 Task: Buy 4 Radiator Fan Motors from Engine Cooling & Climate Control section under best seller category for shipping address: Danny Hernandez, 4287 Crim Lane, Underhill, Vermont 05489, Cell Number 9377427970. Pay from credit card ending with 6010, CVV 682
Action: Mouse moved to (19, 94)
Screenshot: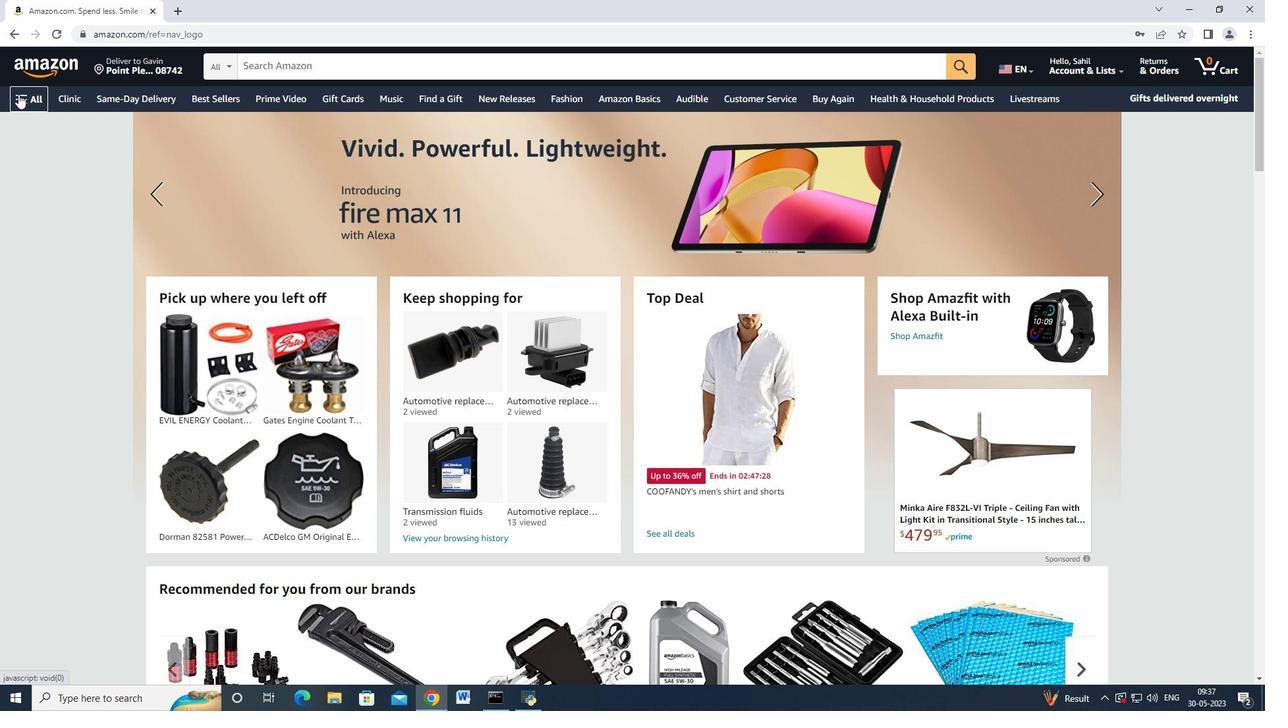 
Action: Mouse pressed left at (19, 94)
Screenshot: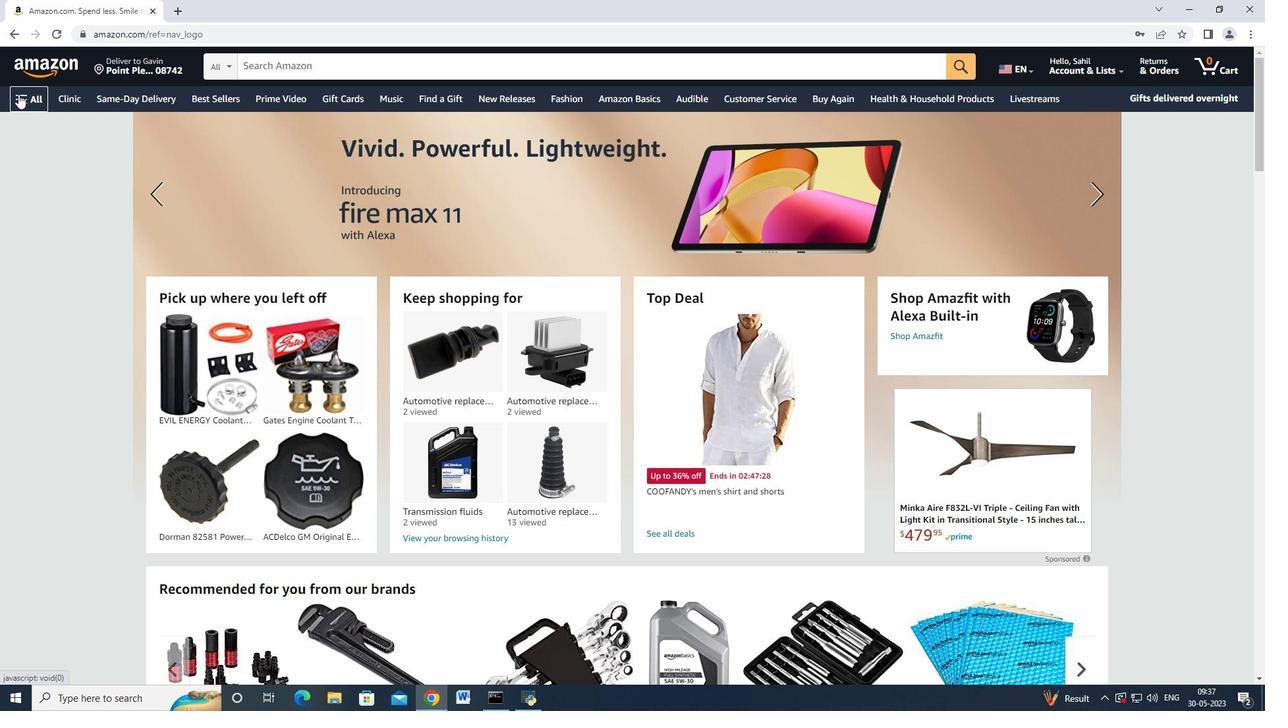 
Action: Mouse moved to (127, 286)
Screenshot: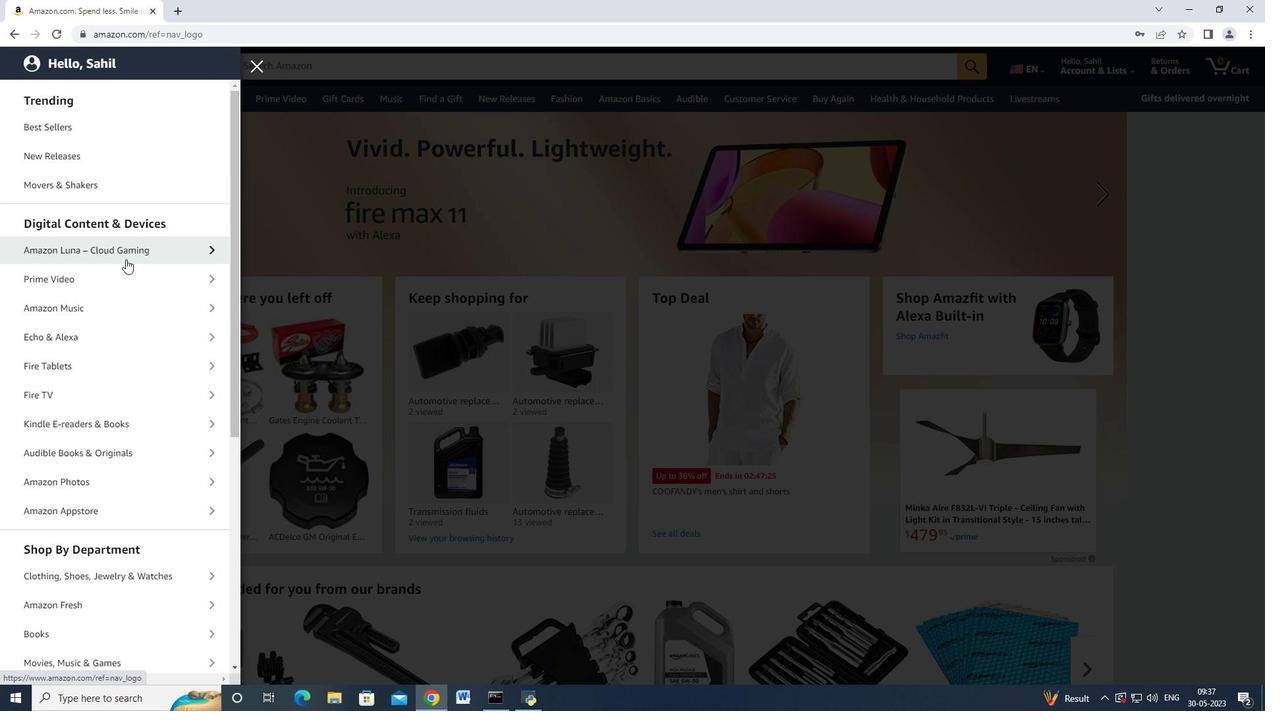 
Action: Mouse scrolled (127, 286) with delta (0, 0)
Screenshot: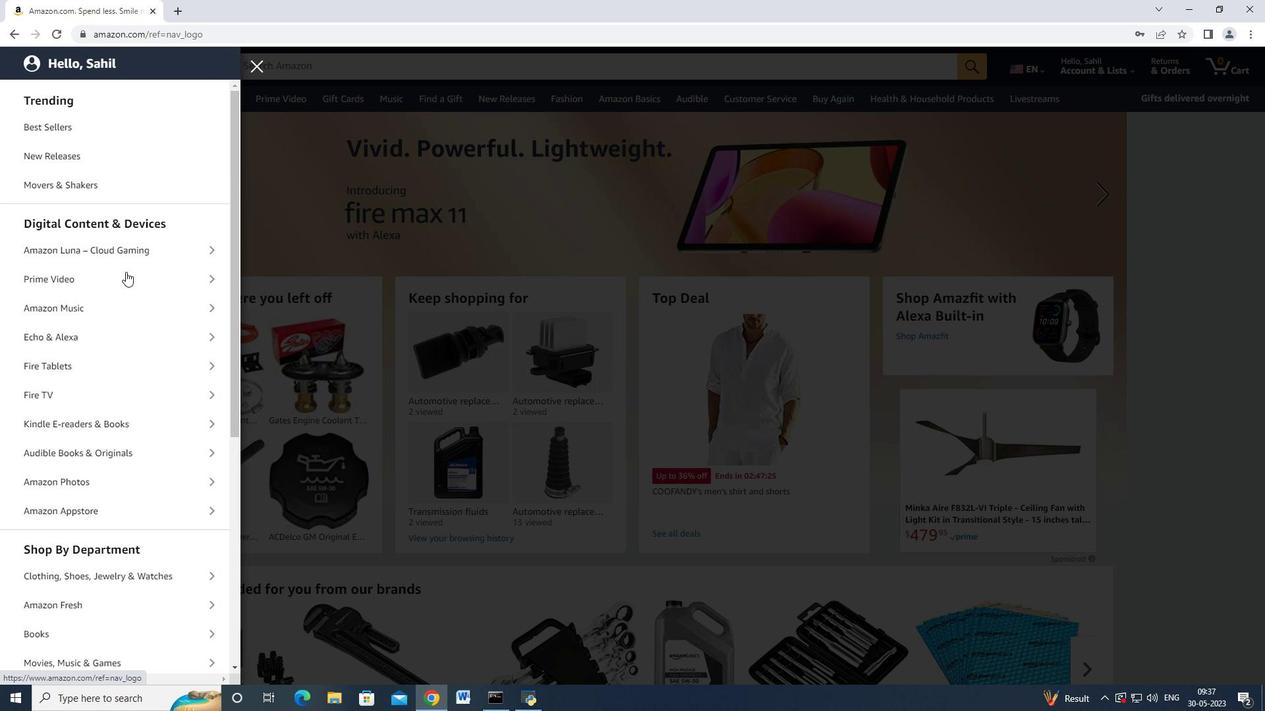
Action: Mouse moved to (127, 287)
Screenshot: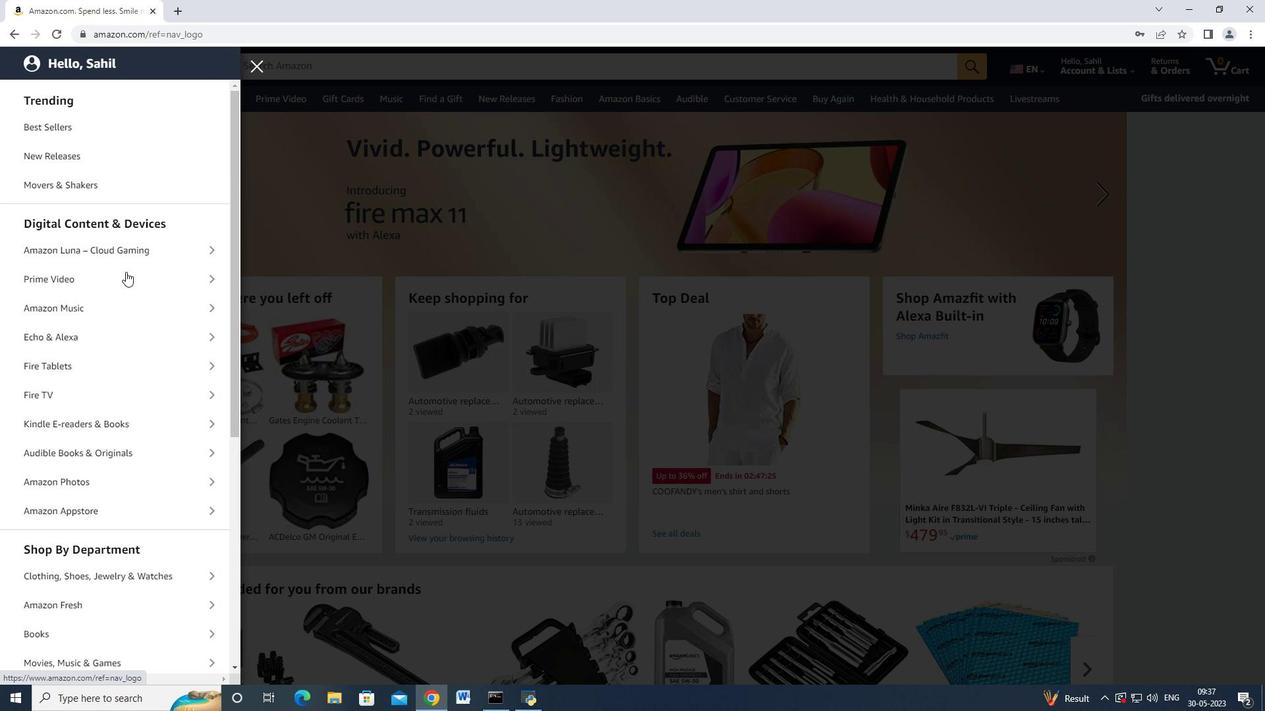 
Action: Mouse scrolled (127, 286) with delta (0, 0)
Screenshot: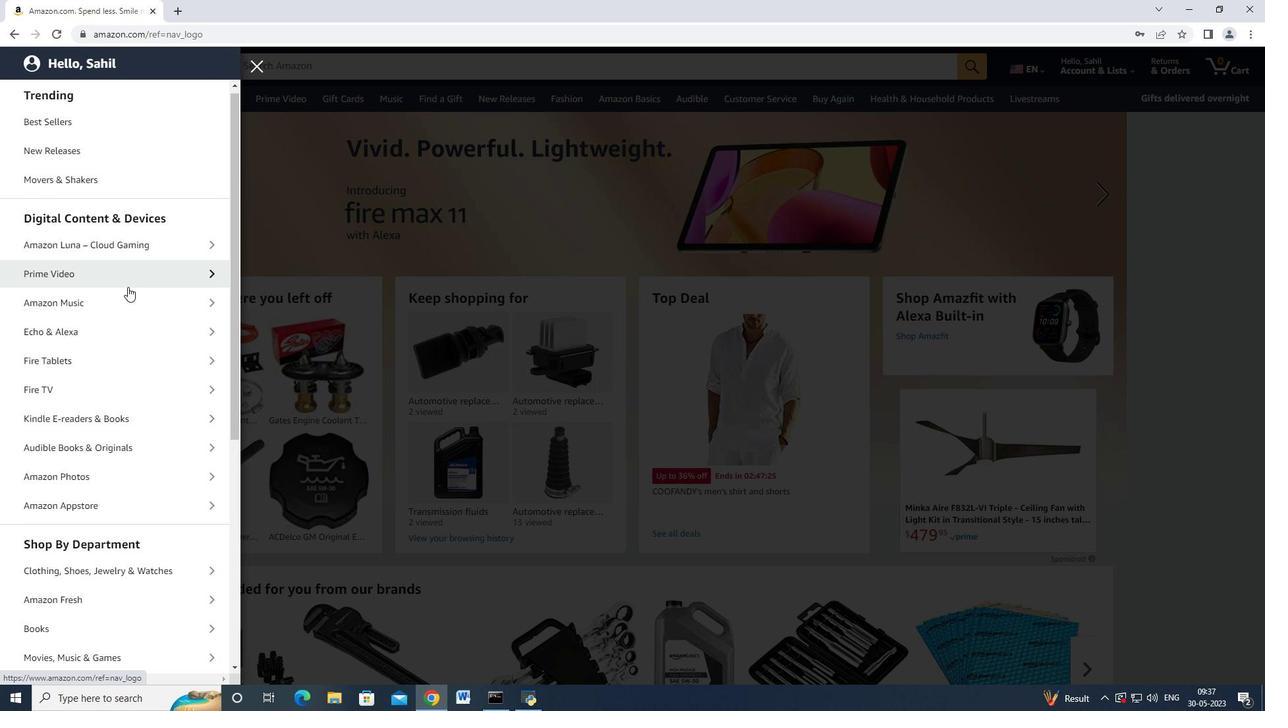 
Action: Mouse scrolled (127, 286) with delta (0, 0)
Screenshot: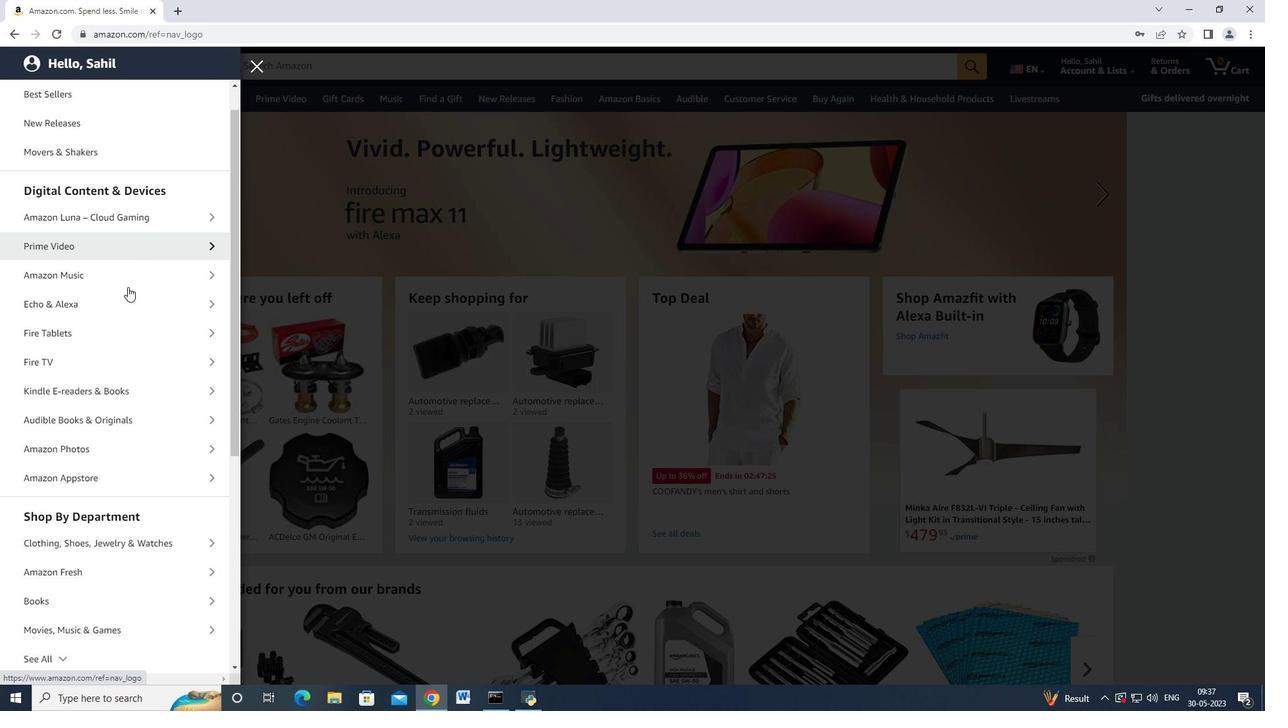 
Action: Mouse scrolled (127, 286) with delta (0, 0)
Screenshot: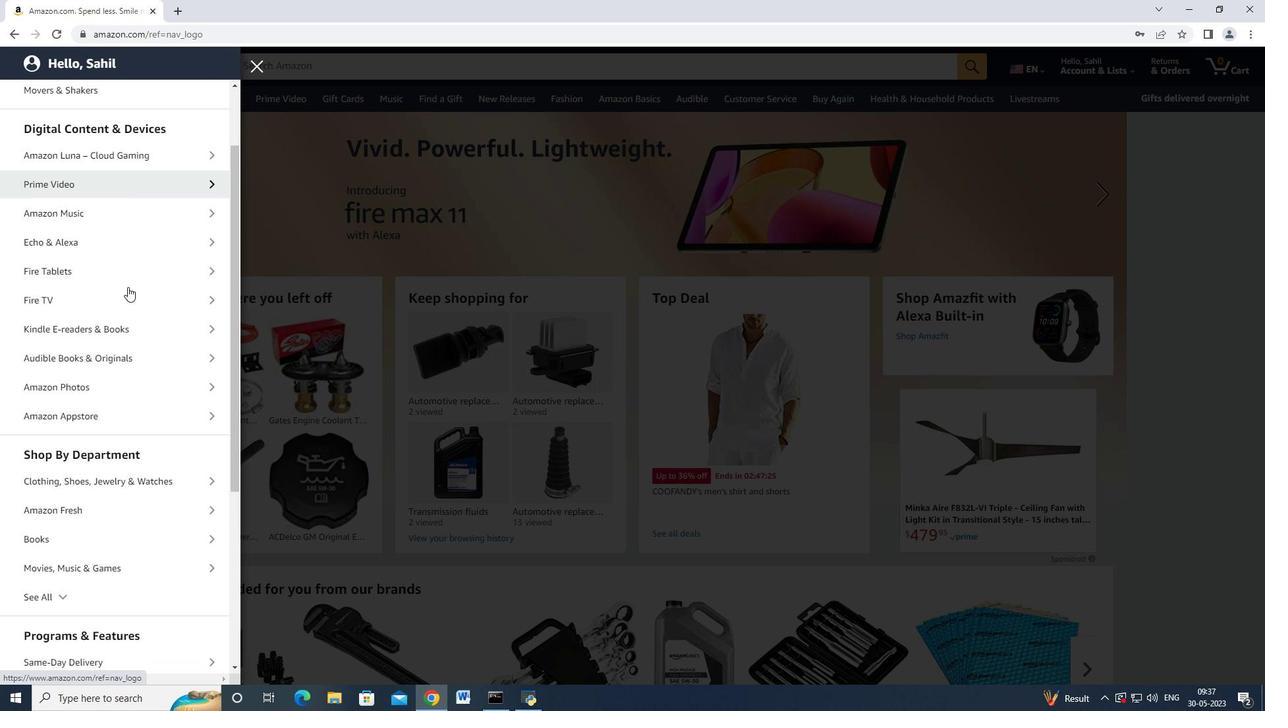 
Action: Mouse scrolled (127, 286) with delta (0, 0)
Screenshot: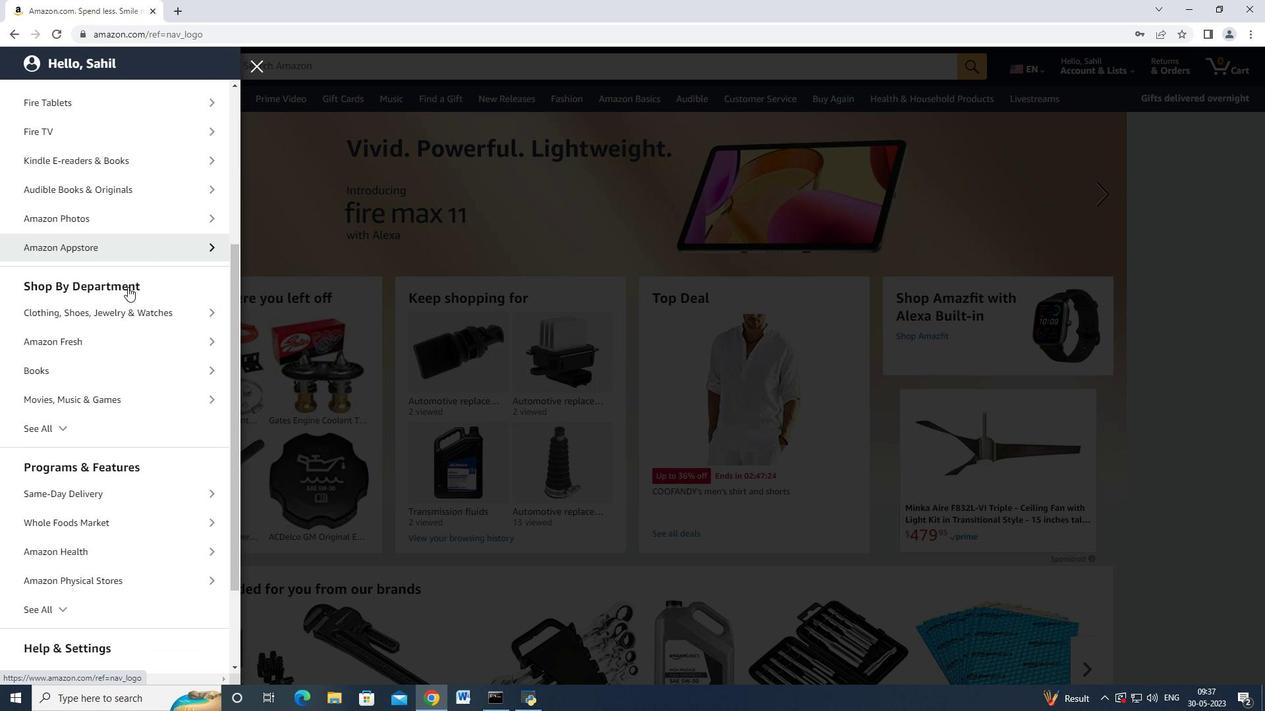 
Action: Mouse moved to (65, 355)
Screenshot: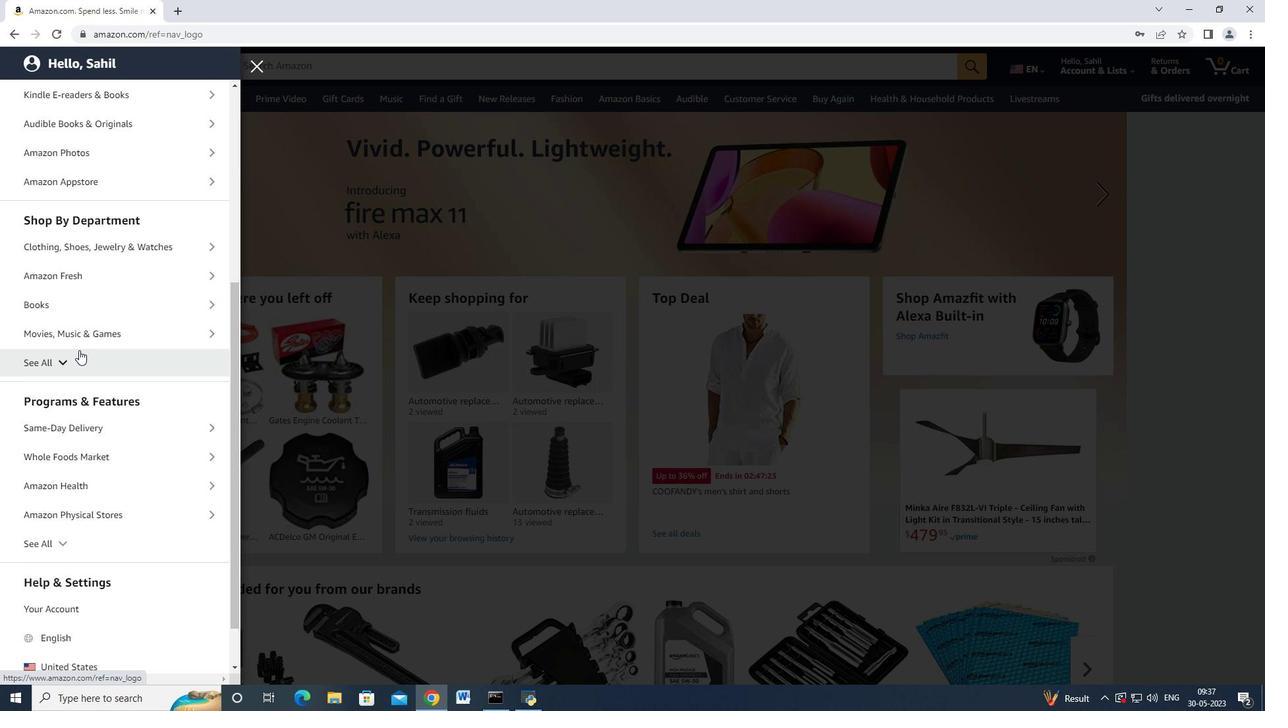 
Action: Mouse pressed left at (65, 355)
Screenshot: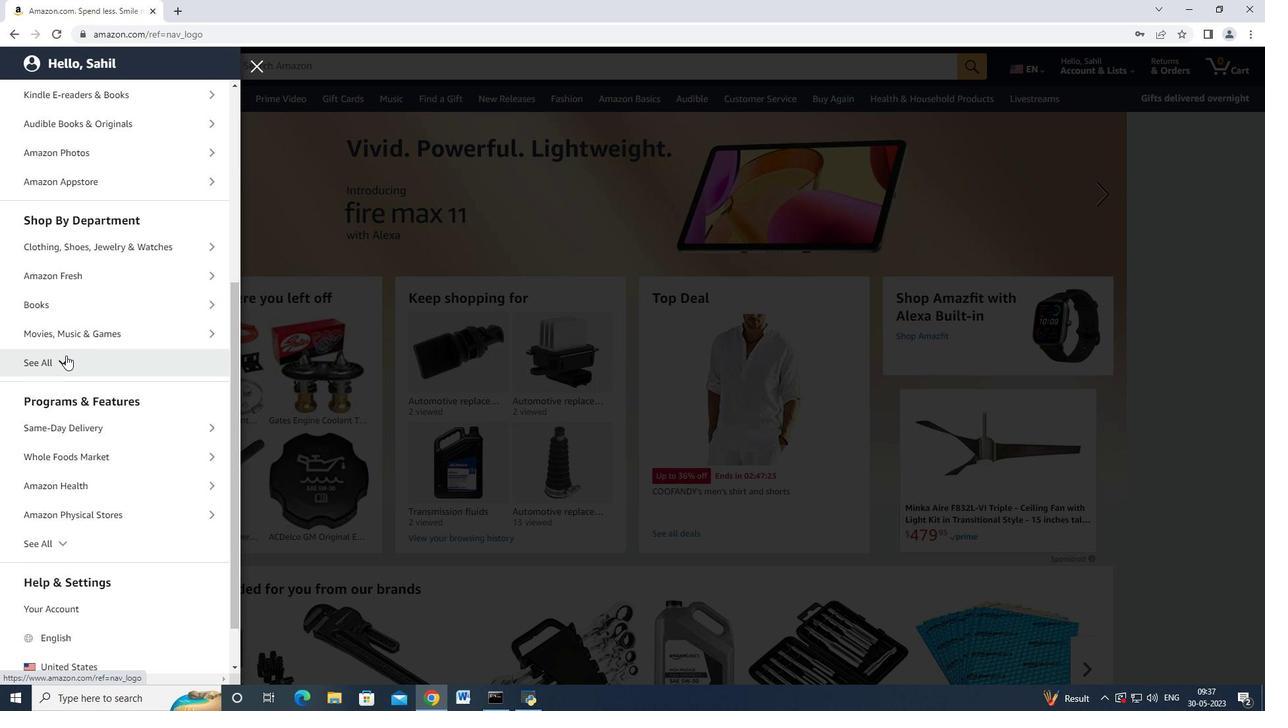 
Action: Mouse moved to (94, 331)
Screenshot: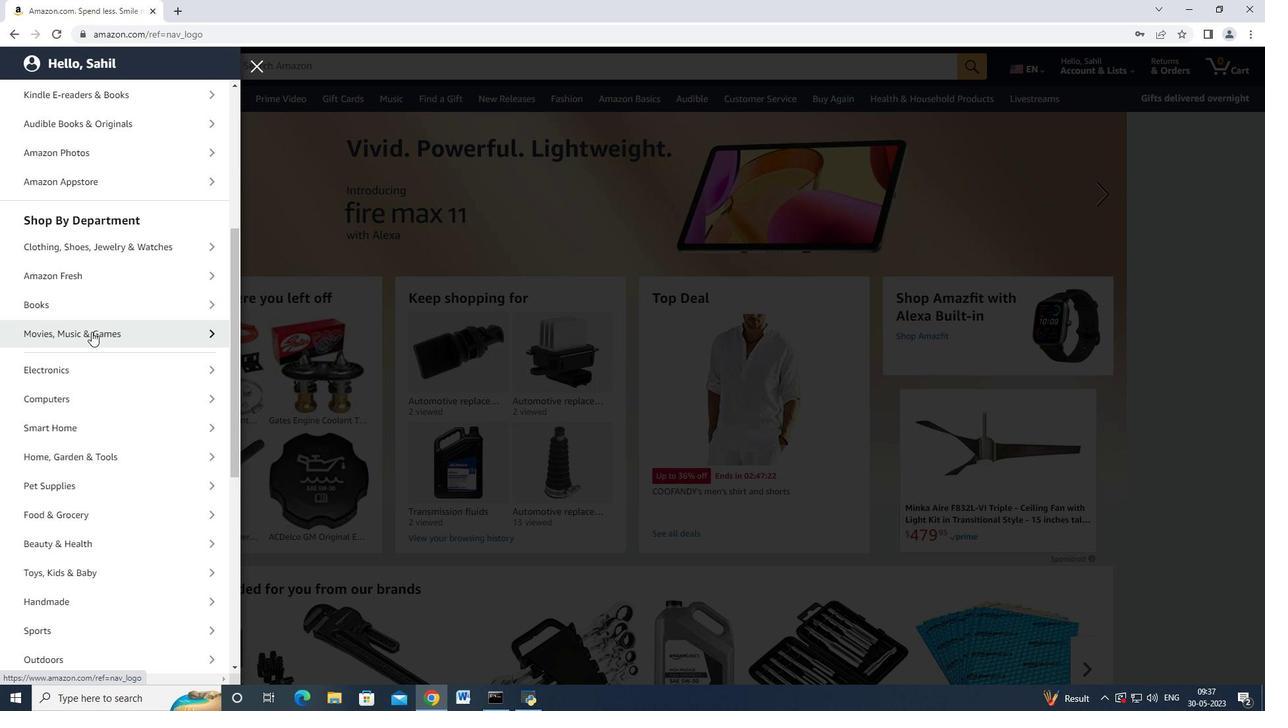 
Action: Mouse scrolled (94, 330) with delta (0, 0)
Screenshot: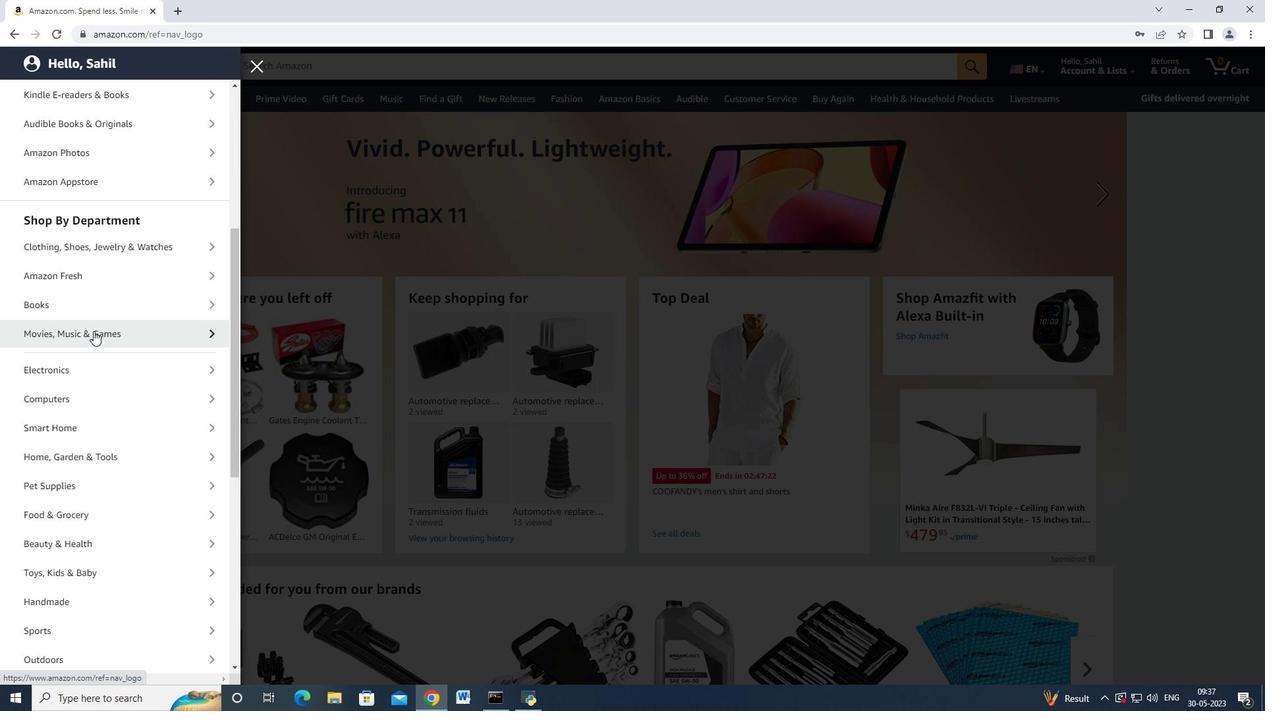 
Action: Mouse scrolled (94, 330) with delta (0, 0)
Screenshot: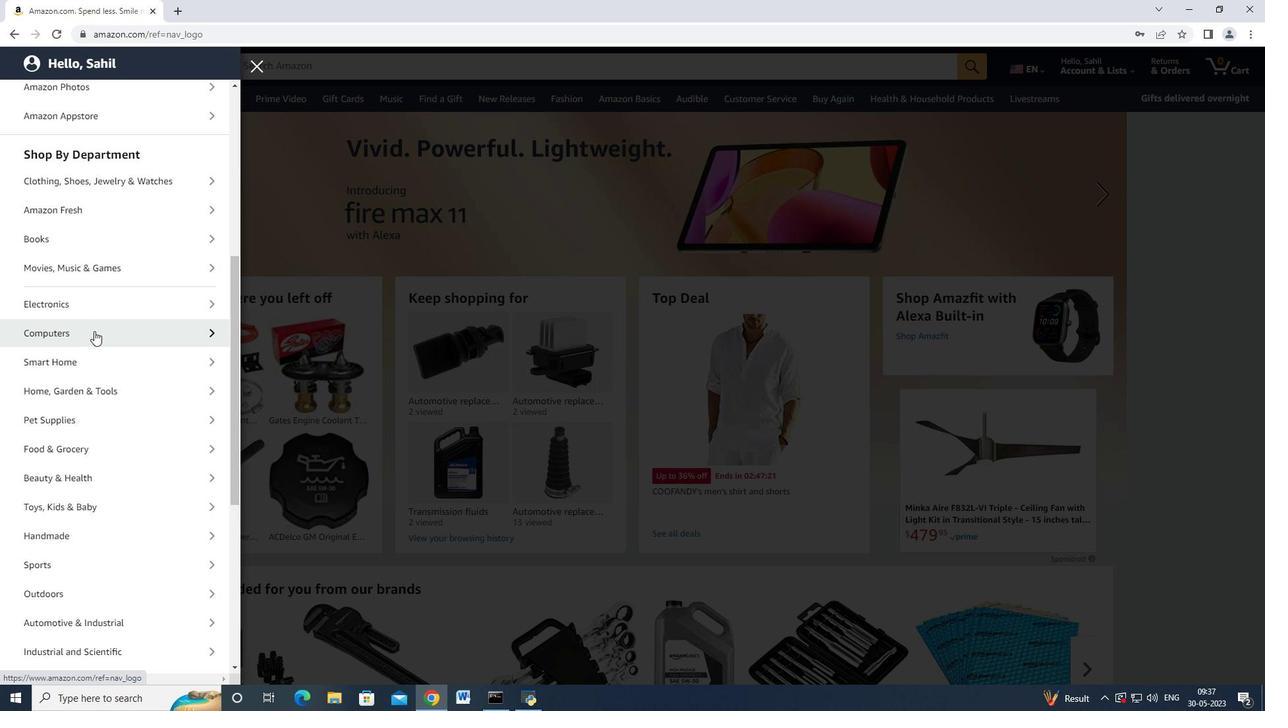 
Action: Mouse scrolled (94, 330) with delta (0, 0)
Screenshot: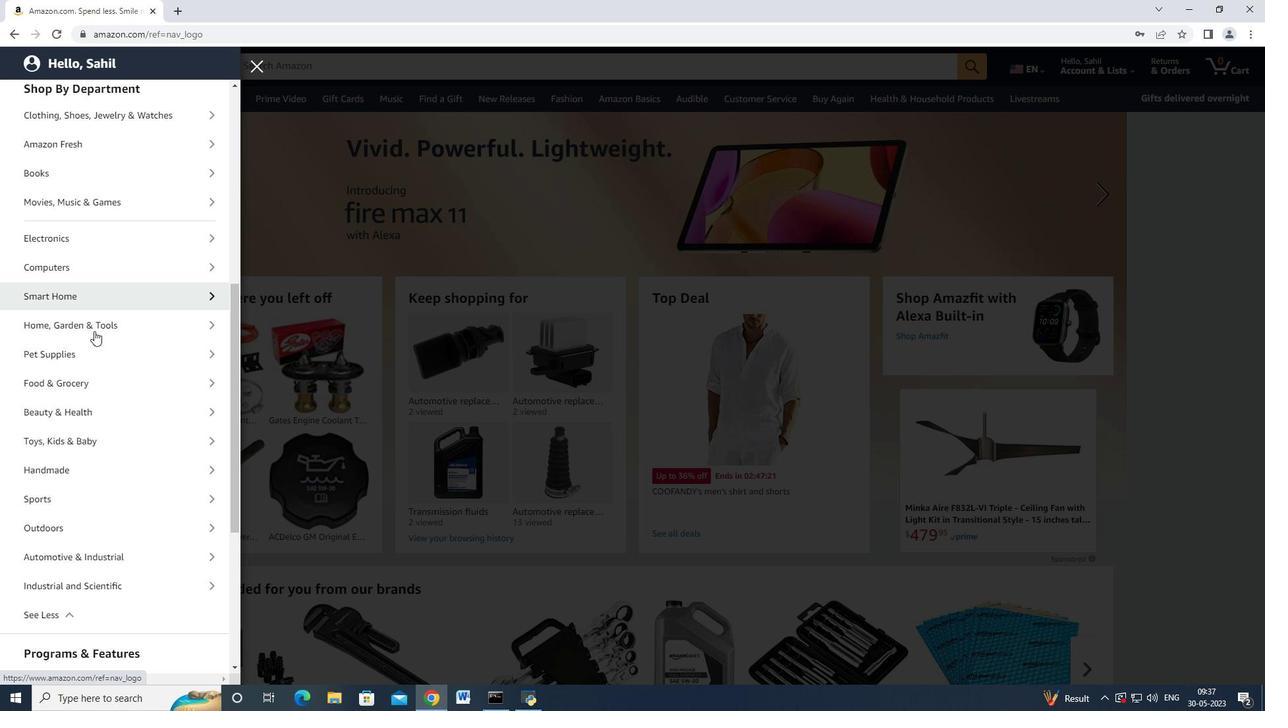 
Action: Mouse scrolled (94, 330) with delta (0, 0)
Screenshot: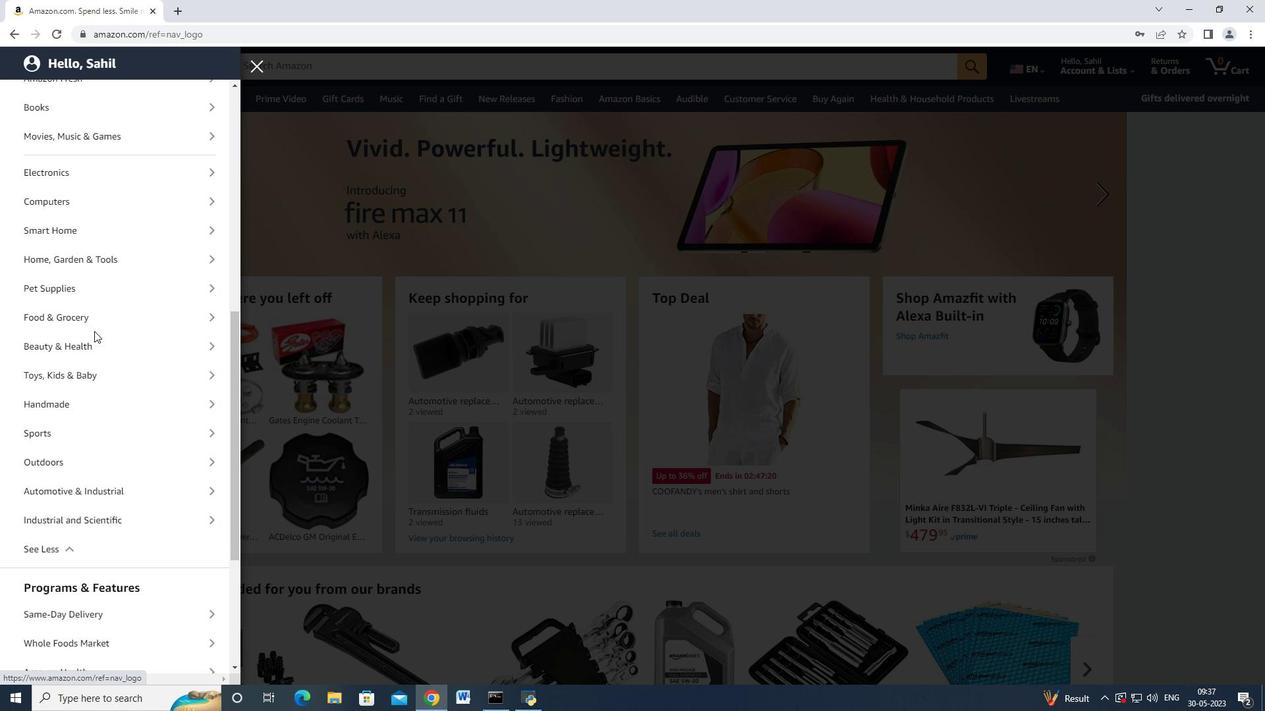 
Action: Mouse moved to (101, 334)
Screenshot: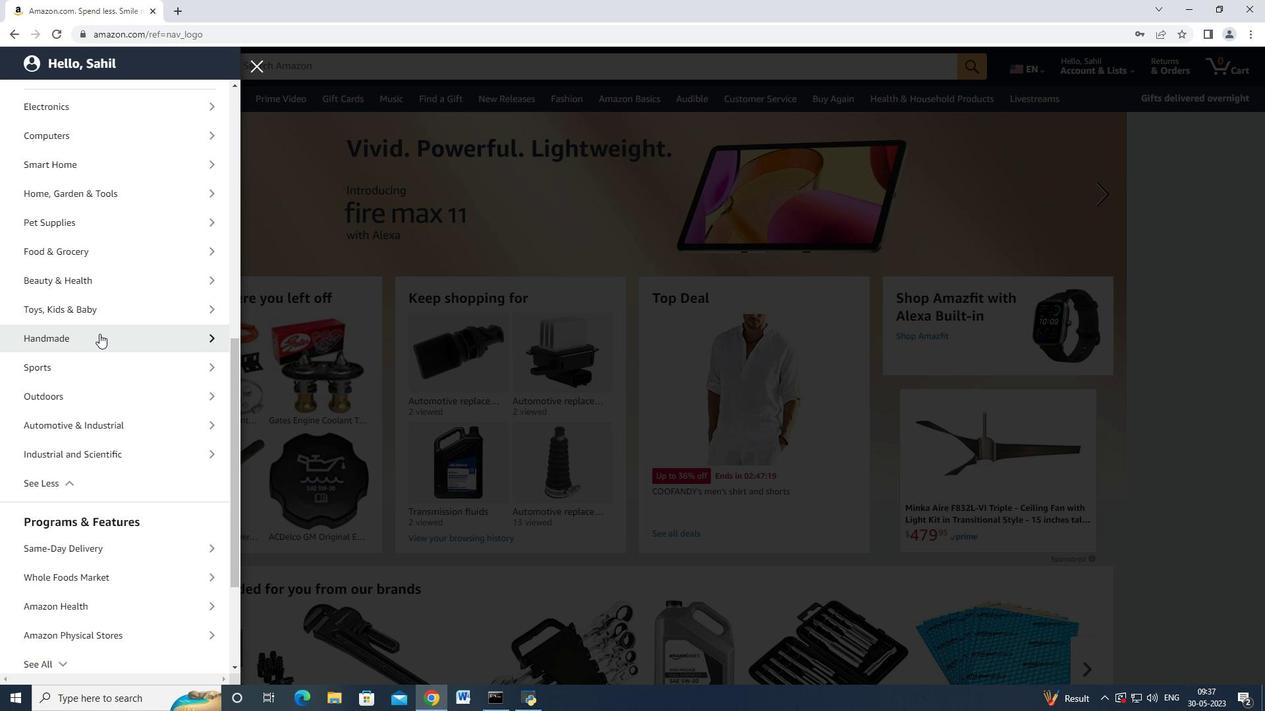 
Action: Mouse scrolled (101, 334) with delta (0, 0)
Screenshot: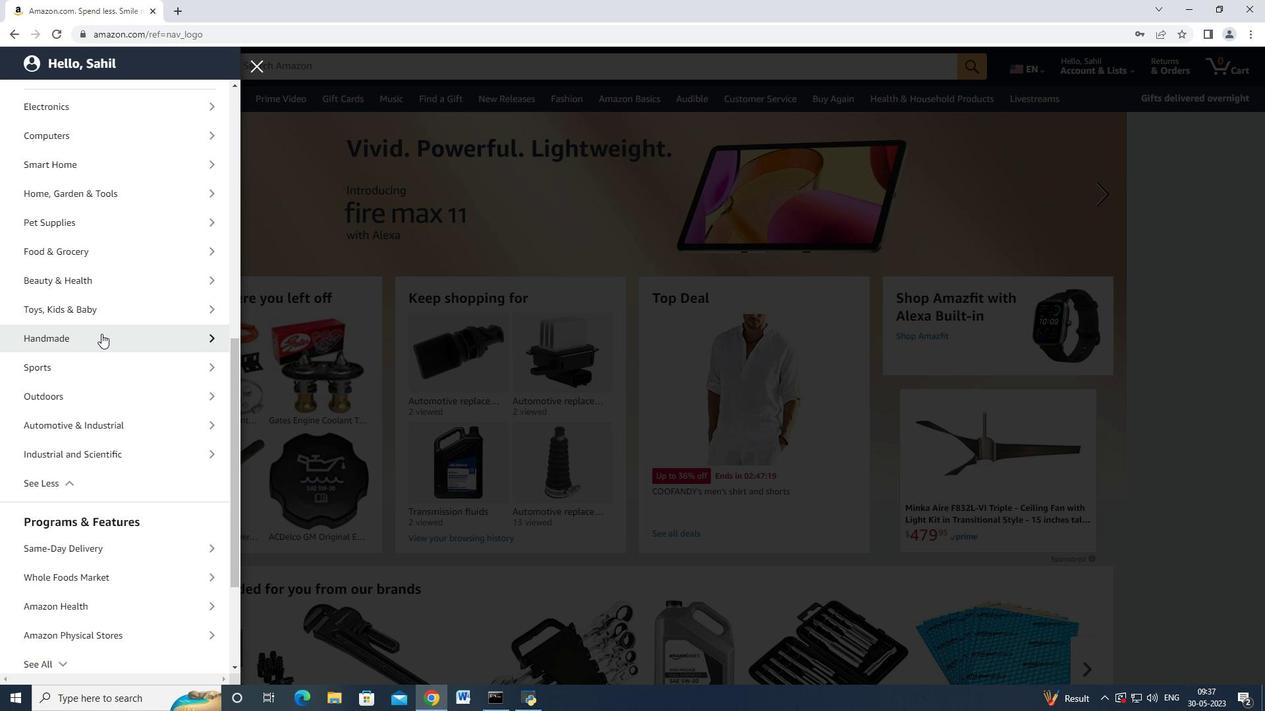 
Action: Mouse scrolled (101, 334) with delta (0, 0)
Screenshot: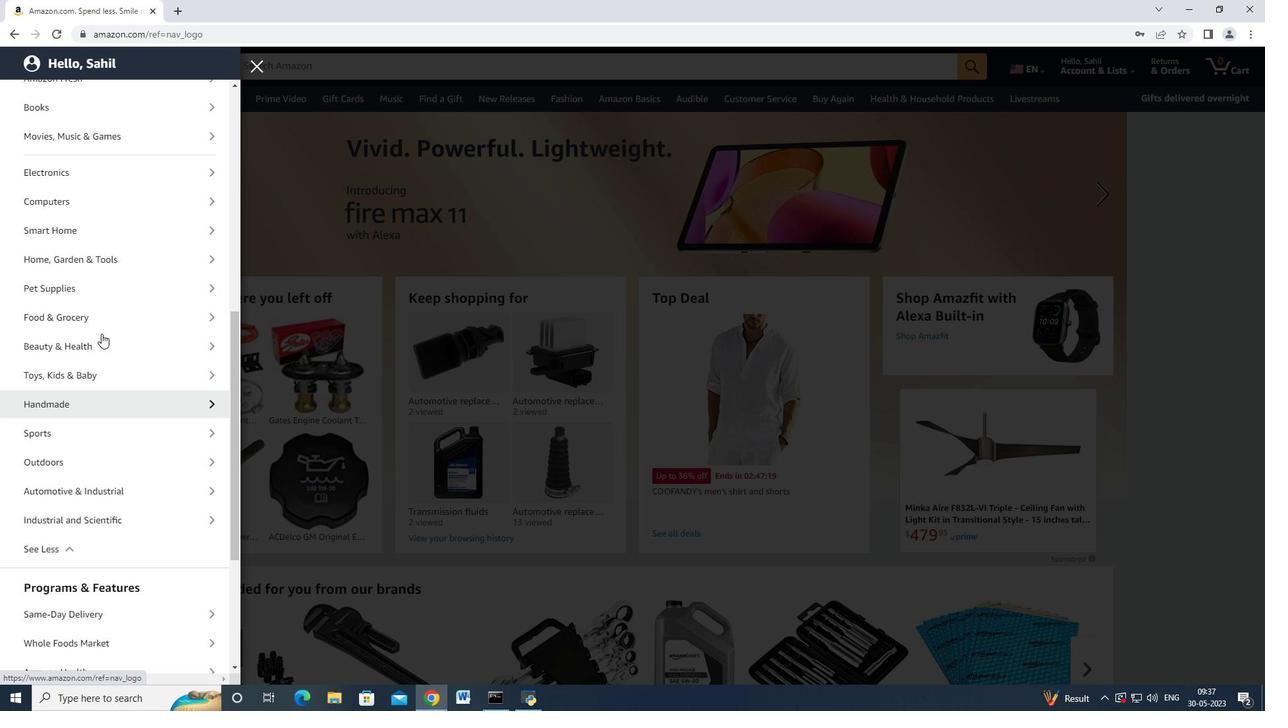 
Action: Mouse moved to (164, 254)
Screenshot: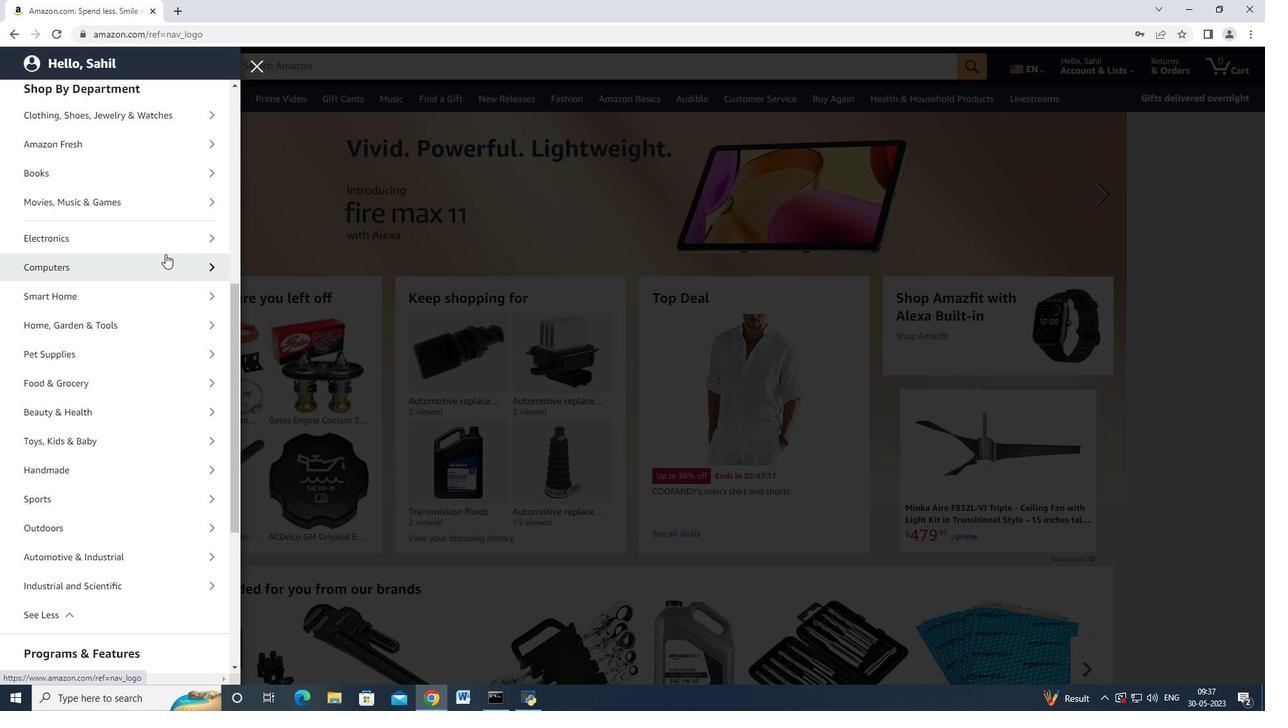 
Action: Mouse scrolled (164, 253) with delta (0, 0)
Screenshot: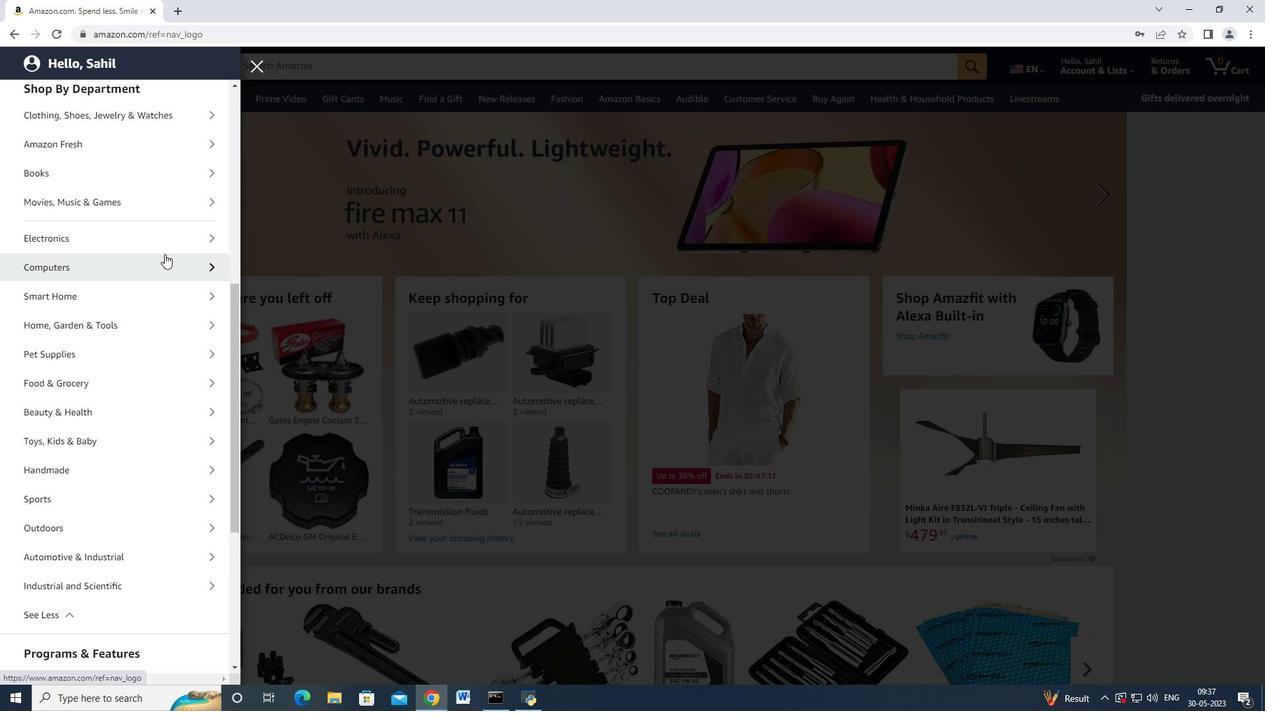 
Action: Mouse moved to (164, 254)
Screenshot: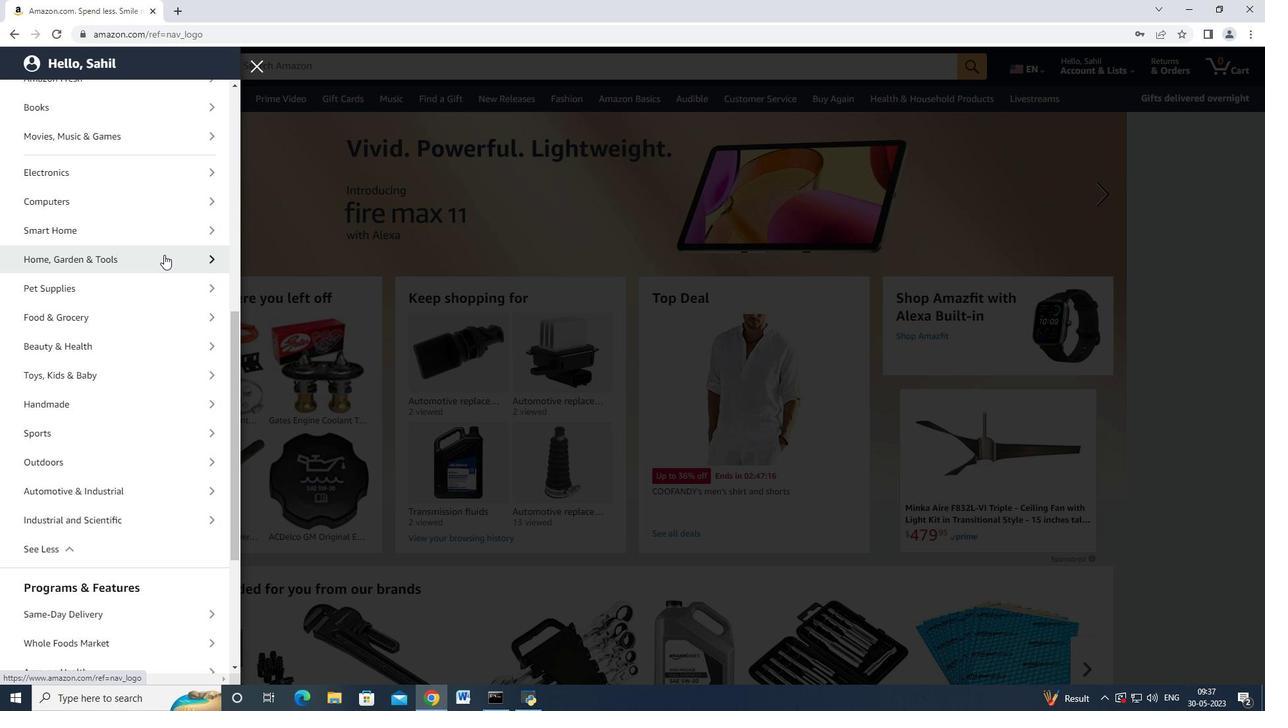 
Action: Mouse scrolled (164, 255) with delta (0, 0)
Screenshot: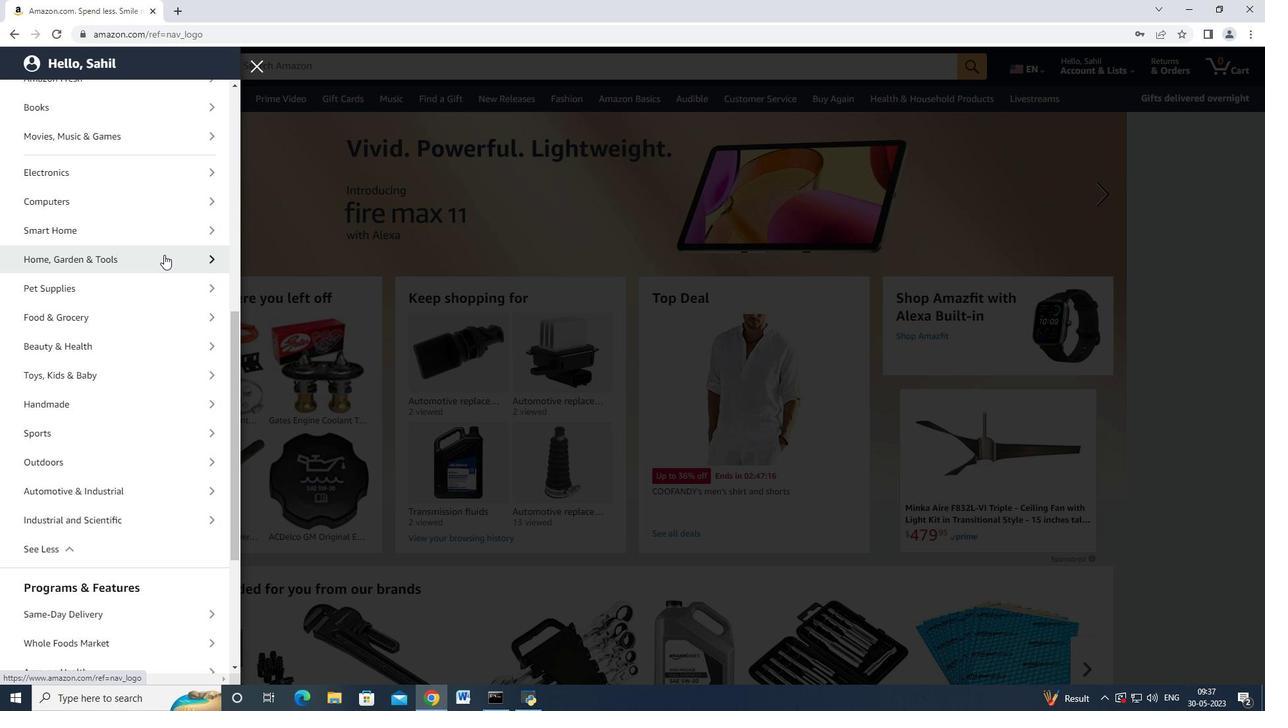
Action: Mouse moved to (186, 264)
Screenshot: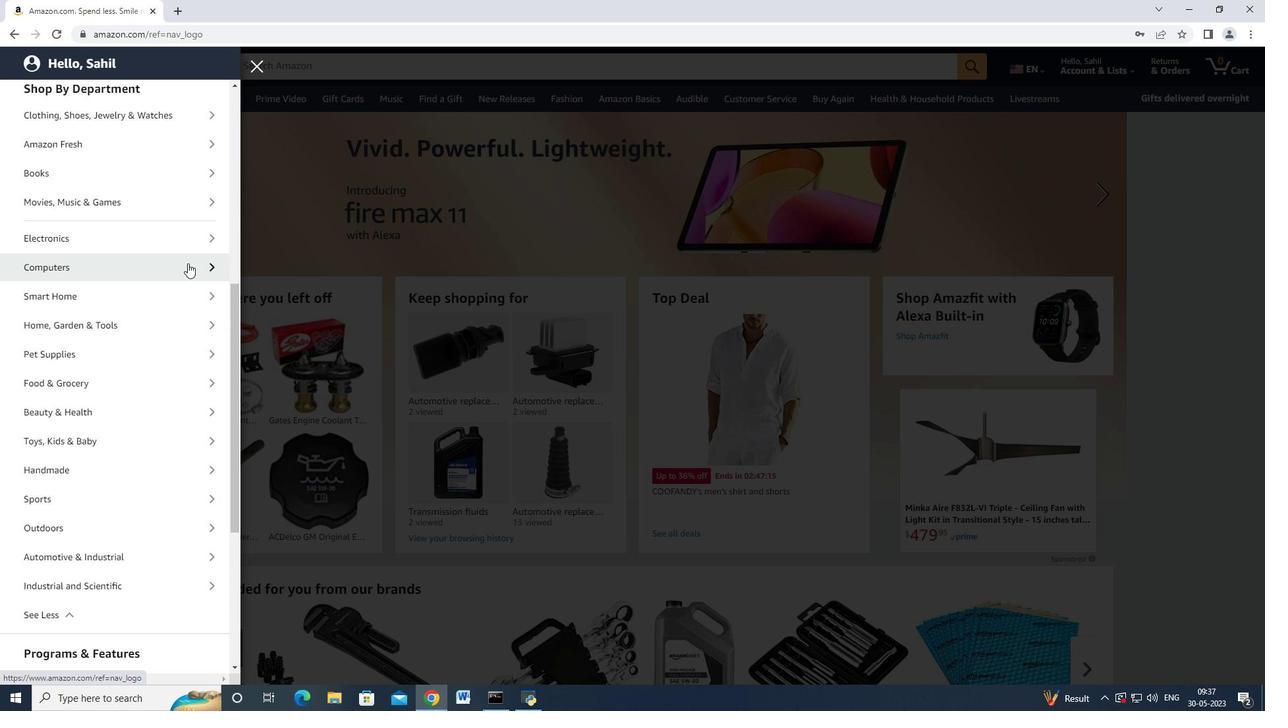 
Action: Mouse scrolled (186, 264) with delta (0, 0)
Screenshot: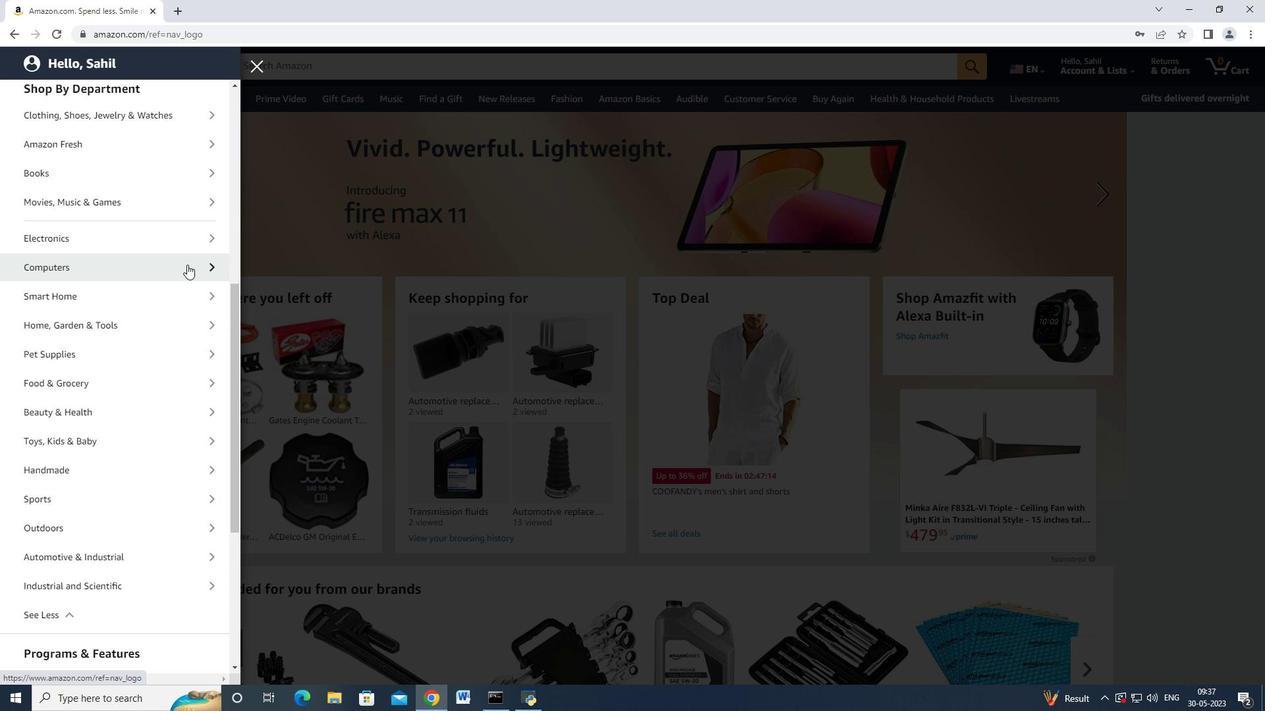 
Action: Mouse moved to (185, 264)
Screenshot: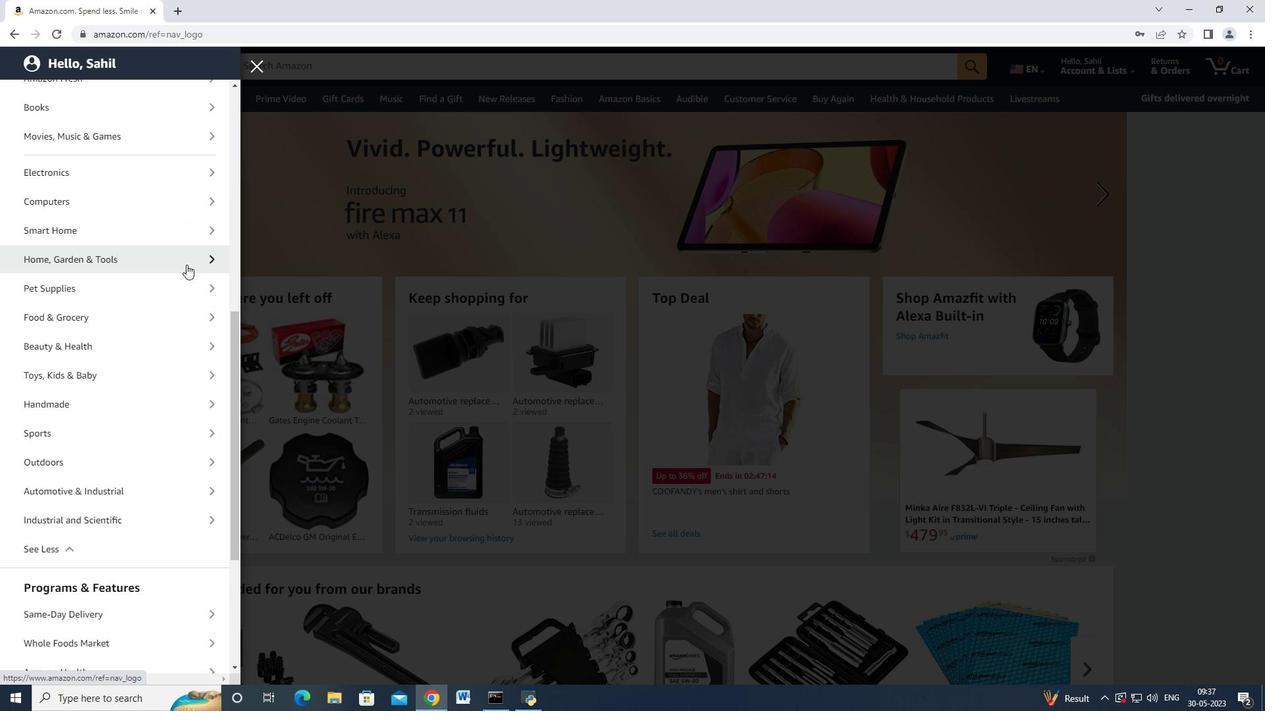 
Action: Mouse scrolled (185, 264) with delta (0, 0)
Screenshot: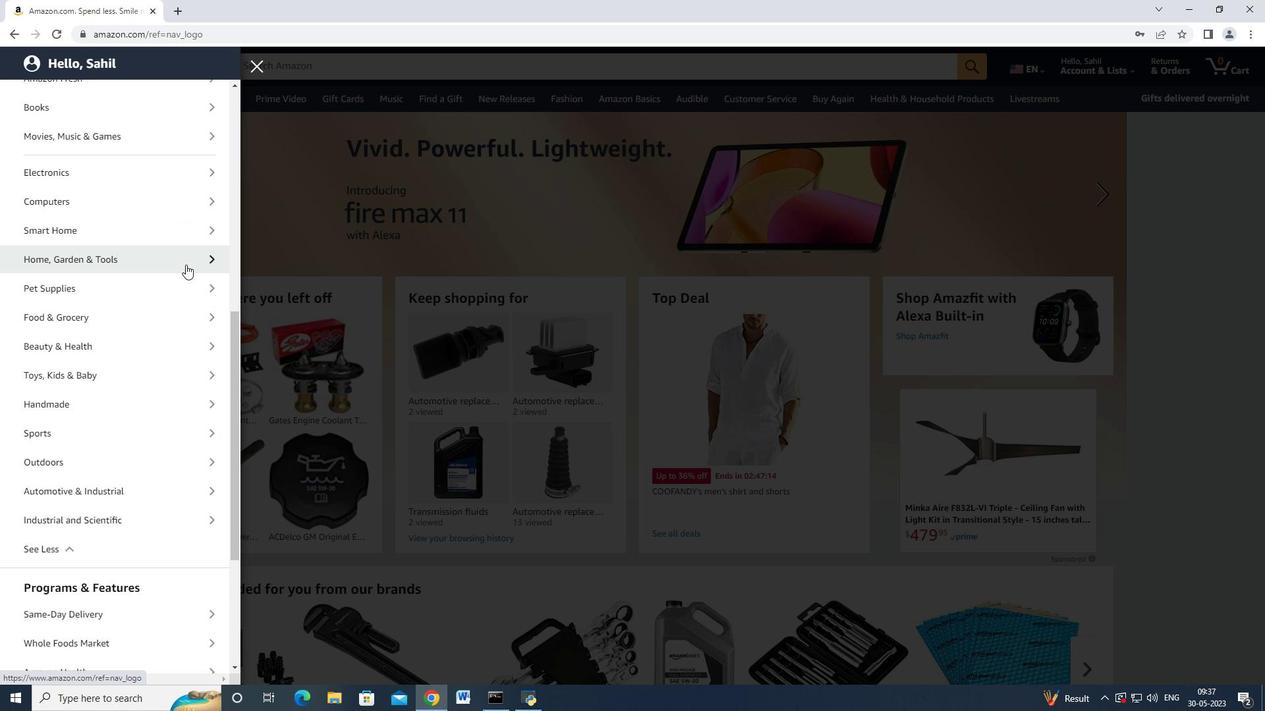 
Action: Mouse moved to (101, 423)
Screenshot: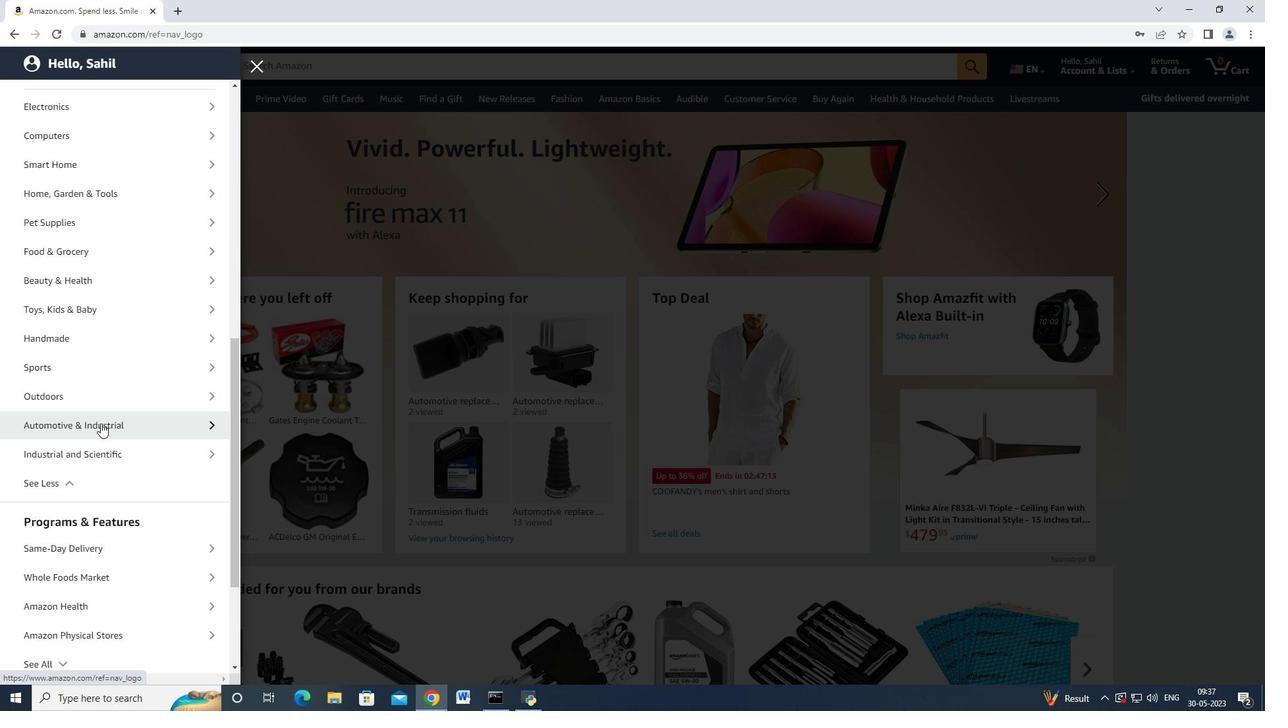 
Action: Mouse pressed left at (101, 423)
Screenshot: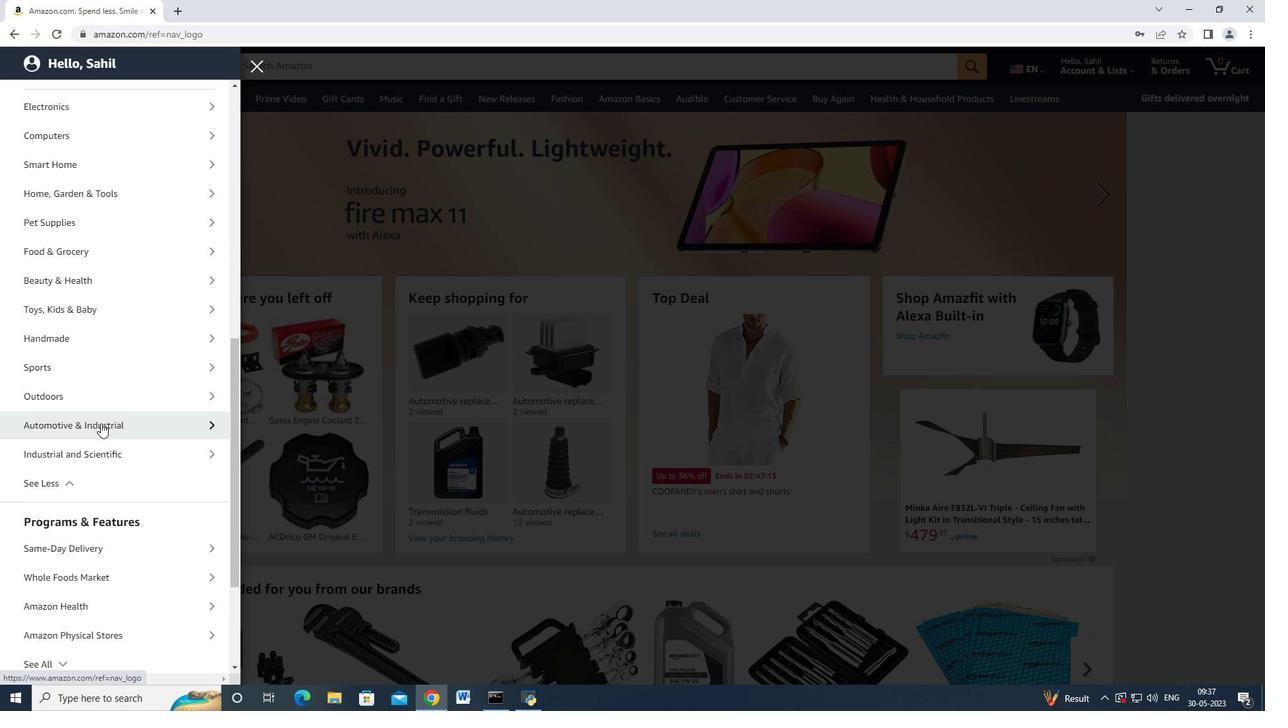 
Action: Mouse moved to (135, 166)
Screenshot: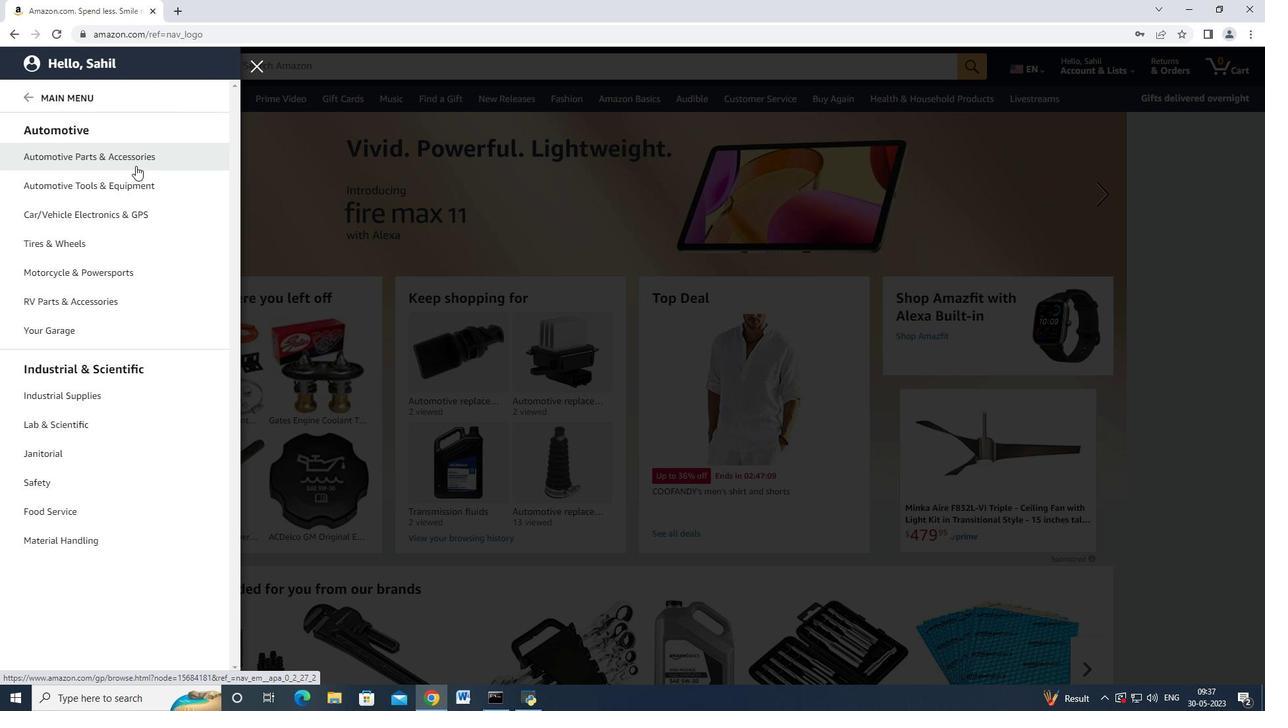 
Action: Mouse pressed left at (135, 166)
Screenshot: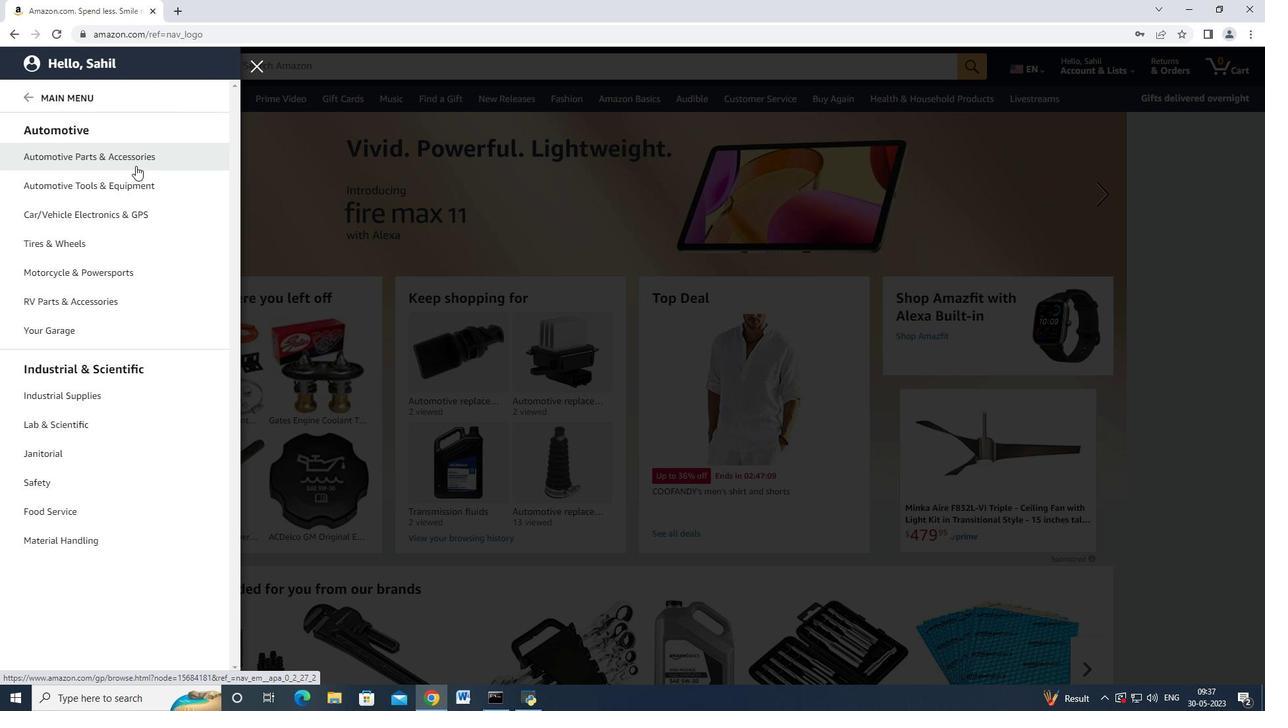 
Action: Mouse moved to (165, 220)
Screenshot: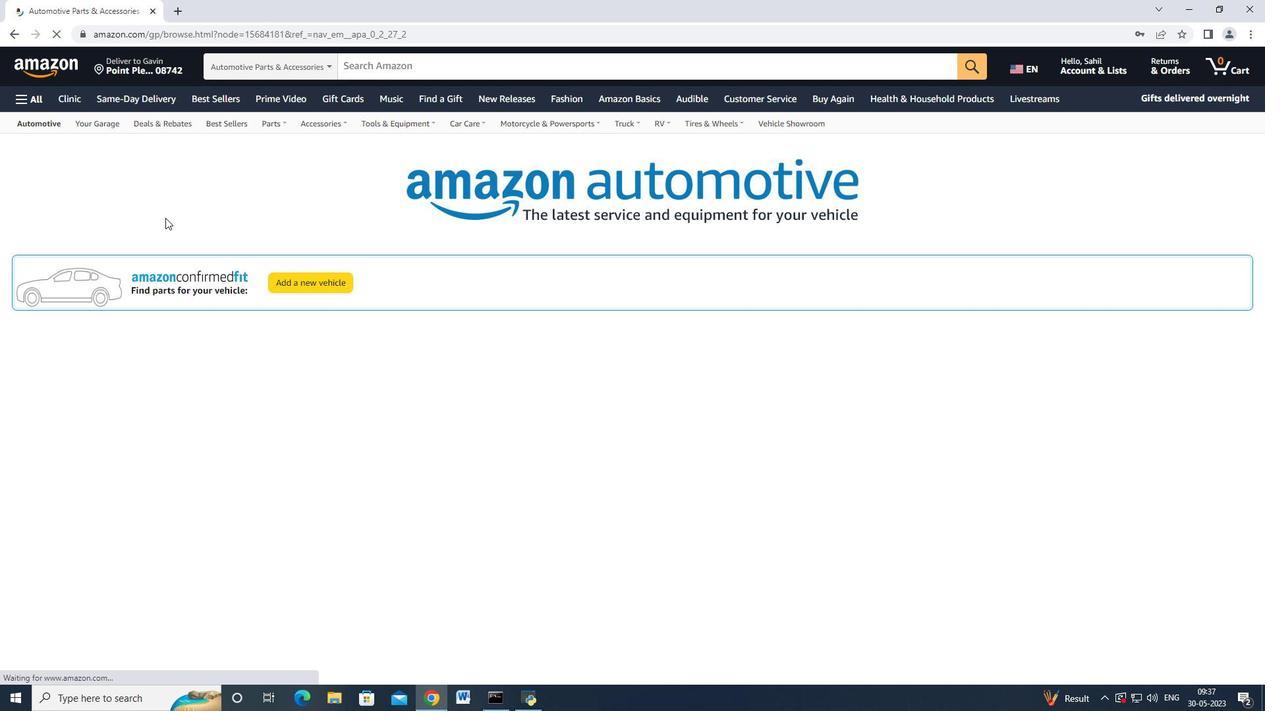 
Action: Mouse scrolled (165, 220) with delta (0, 0)
Screenshot: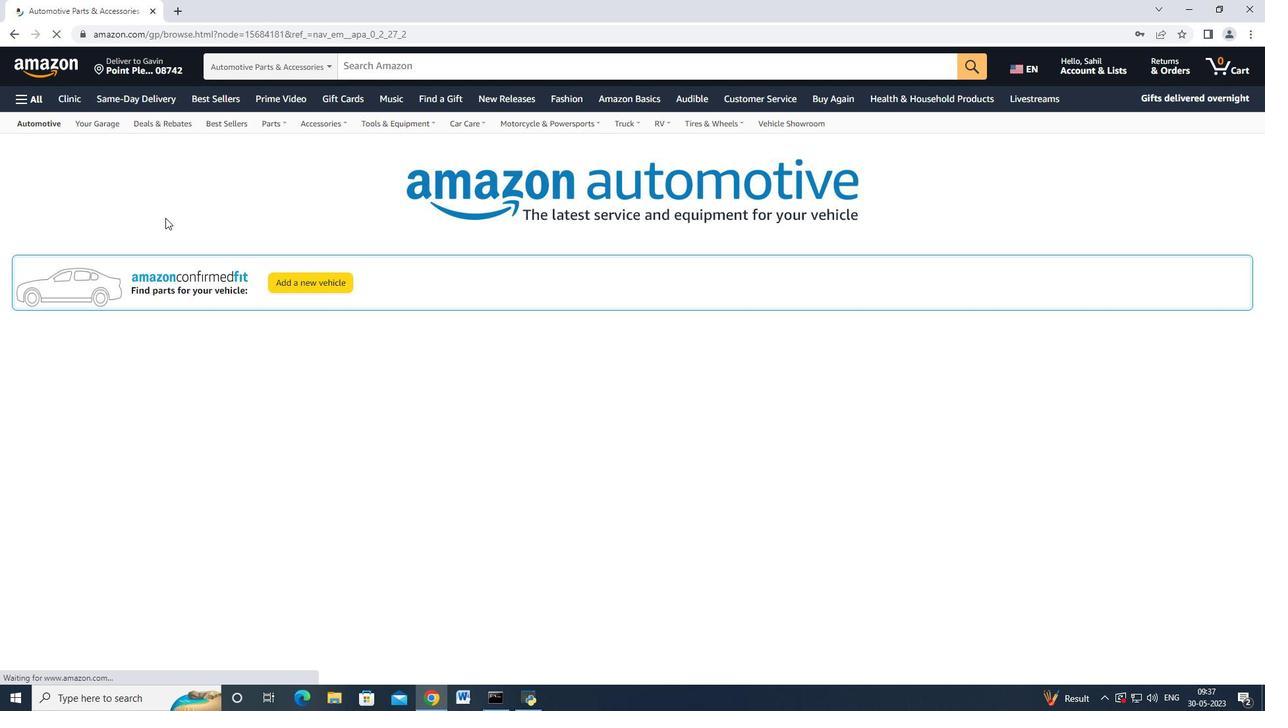 
Action: Mouse moved to (220, 116)
Screenshot: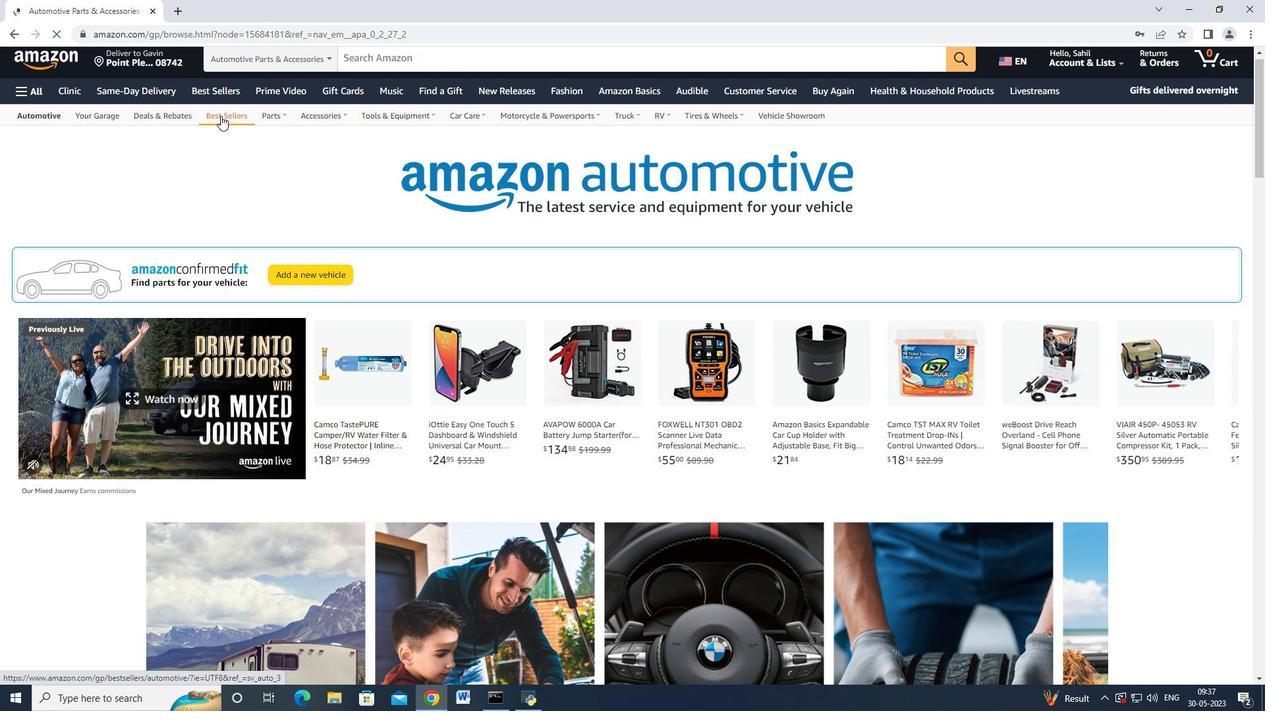 
Action: Mouse pressed left at (220, 116)
Screenshot: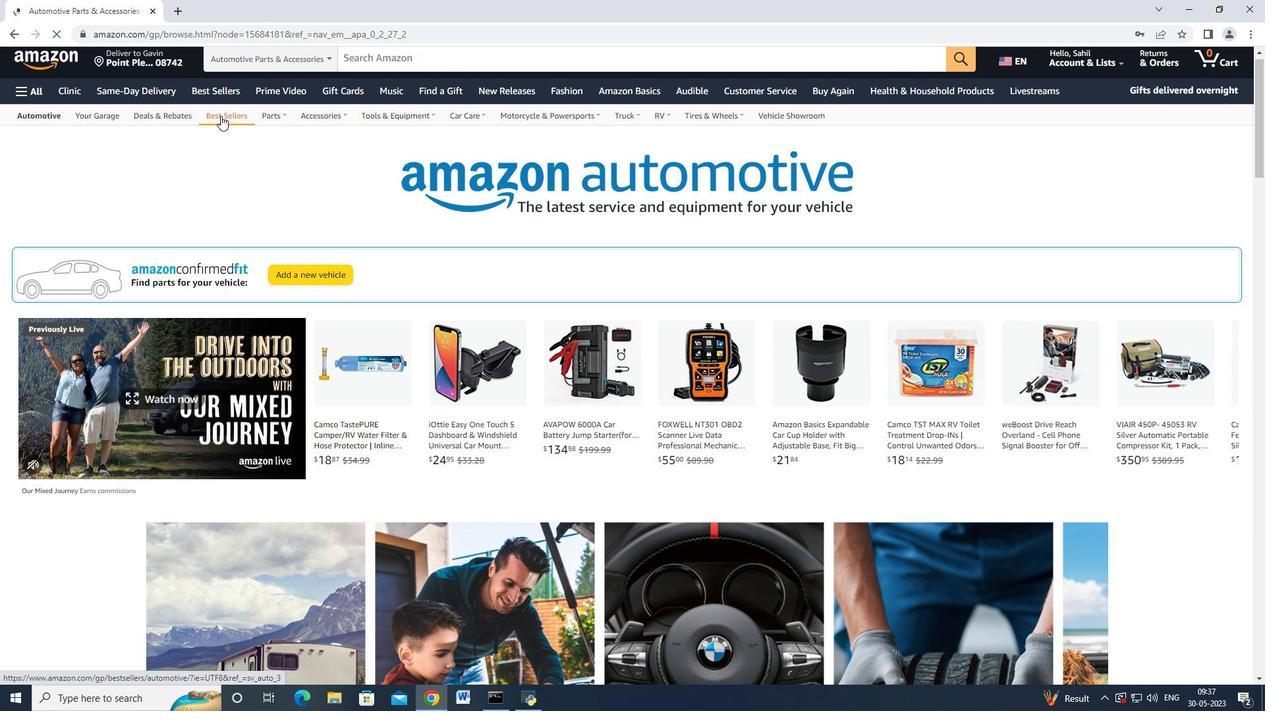 
Action: Mouse moved to (112, 244)
Screenshot: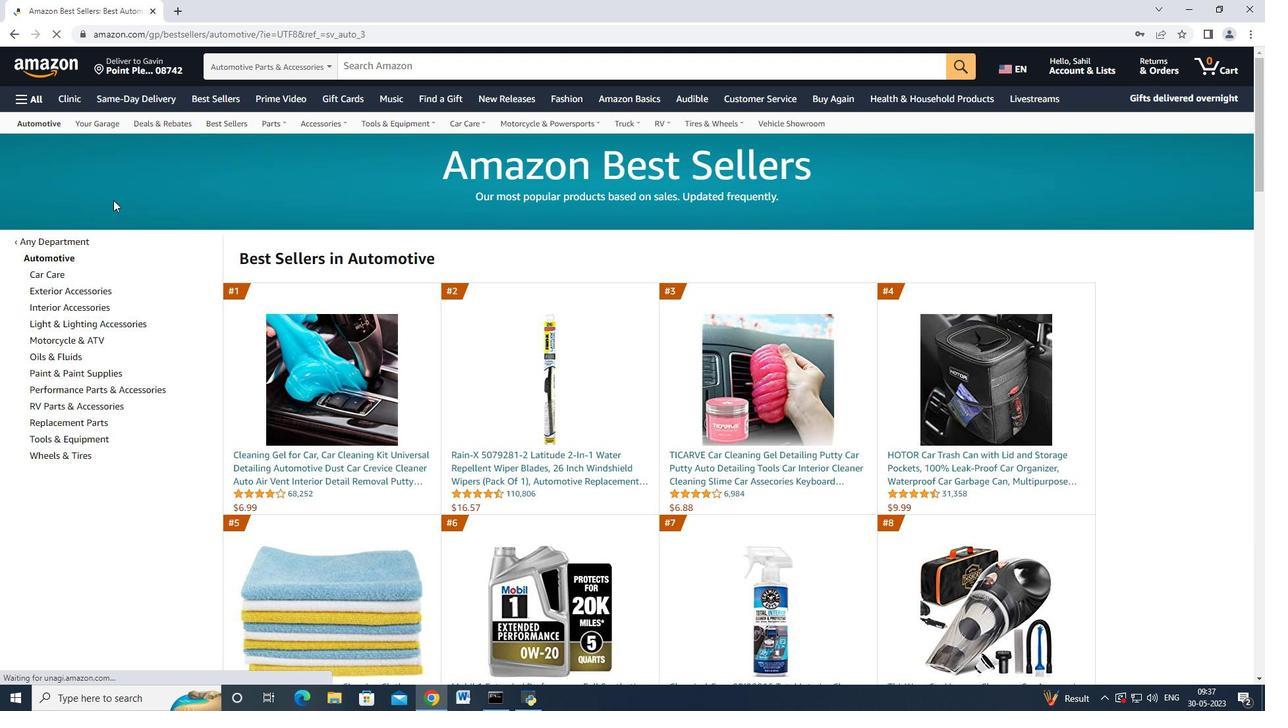 
Action: Mouse scrolled (112, 243) with delta (0, 0)
Screenshot: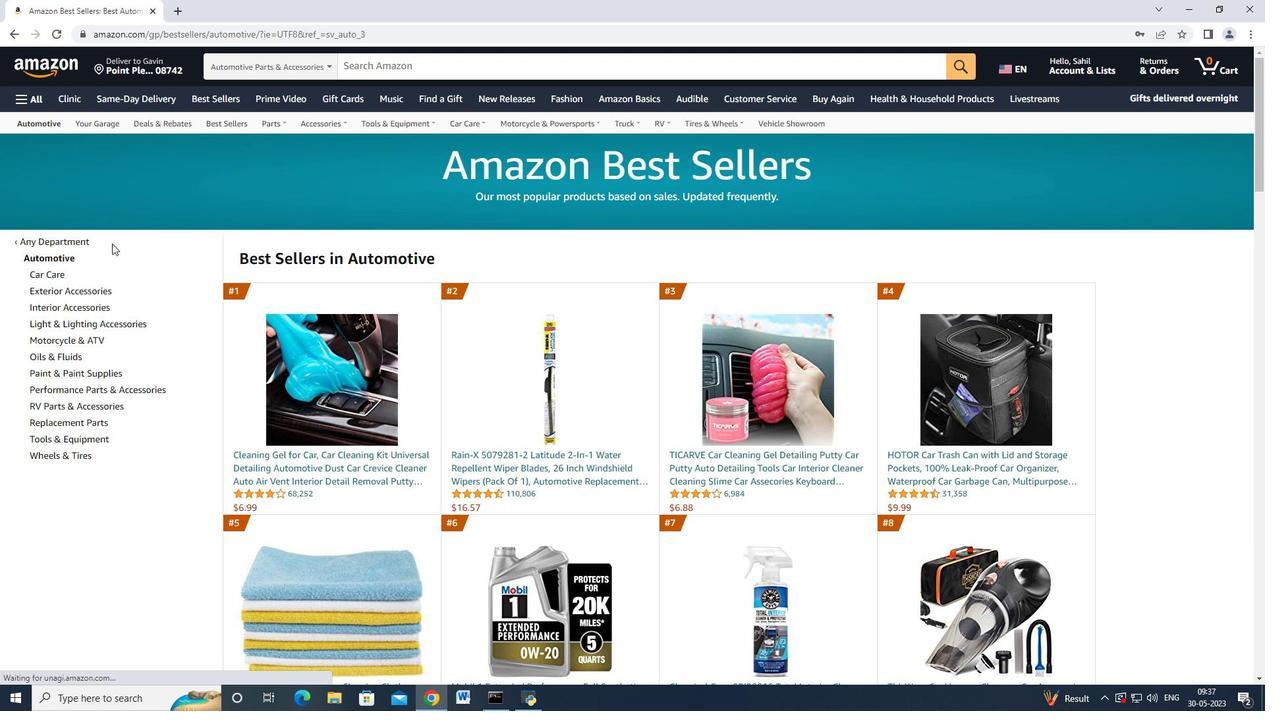 
Action: Mouse moved to (93, 357)
Screenshot: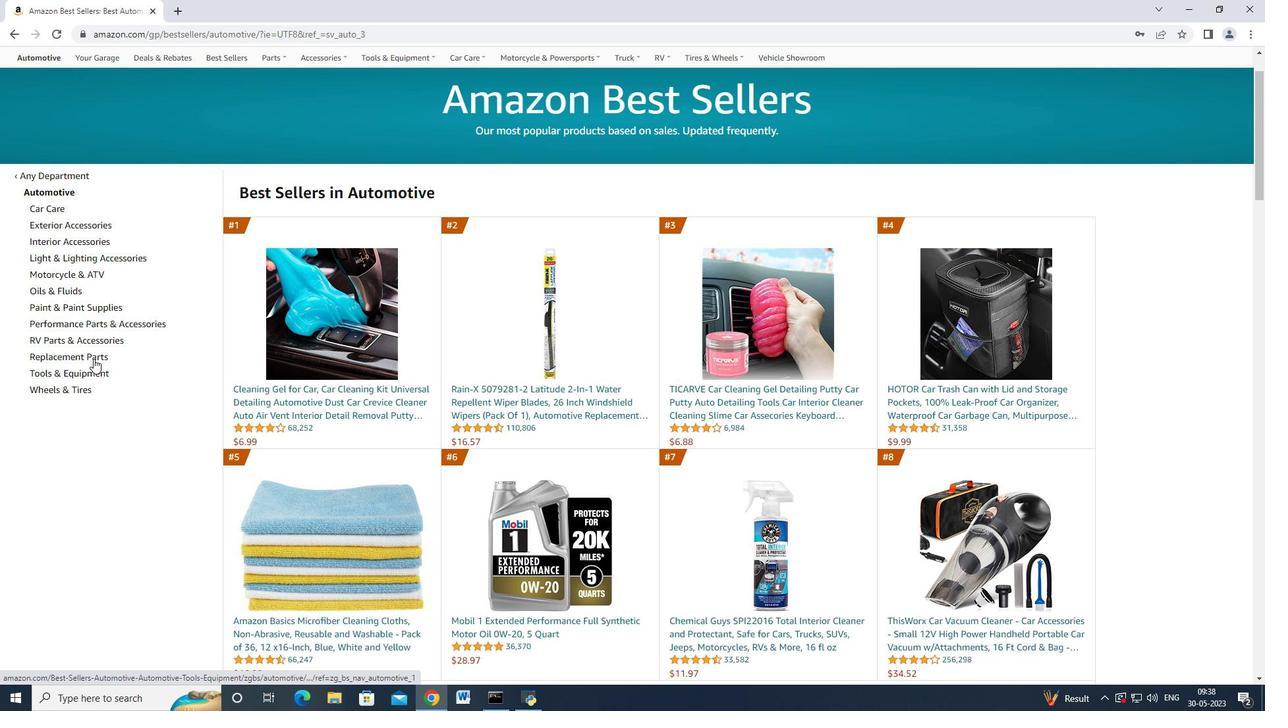 
Action: Mouse pressed left at (93, 357)
Screenshot: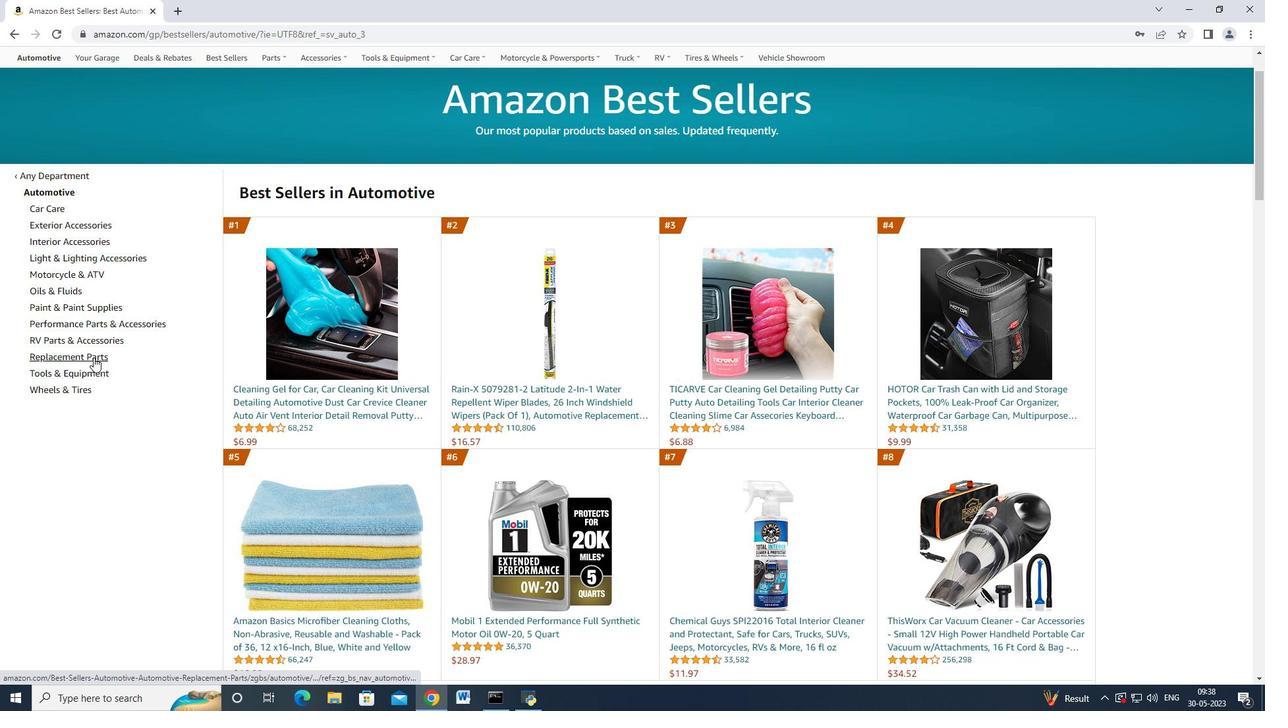 
Action: Mouse moved to (113, 407)
Screenshot: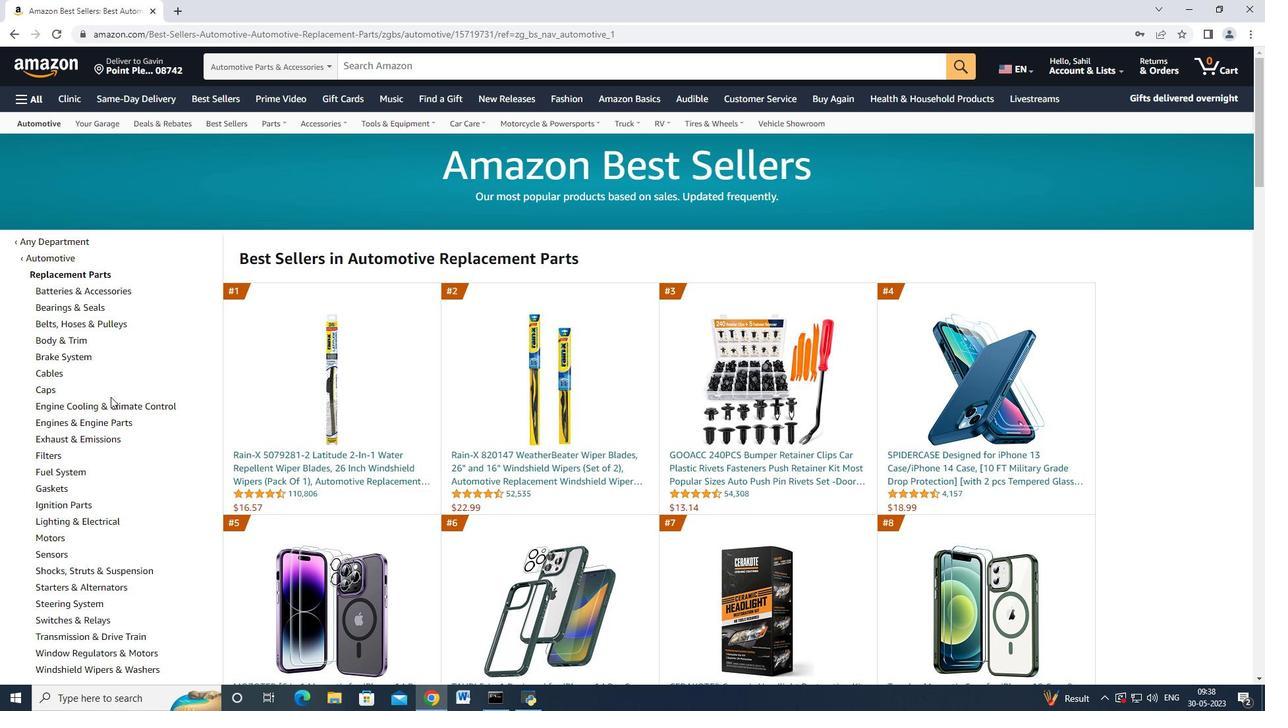 
Action: Mouse pressed left at (113, 407)
Screenshot: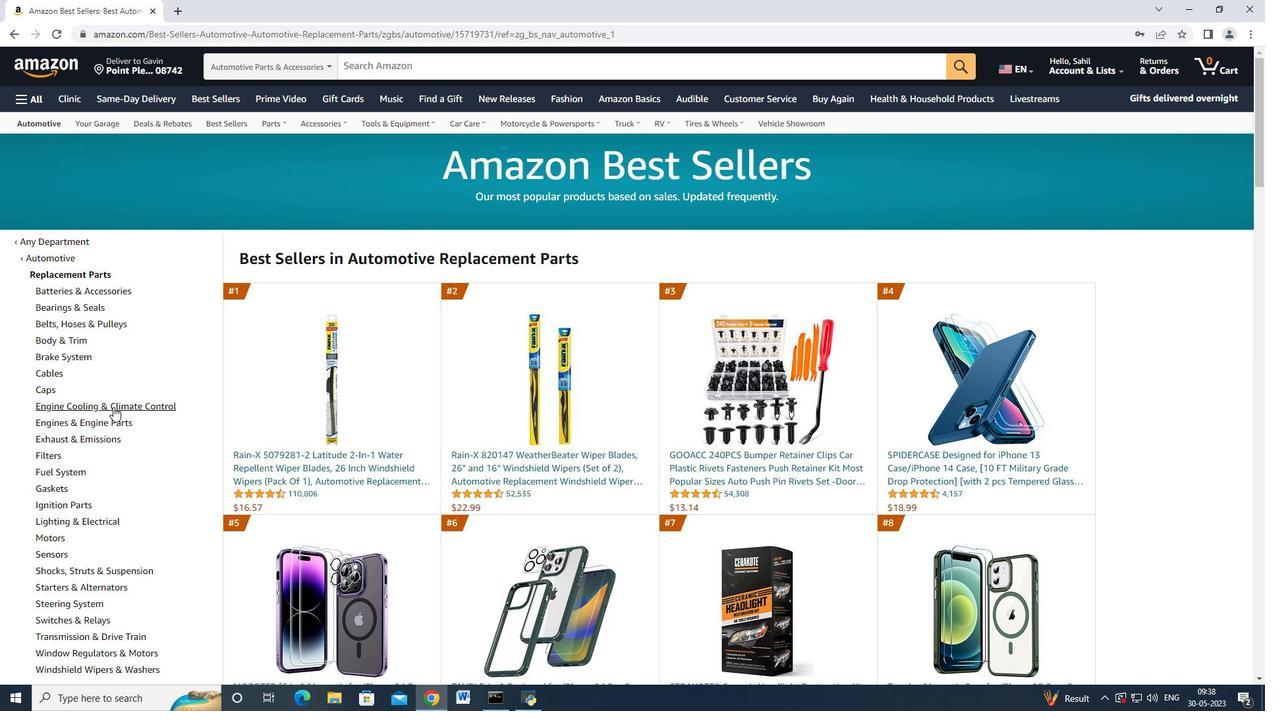 
Action: Mouse moved to (171, 340)
Screenshot: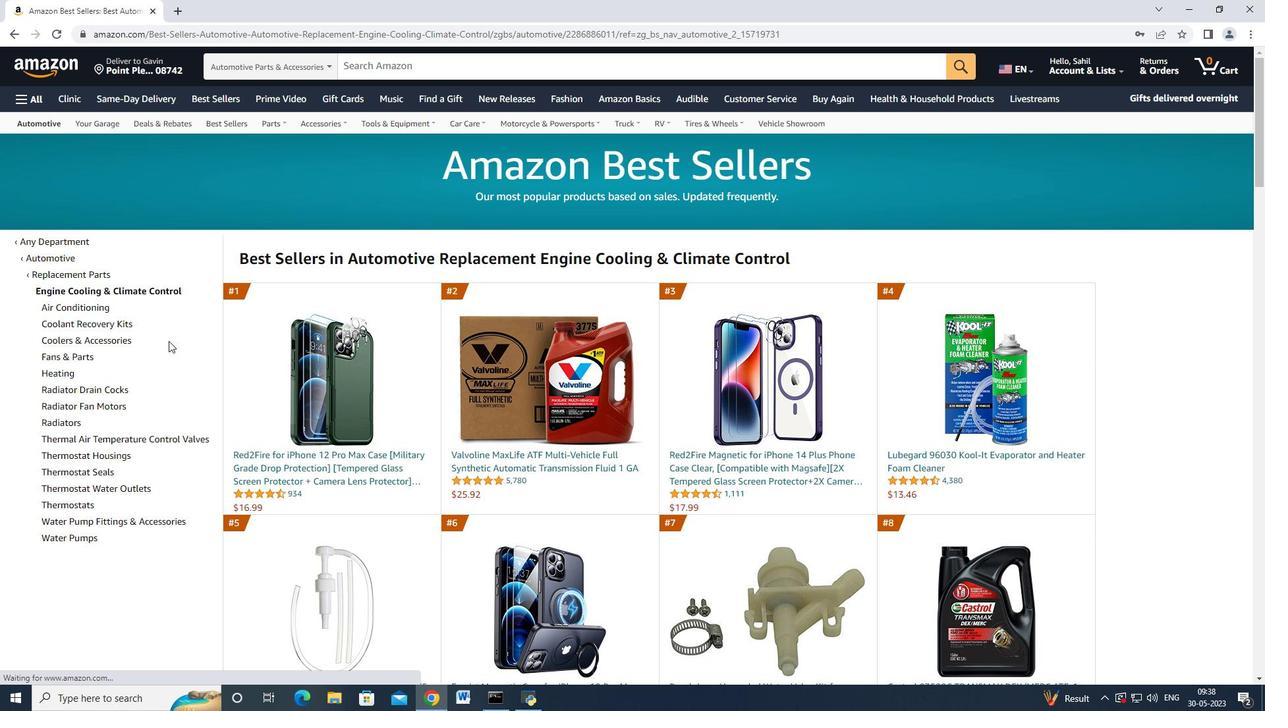 
Action: Mouse scrolled (171, 339) with delta (0, 0)
Screenshot: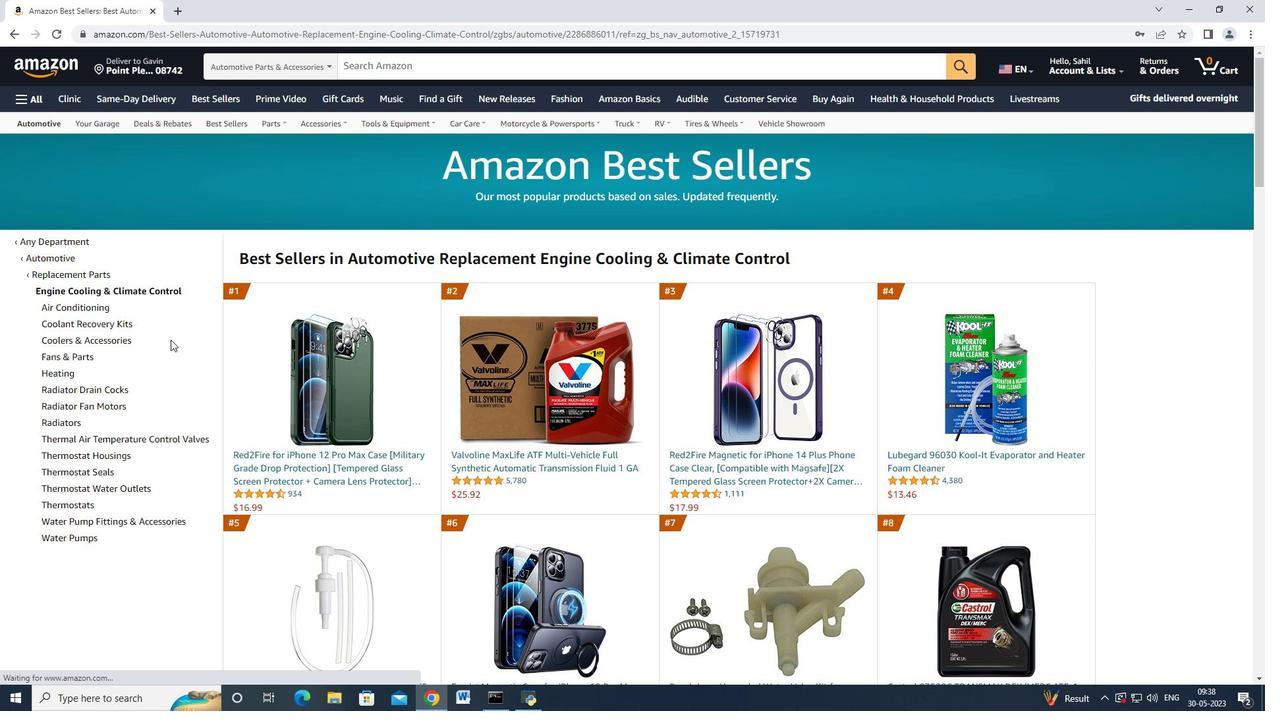 
Action: Mouse moved to (87, 340)
Screenshot: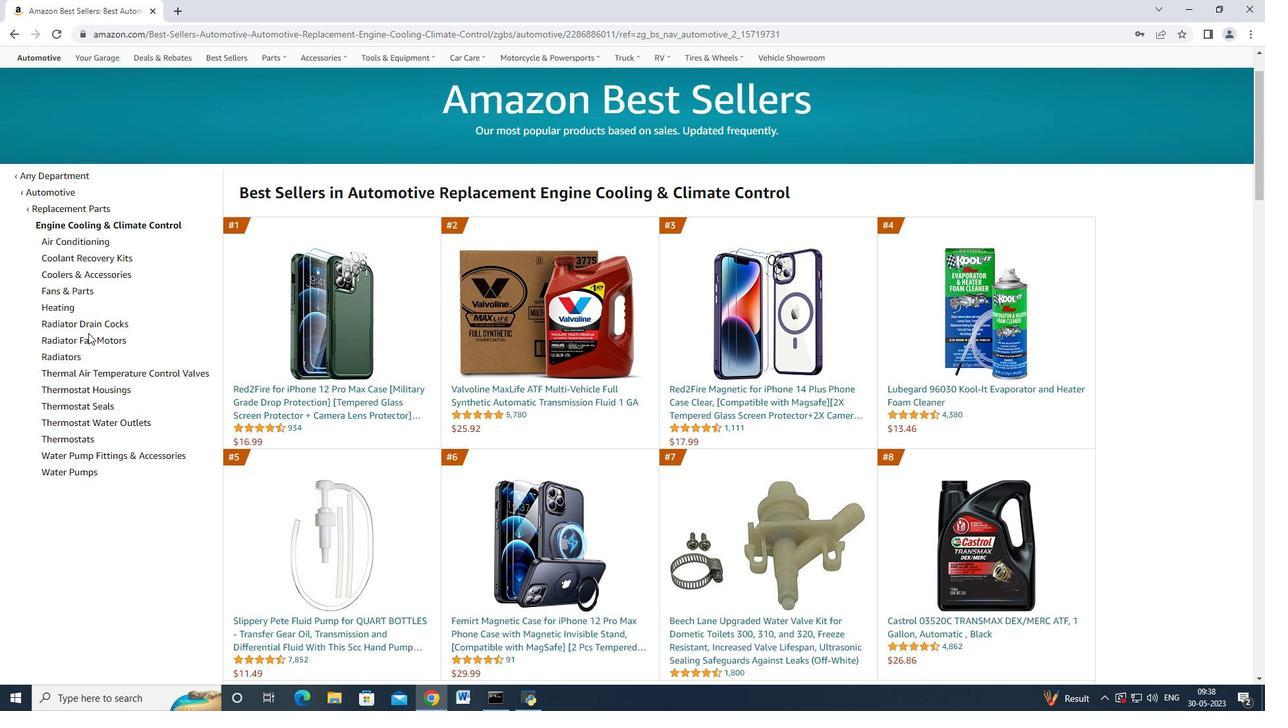
Action: Mouse pressed left at (87, 340)
Screenshot: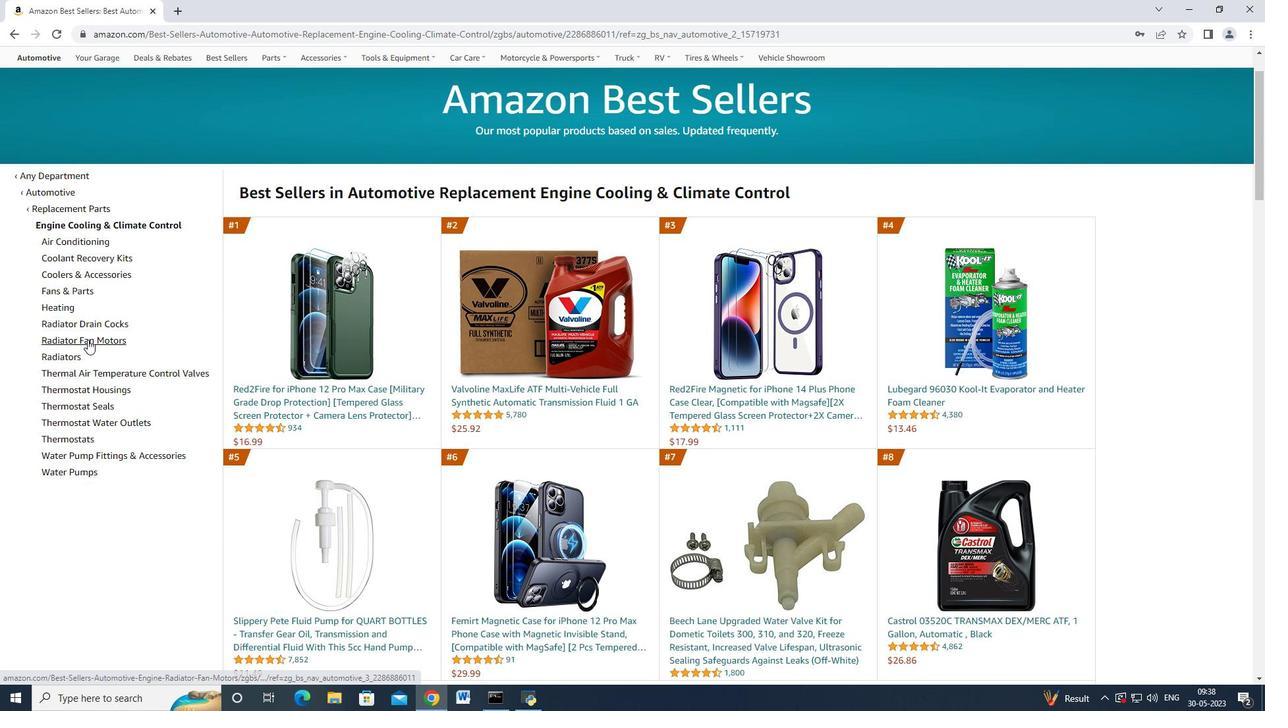 
Action: Mouse moved to (386, 455)
Screenshot: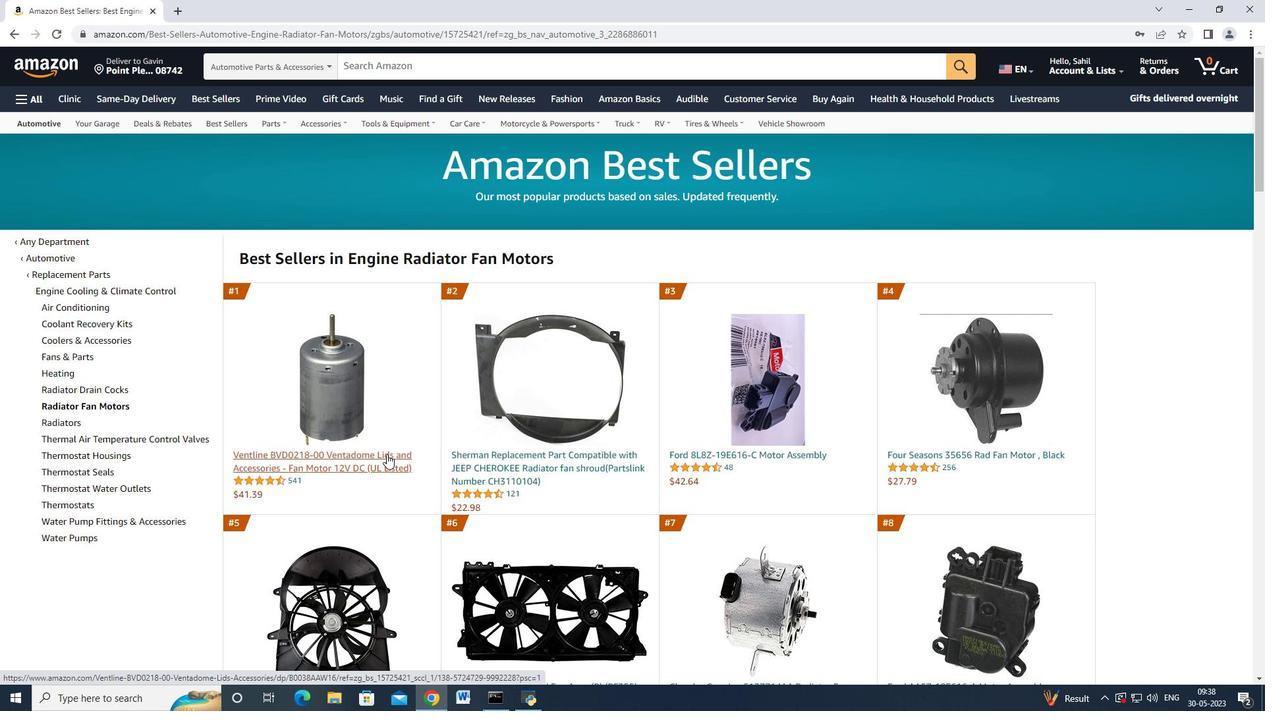 
Action: Mouse pressed left at (386, 455)
Screenshot: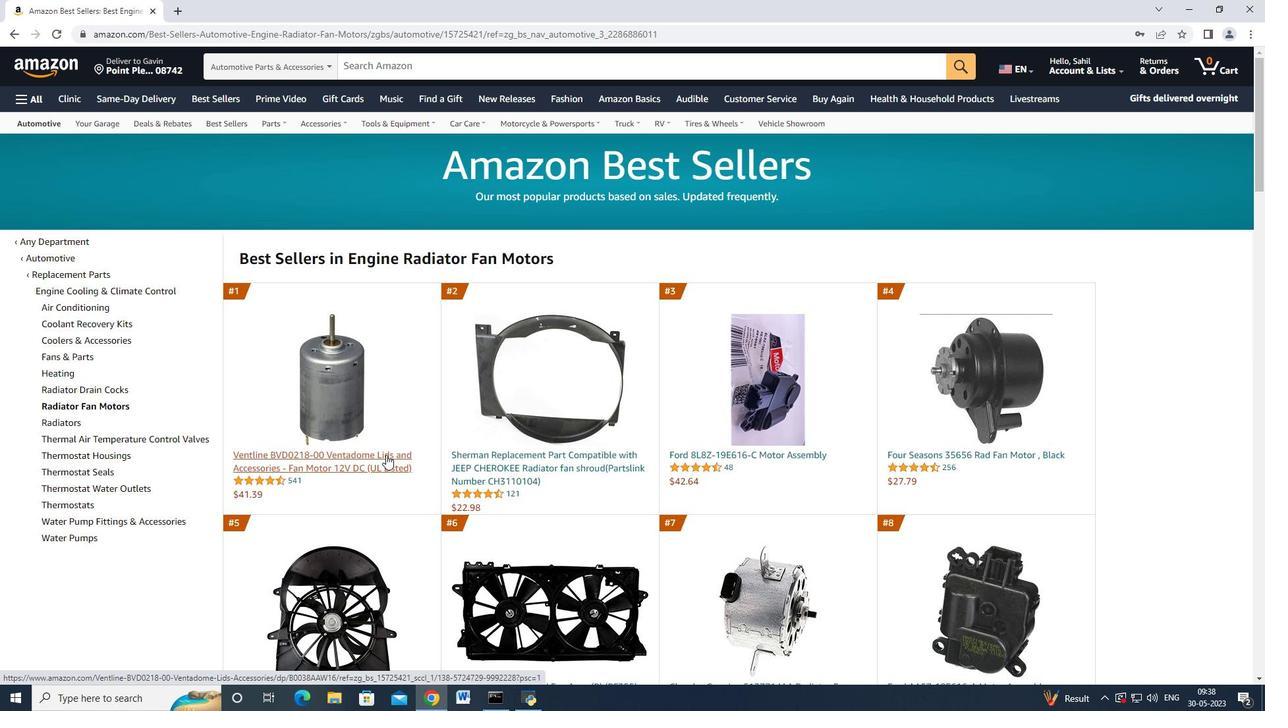 
Action: Mouse moved to (699, 322)
Screenshot: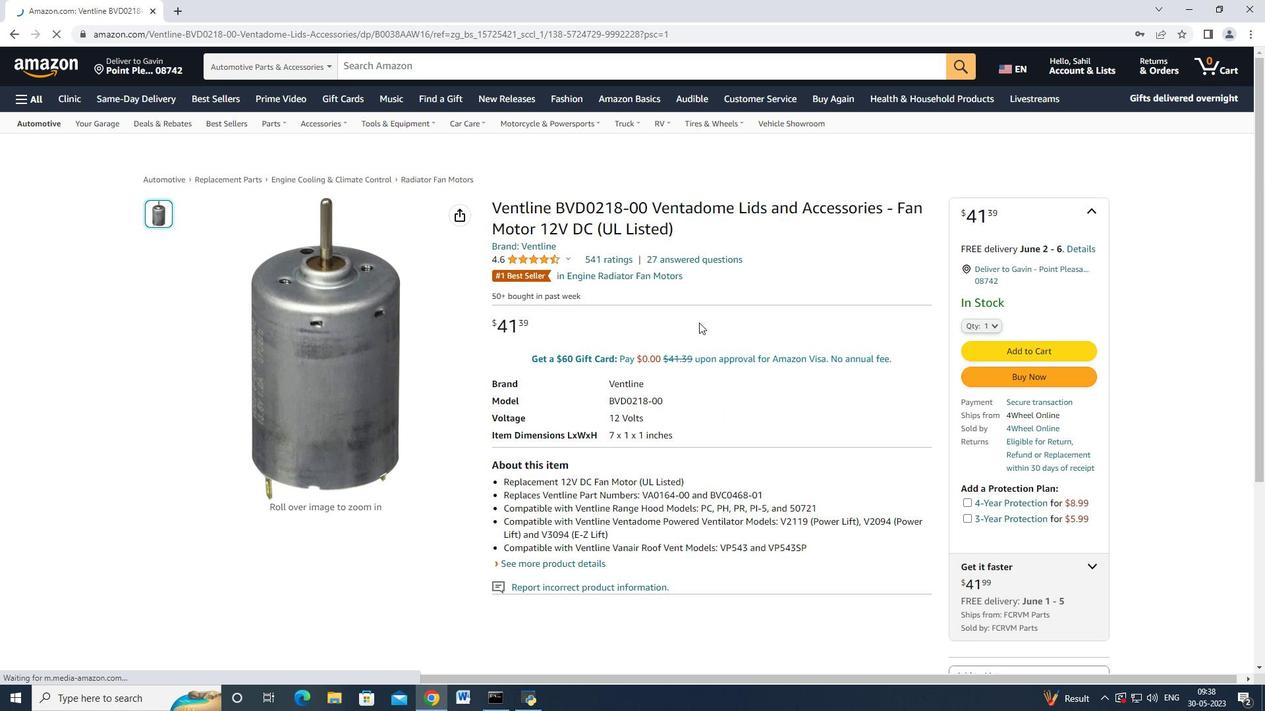 
Action: Mouse scrolled (699, 322) with delta (0, 0)
Screenshot: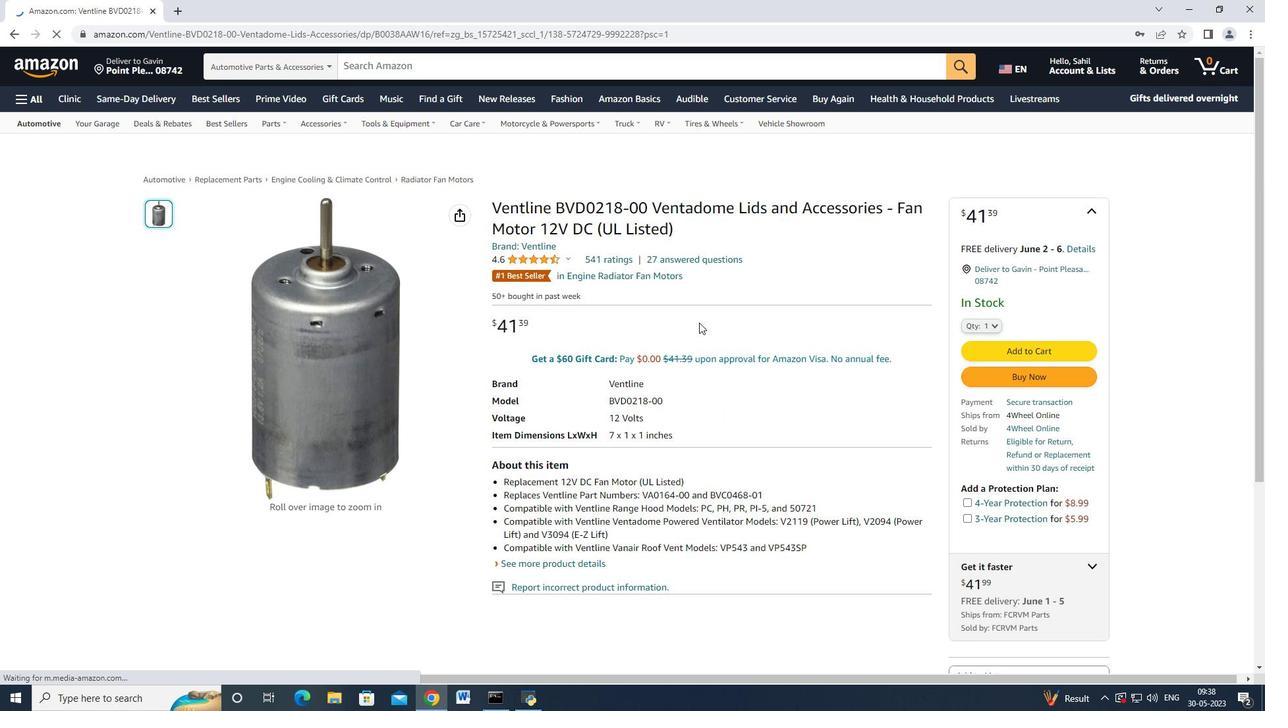 
Action: Mouse scrolled (699, 322) with delta (0, 0)
Screenshot: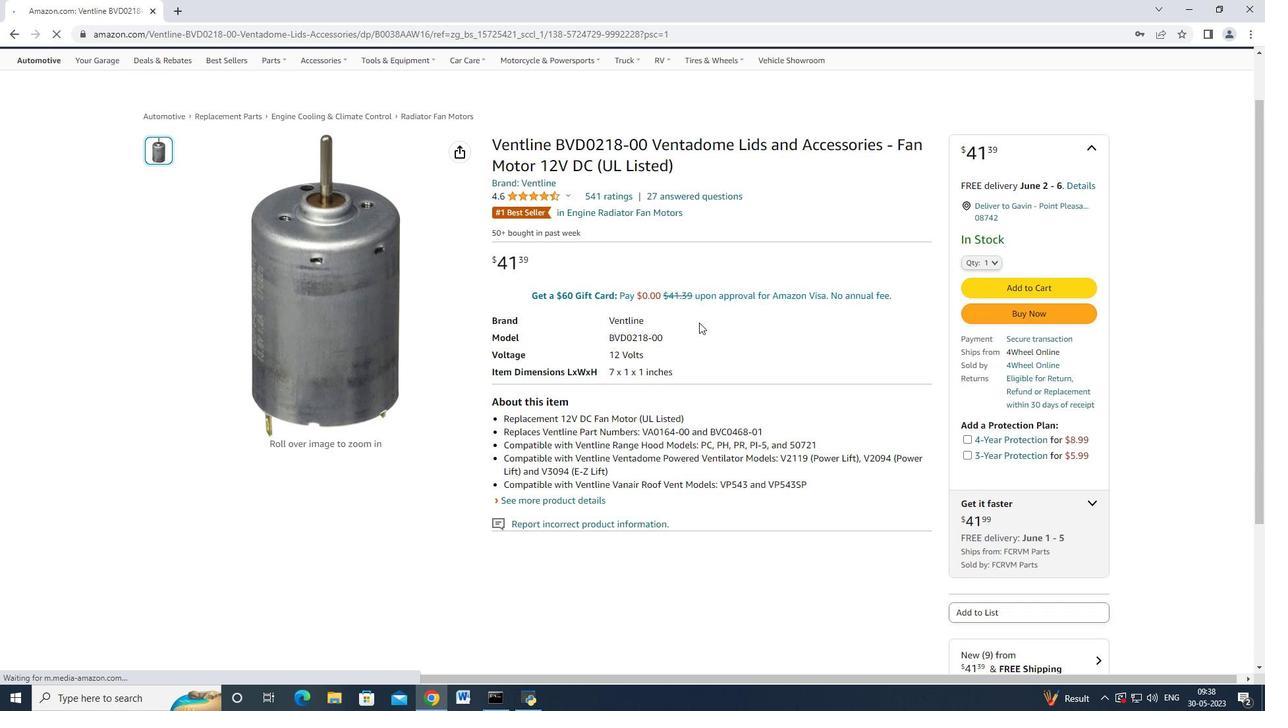 
Action: Mouse moved to (568, 432)
Screenshot: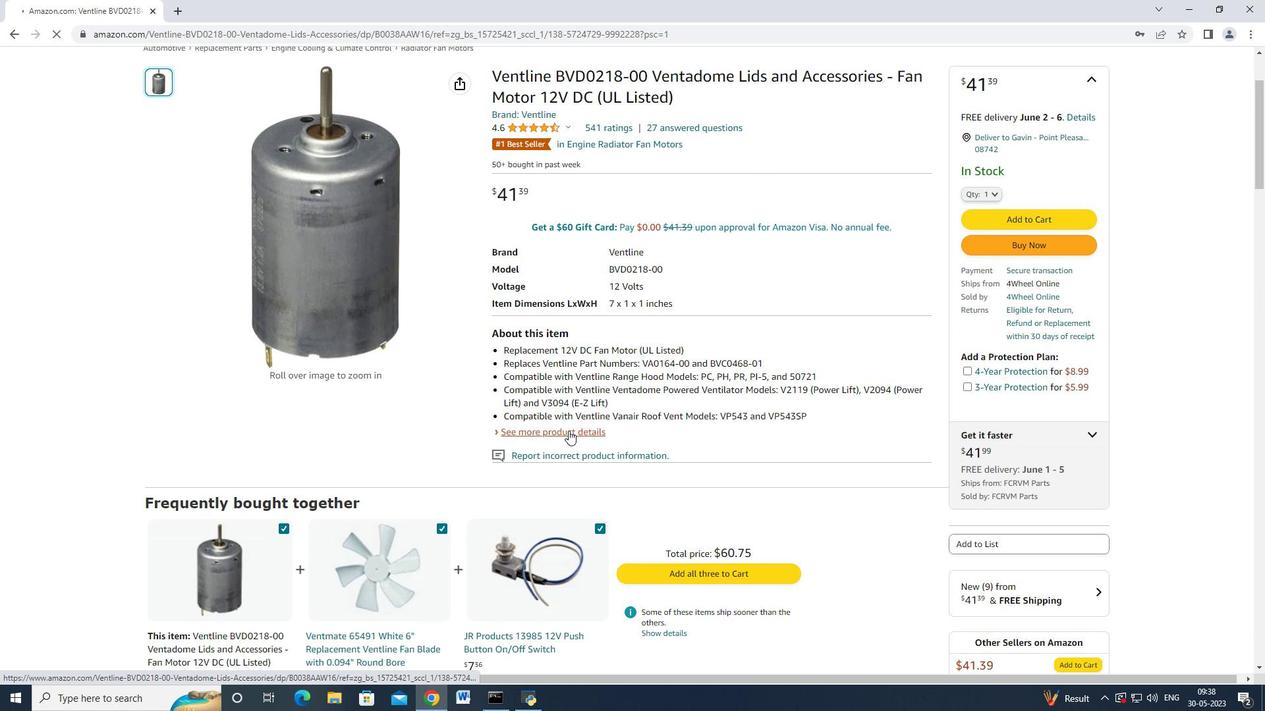 
Action: Mouse pressed left at (568, 432)
Screenshot: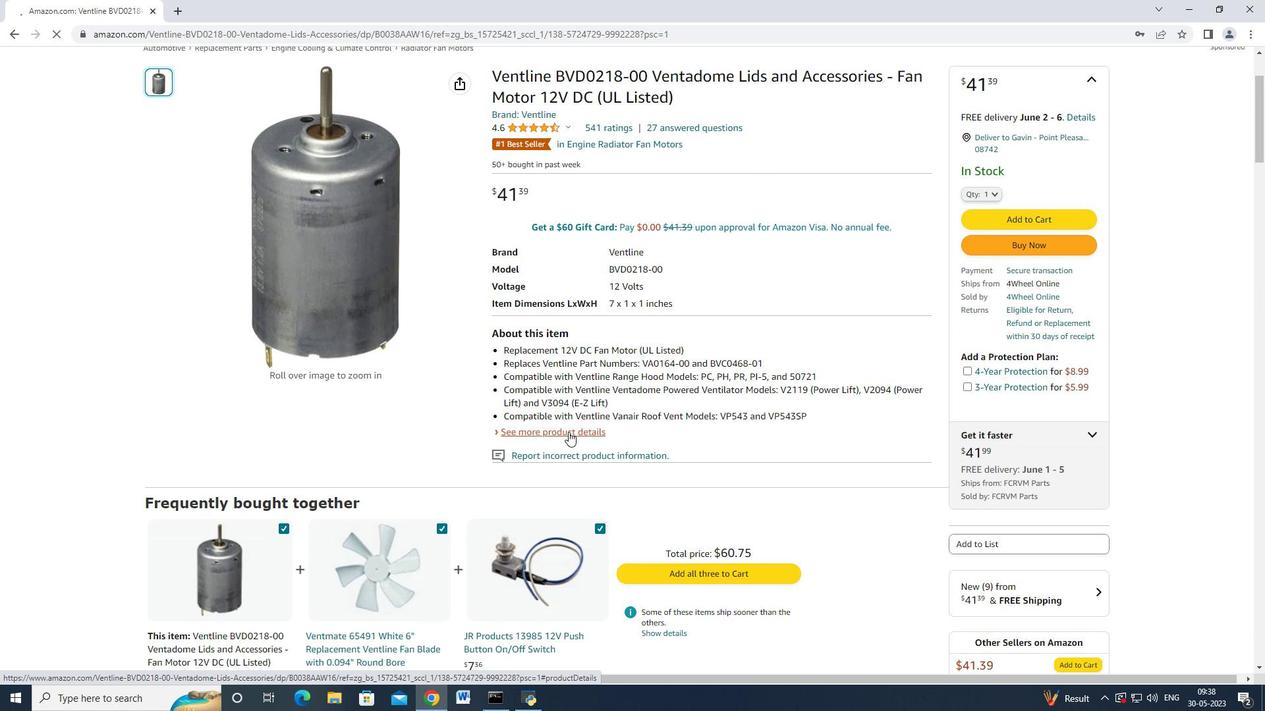 
Action: Mouse moved to (643, 370)
Screenshot: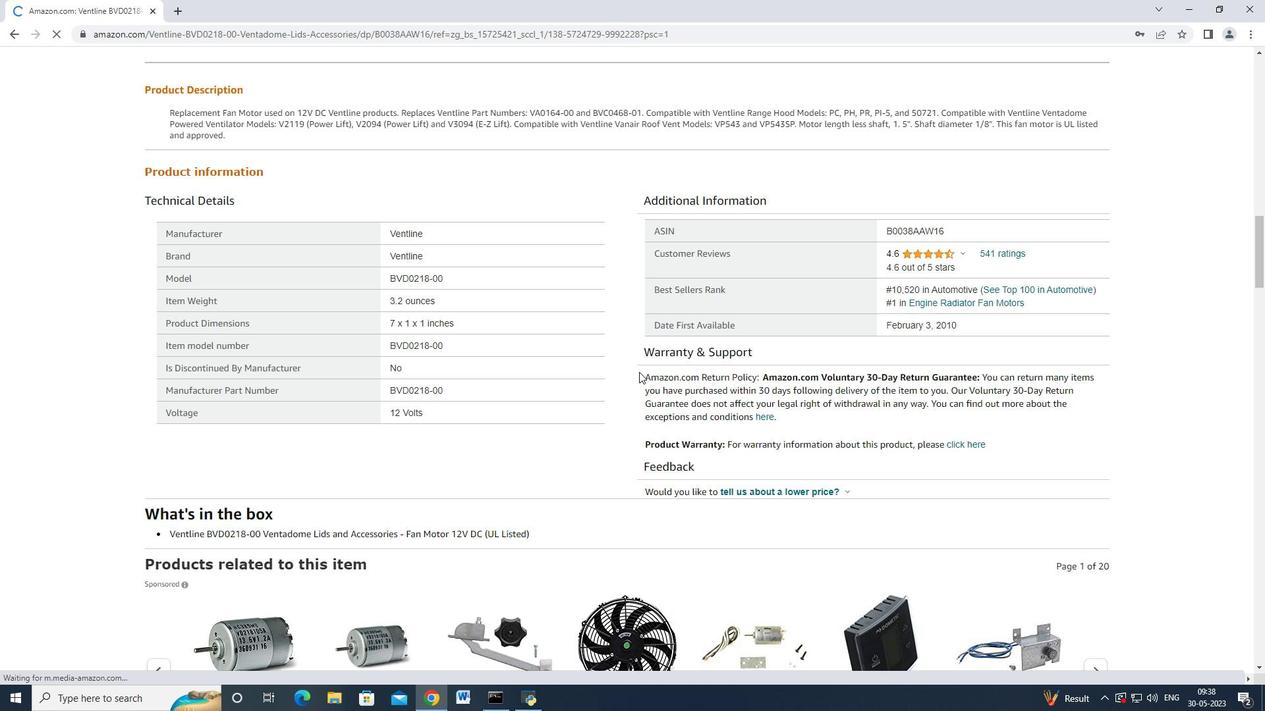 
Action: Mouse scrolled (643, 371) with delta (0, 0)
Screenshot: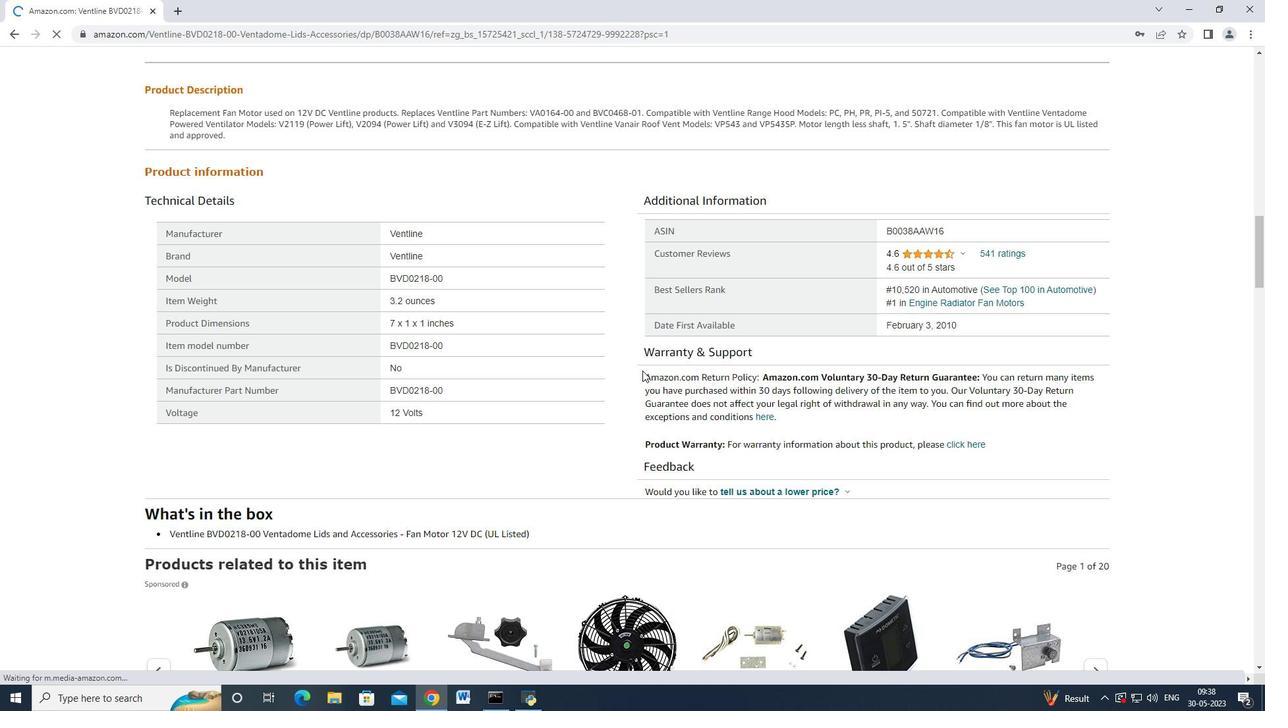 
Action: Mouse scrolled (643, 371) with delta (0, 0)
Screenshot: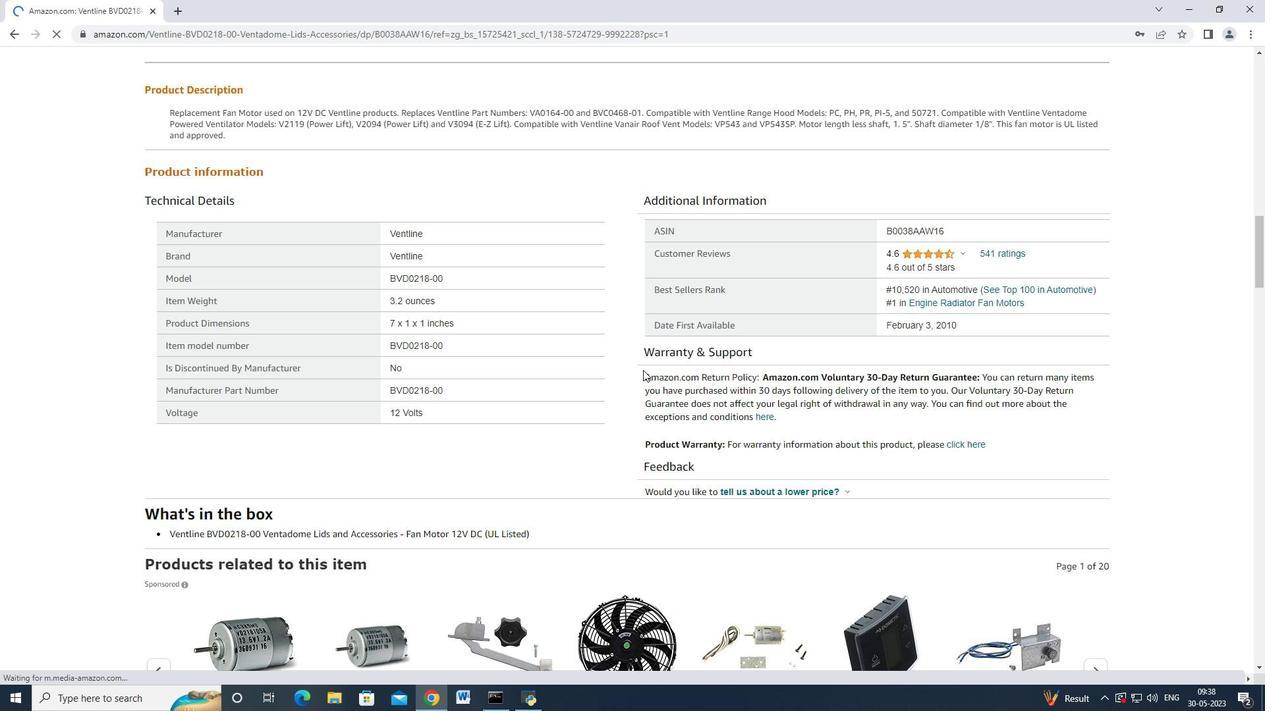 
Action: Mouse scrolled (643, 371) with delta (0, 0)
Screenshot: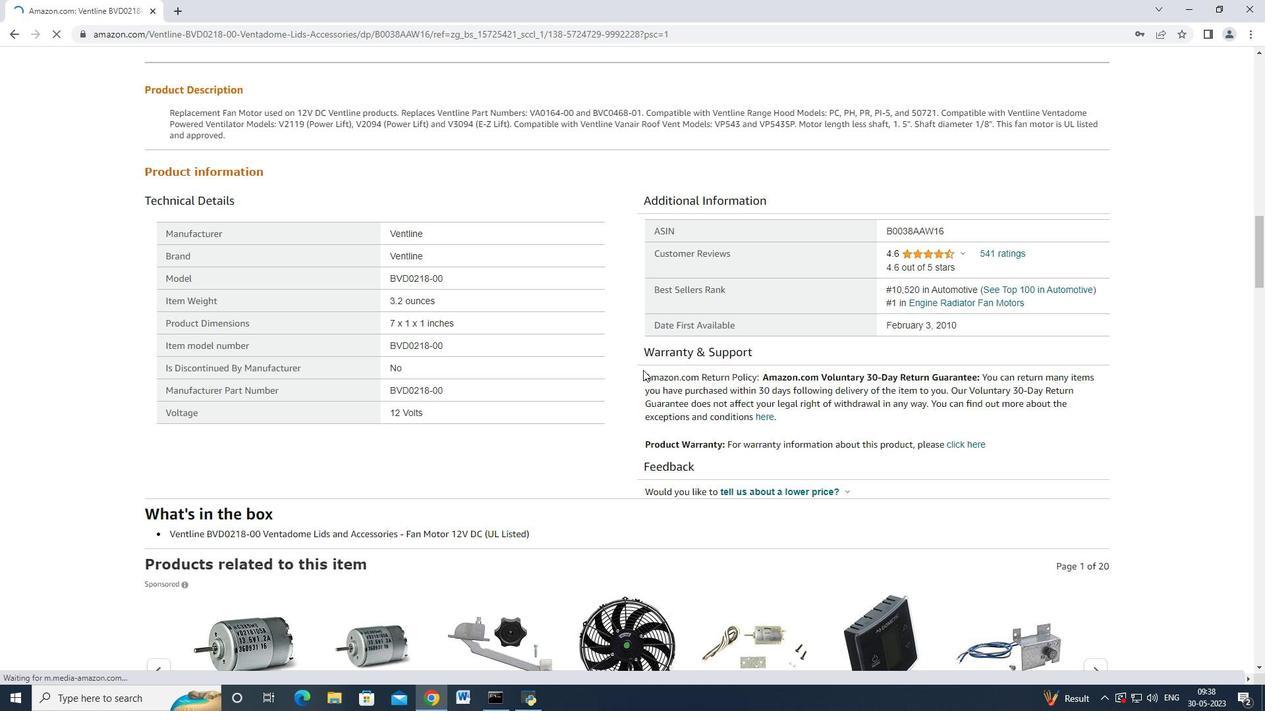
Action: Mouse scrolled (643, 371) with delta (0, 0)
Screenshot: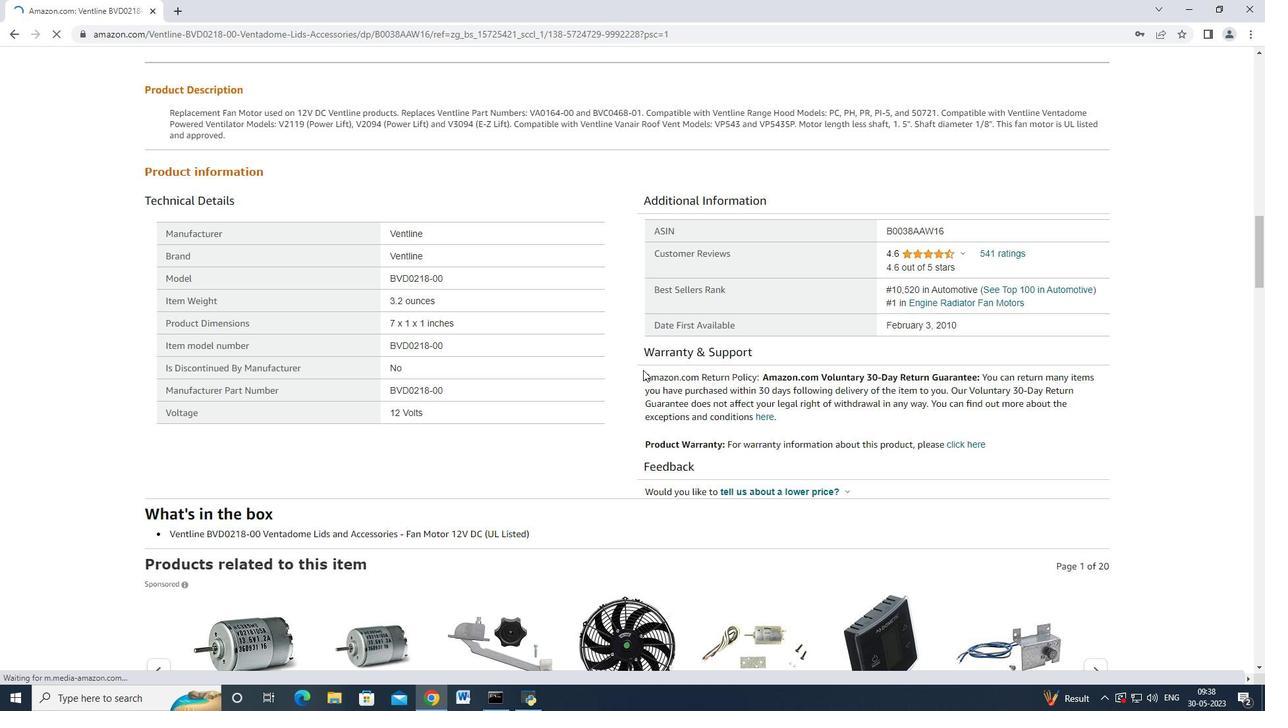 
Action: Mouse scrolled (643, 371) with delta (0, 0)
Screenshot: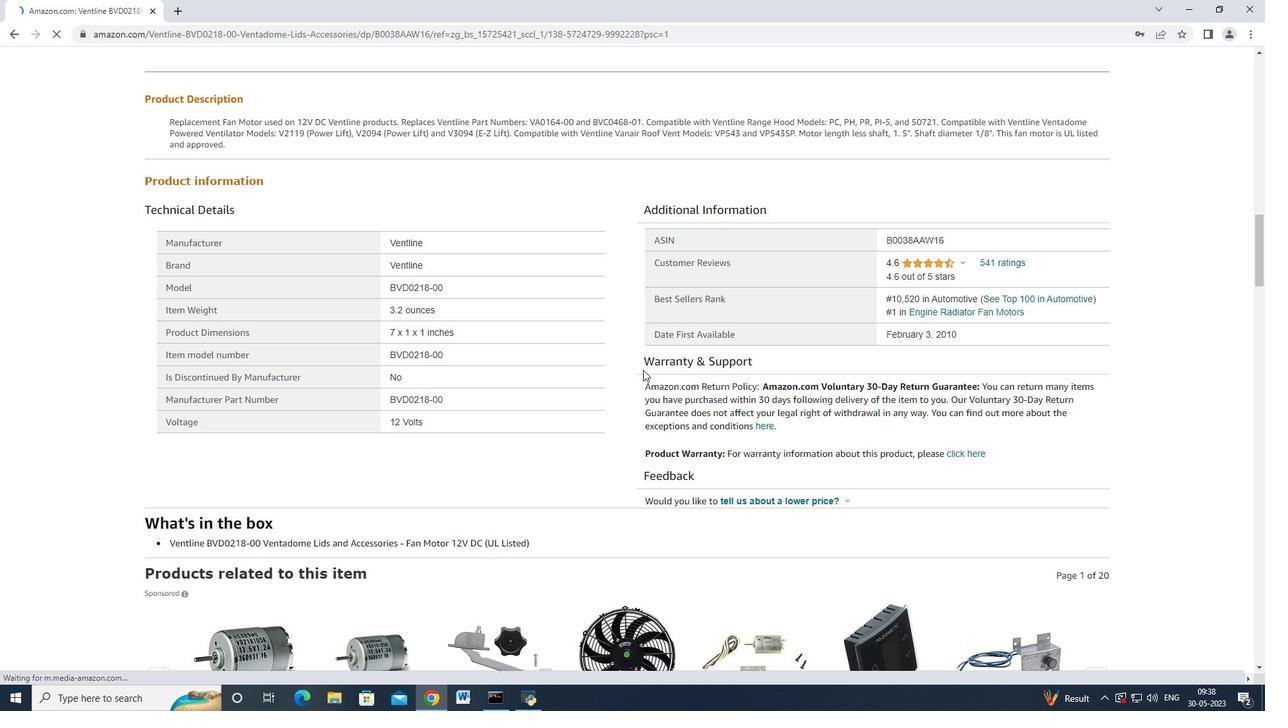 
Action: Mouse scrolled (643, 371) with delta (0, 0)
Screenshot: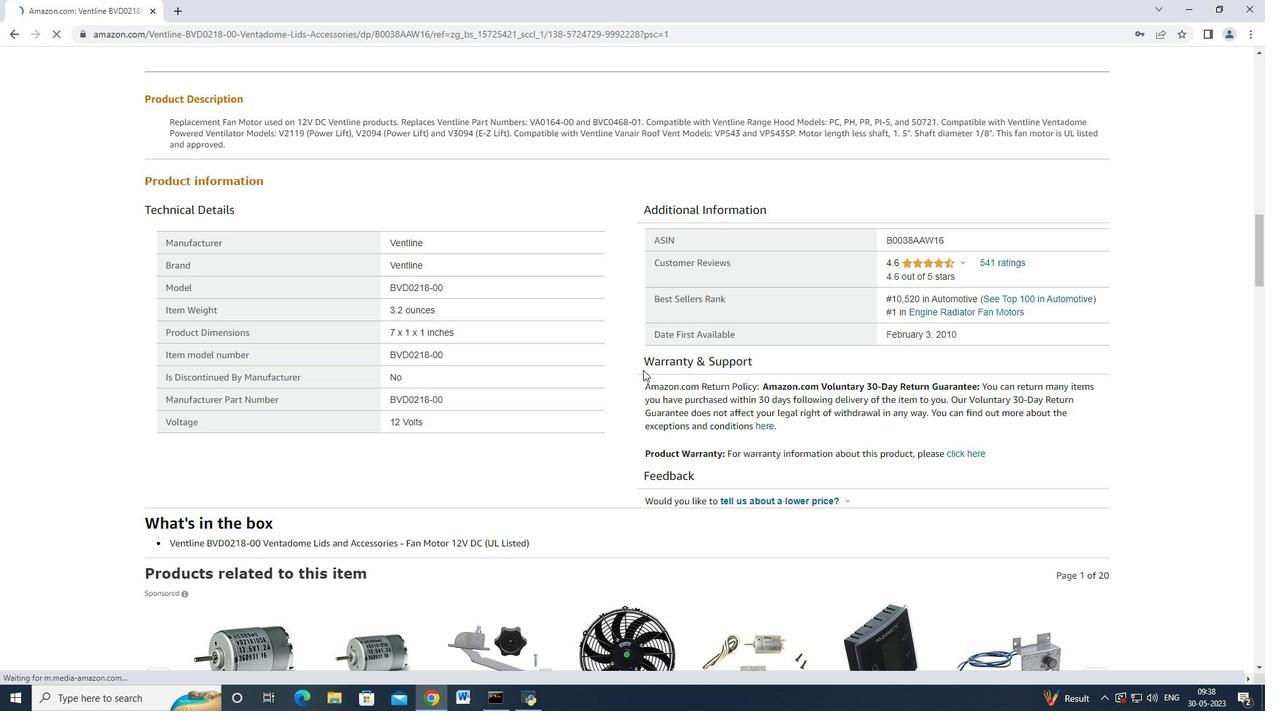 
Action: Mouse scrolled (643, 371) with delta (0, 0)
Screenshot: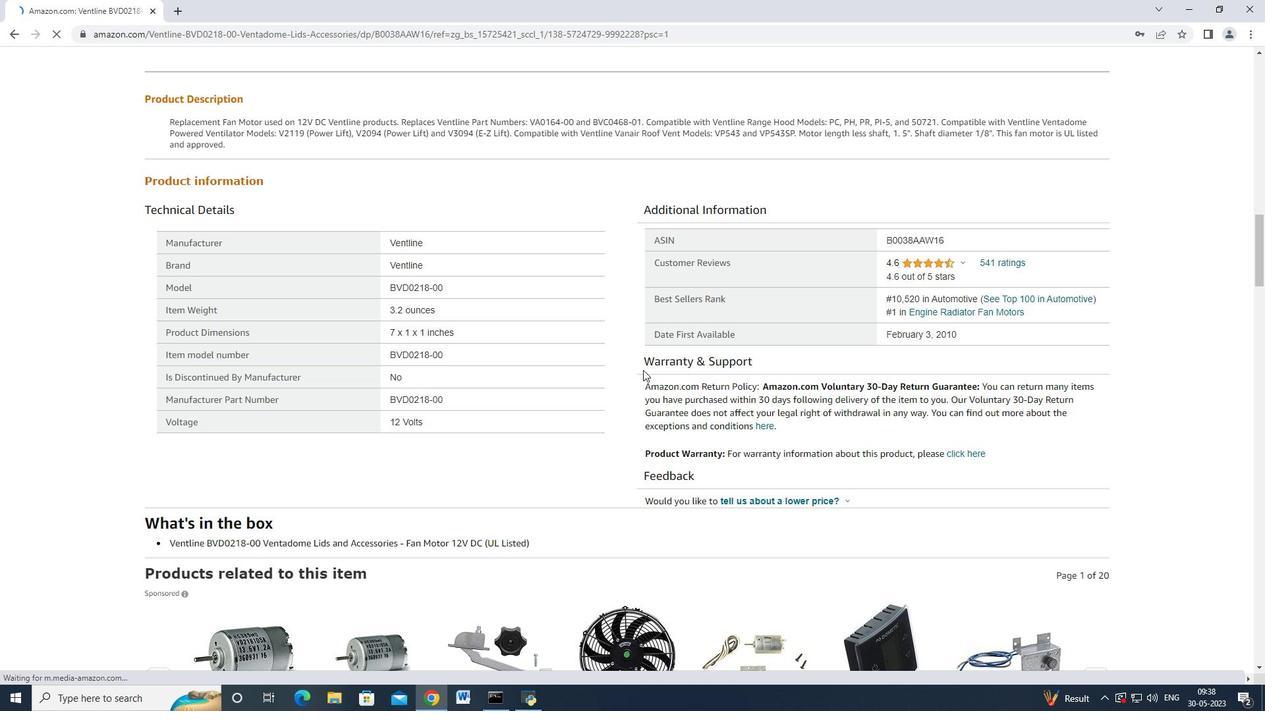 
Action: Mouse scrolled (643, 371) with delta (0, 0)
Screenshot: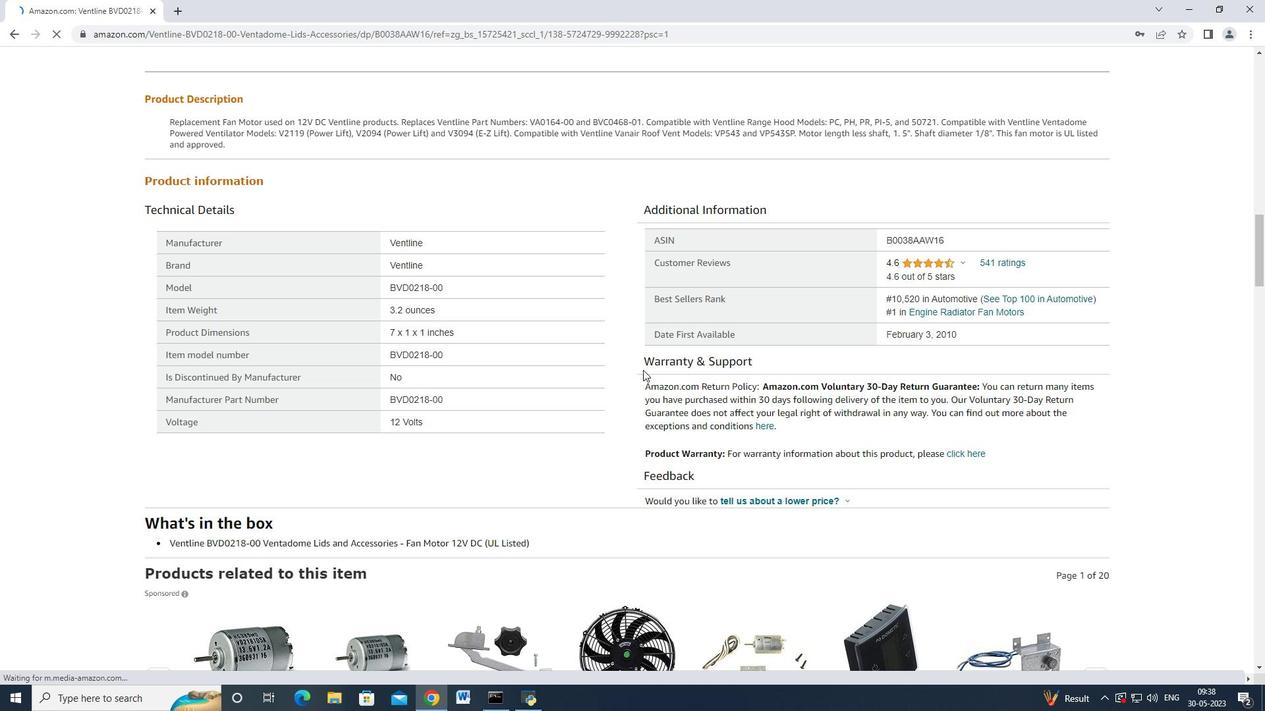 
Action: Mouse scrolled (643, 371) with delta (0, 0)
Screenshot: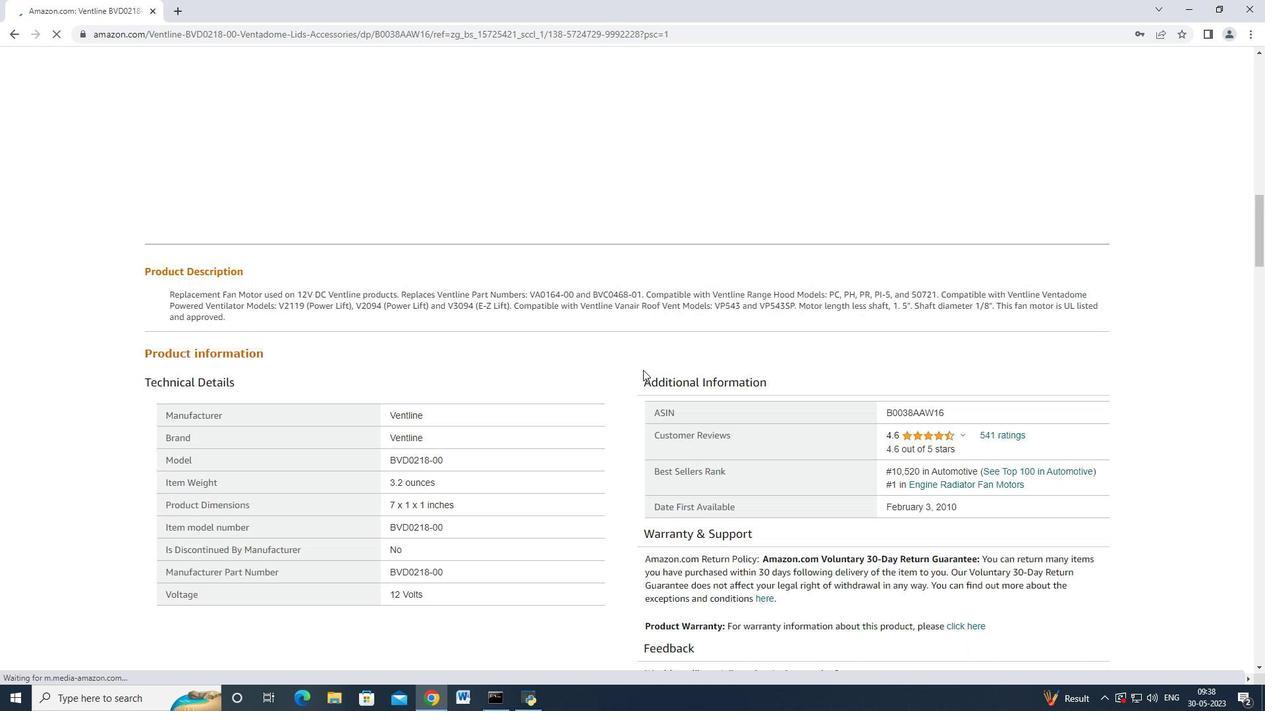 
Action: Mouse moved to (643, 366)
Screenshot: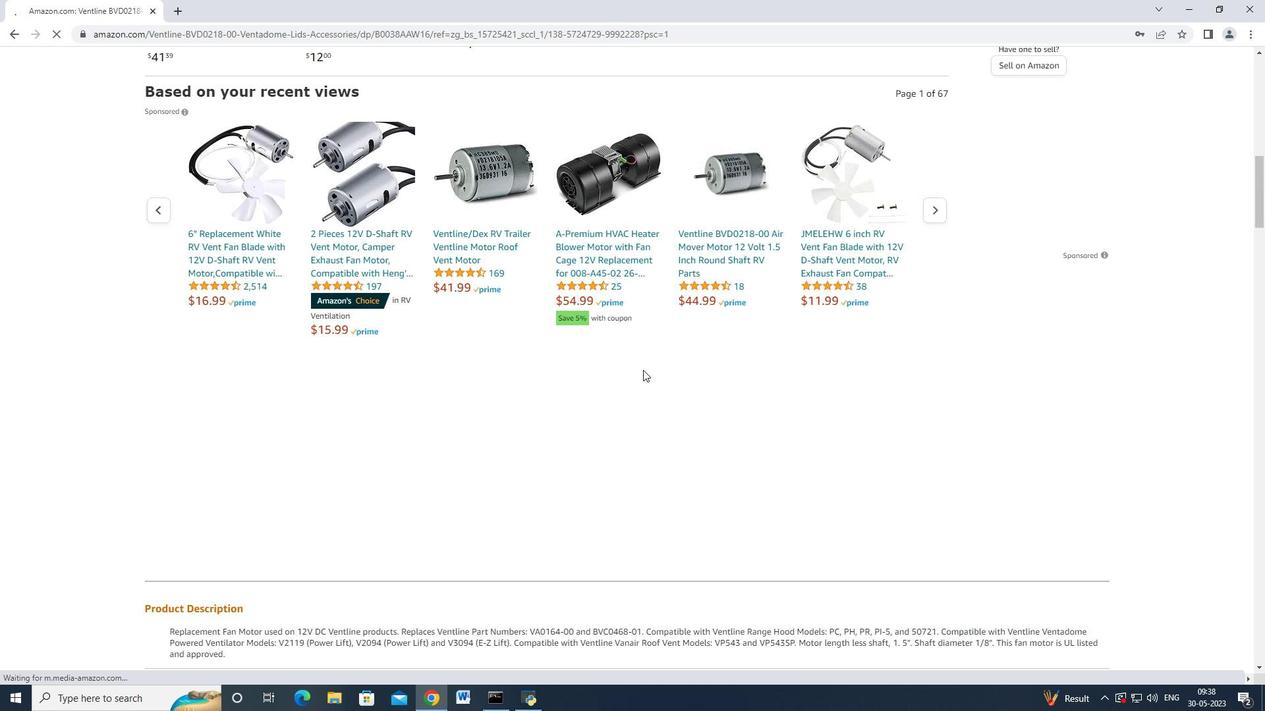 
Action: Mouse scrolled (643, 367) with delta (0, 0)
Screenshot: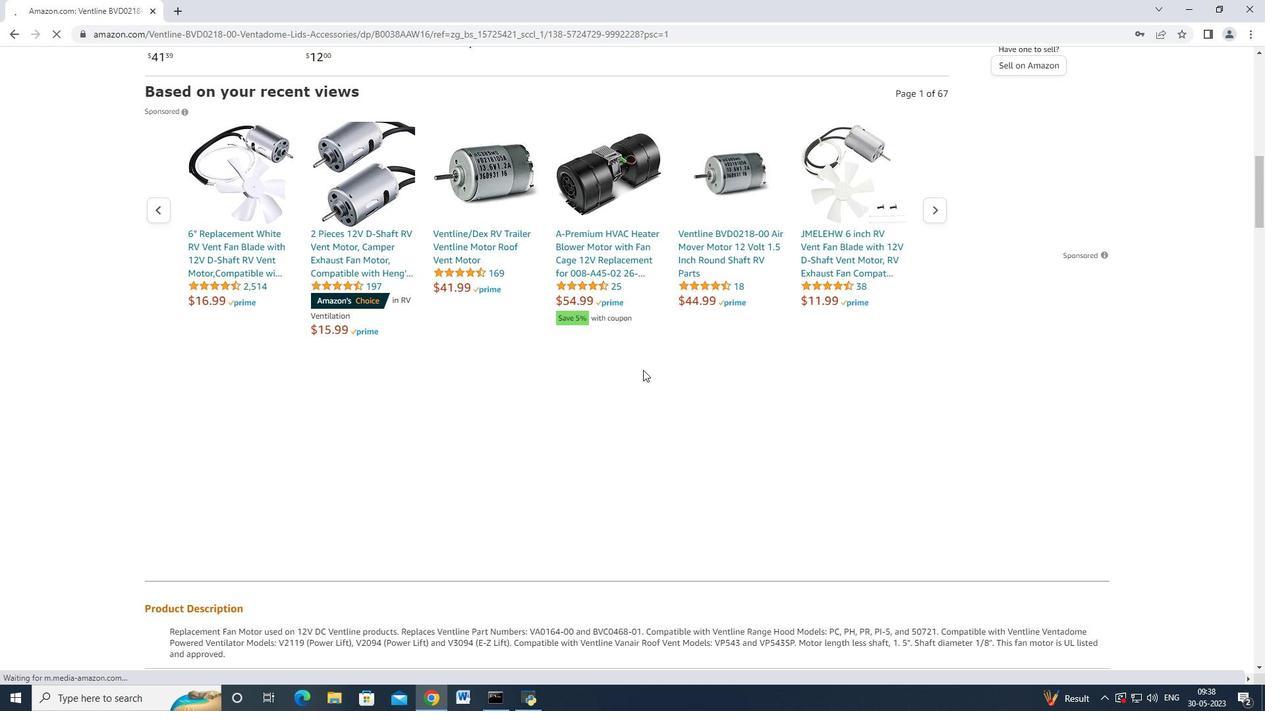
Action: Mouse moved to (643, 366)
Screenshot: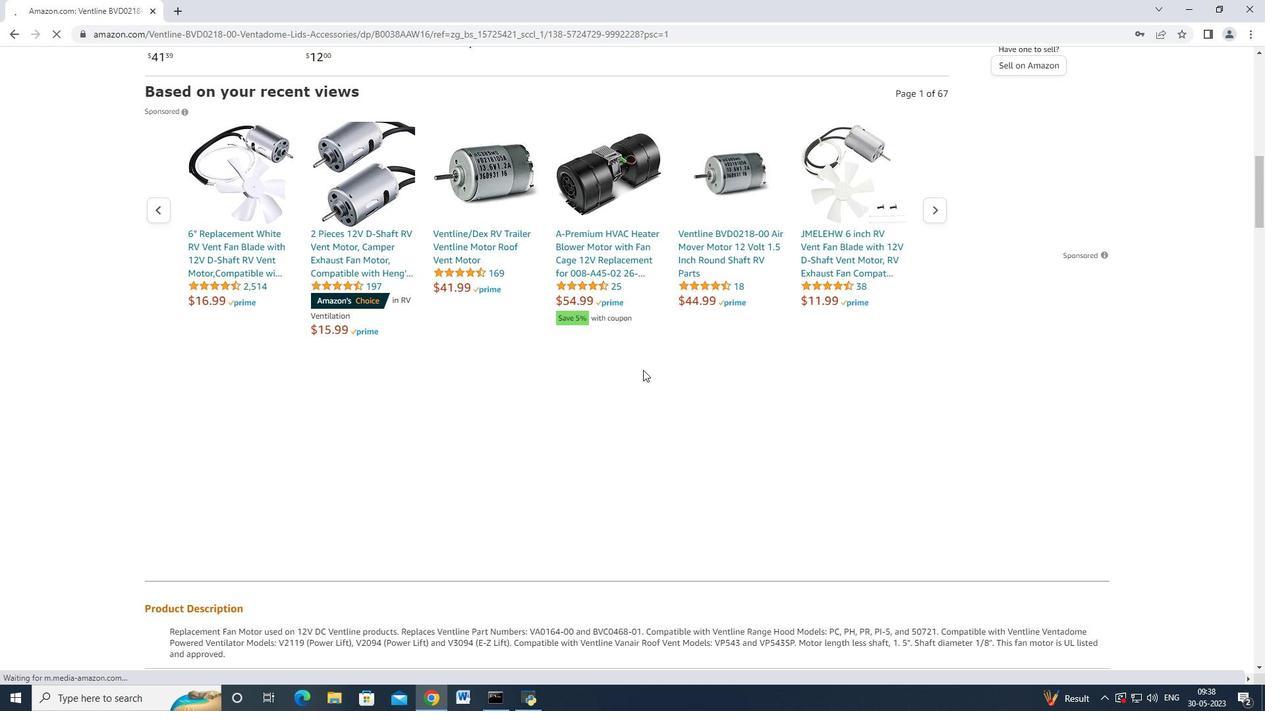 
Action: Mouse scrolled (643, 367) with delta (0, 0)
Screenshot: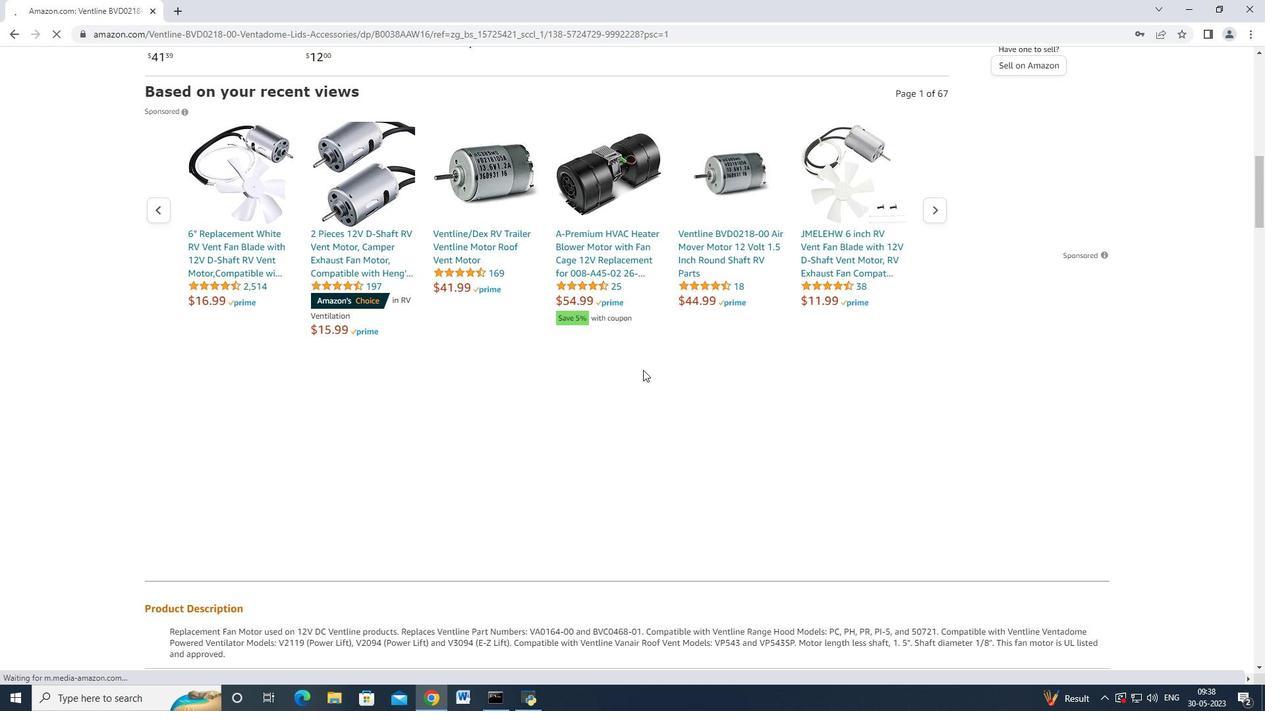 
Action: Mouse moved to (644, 366)
Screenshot: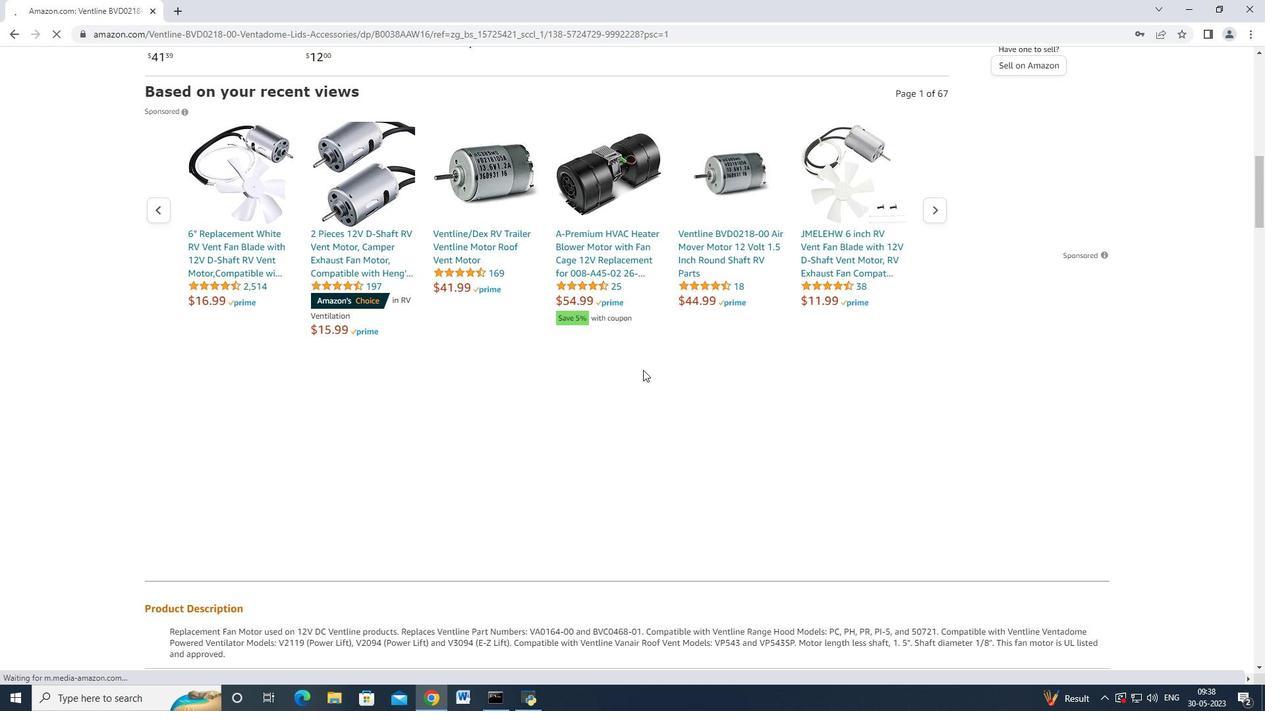 
Action: Mouse scrolled (644, 367) with delta (0, 0)
Screenshot: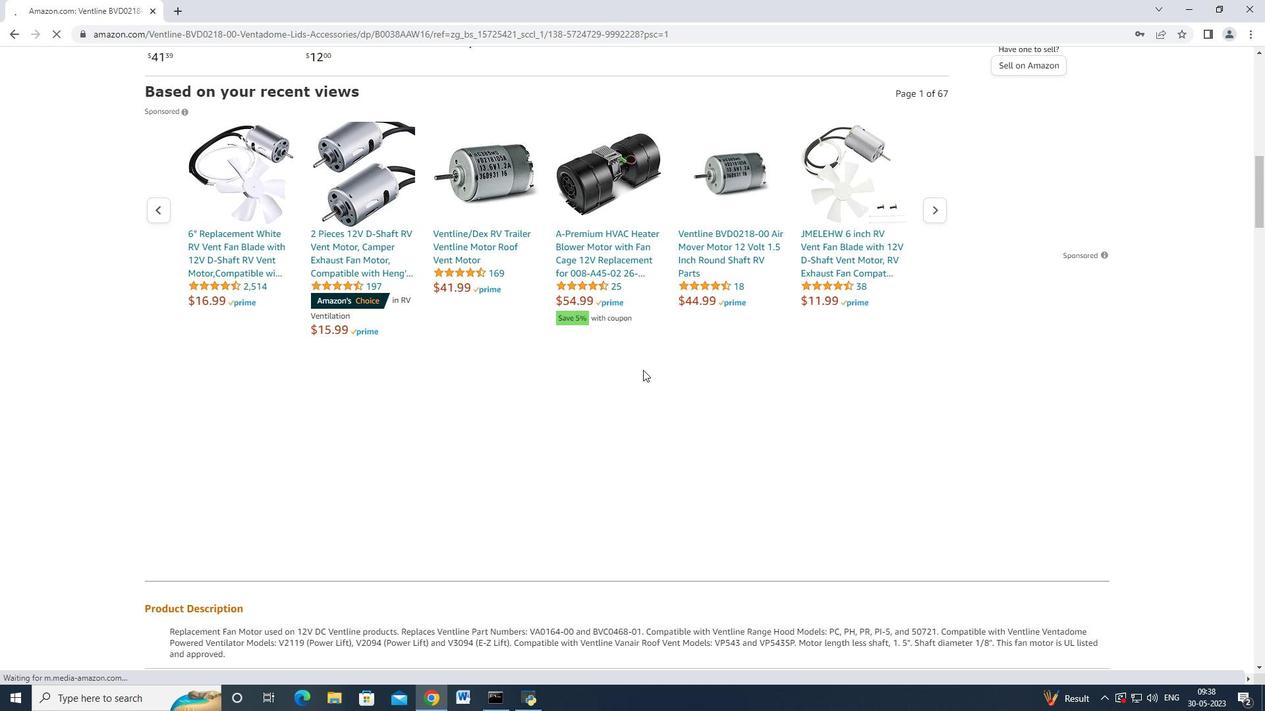 
Action: Mouse scrolled (644, 367) with delta (0, 0)
Screenshot: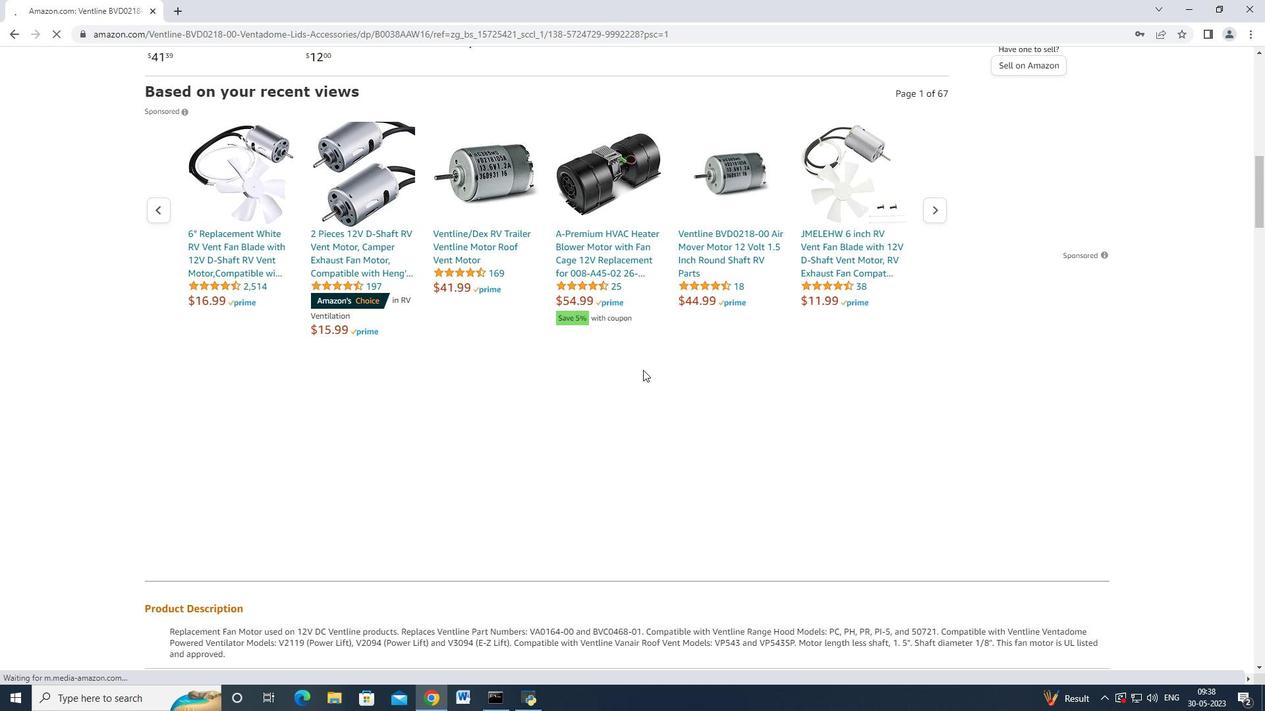 
Action: Mouse moved to (644, 366)
Screenshot: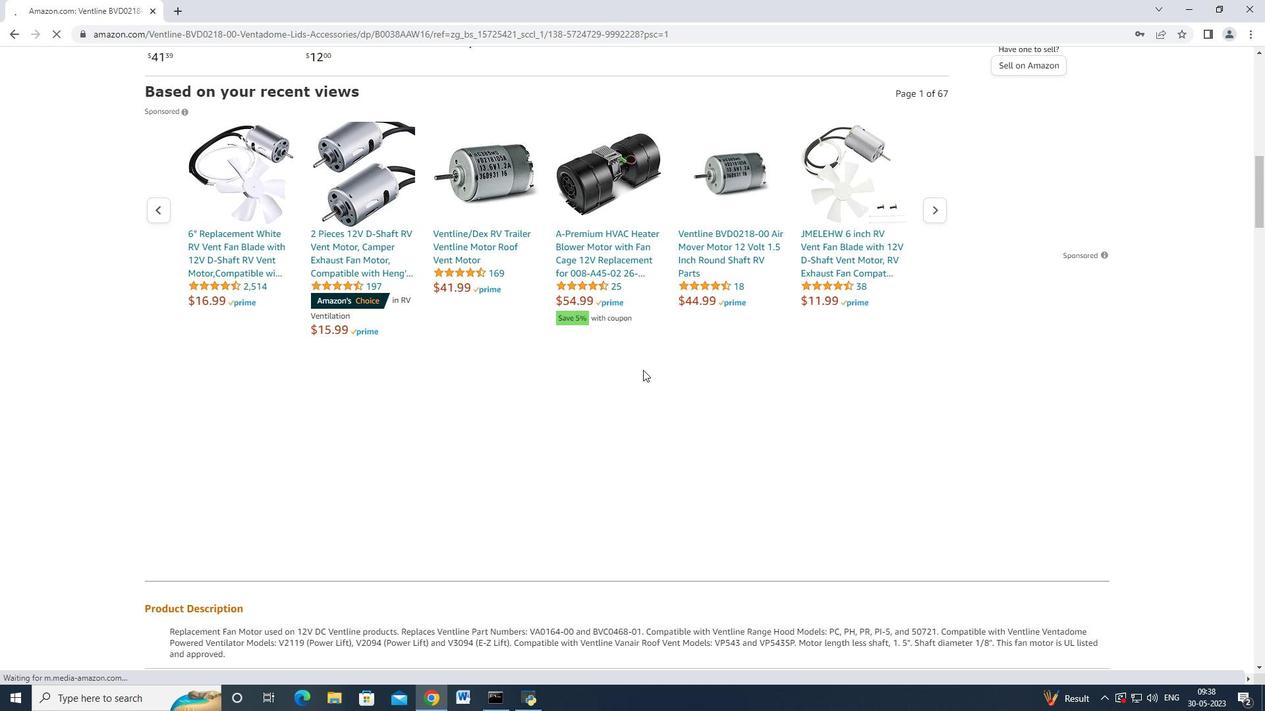 
Action: Mouse scrolled (644, 367) with delta (0, 0)
Screenshot: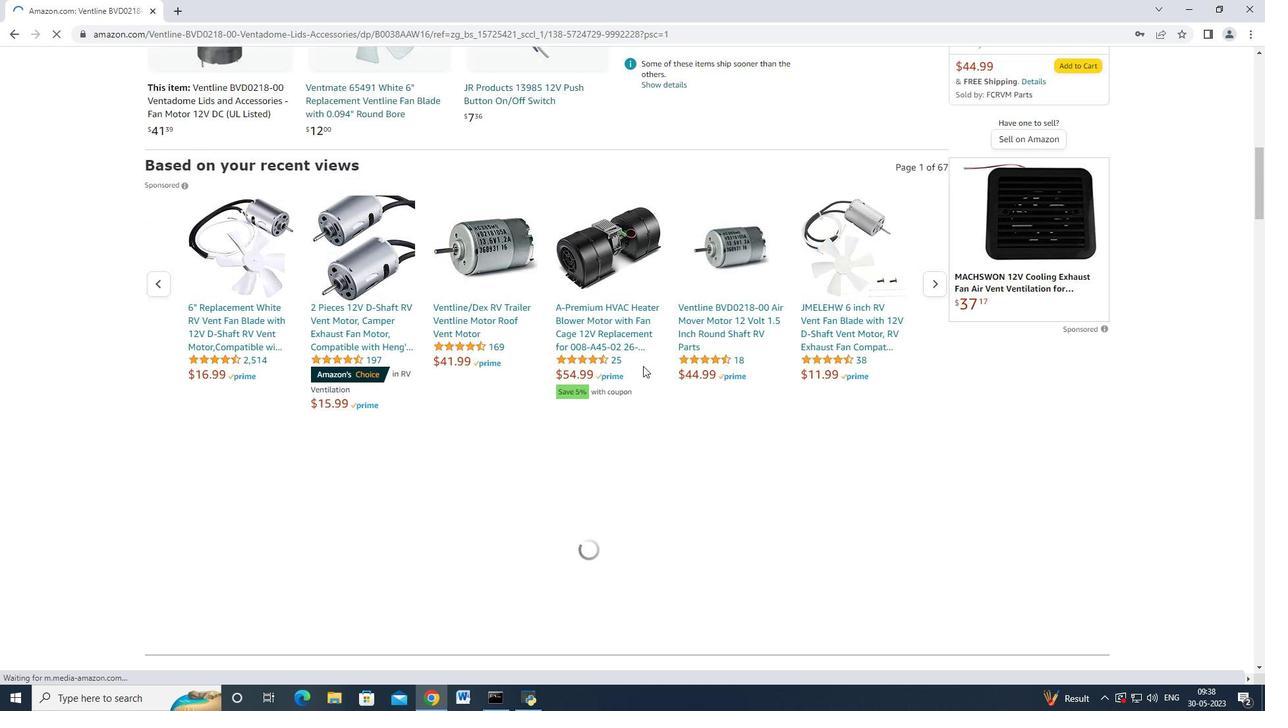 
Action: Mouse scrolled (644, 367) with delta (0, 0)
Screenshot: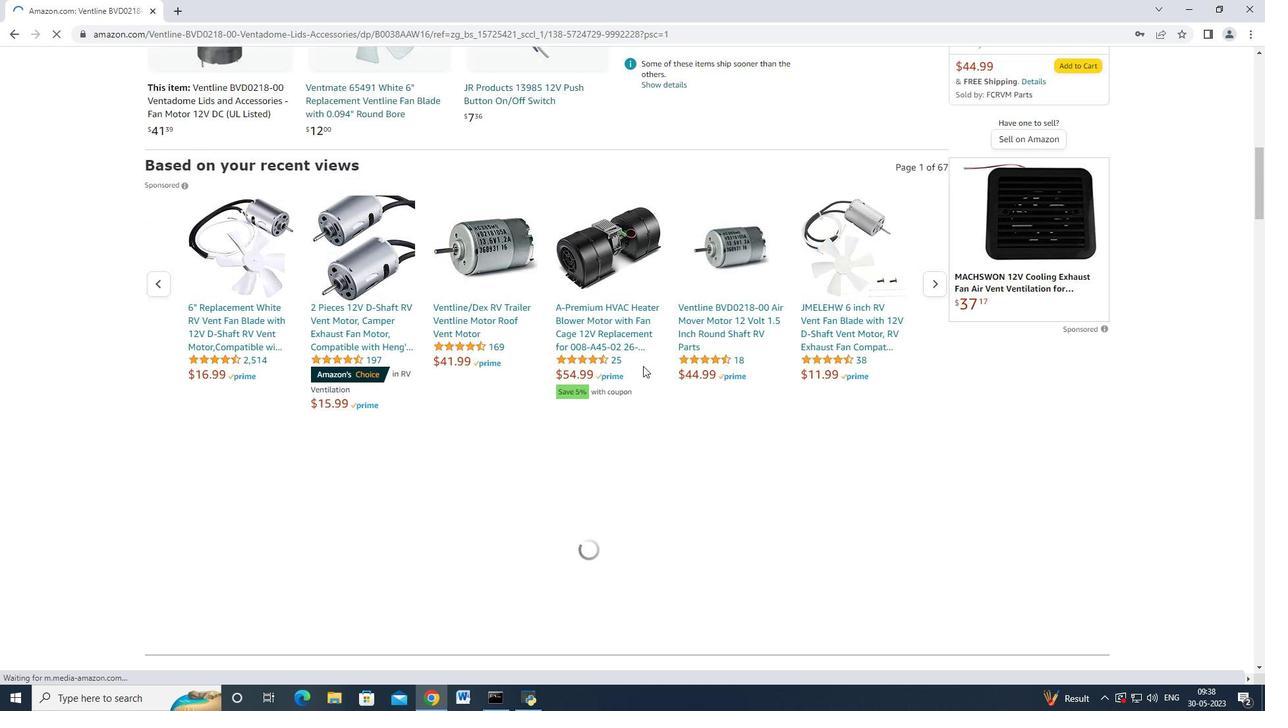 
Action: Mouse scrolled (644, 367) with delta (0, 0)
Screenshot: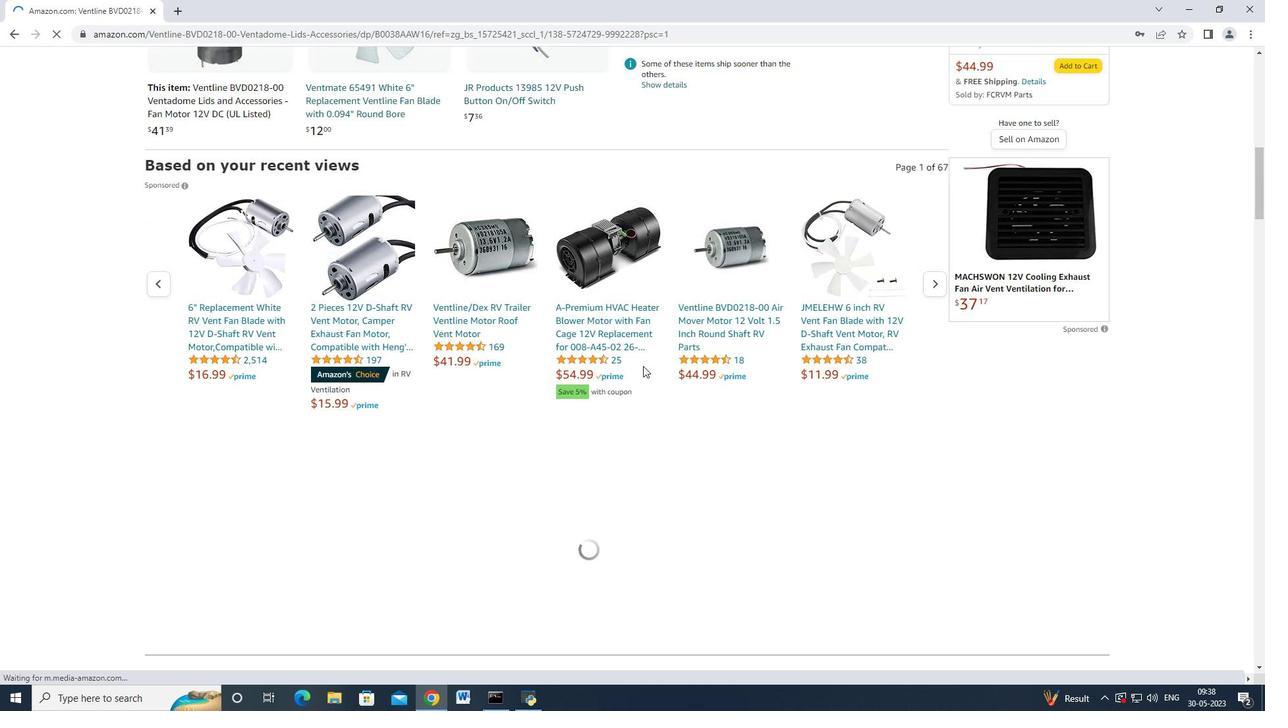 
Action: Mouse scrolled (644, 367) with delta (0, 0)
Screenshot: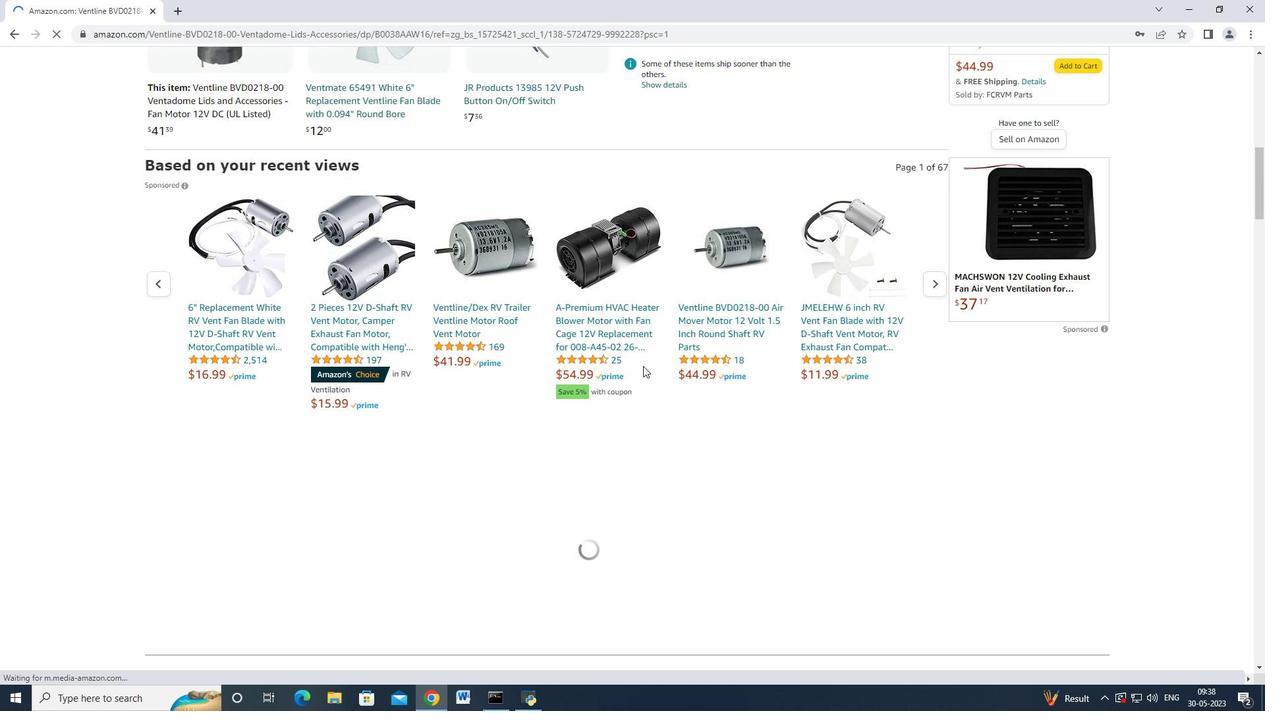 
Action: Mouse moved to (644, 366)
Screenshot: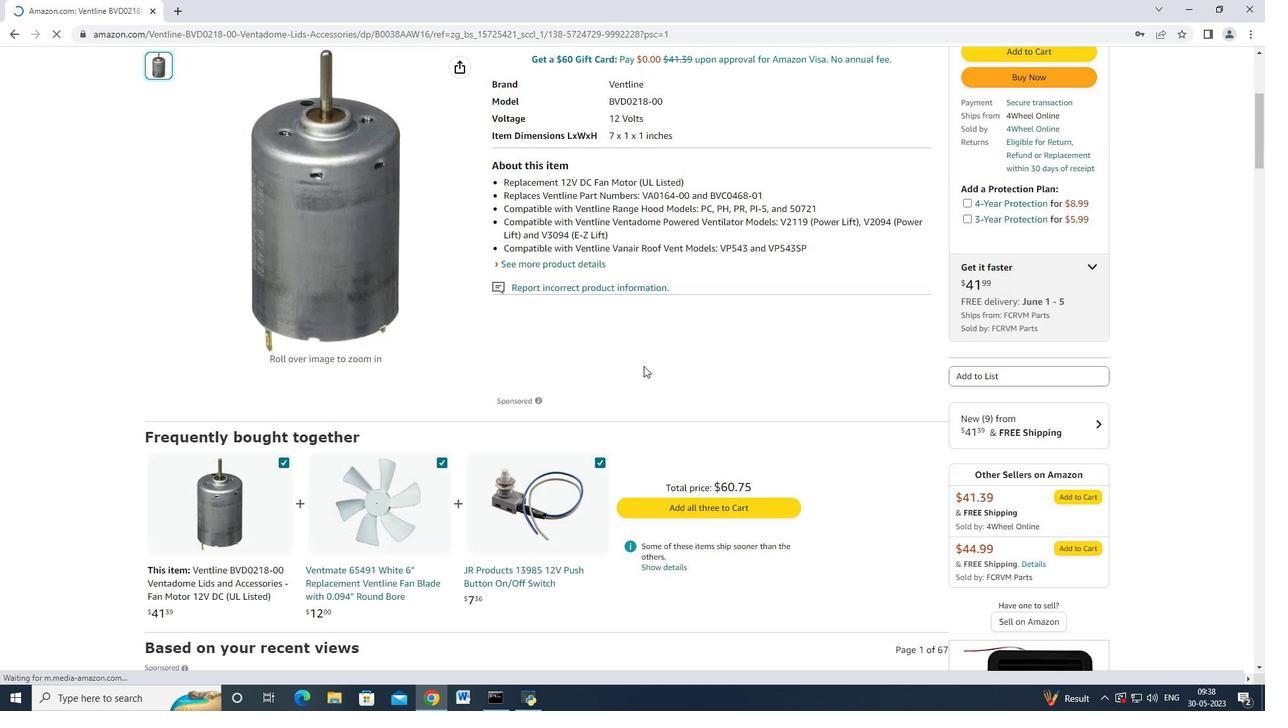 
Action: Mouse scrolled (644, 367) with delta (0, 0)
Screenshot: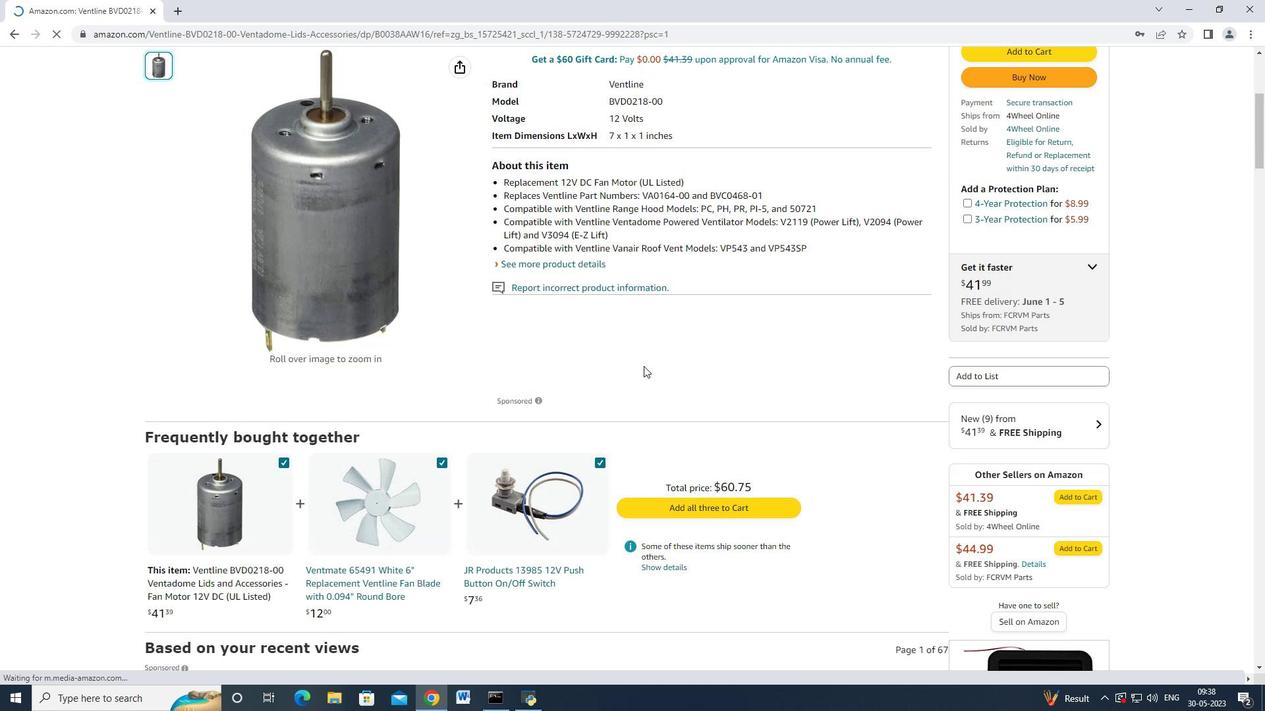 
Action: Mouse moved to (644, 366)
Screenshot: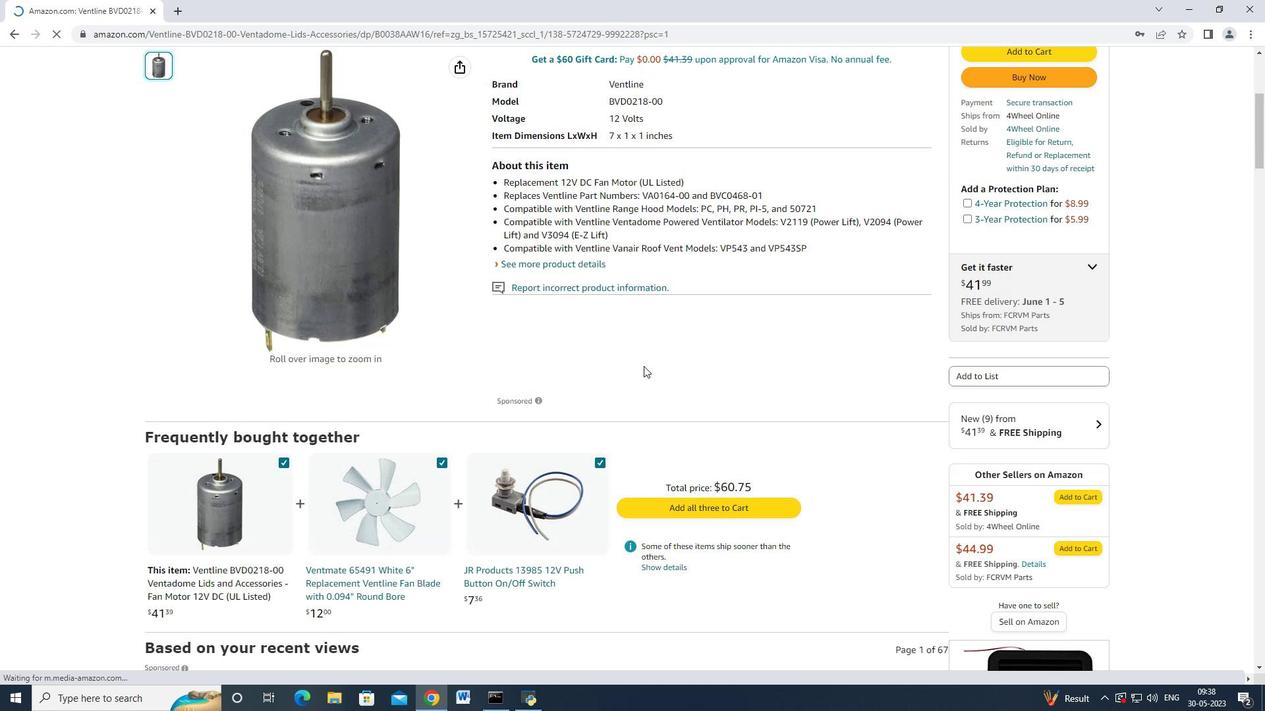 
Action: Mouse scrolled (644, 367) with delta (0, 0)
Screenshot: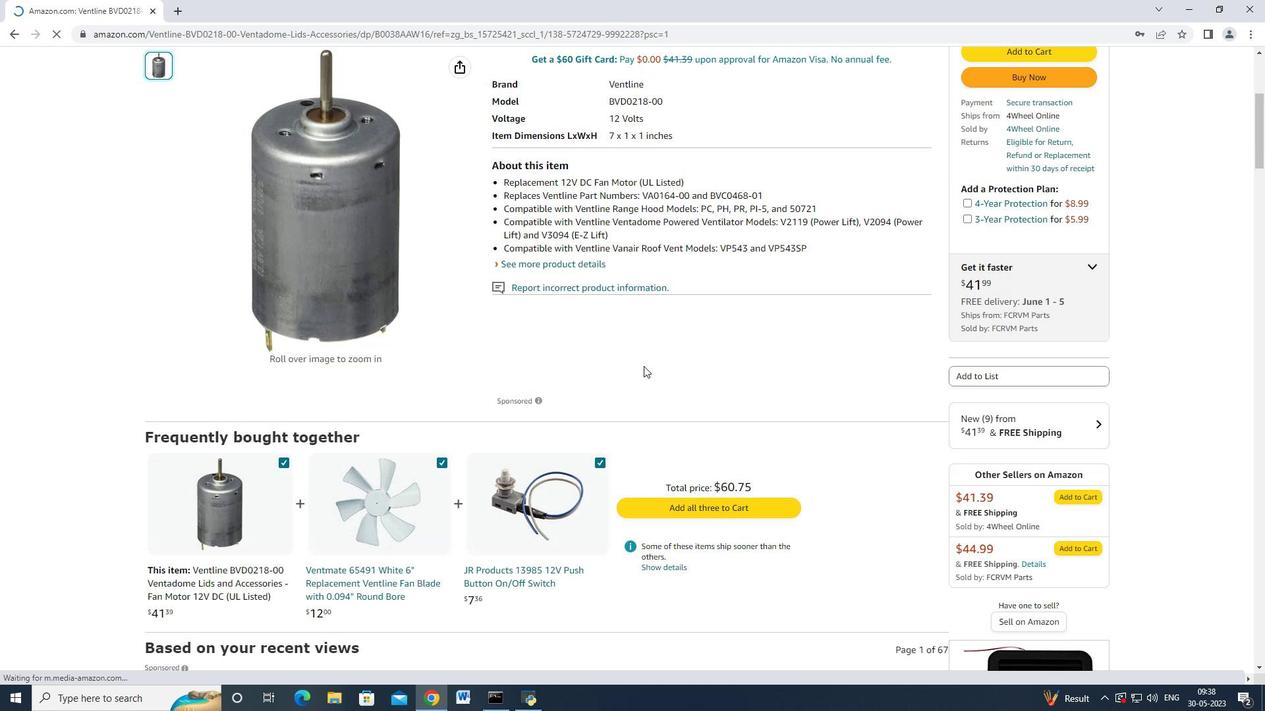 
Action: Mouse scrolled (644, 367) with delta (0, 0)
Screenshot: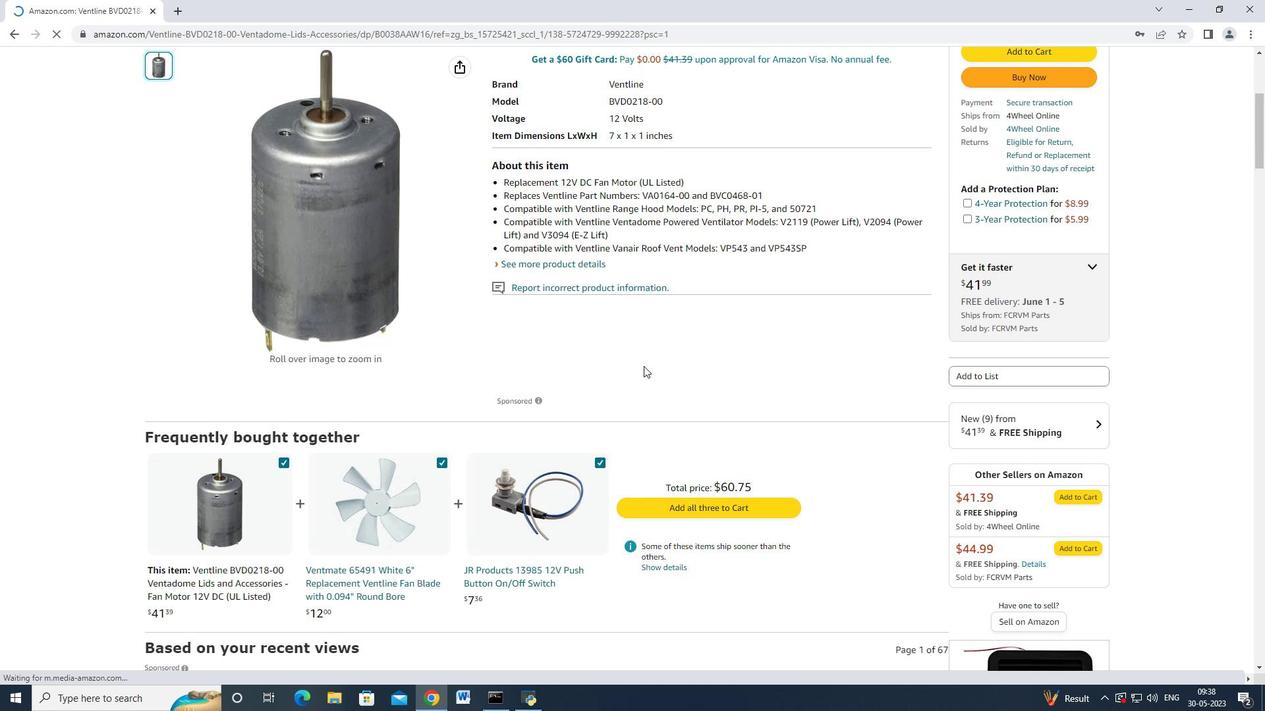 
Action: Mouse scrolled (644, 367) with delta (0, 0)
Screenshot: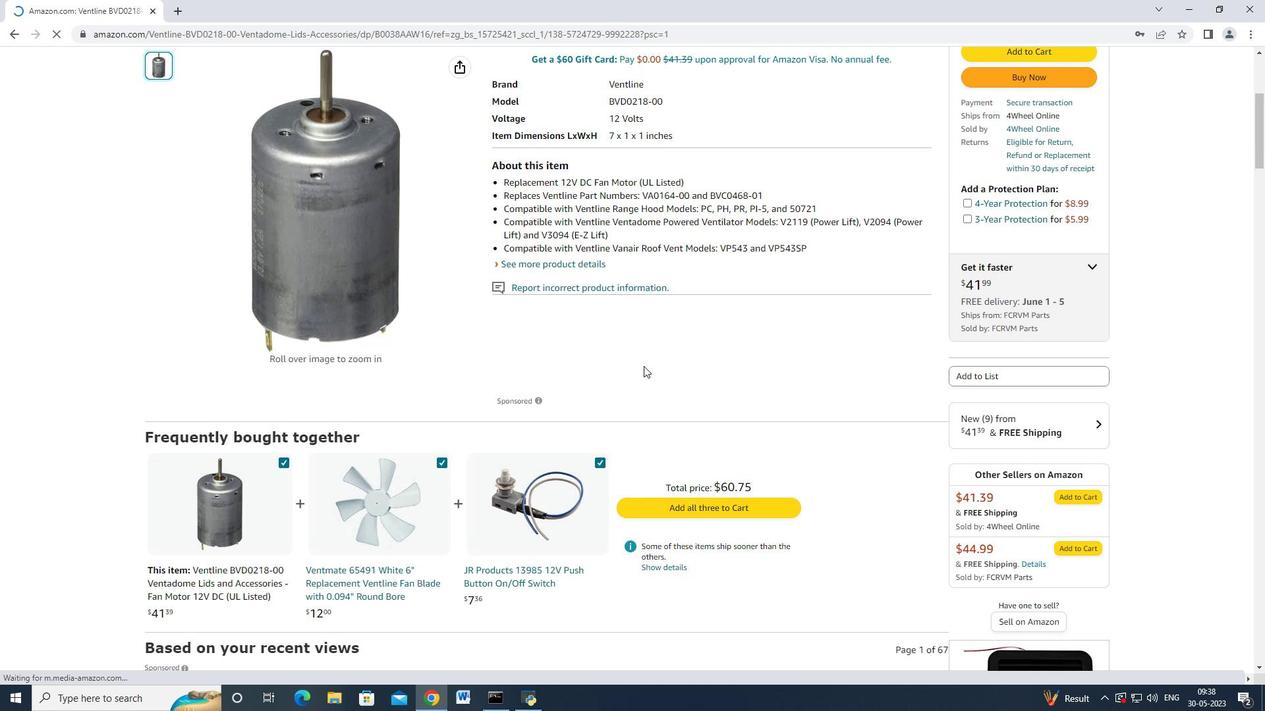 
Action: Mouse scrolled (644, 367) with delta (0, 0)
Screenshot: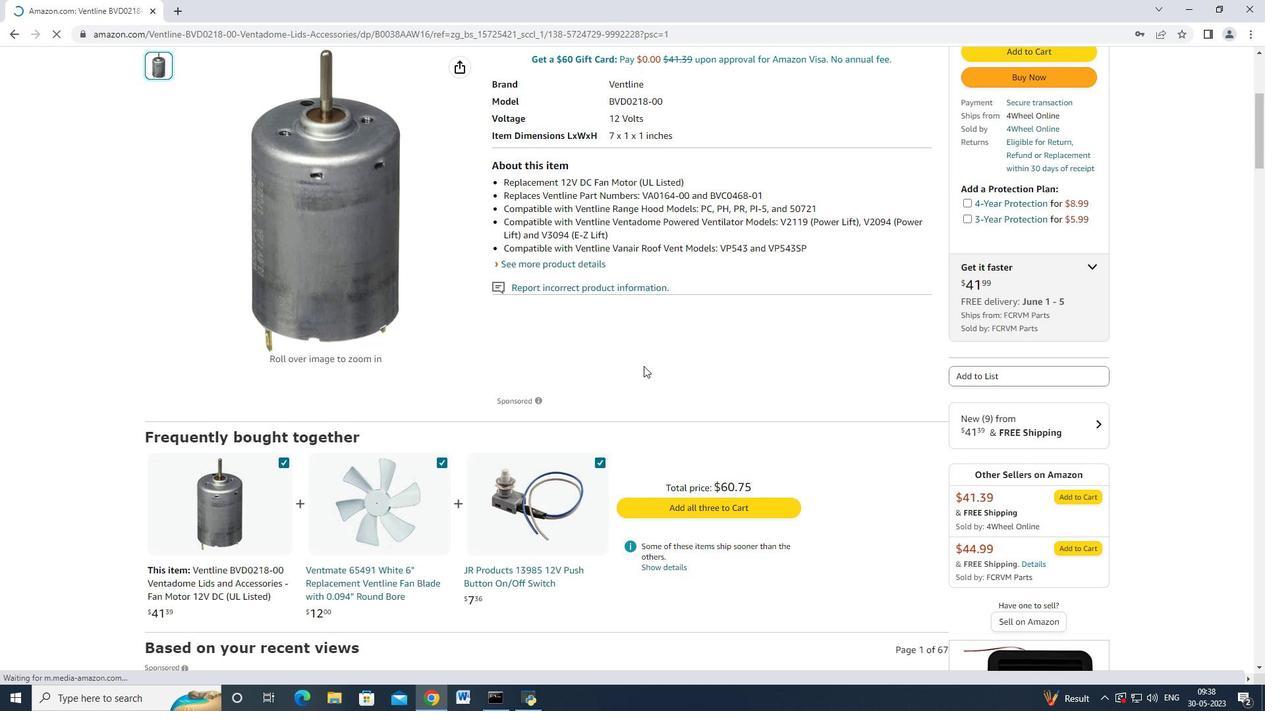 
Action: Mouse scrolled (644, 367) with delta (0, 0)
Screenshot: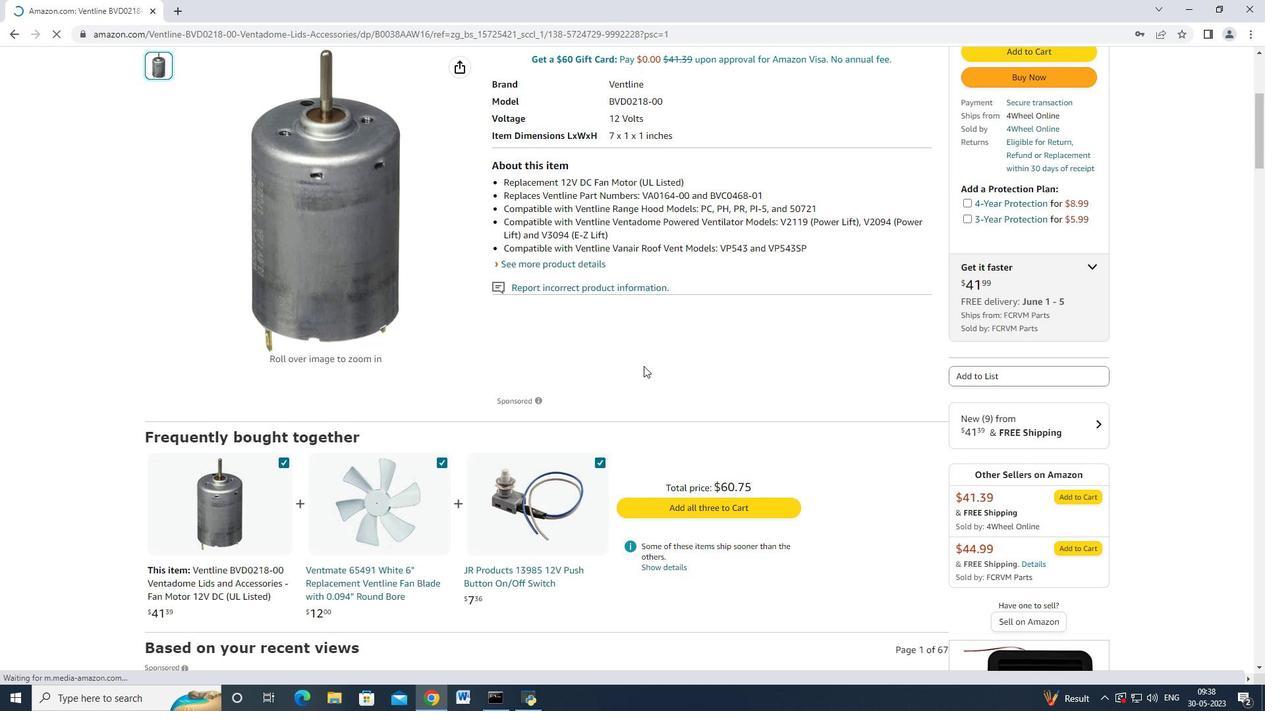 
Action: Mouse moved to (645, 366)
Screenshot: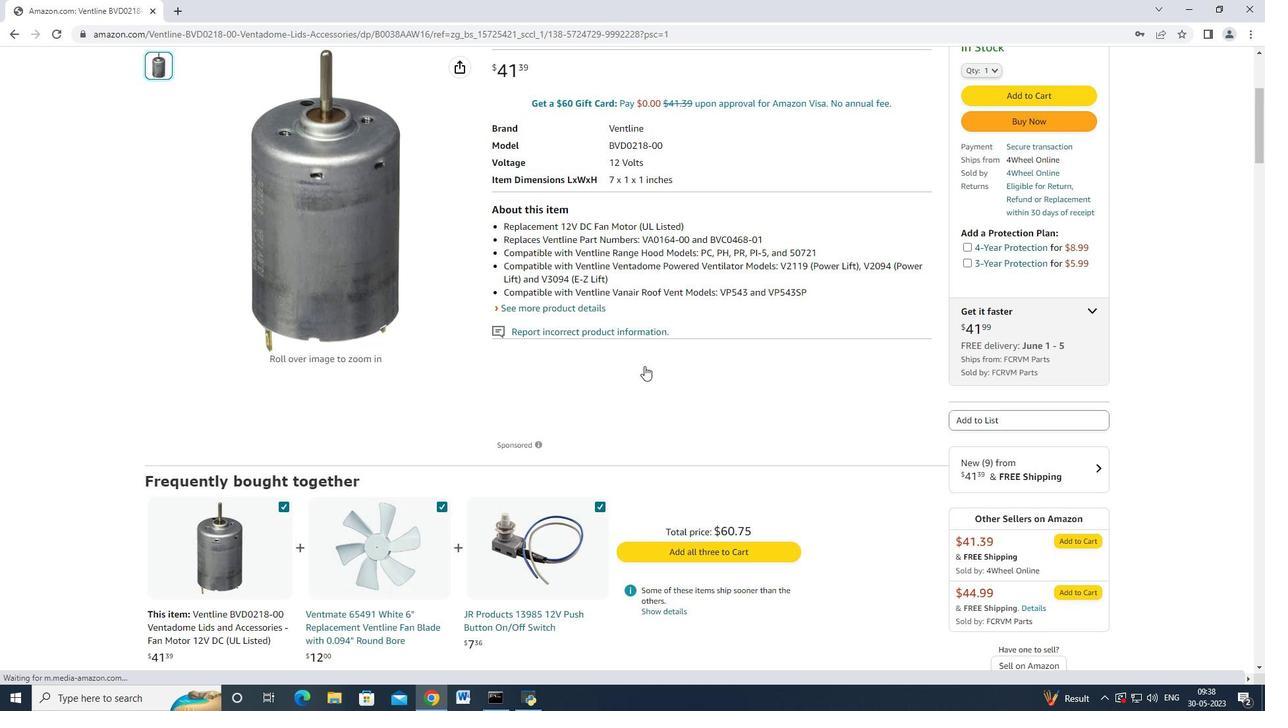 
Action: Mouse scrolled (645, 367) with delta (0, 0)
Screenshot: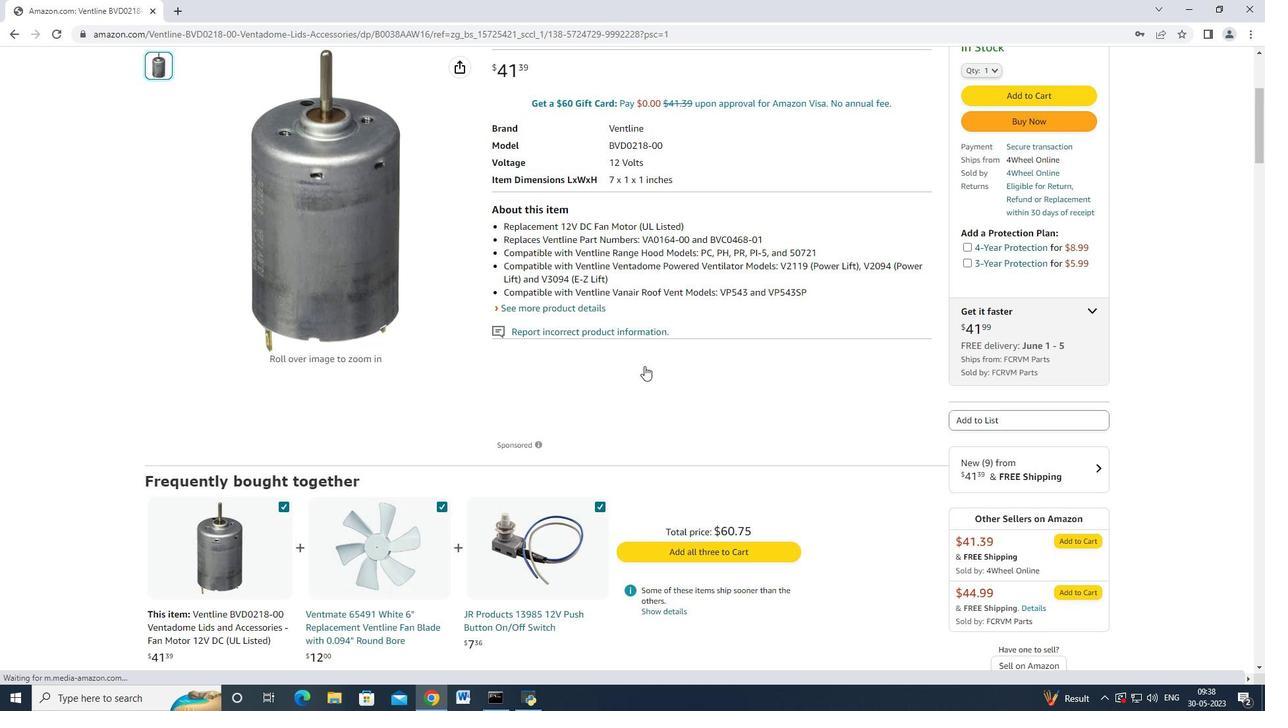 
Action: Mouse moved to (645, 367)
Screenshot: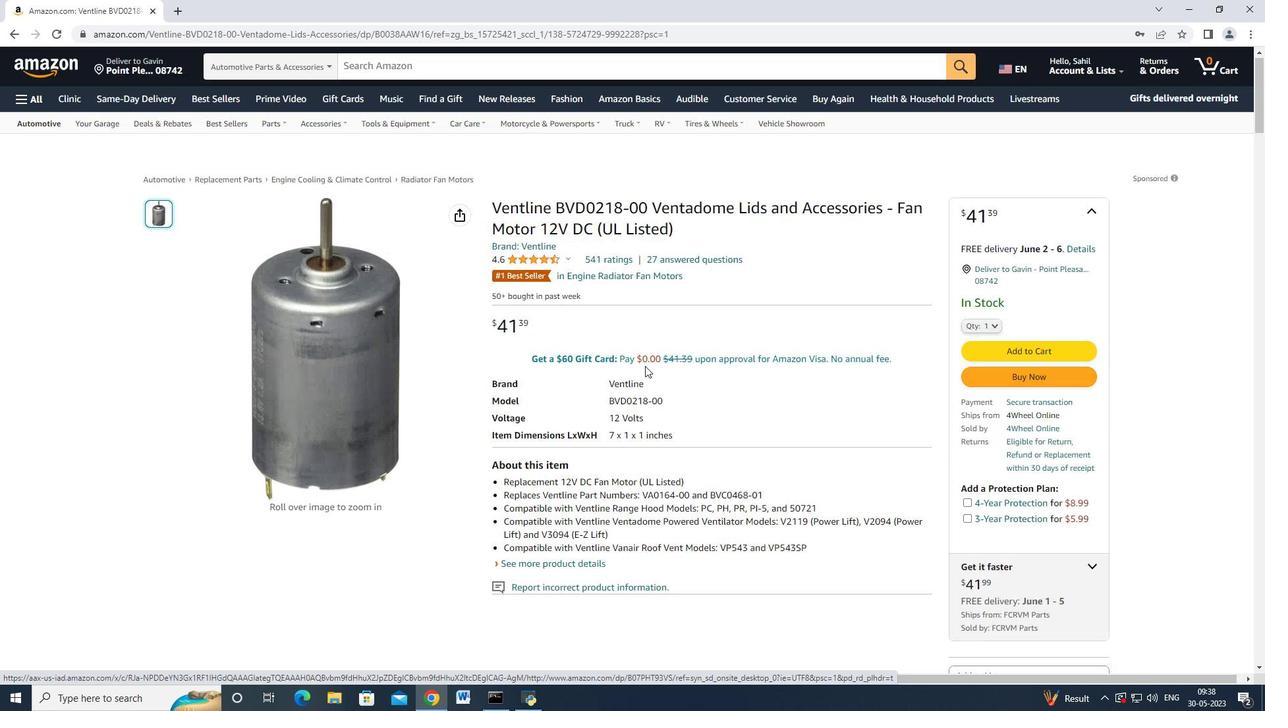 
Action: Mouse scrolled (645, 367) with delta (0, 0)
Screenshot: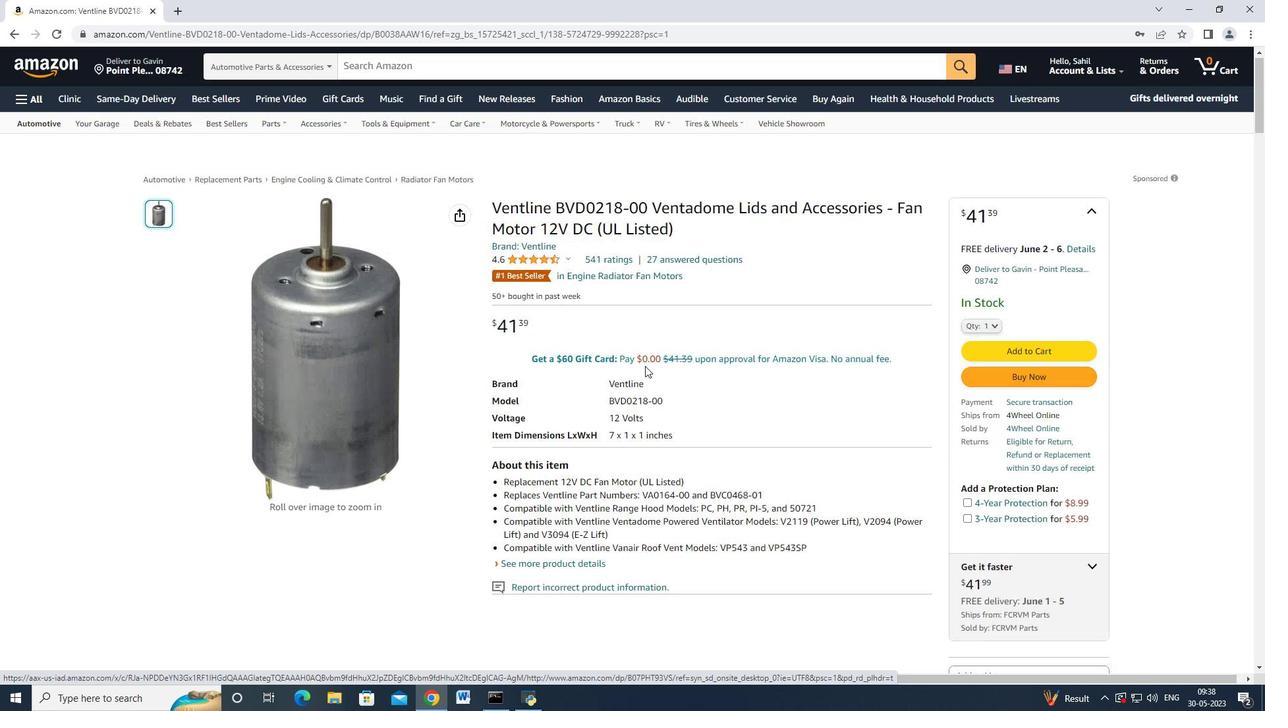 
Action: Mouse moved to (645, 367)
Screenshot: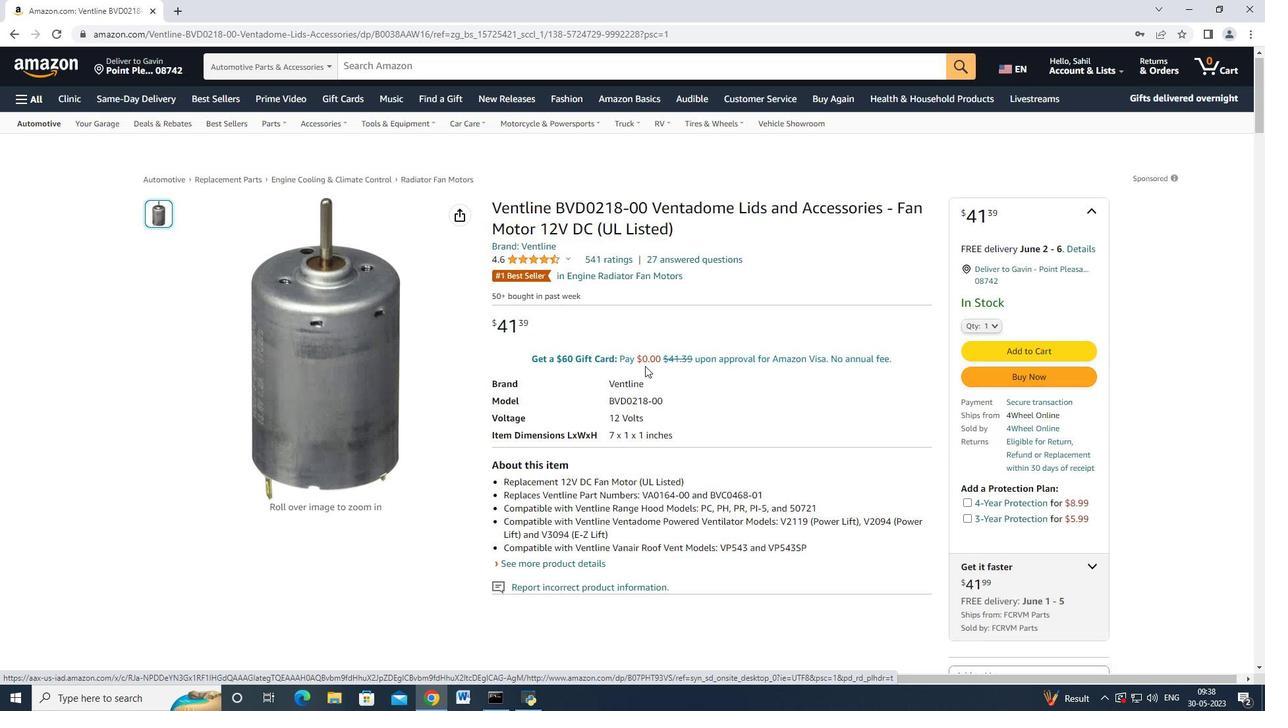 
Action: Mouse scrolled (645, 367) with delta (0, 0)
Screenshot: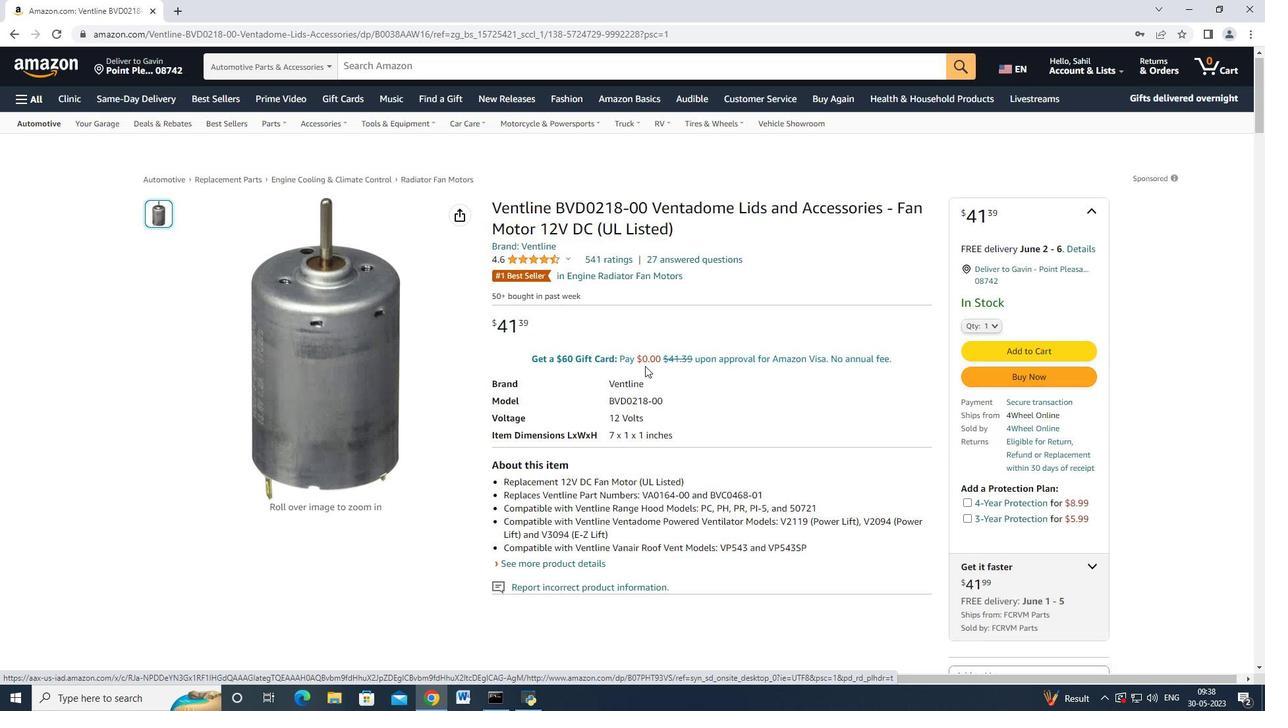 
Action: Mouse scrolled (645, 367) with delta (0, 0)
Screenshot: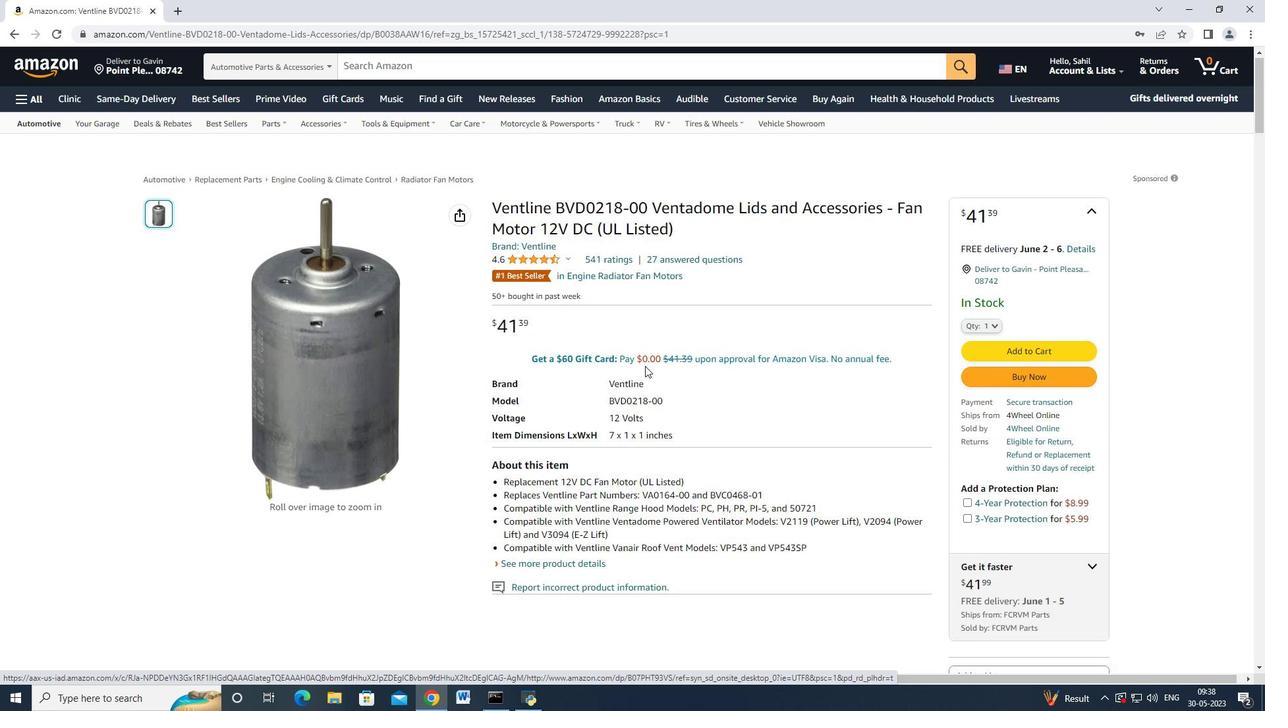 
Action: Mouse scrolled (645, 367) with delta (0, 0)
Screenshot: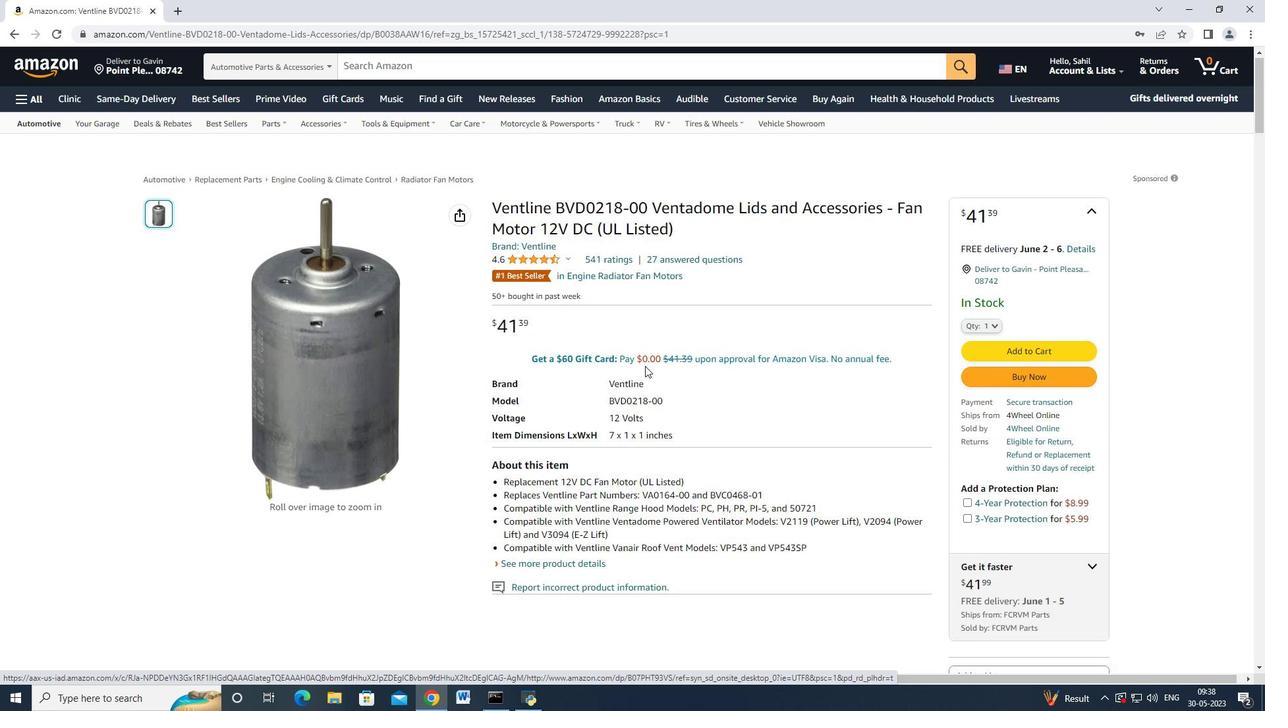 
Action: Mouse scrolled (645, 367) with delta (0, 0)
Screenshot: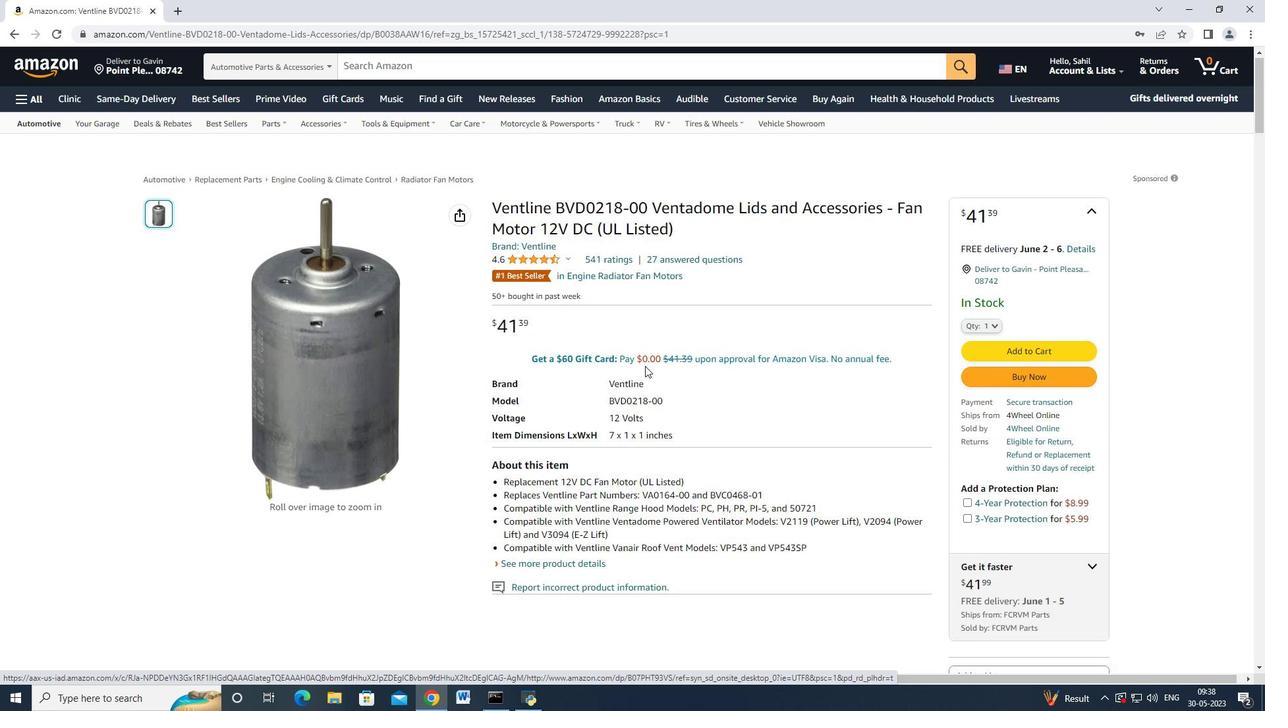 
Action: Mouse scrolled (645, 367) with delta (0, 0)
Screenshot: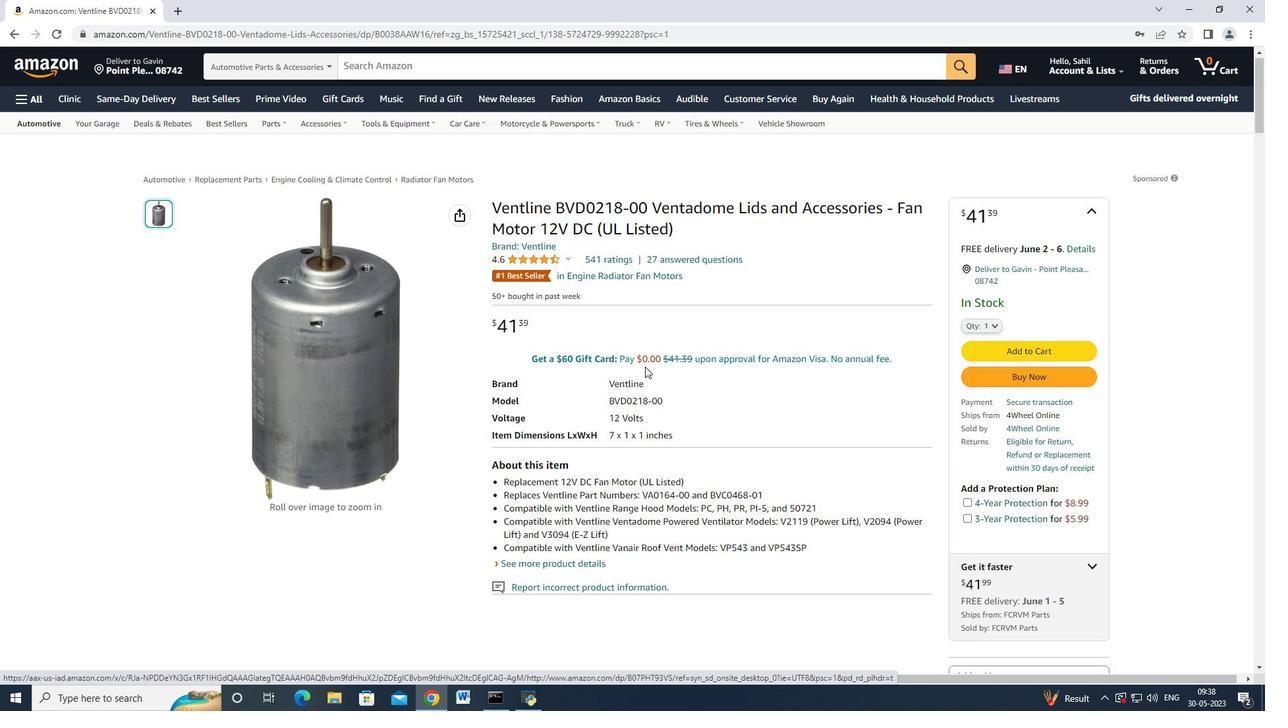 
Action: Mouse scrolled (645, 367) with delta (0, 0)
Screenshot: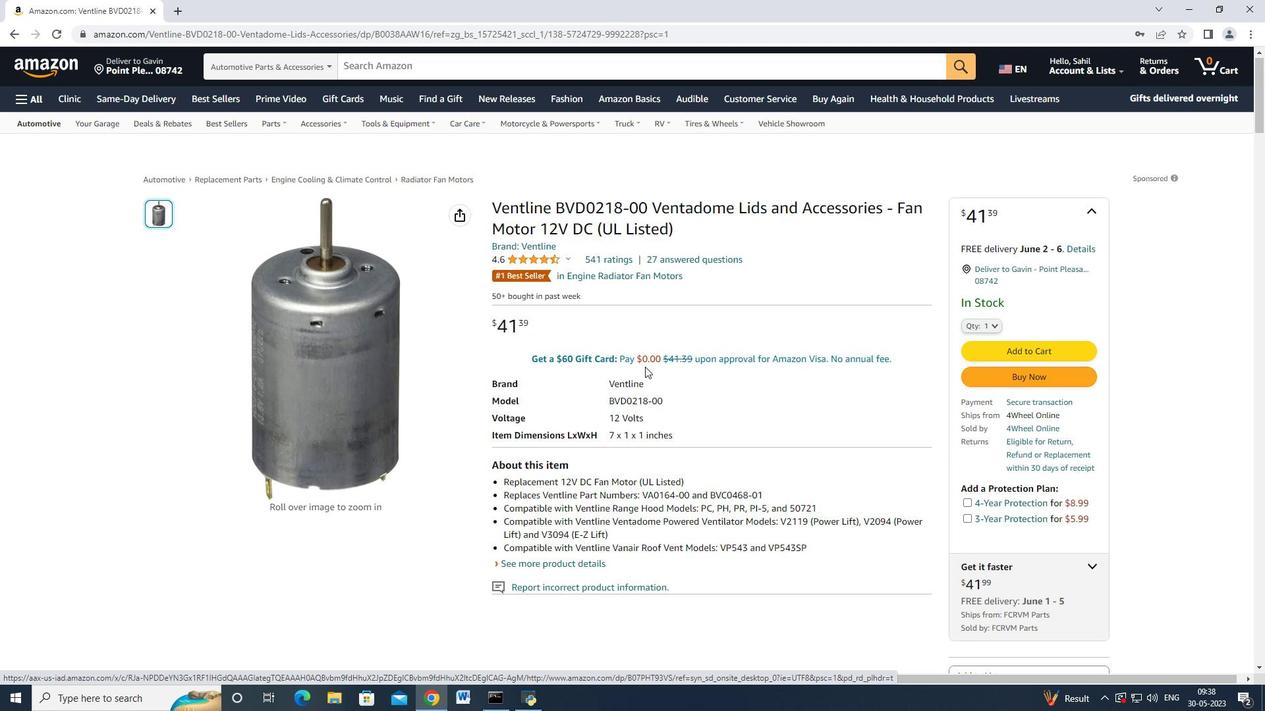 
Action: Mouse moved to (1044, 356)
Screenshot: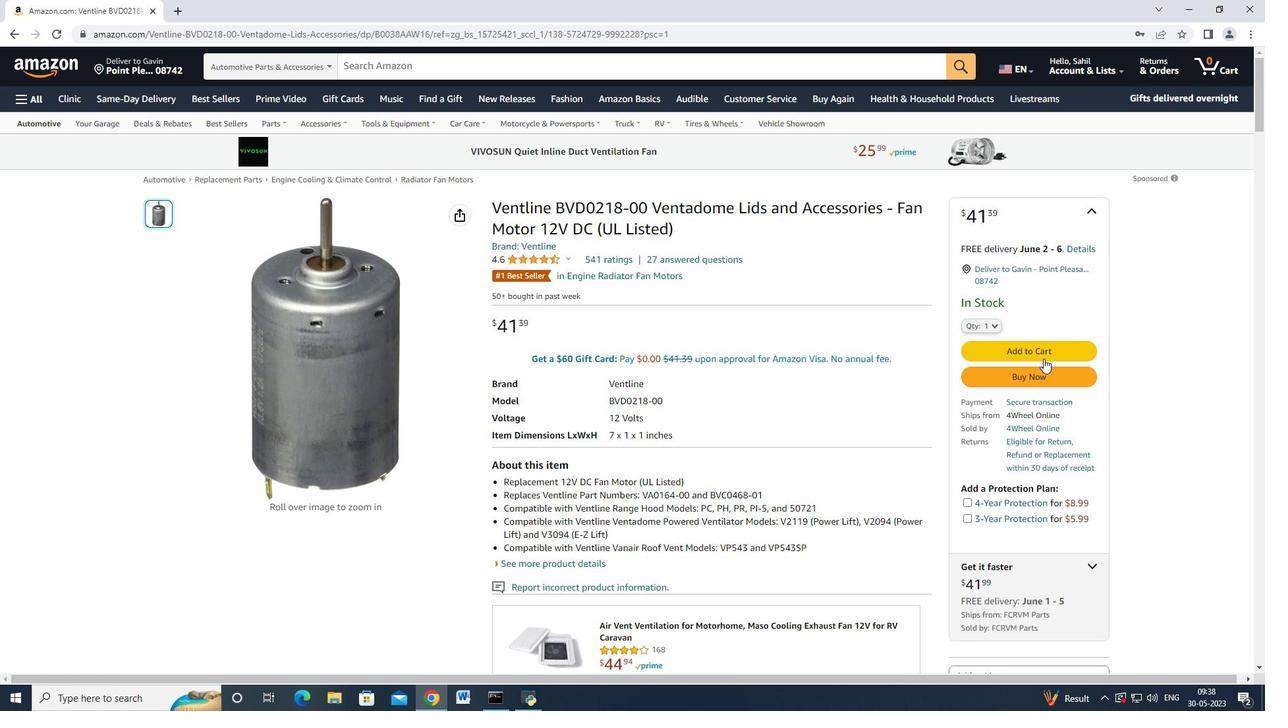 
Action: Mouse pressed left at (1044, 356)
Screenshot: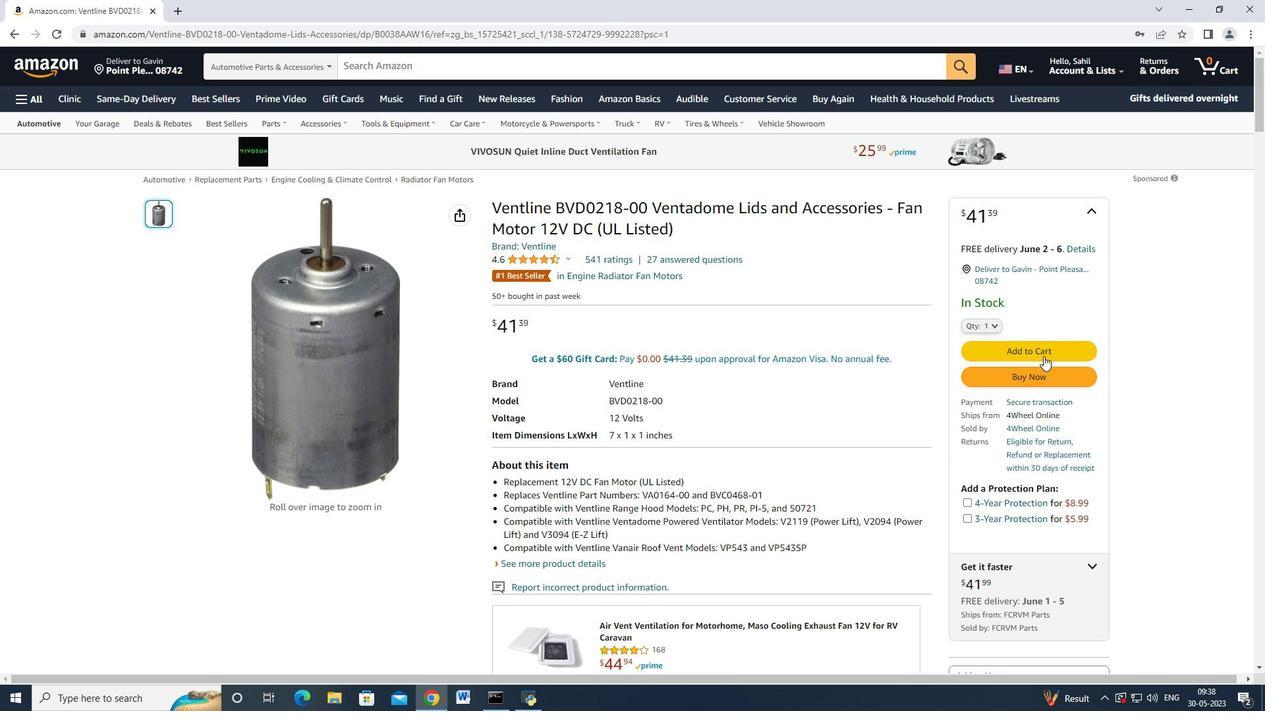 
Action: Mouse moved to (1075, 339)
Screenshot: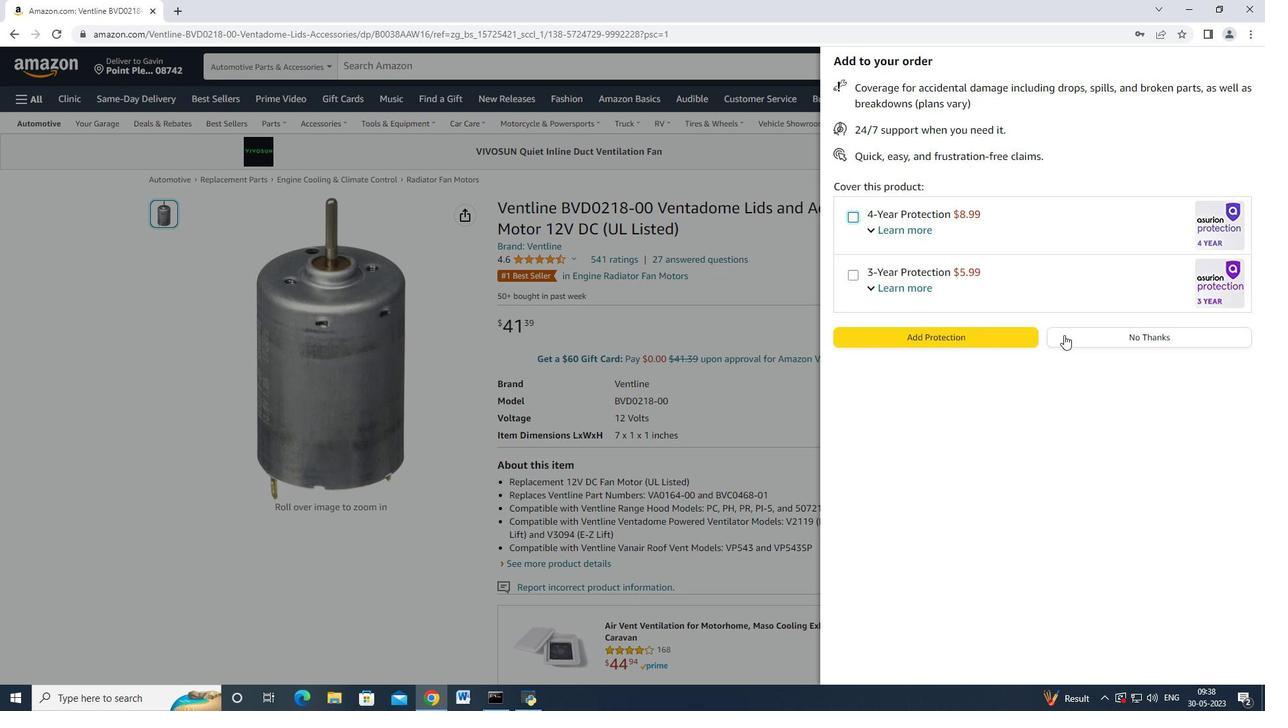 
Action: Mouse pressed left at (1075, 339)
Screenshot: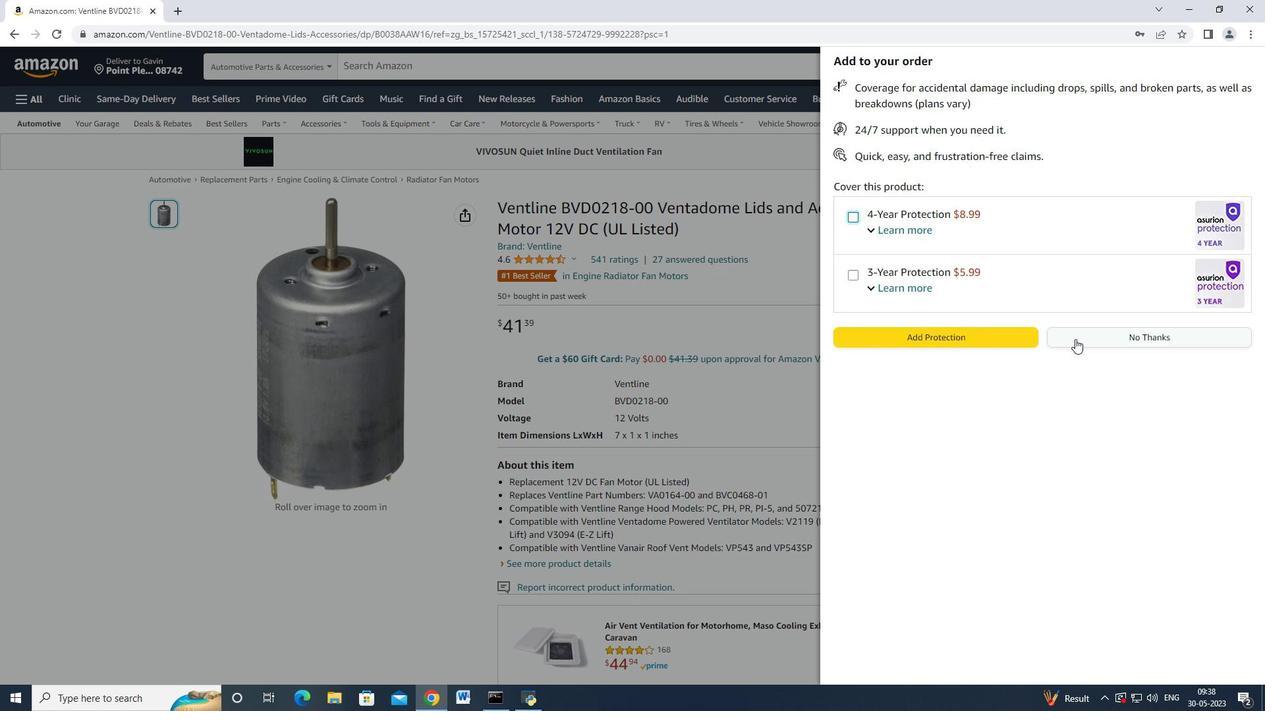
Action: Mouse moved to (9, 32)
Screenshot: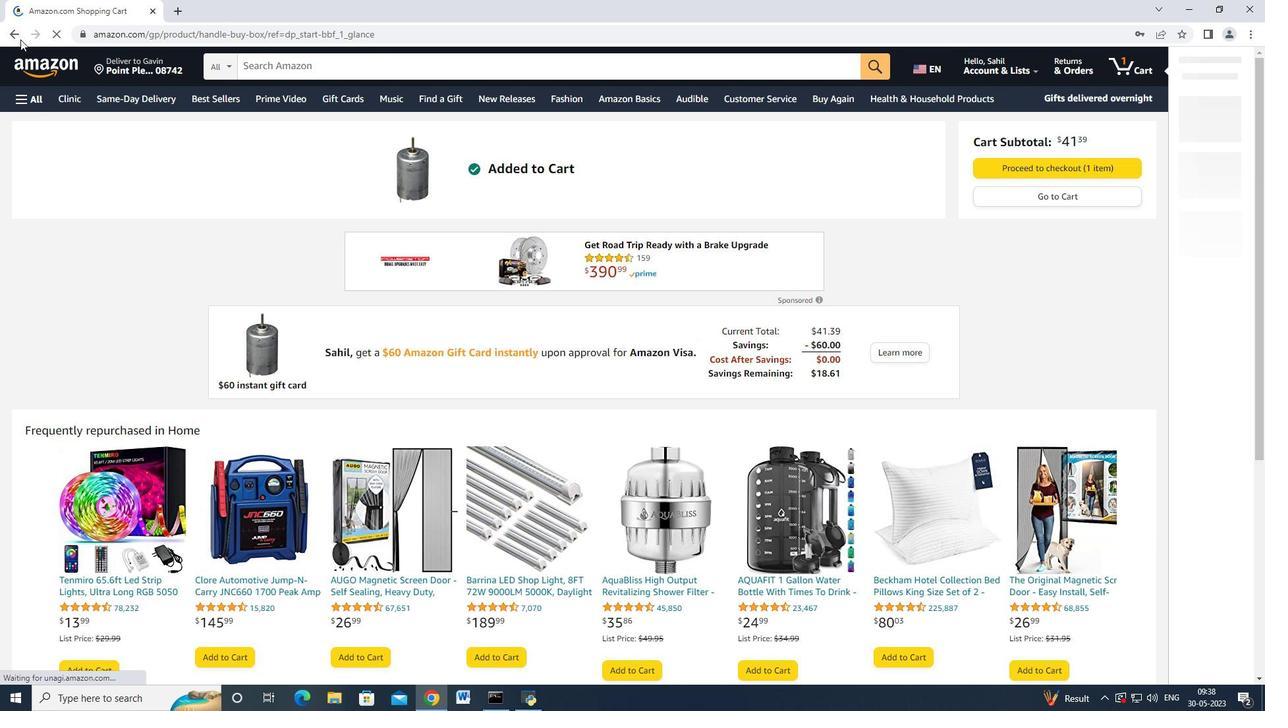 
Action: Mouse pressed left at (9, 32)
Screenshot: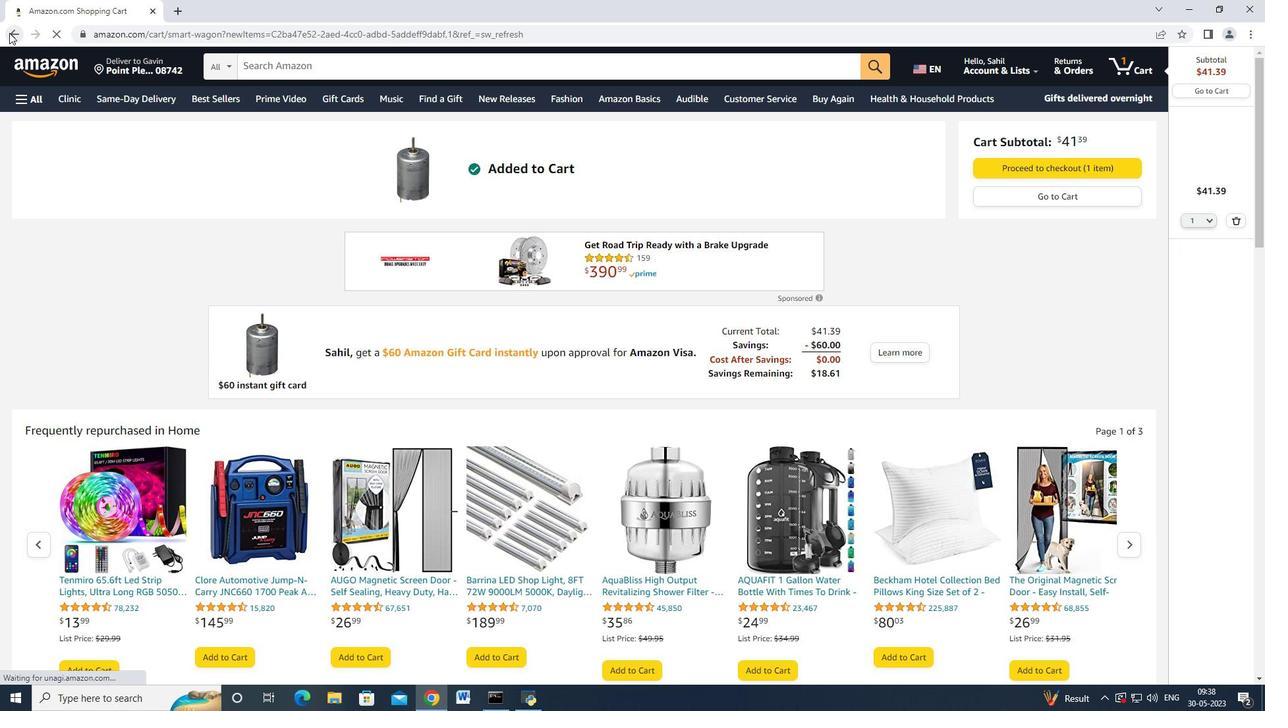 
Action: Mouse pressed left at (9, 32)
Screenshot: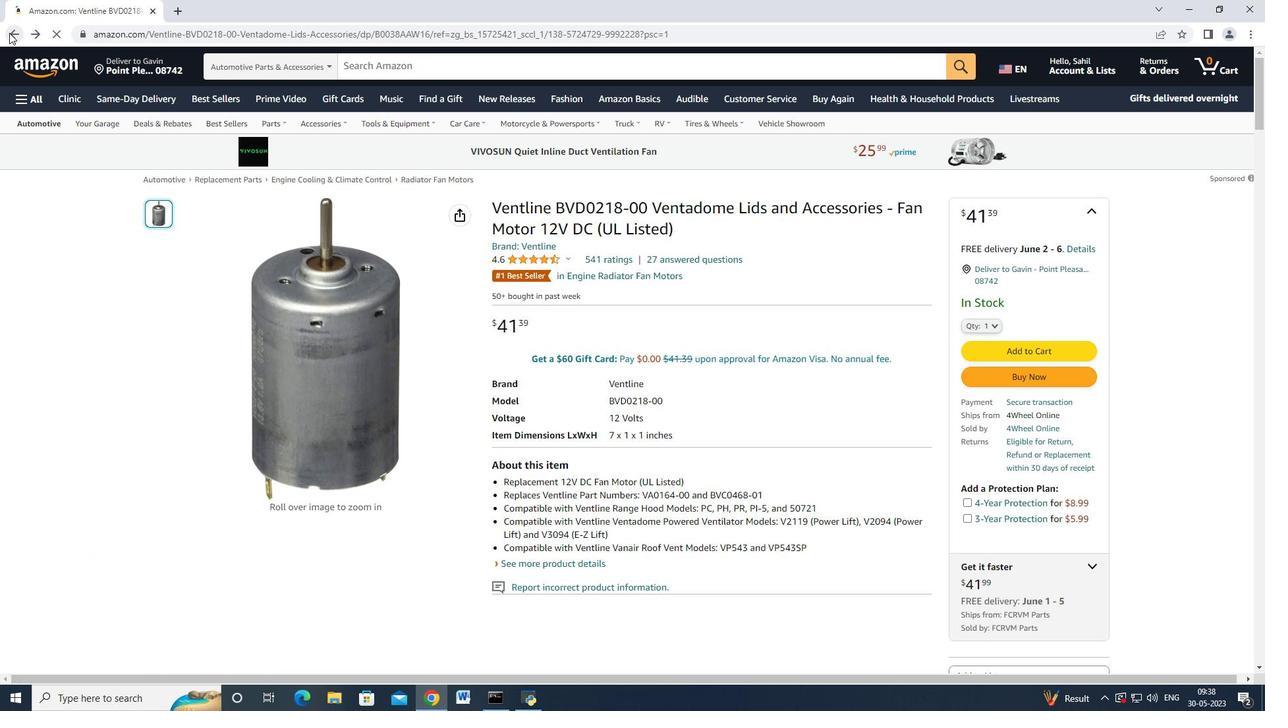 
Action: Mouse moved to (972, 459)
Screenshot: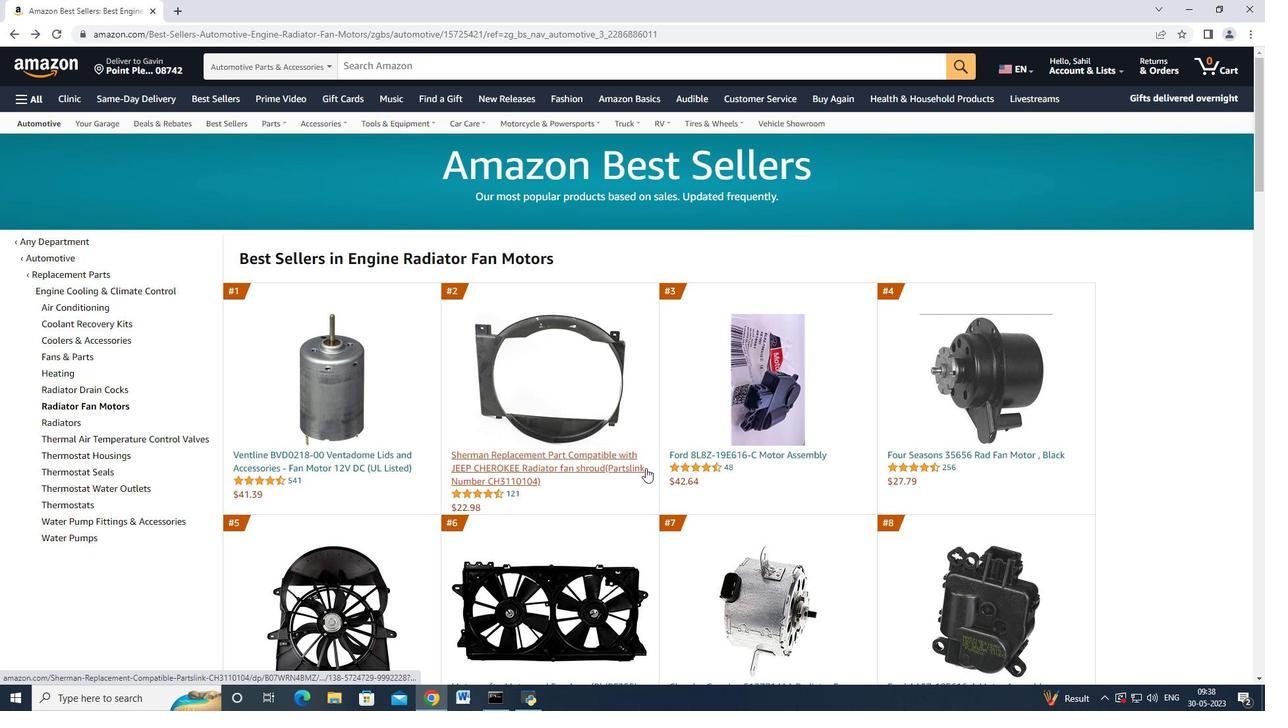 
Action: Mouse pressed left at (972, 459)
Screenshot: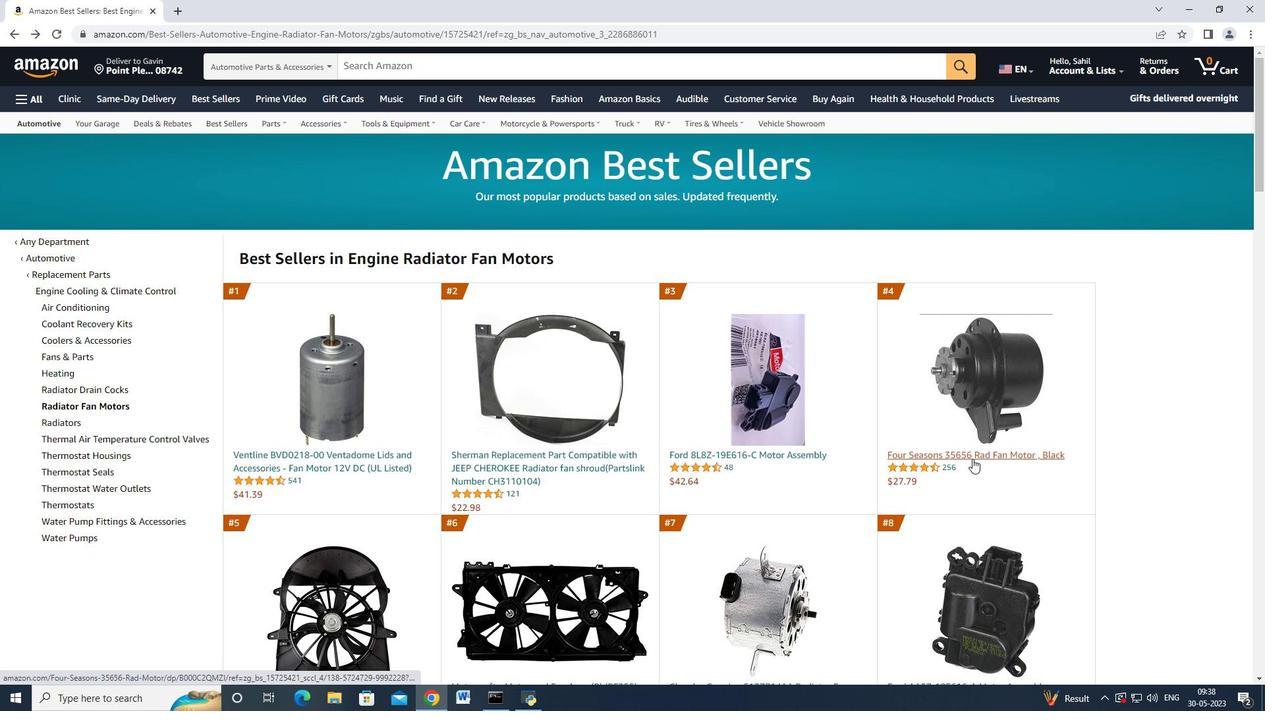 
Action: Mouse moved to (789, 434)
Screenshot: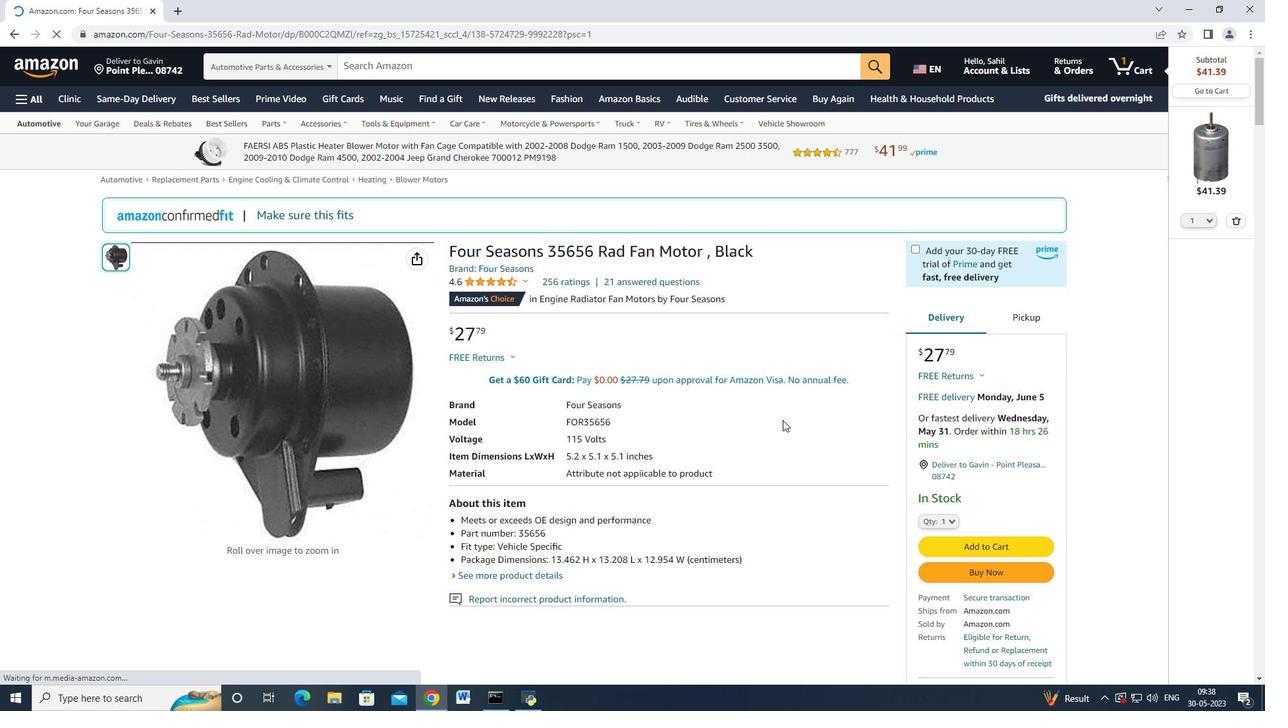 
Action: Mouse scrolled (789, 433) with delta (0, 0)
Screenshot: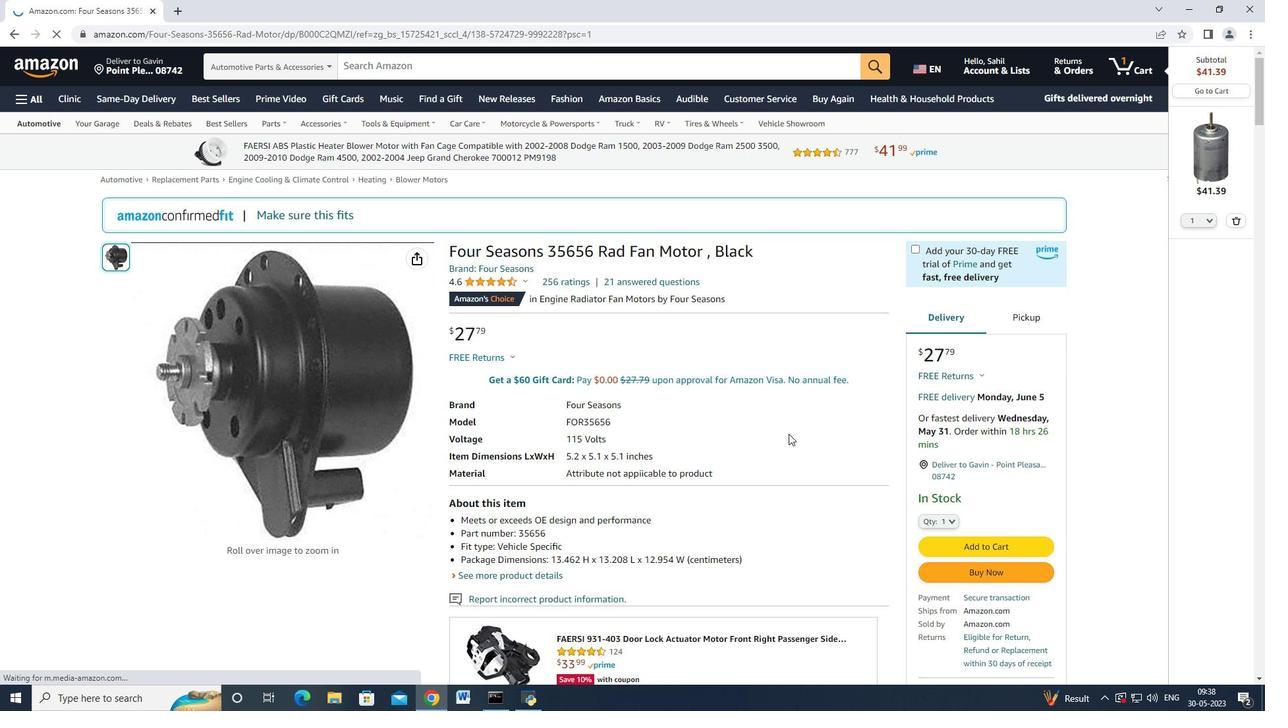 
Action: Mouse moved to (932, 476)
Screenshot: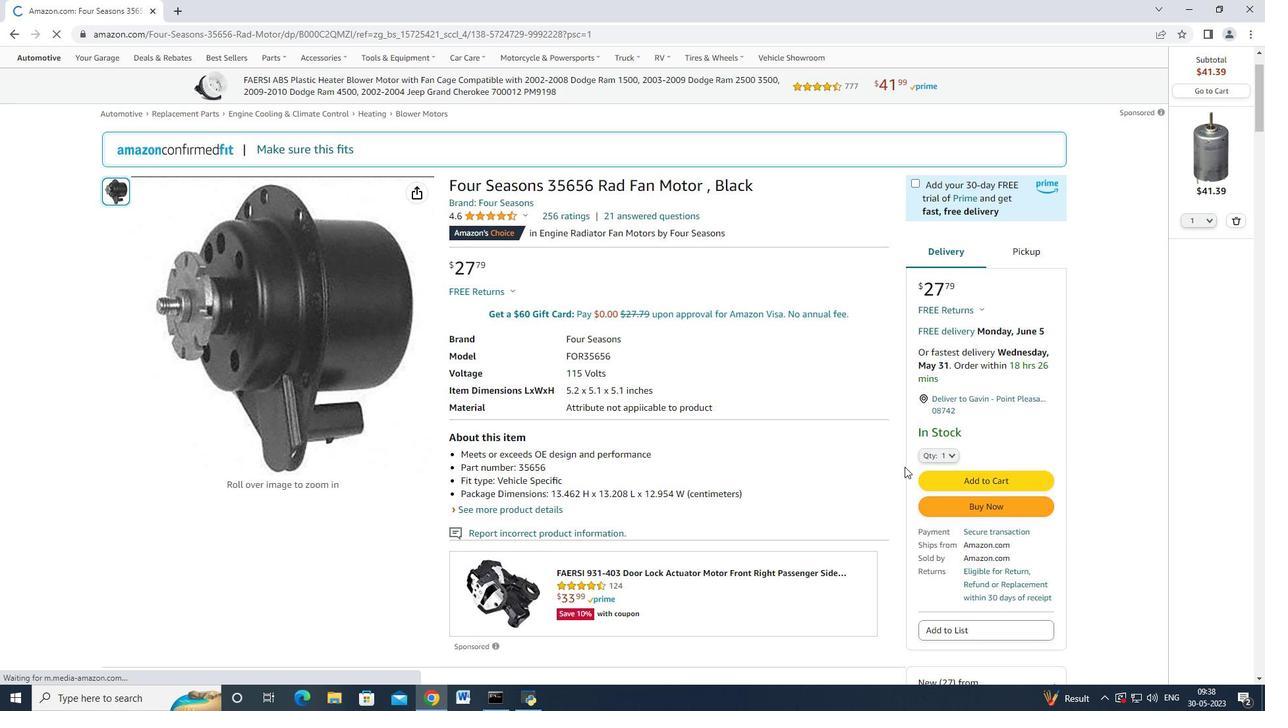 
Action: Mouse pressed left at (932, 476)
Screenshot: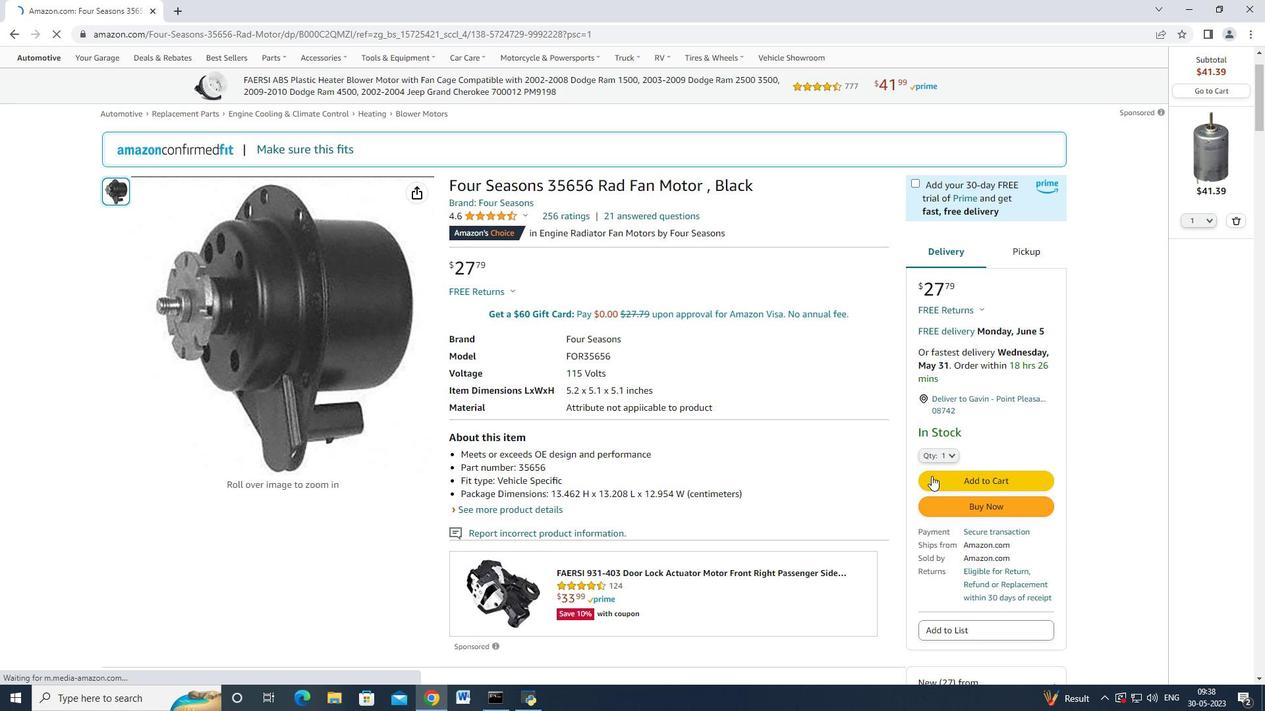 
Action: Mouse moved to (17, 32)
Screenshot: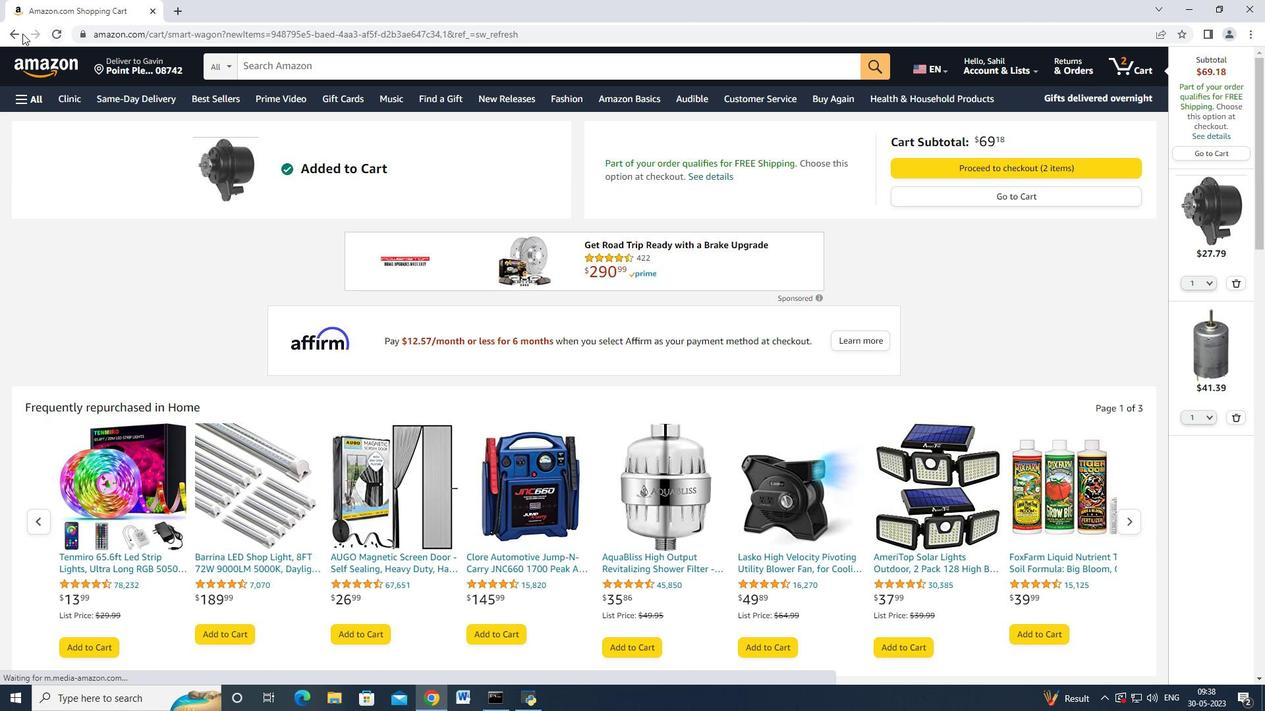 
Action: Mouse pressed left at (17, 32)
Screenshot: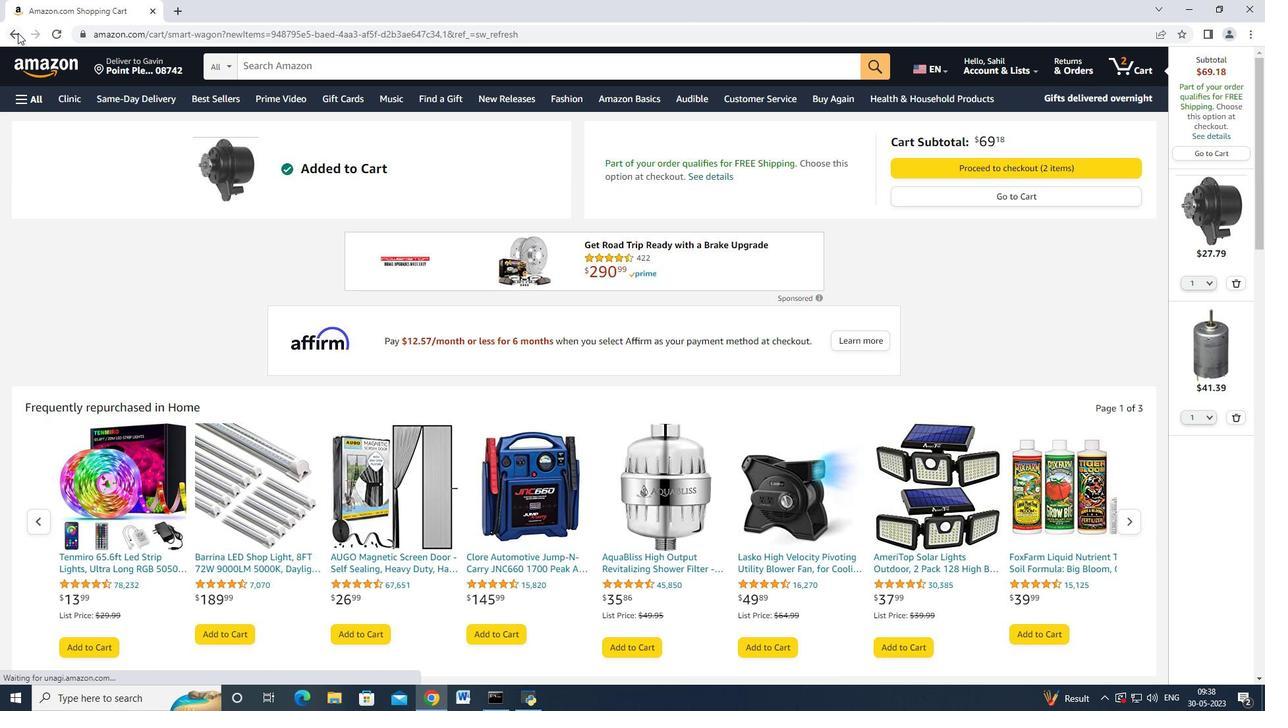 
Action: Mouse pressed left at (17, 32)
Screenshot: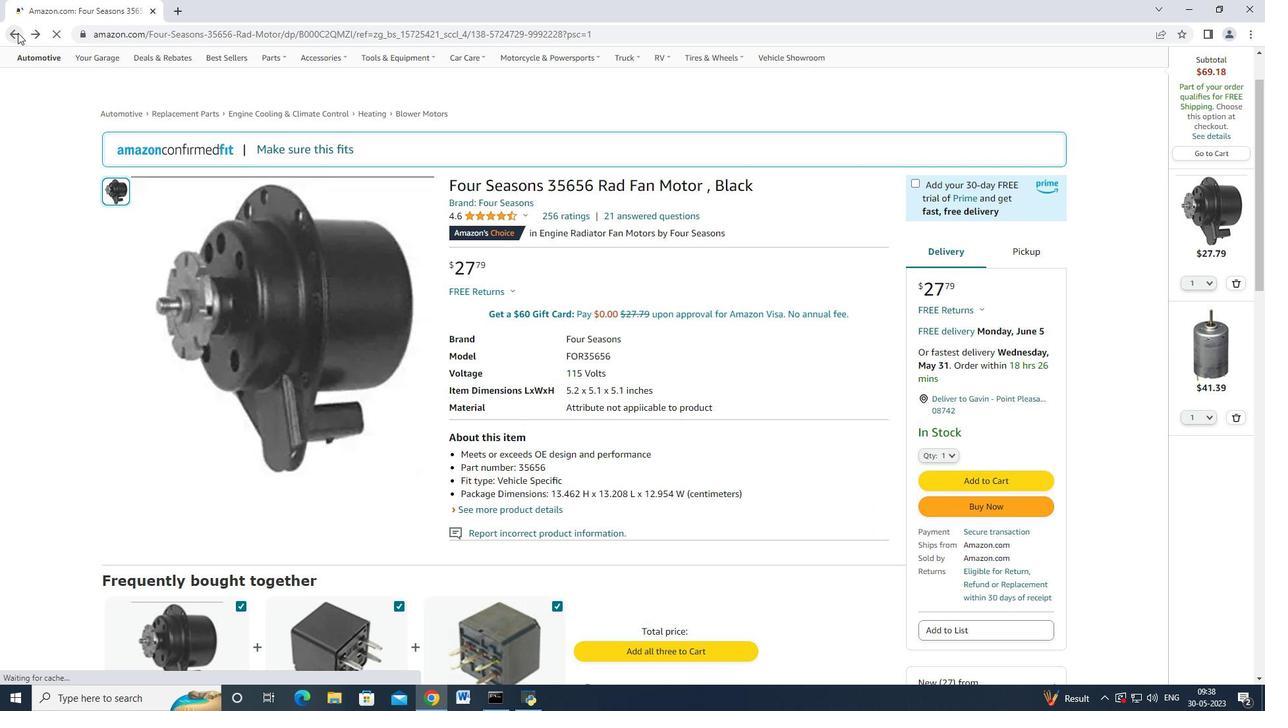 
Action: Mouse moved to (624, 297)
Screenshot: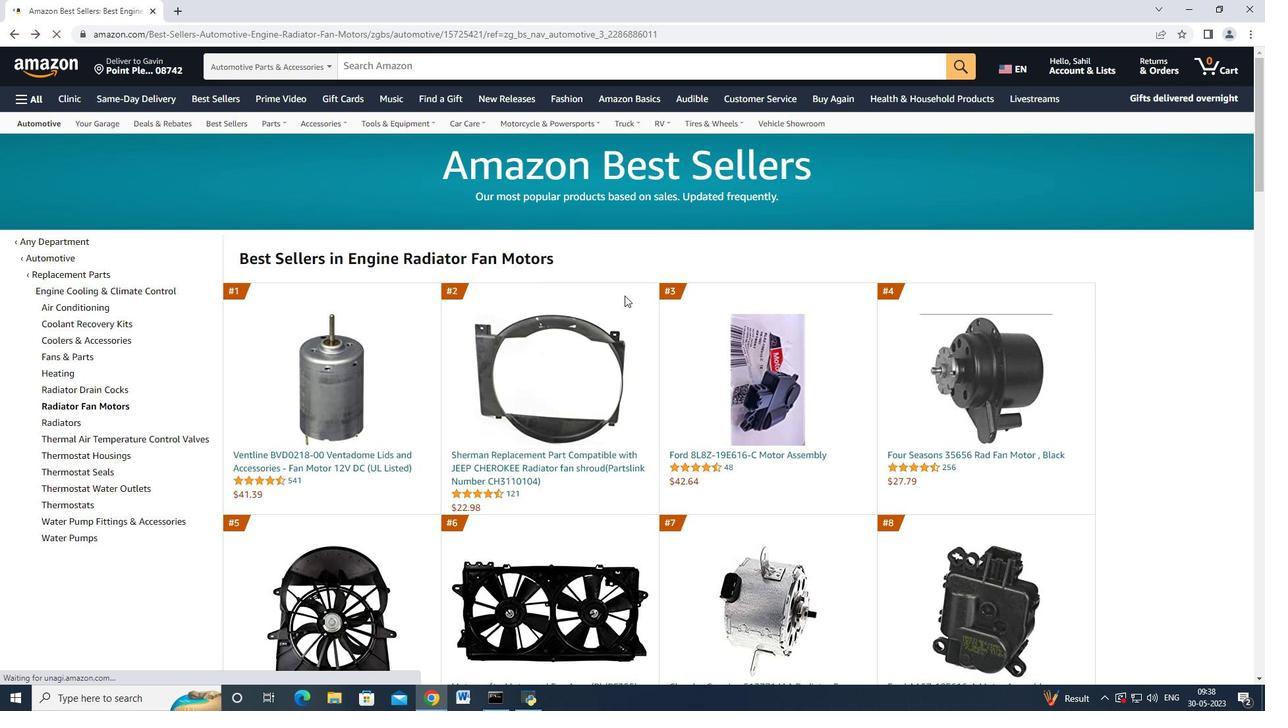 
Action: Mouse scrolled (624, 297) with delta (0, 0)
Screenshot: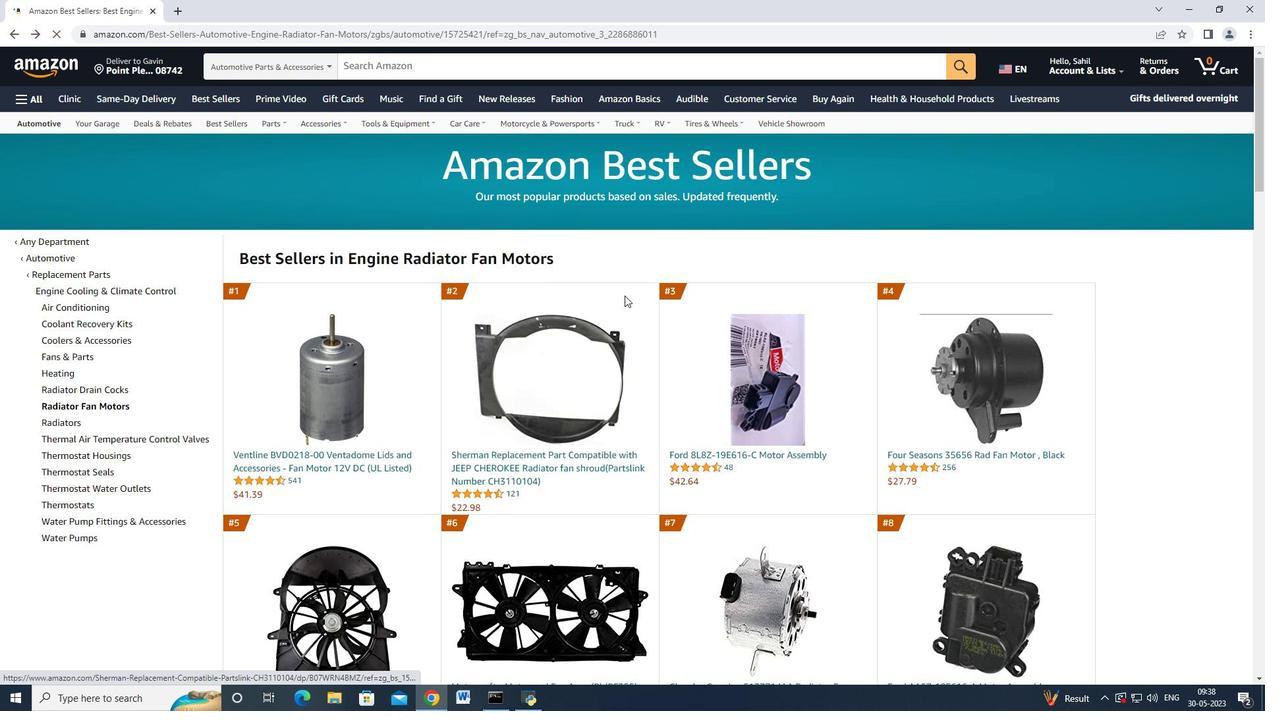
Action: Mouse scrolled (624, 297) with delta (0, 0)
Screenshot: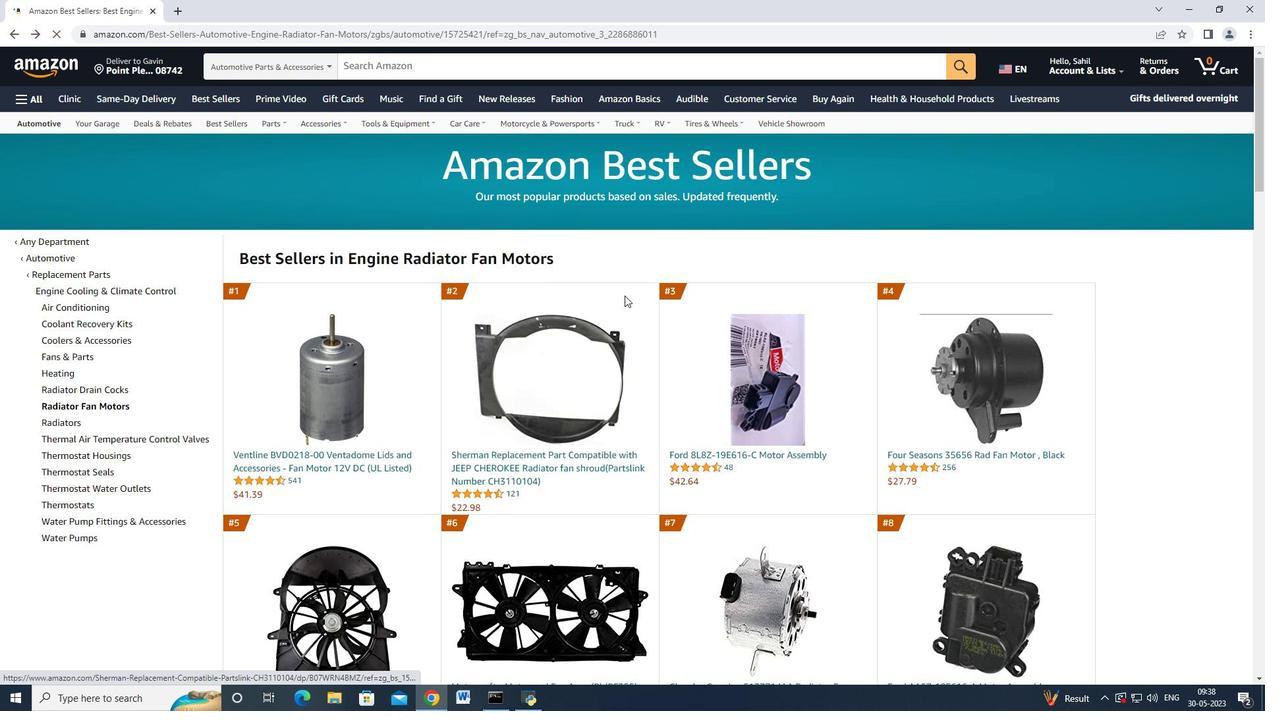 
Action: Mouse scrolled (624, 297) with delta (0, 0)
Screenshot: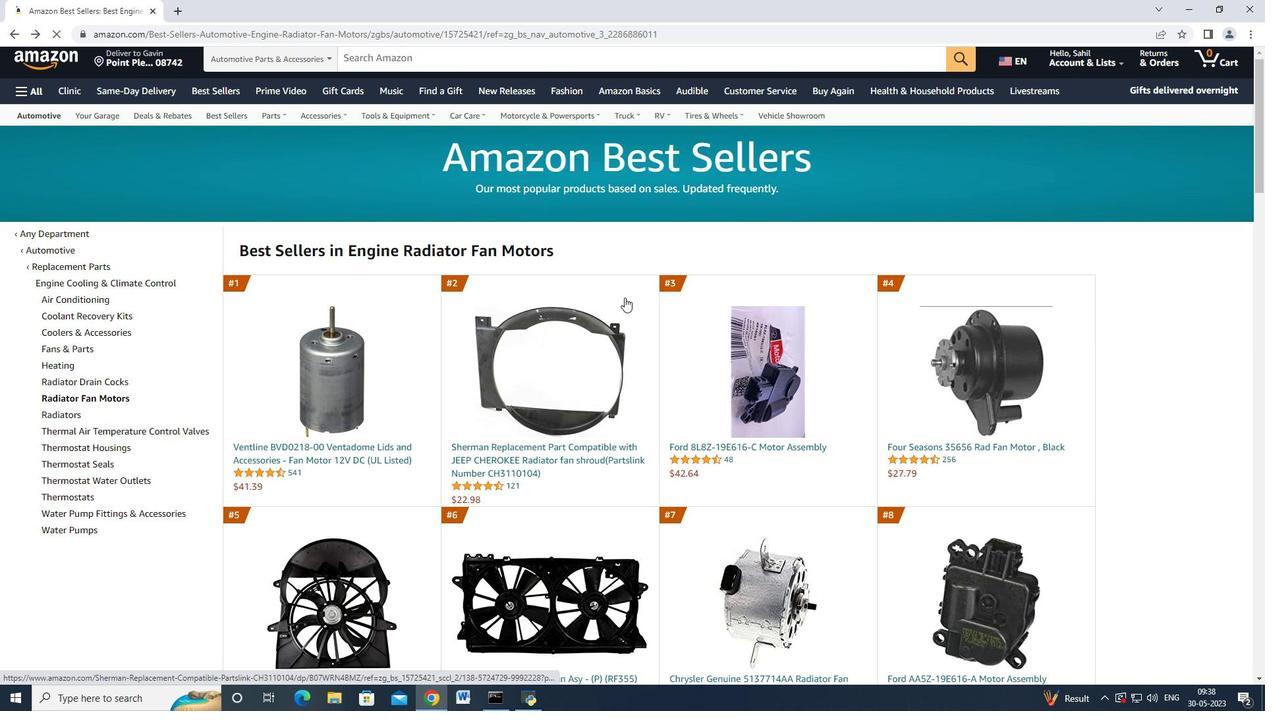 
Action: Mouse scrolled (624, 297) with delta (0, 0)
Screenshot: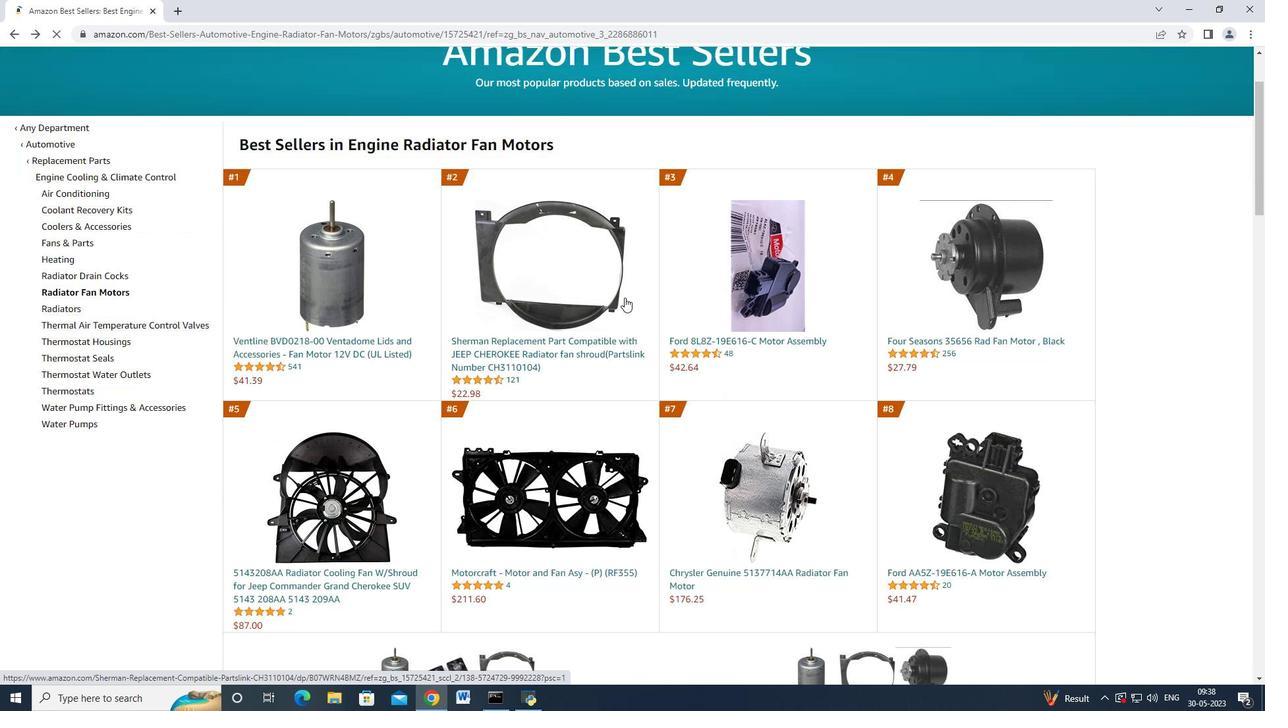 
Action: Mouse moved to (829, 427)
Screenshot: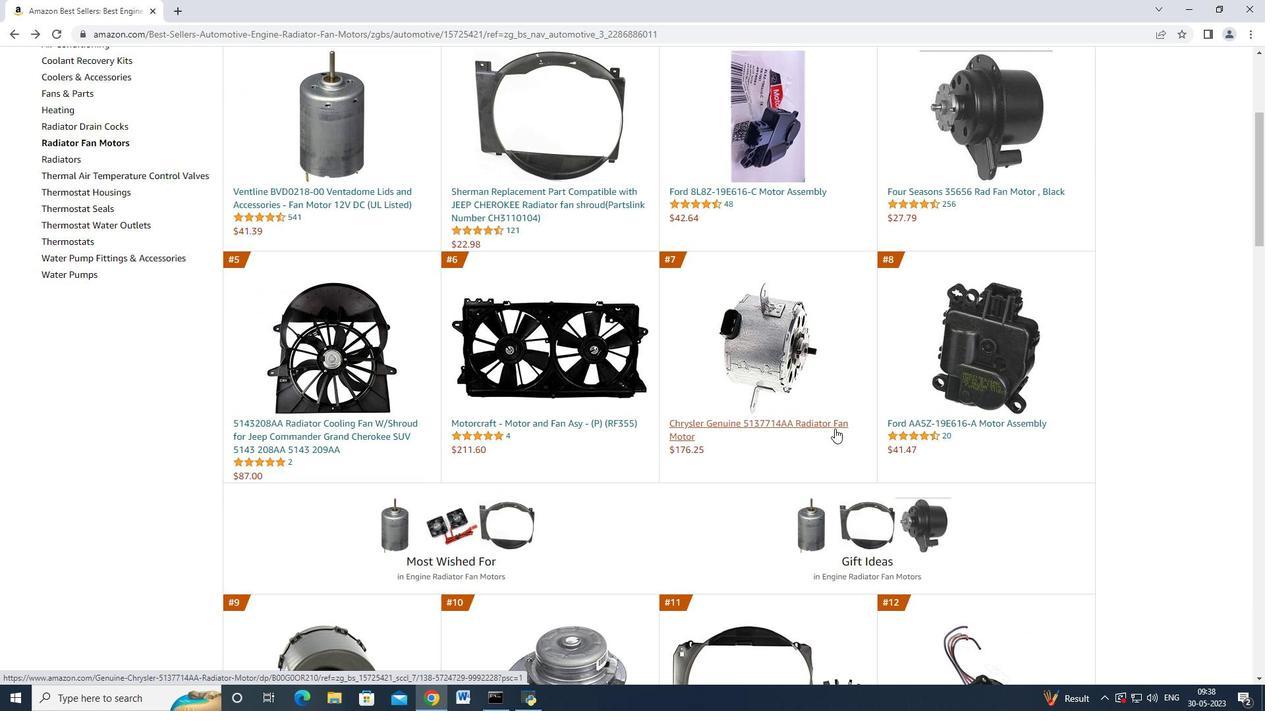 
Action: Mouse pressed left at (829, 427)
Screenshot: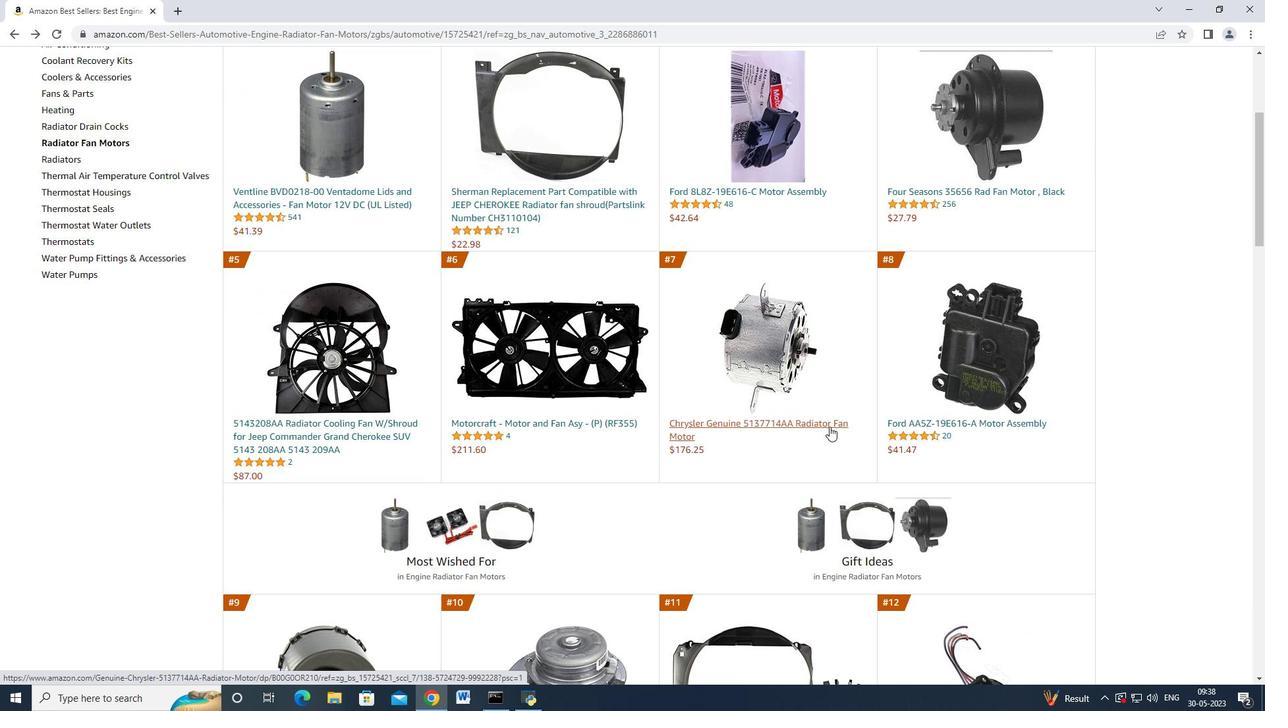 
Action: Mouse moved to (944, 529)
Screenshot: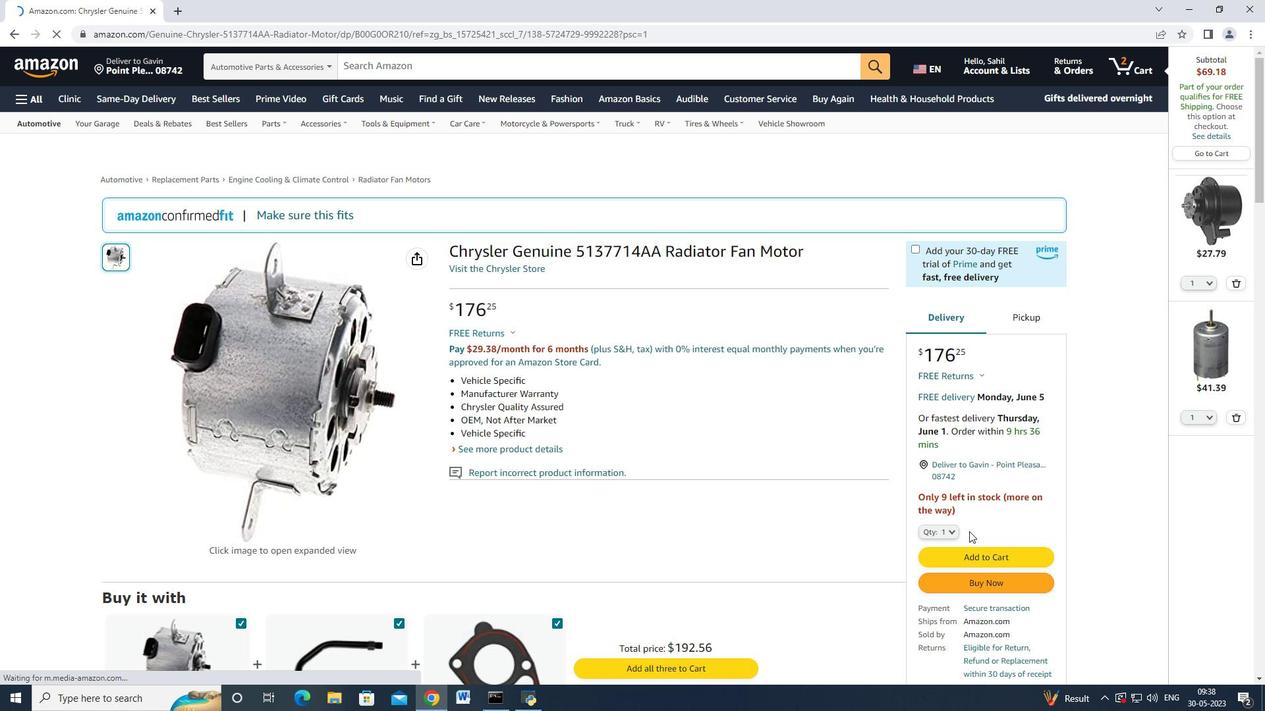
Action: Mouse pressed left at (944, 529)
Screenshot: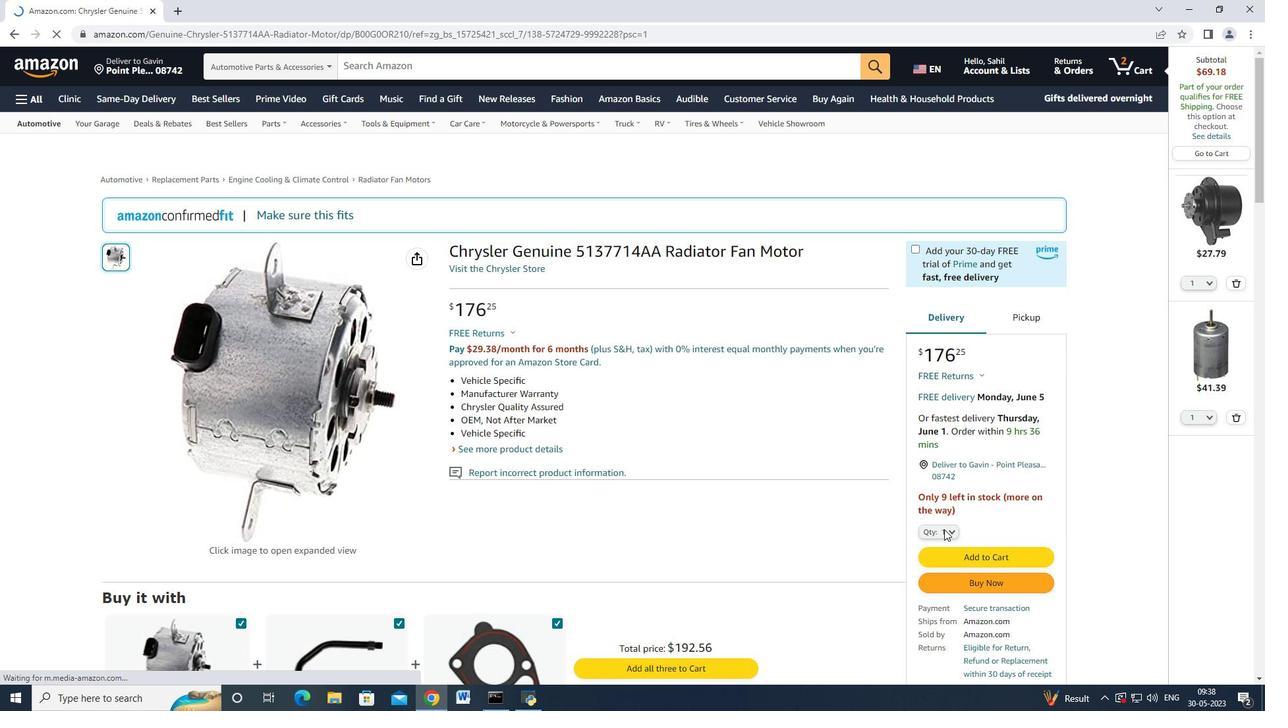 
Action: Mouse moved to (928, 88)
Screenshot: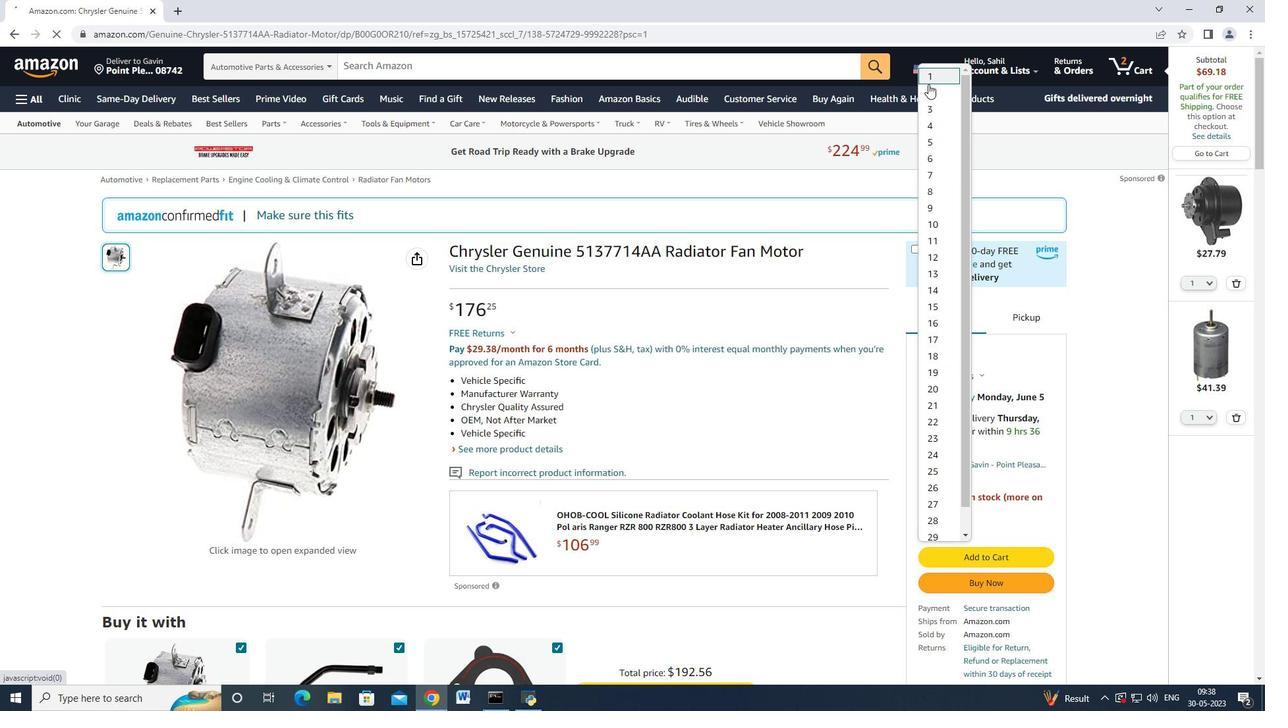 
Action: Mouse pressed left at (928, 88)
Screenshot: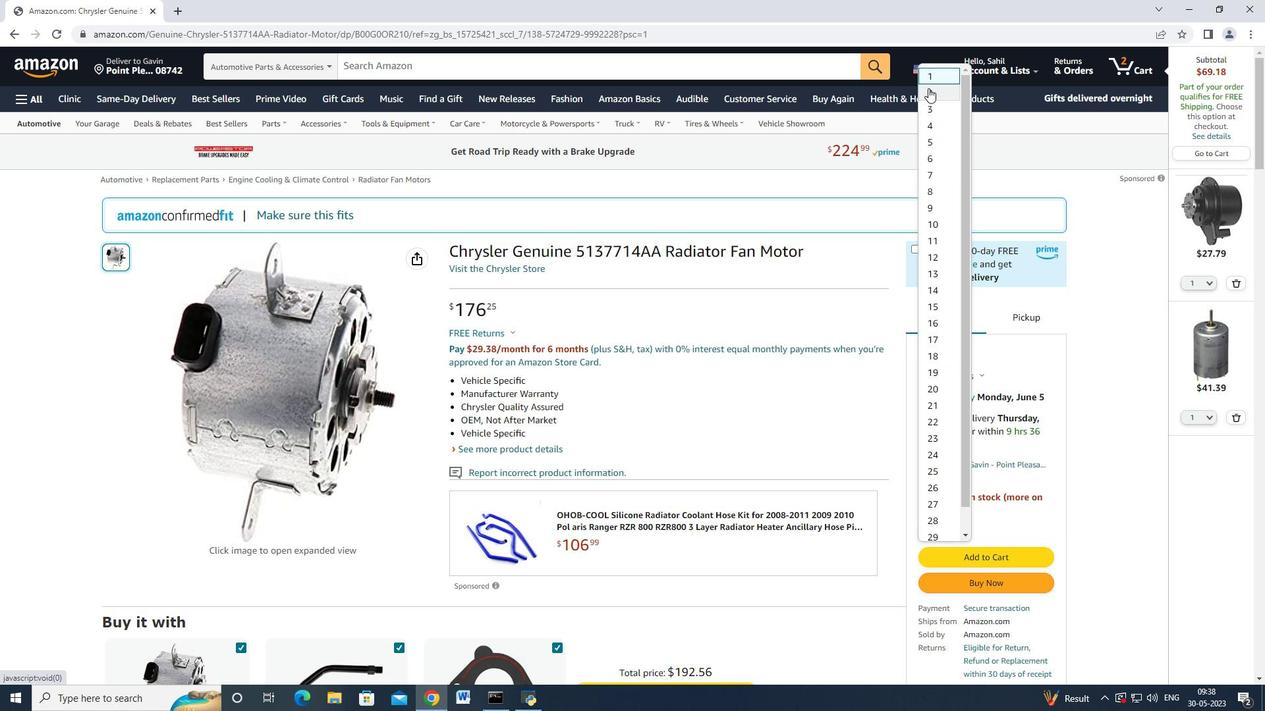 
Action: Mouse moved to (982, 557)
Screenshot: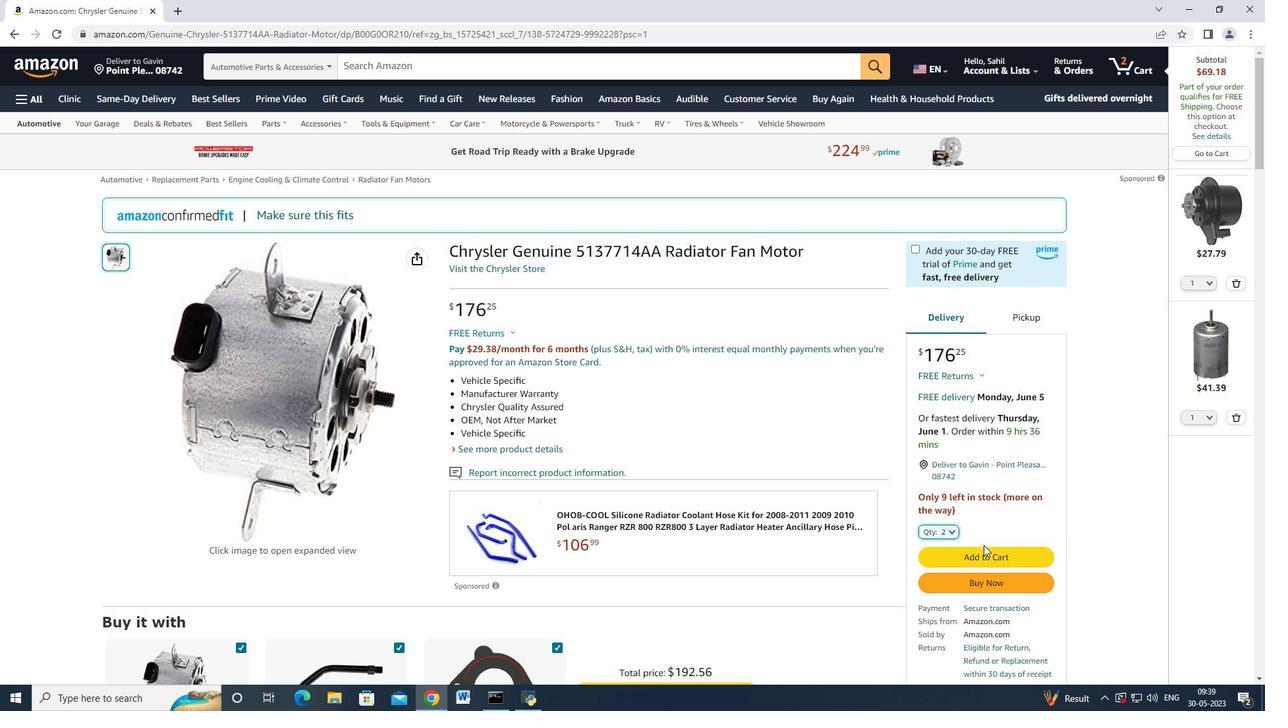 
Action: Mouse pressed left at (982, 557)
Screenshot: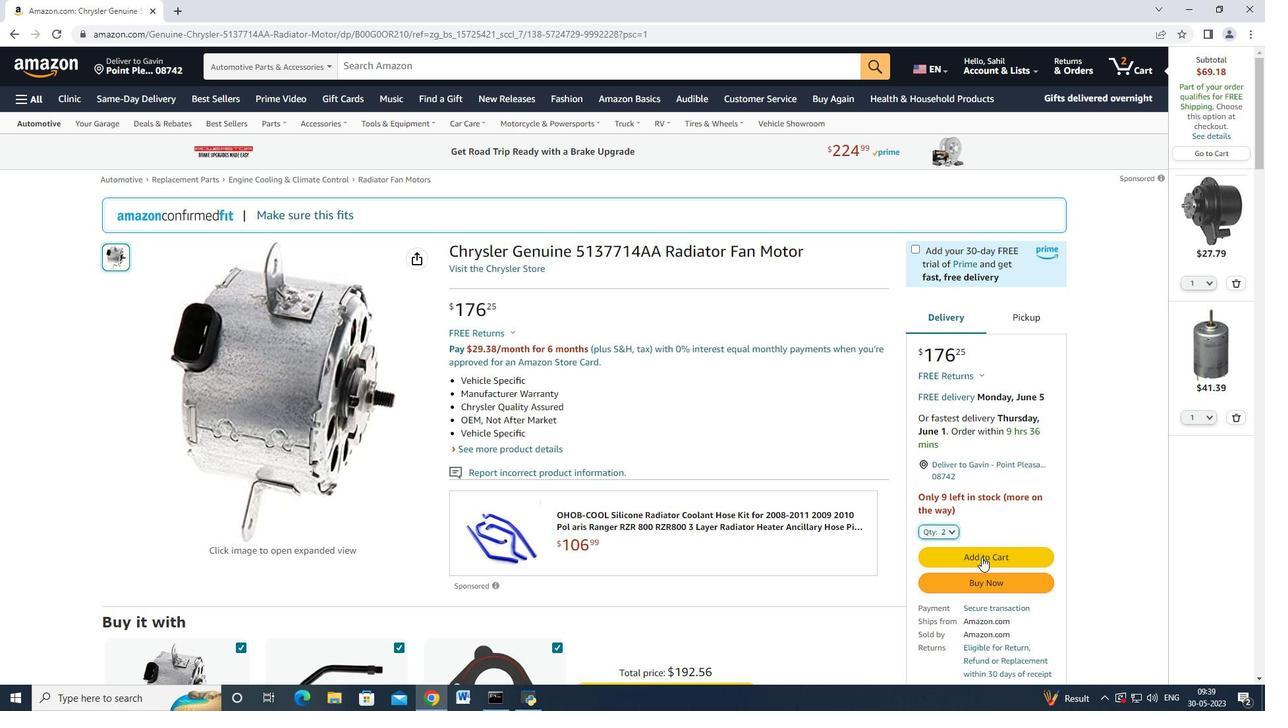 
Action: Mouse moved to (1127, 328)
Screenshot: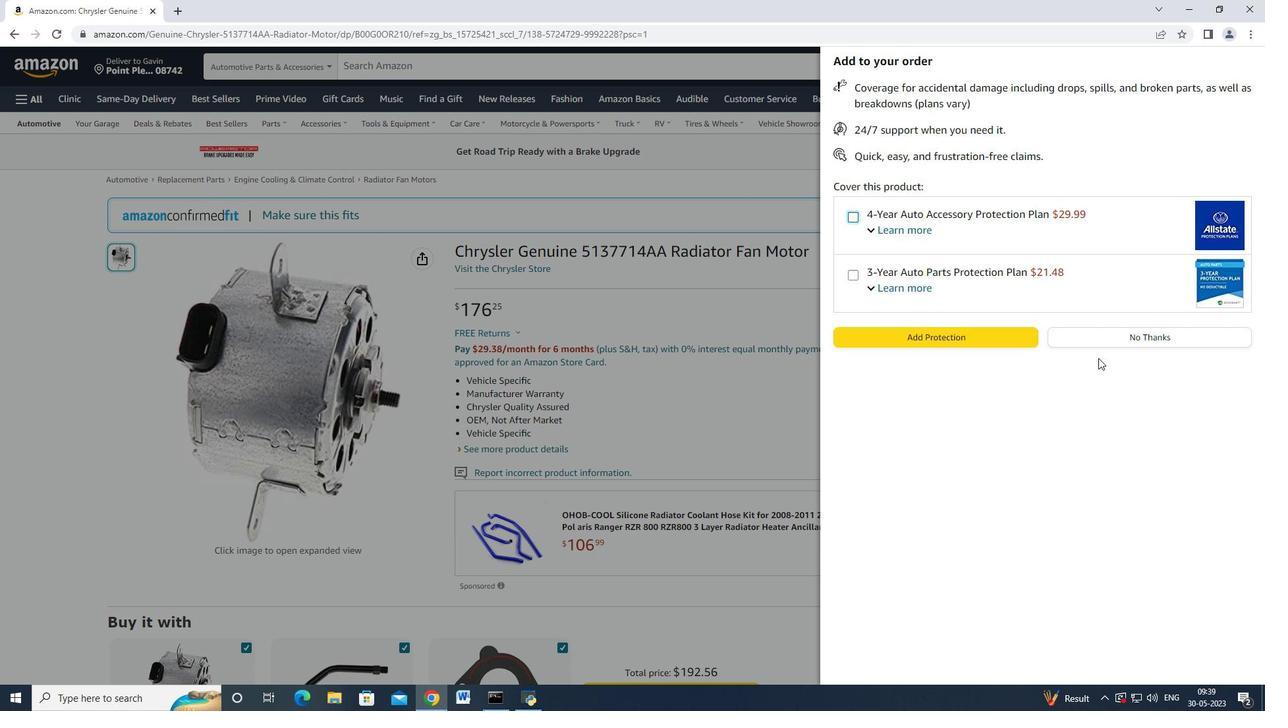 
Action: Mouse pressed left at (1127, 328)
Screenshot: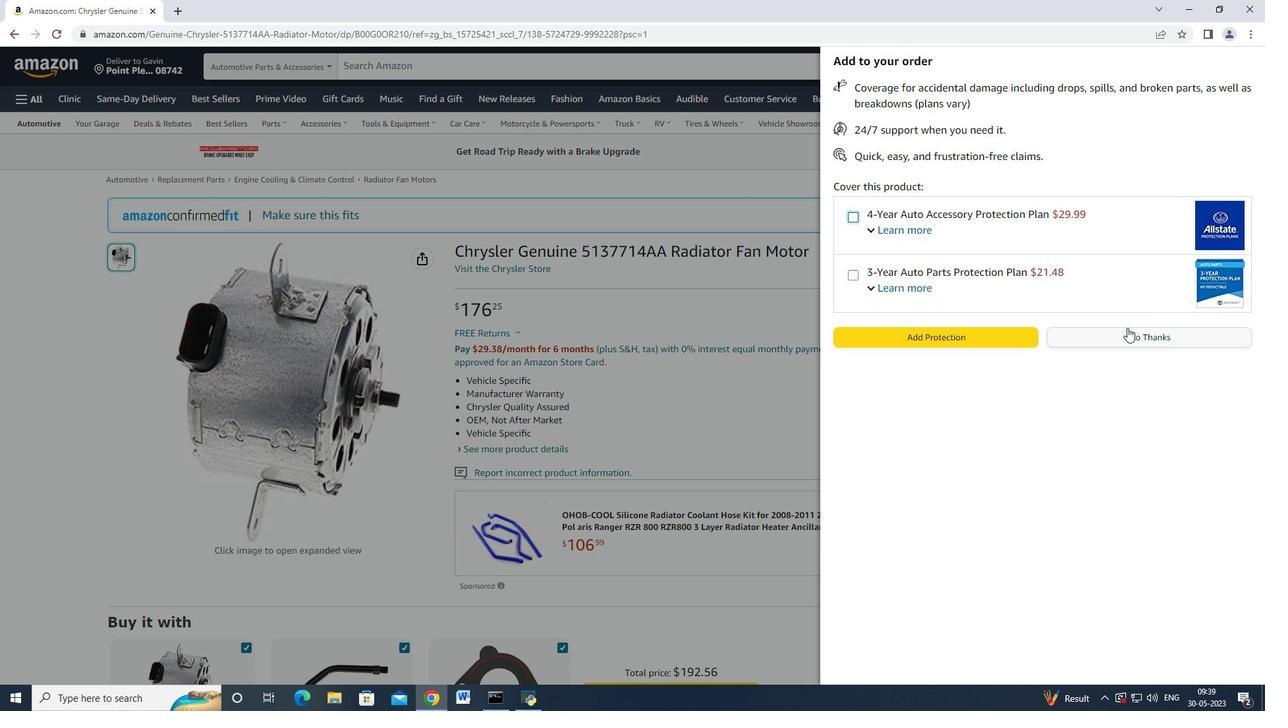
Action: Mouse moved to (1118, 170)
Screenshot: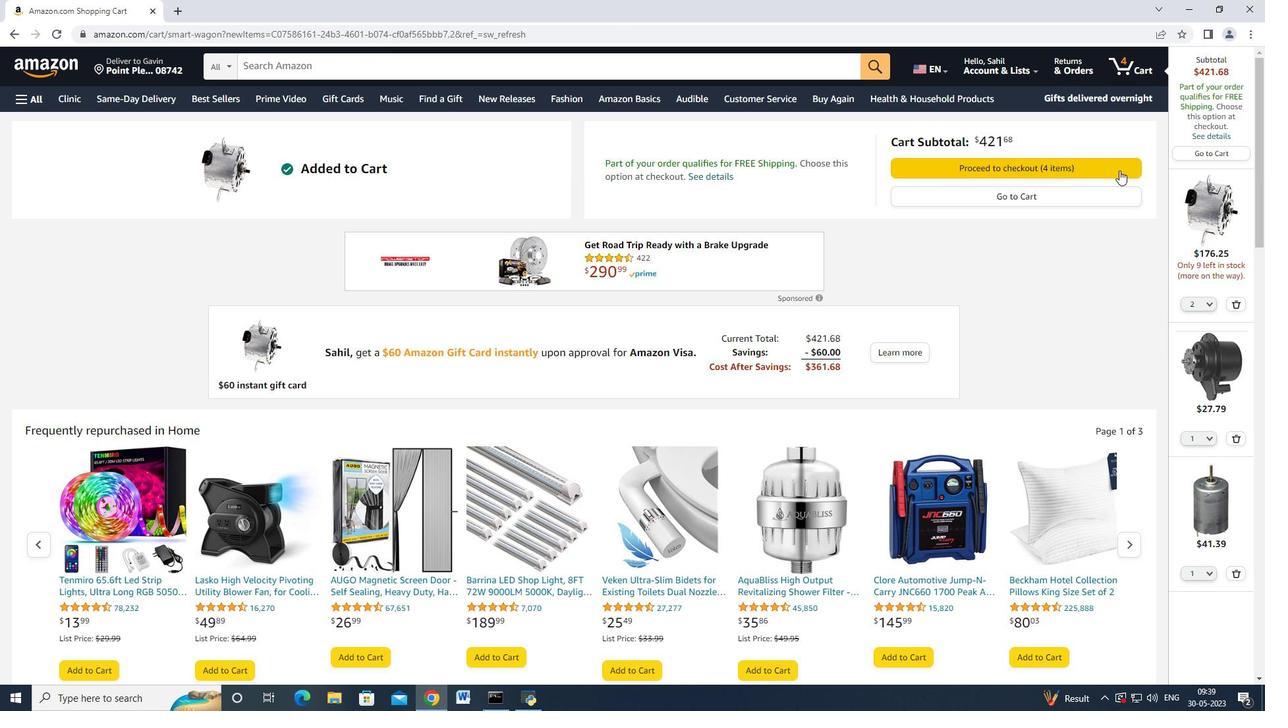 
Action: Mouse pressed left at (1118, 170)
Screenshot: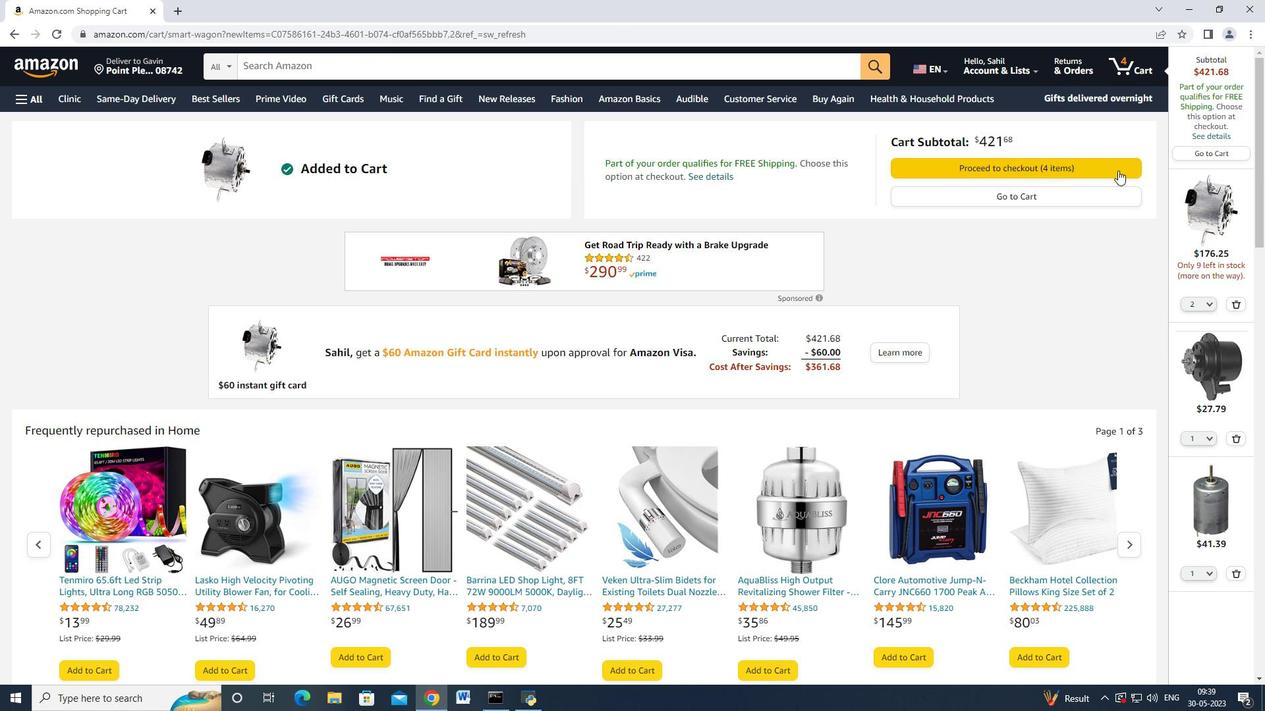 
Action: Mouse moved to (753, 107)
Screenshot: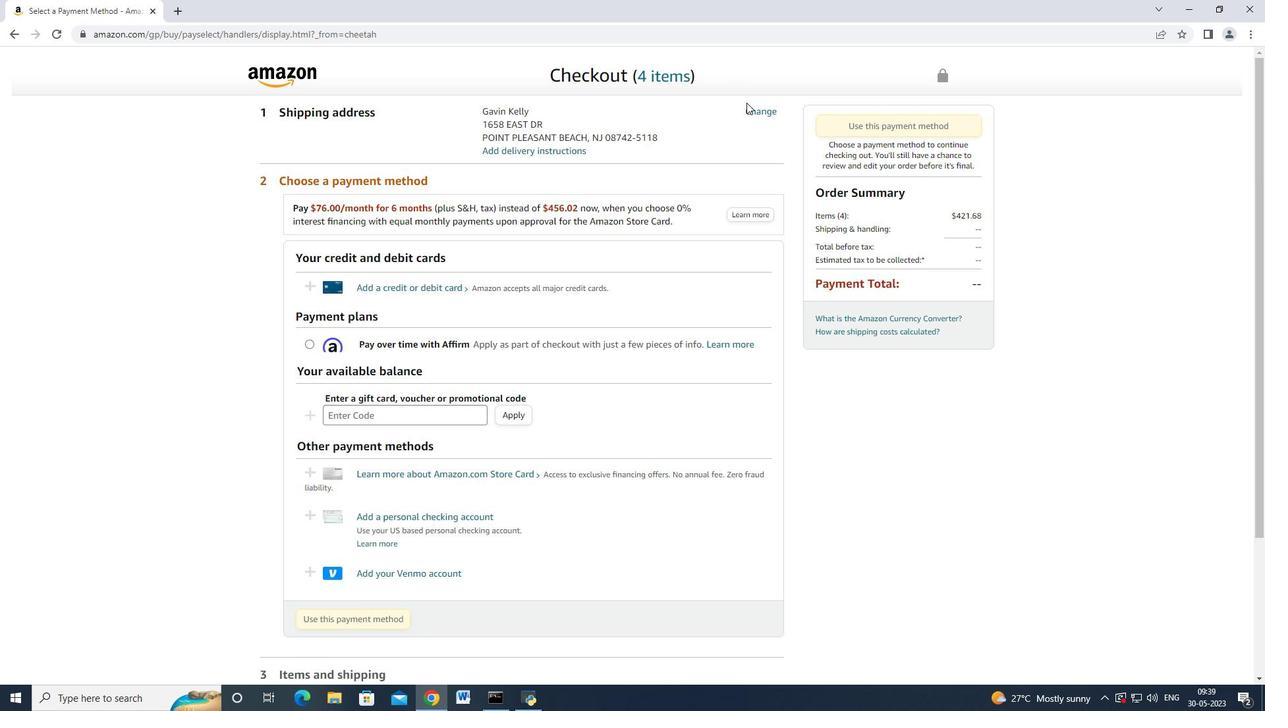 
Action: Mouse pressed left at (753, 107)
Screenshot: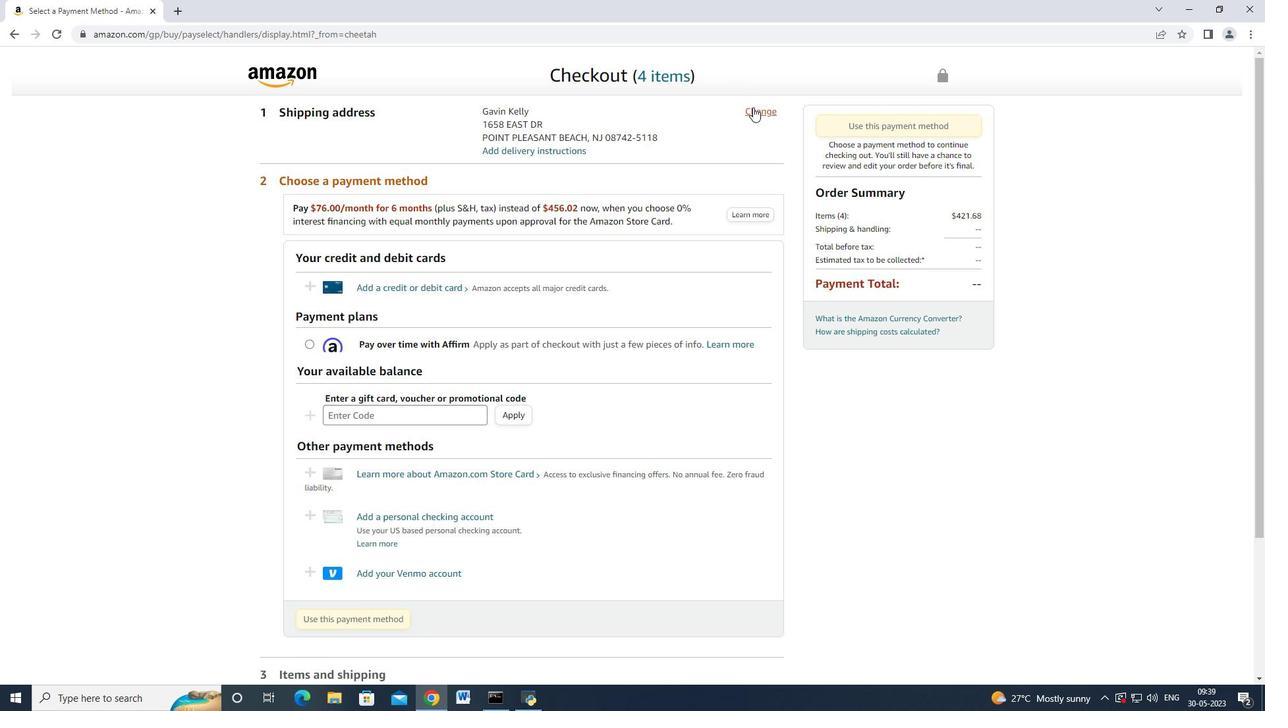 
Action: Mouse moved to (549, 321)
Screenshot: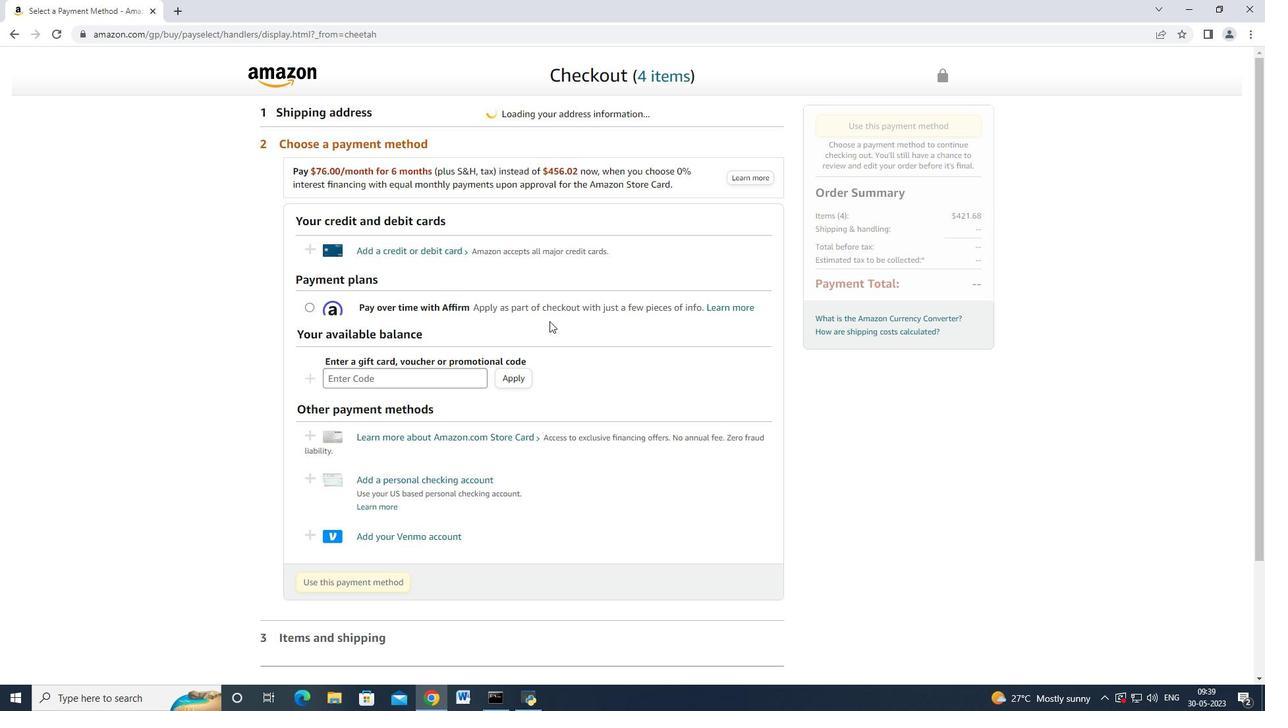 
Action: Mouse scrolled (549, 321) with delta (0, 0)
Screenshot: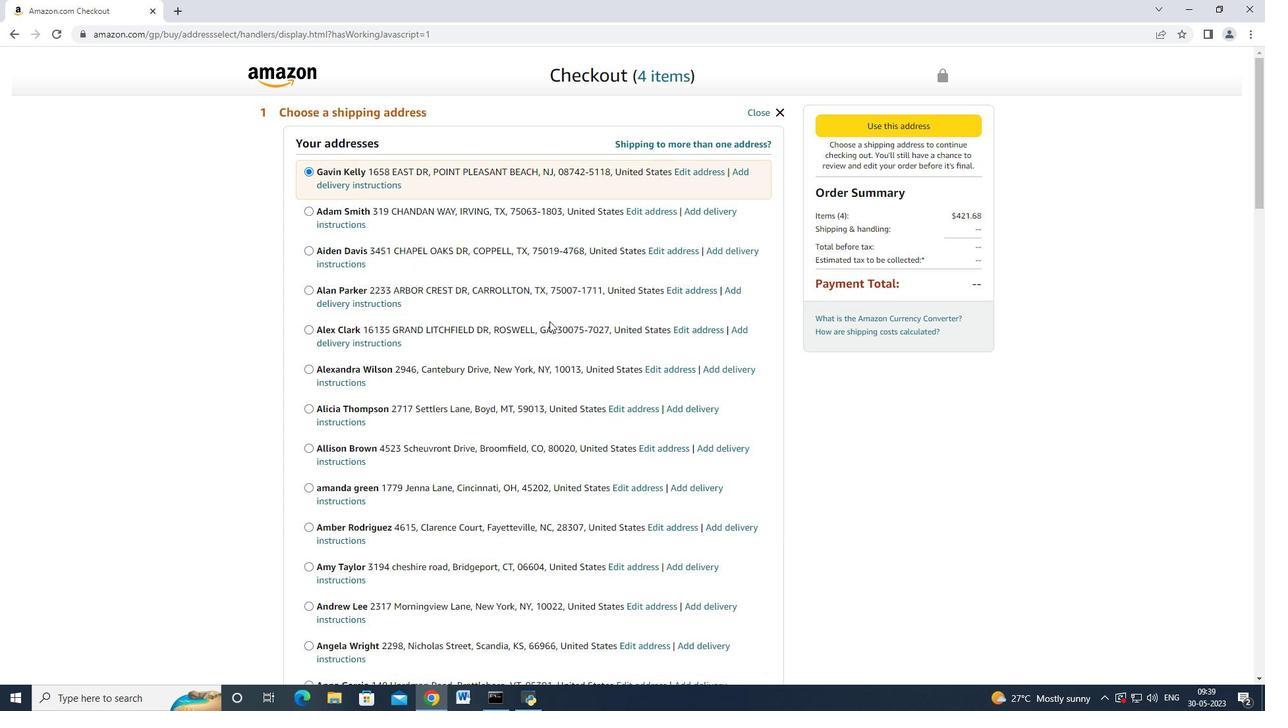 
Action: Mouse scrolled (549, 321) with delta (0, 0)
Screenshot: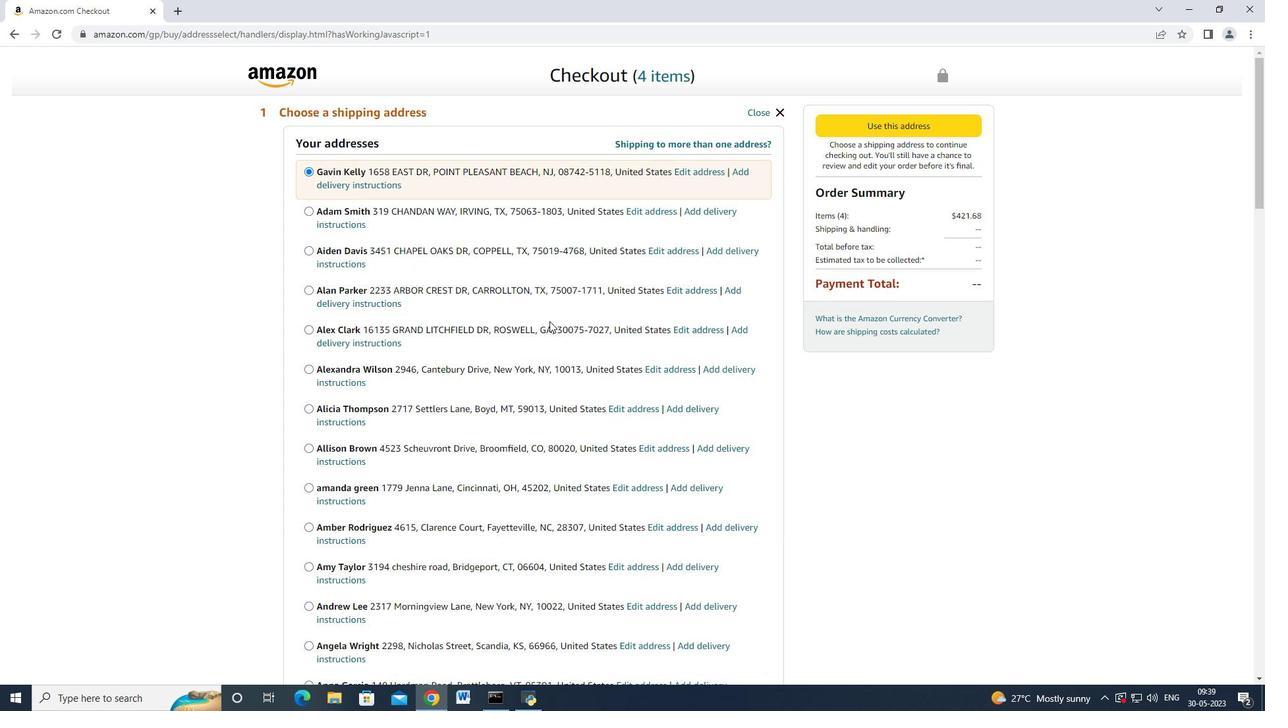 
Action: Mouse scrolled (549, 321) with delta (0, 0)
Screenshot: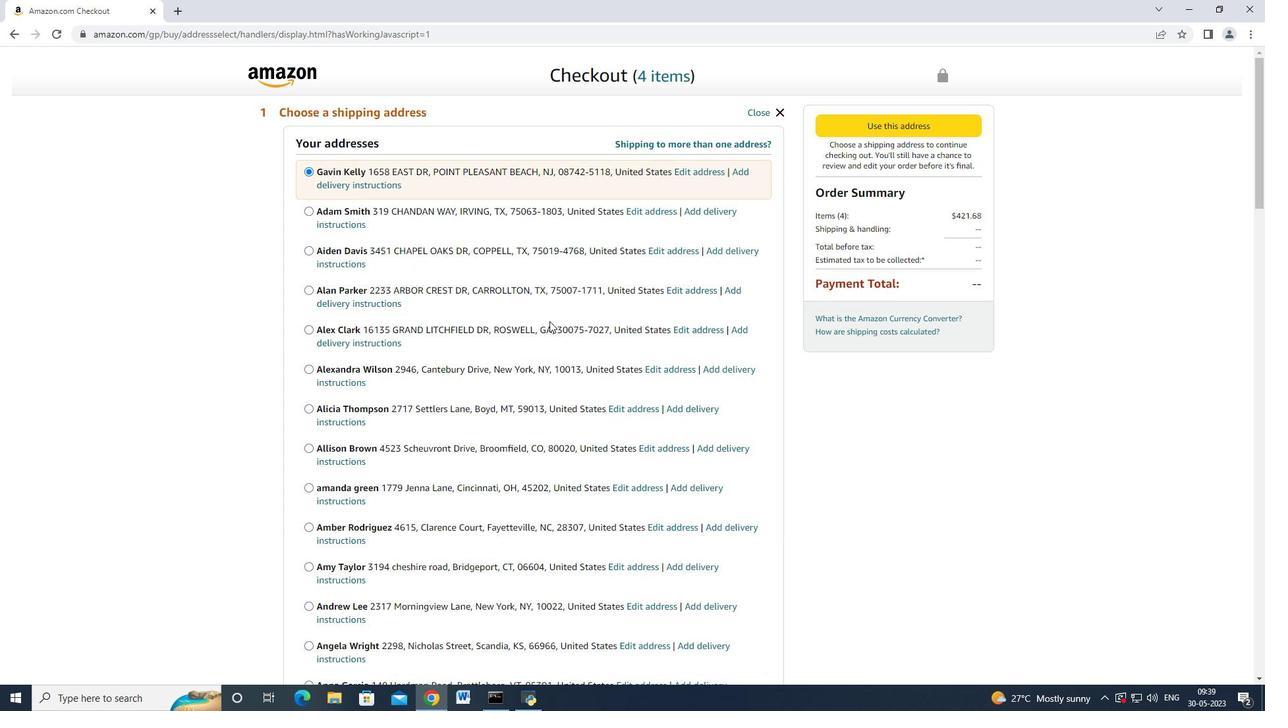 
Action: Mouse scrolled (549, 321) with delta (0, 0)
Screenshot: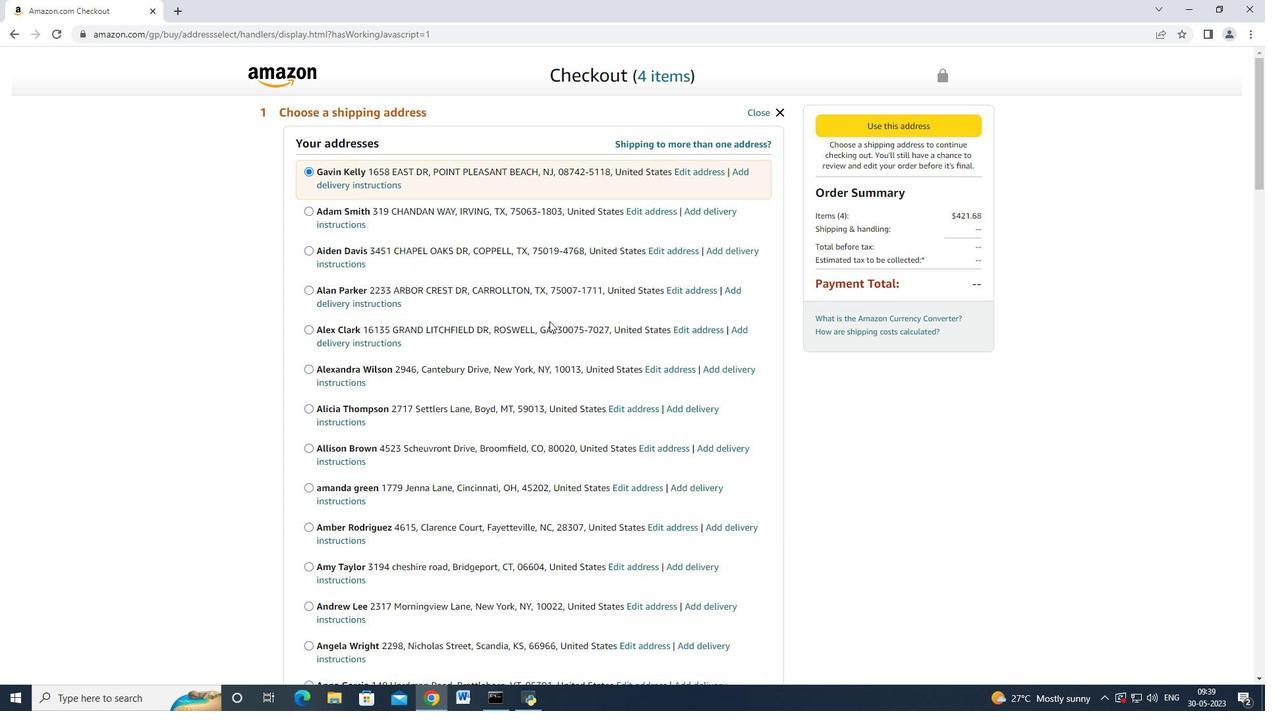 
Action: Mouse moved to (552, 319)
Screenshot: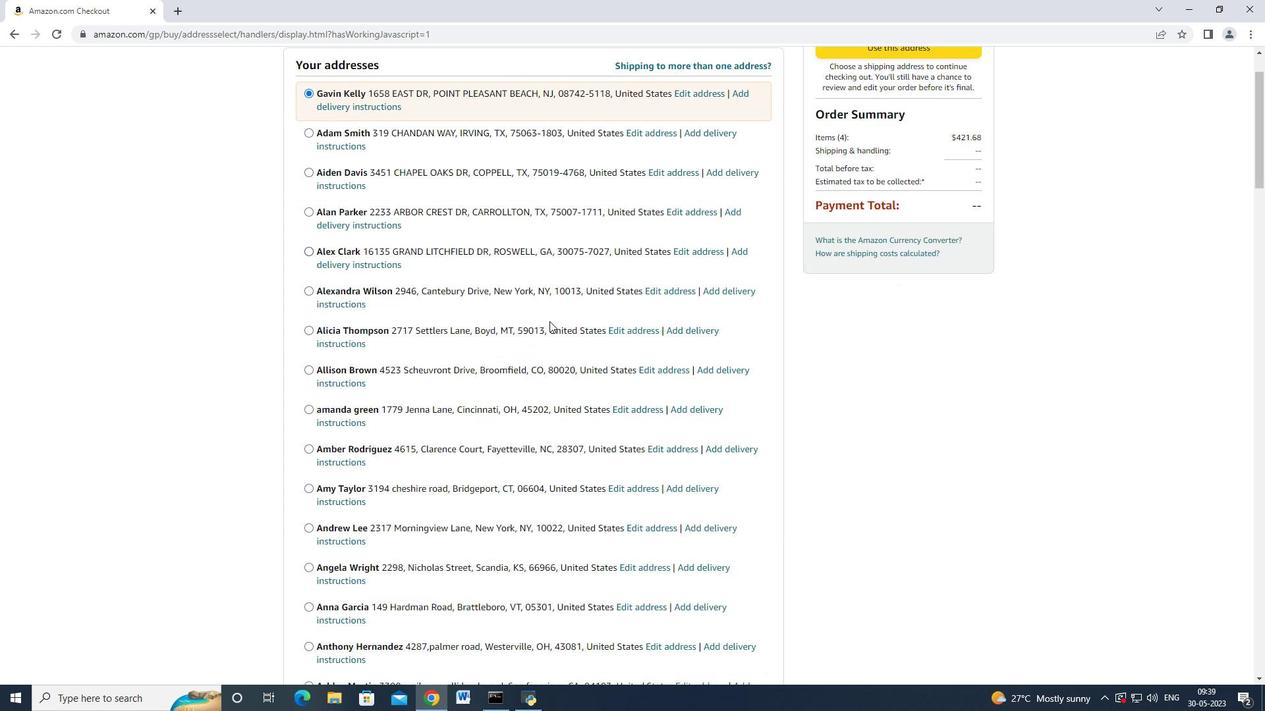 
Action: Mouse scrolled (552, 319) with delta (0, 0)
Screenshot: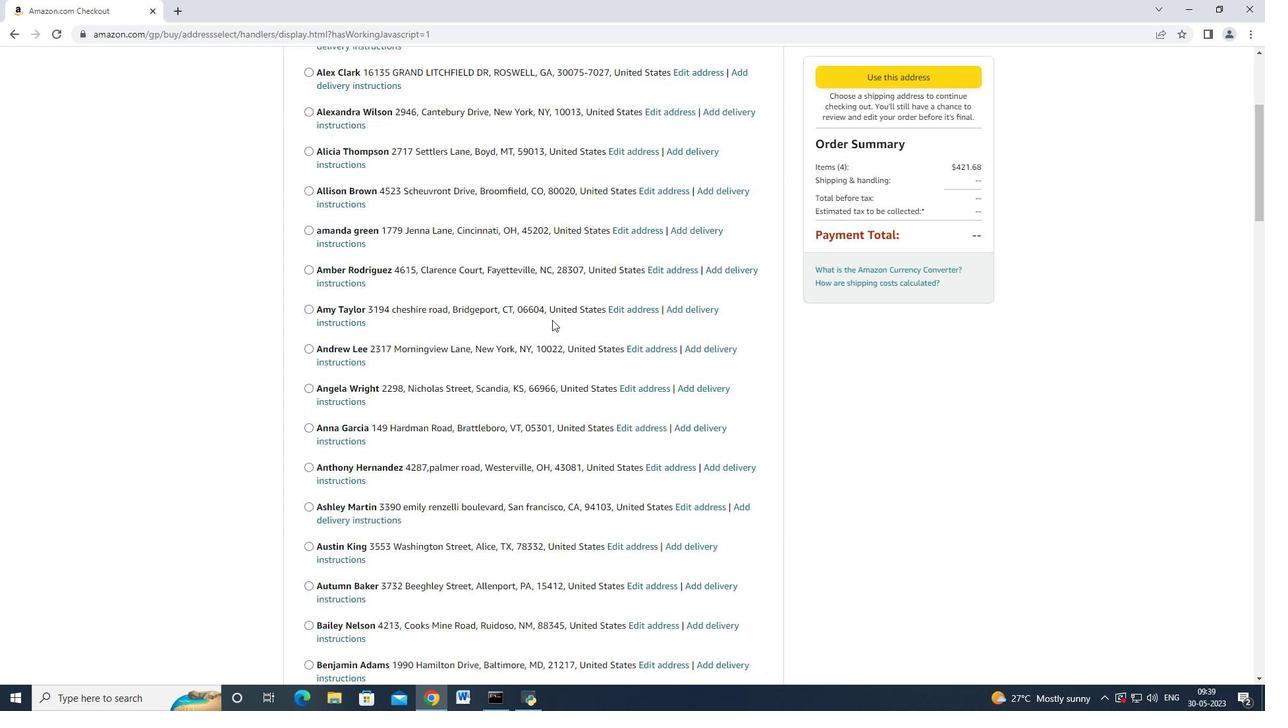 
Action: Mouse scrolled (552, 319) with delta (0, 0)
Screenshot: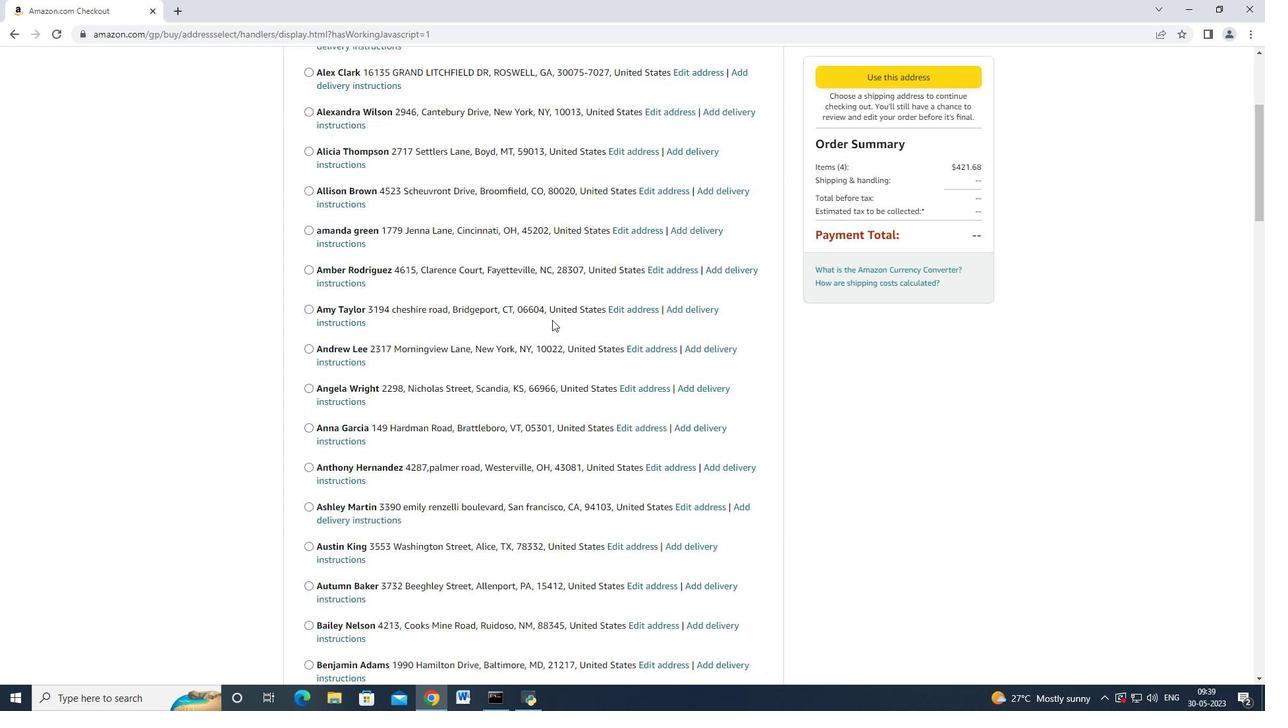 
Action: Mouse scrolled (552, 319) with delta (0, 0)
Screenshot: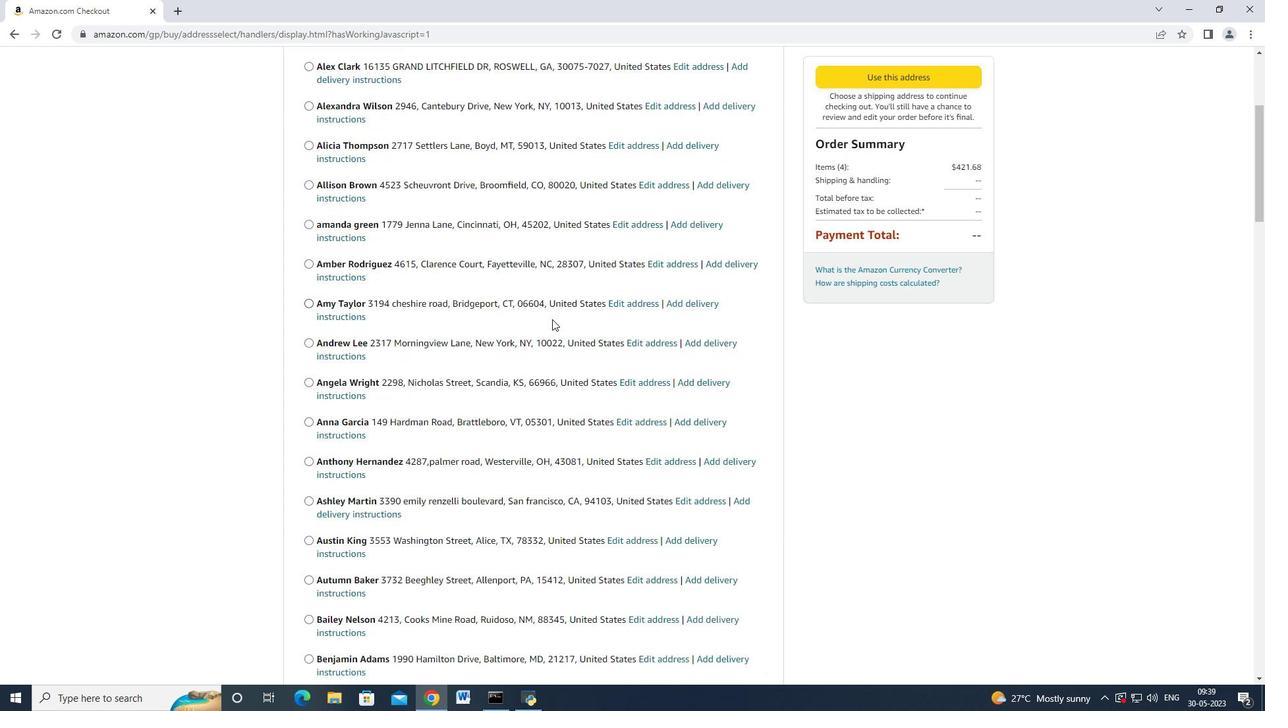 
Action: Mouse scrolled (552, 319) with delta (0, 0)
Screenshot: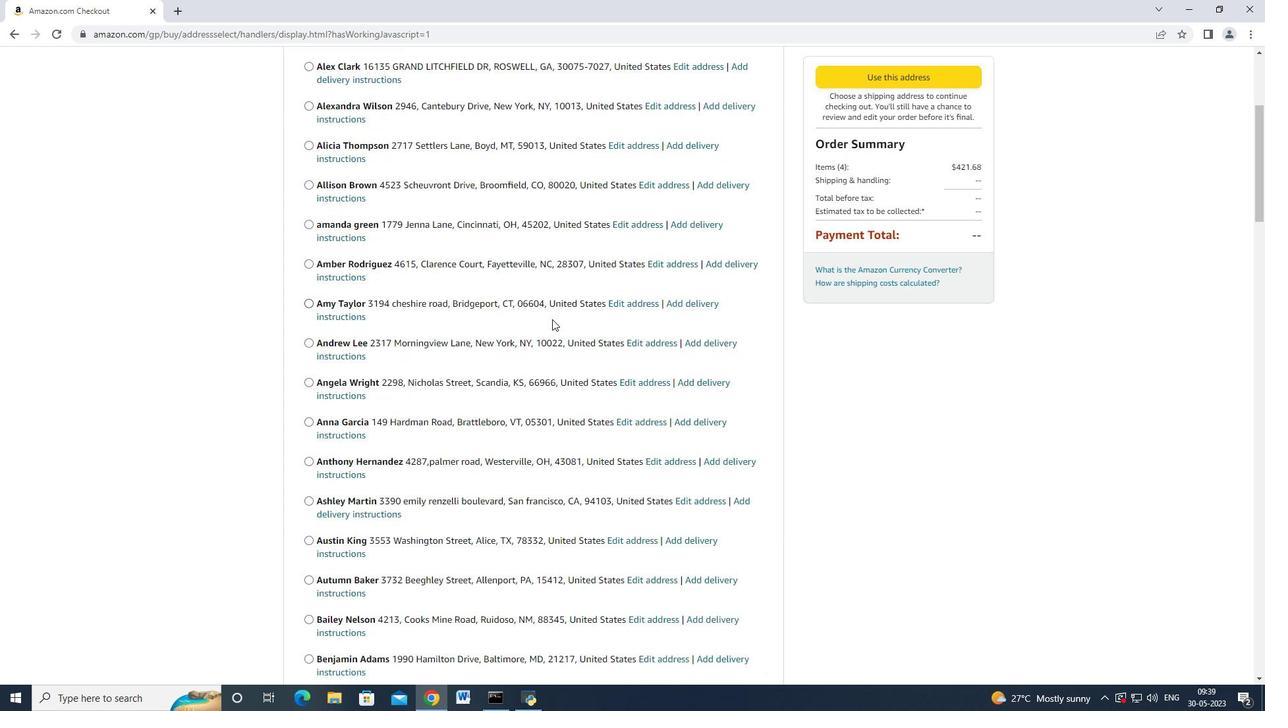 
Action: Mouse scrolled (552, 319) with delta (0, 0)
Screenshot: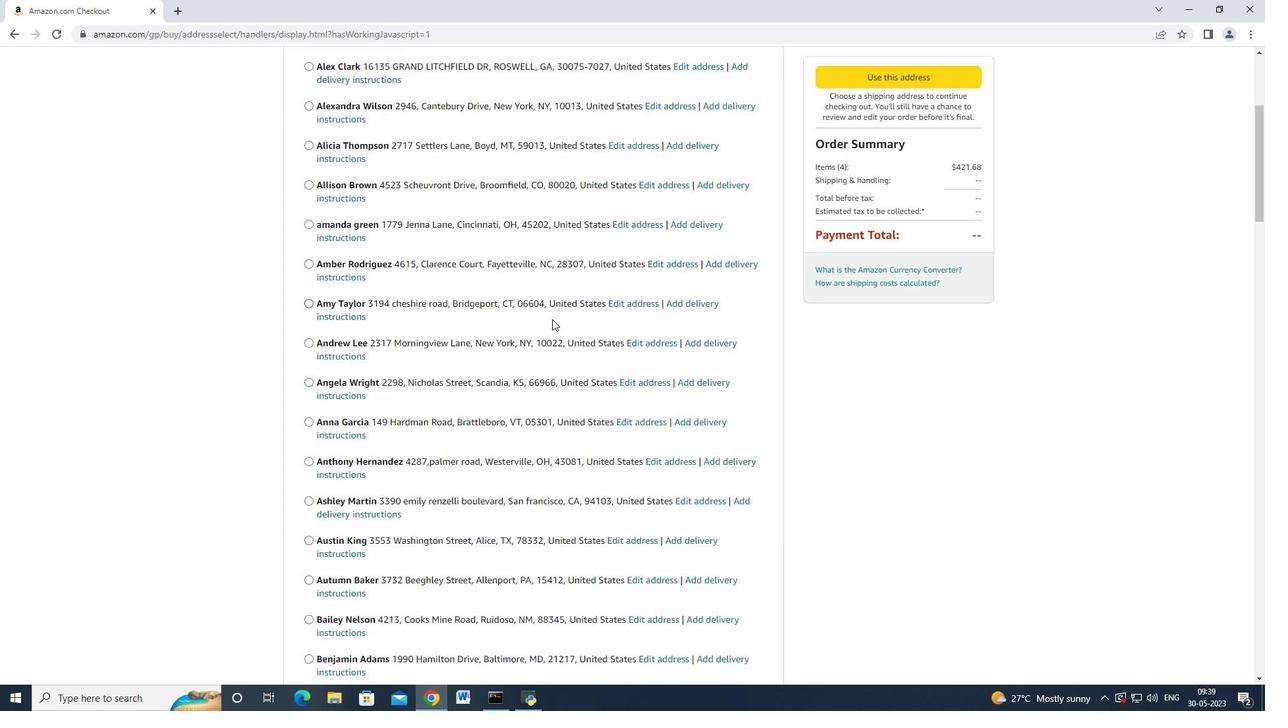
Action: Mouse moved to (553, 319)
Screenshot: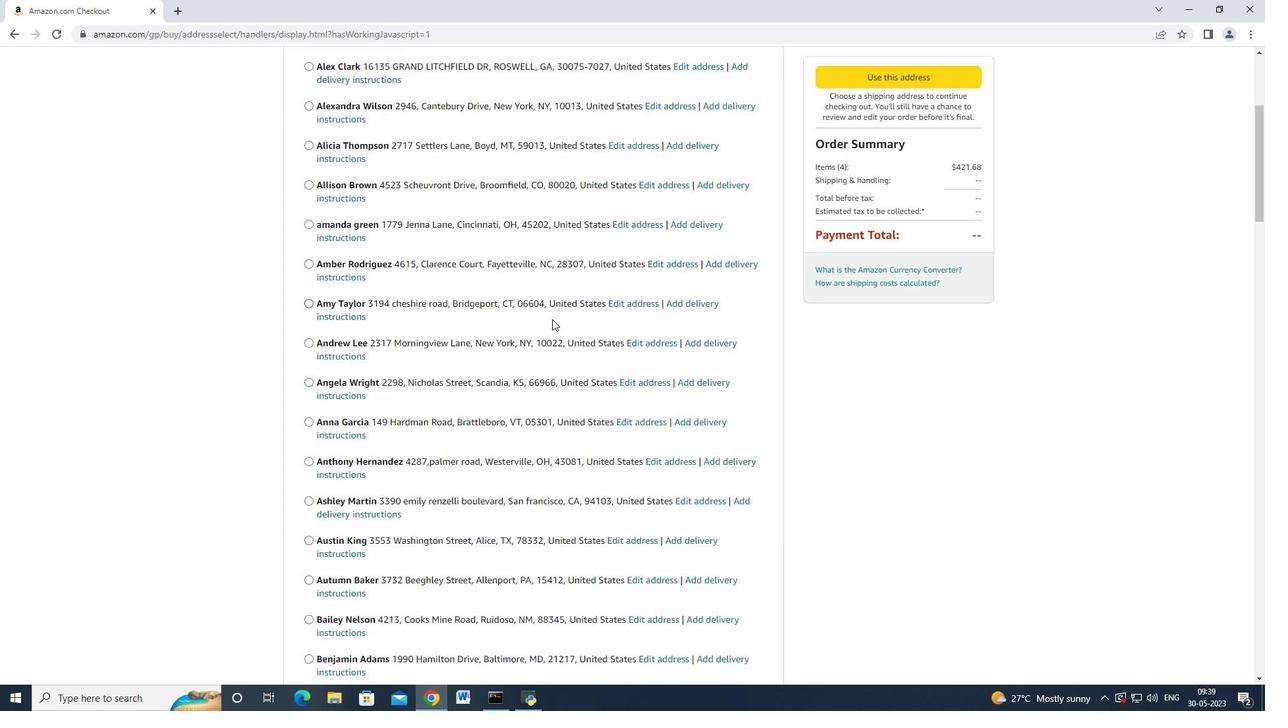 
Action: Mouse scrolled (553, 319) with delta (0, 0)
Screenshot: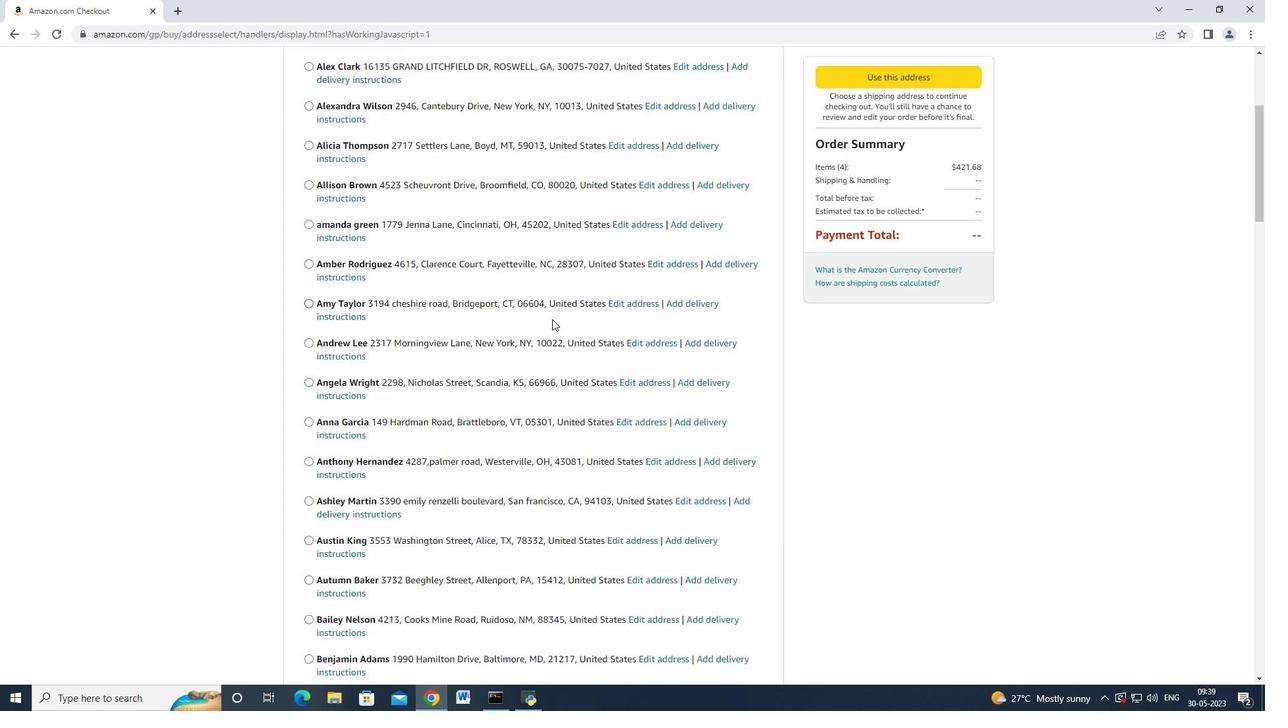 
Action: Mouse moved to (551, 318)
Screenshot: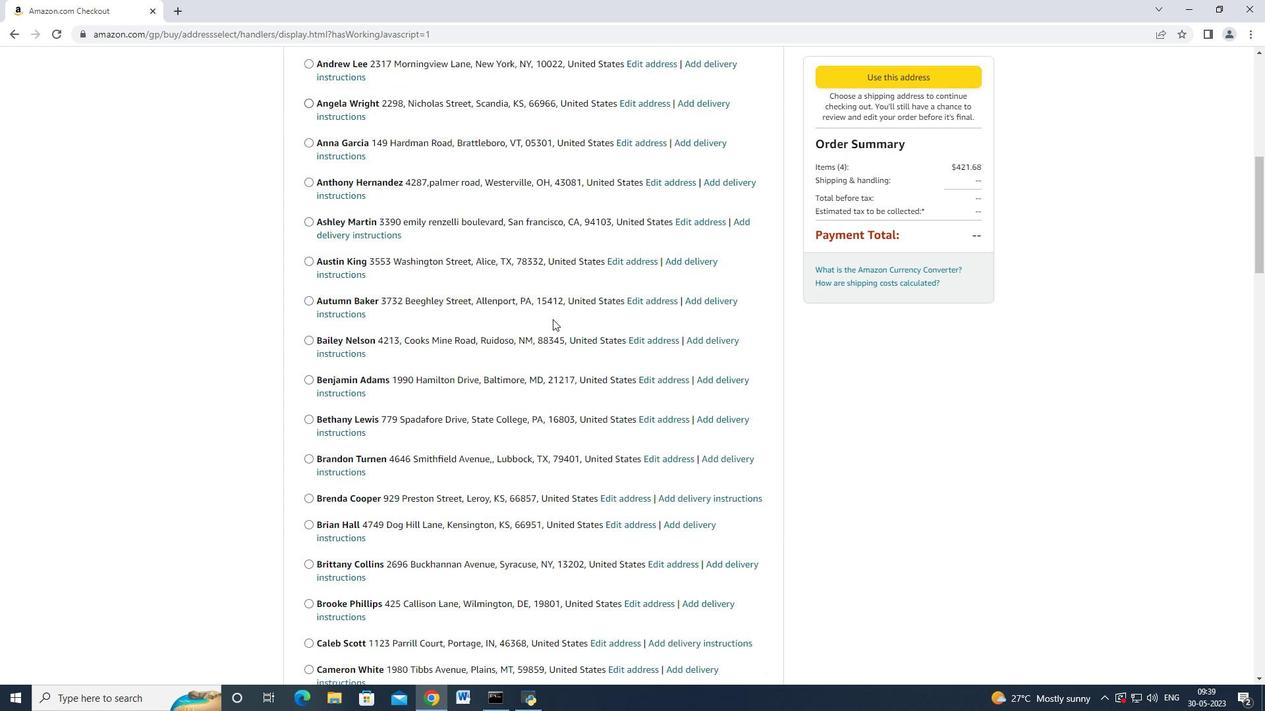 
Action: Mouse scrolled (551, 317) with delta (0, 0)
Screenshot: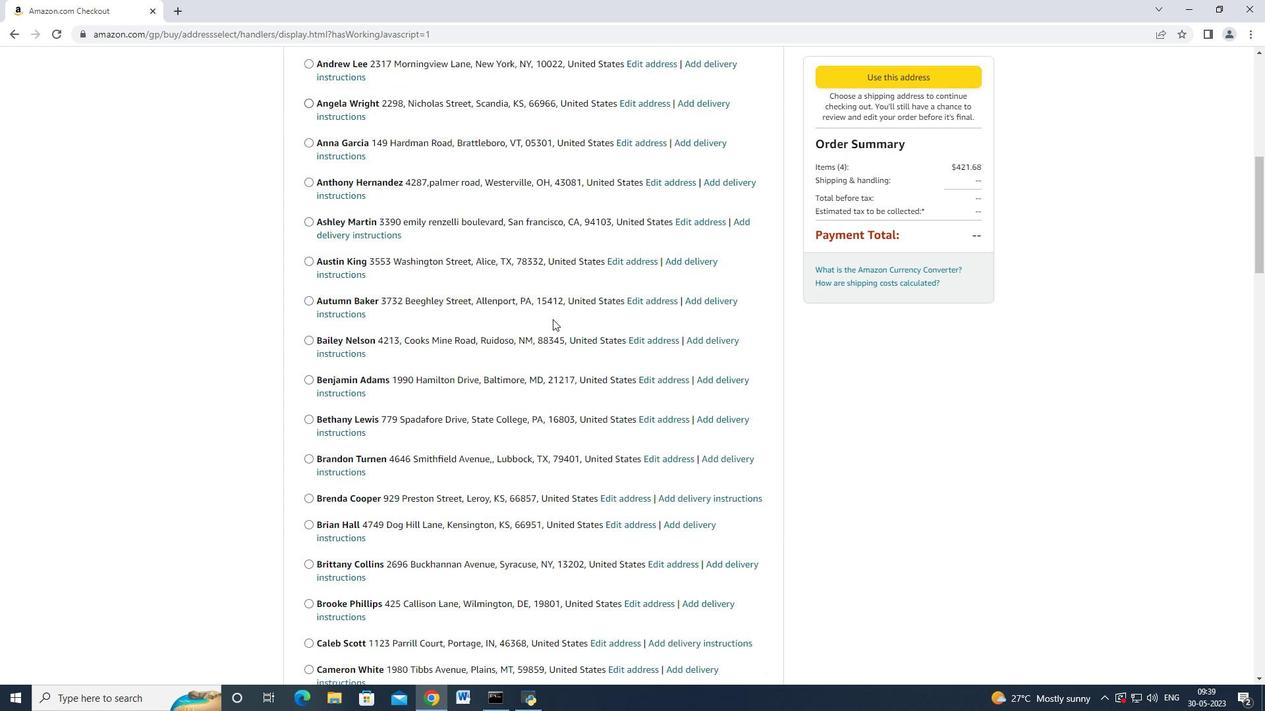 
Action: Mouse moved to (551, 318)
Screenshot: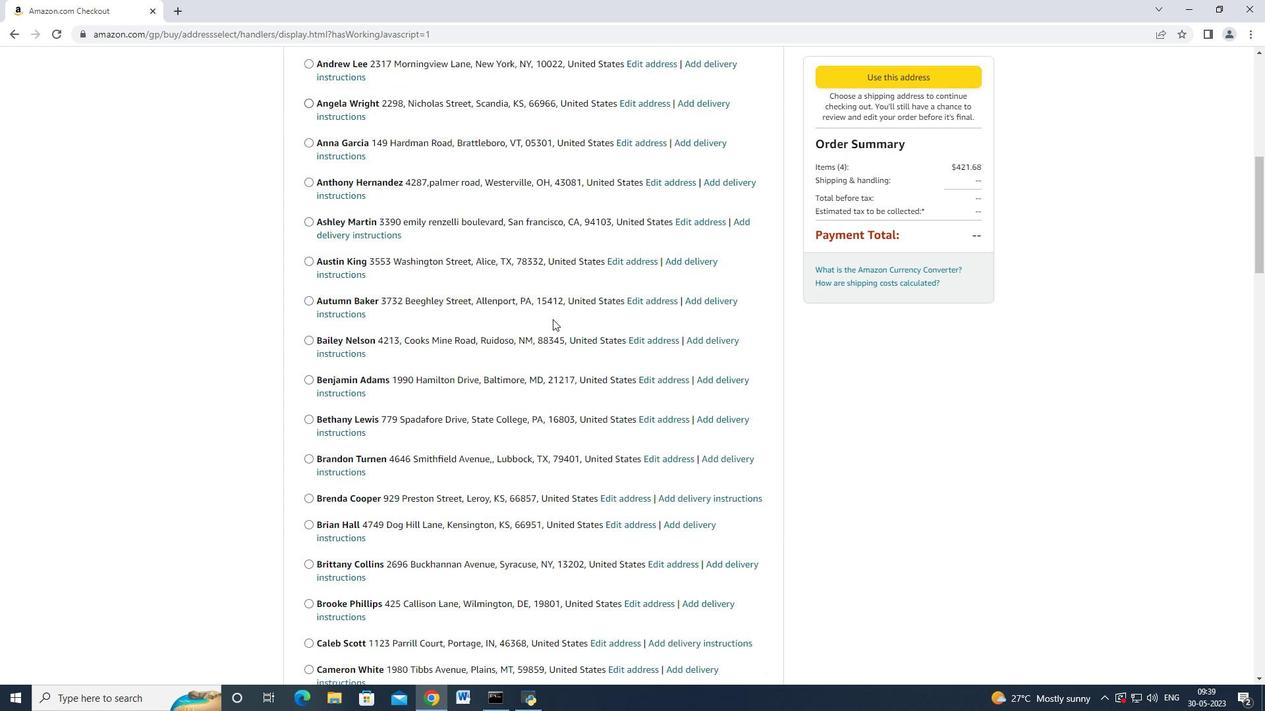 
Action: Mouse scrolled (551, 317) with delta (0, 0)
Screenshot: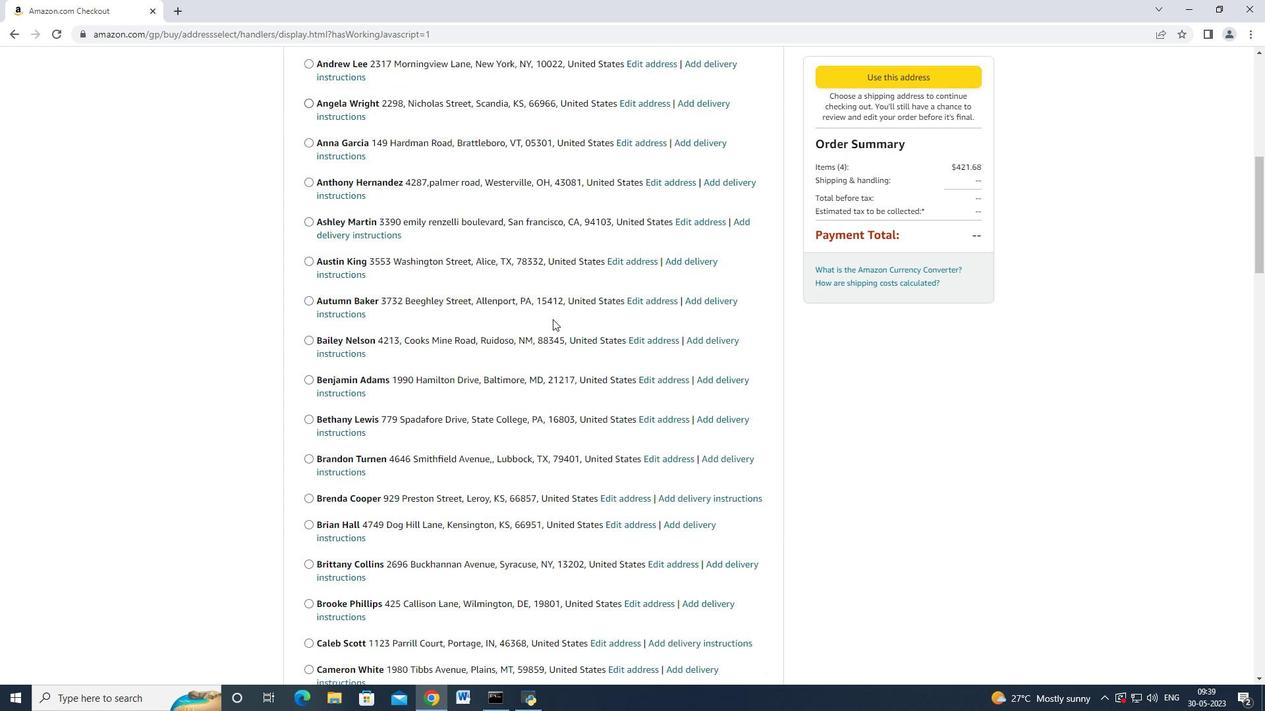 
Action: Mouse scrolled (551, 317) with delta (0, 0)
Screenshot: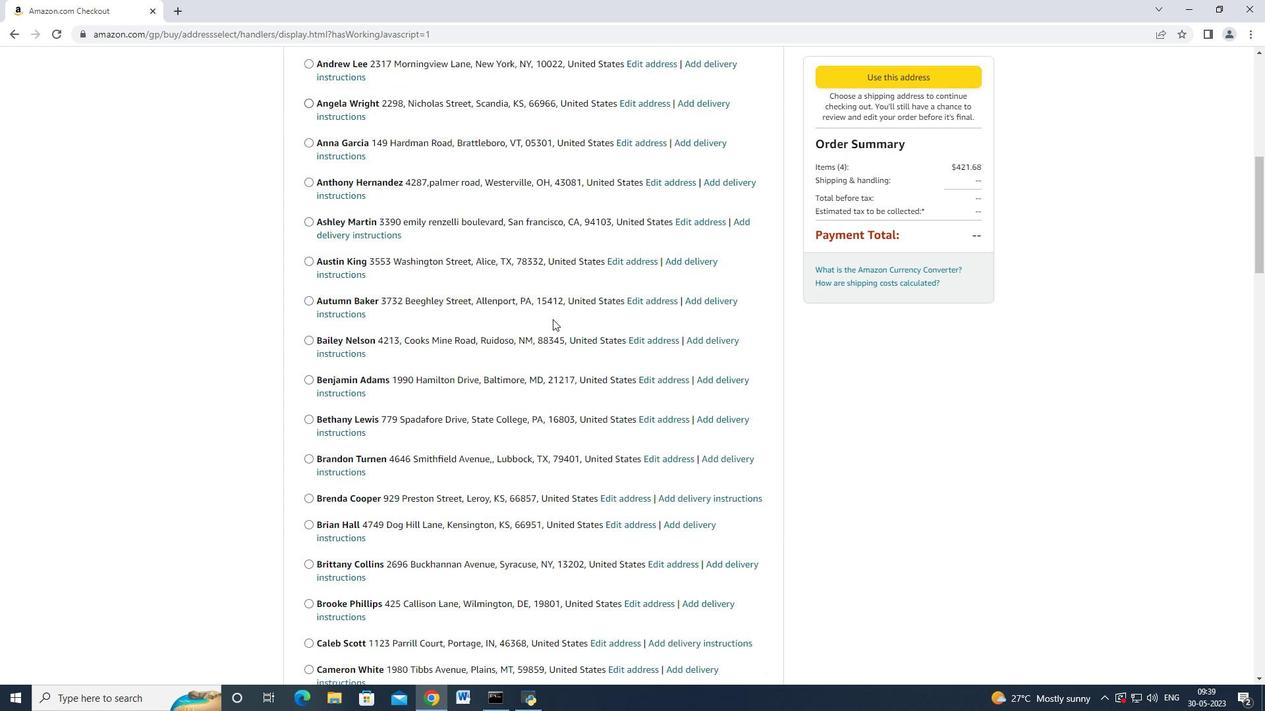 
Action: Mouse moved to (551, 318)
Screenshot: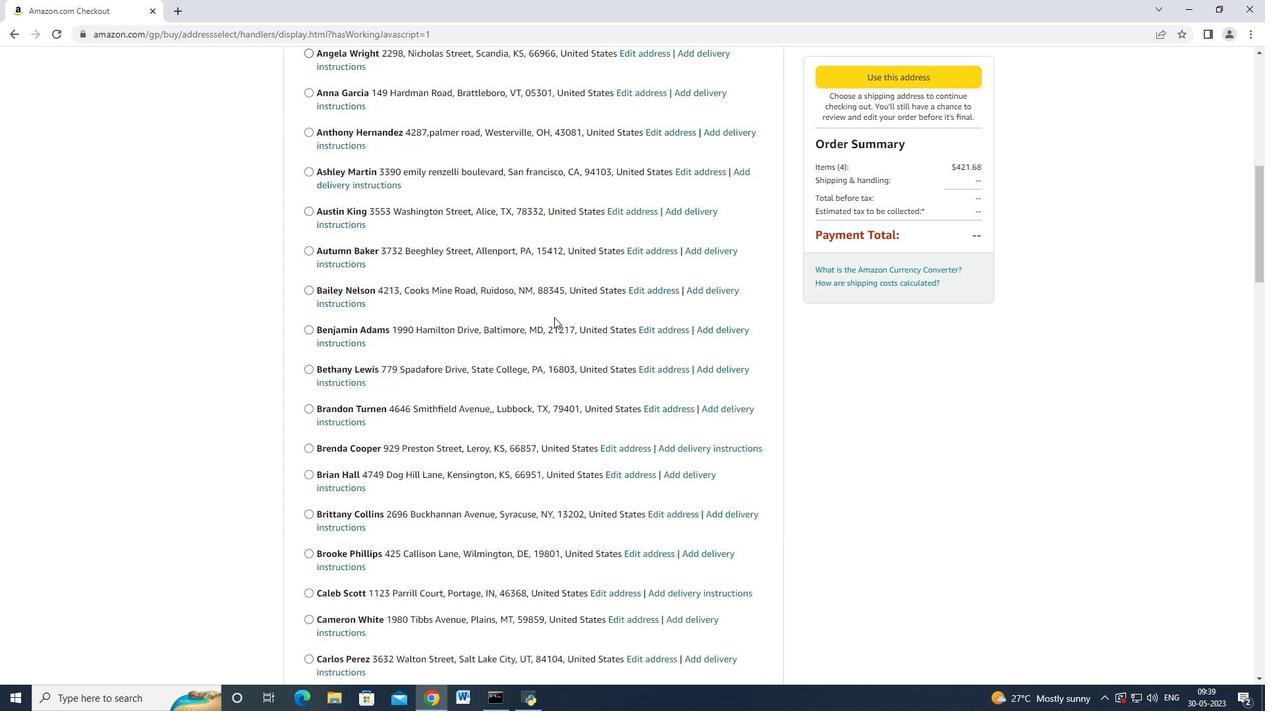 
Action: Mouse scrolled (551, 317) with delta (0, 0)
Screenshot: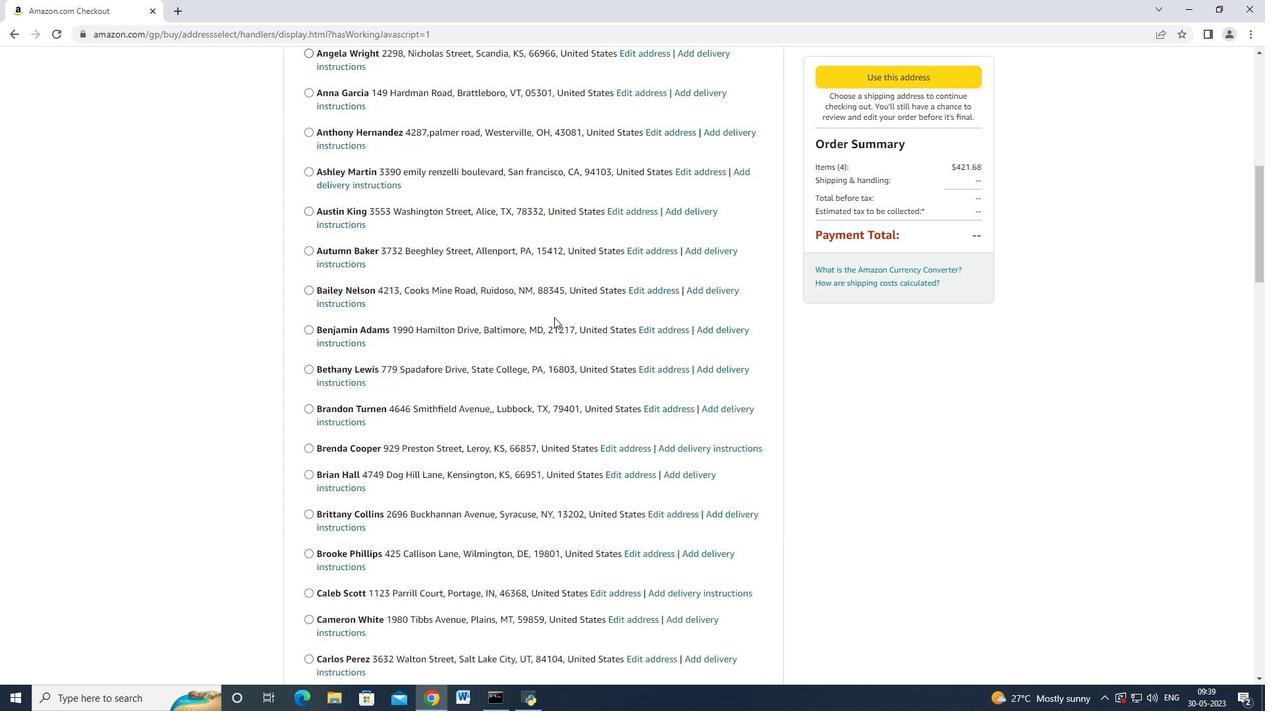 
Action: Mouse scrolled (551, 317) with delta (0, 0)
Screenshot: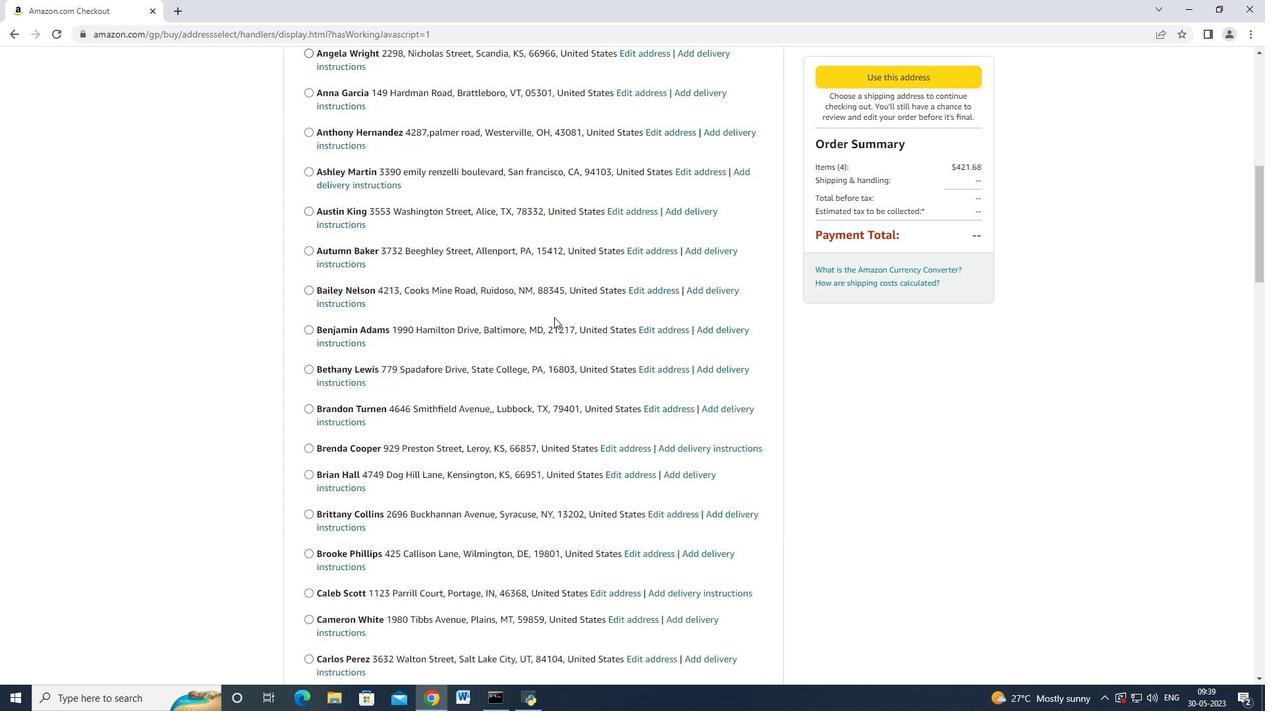 
Action: Mouse scrolled (551, 317) with delta (0, 0)
Screenshot: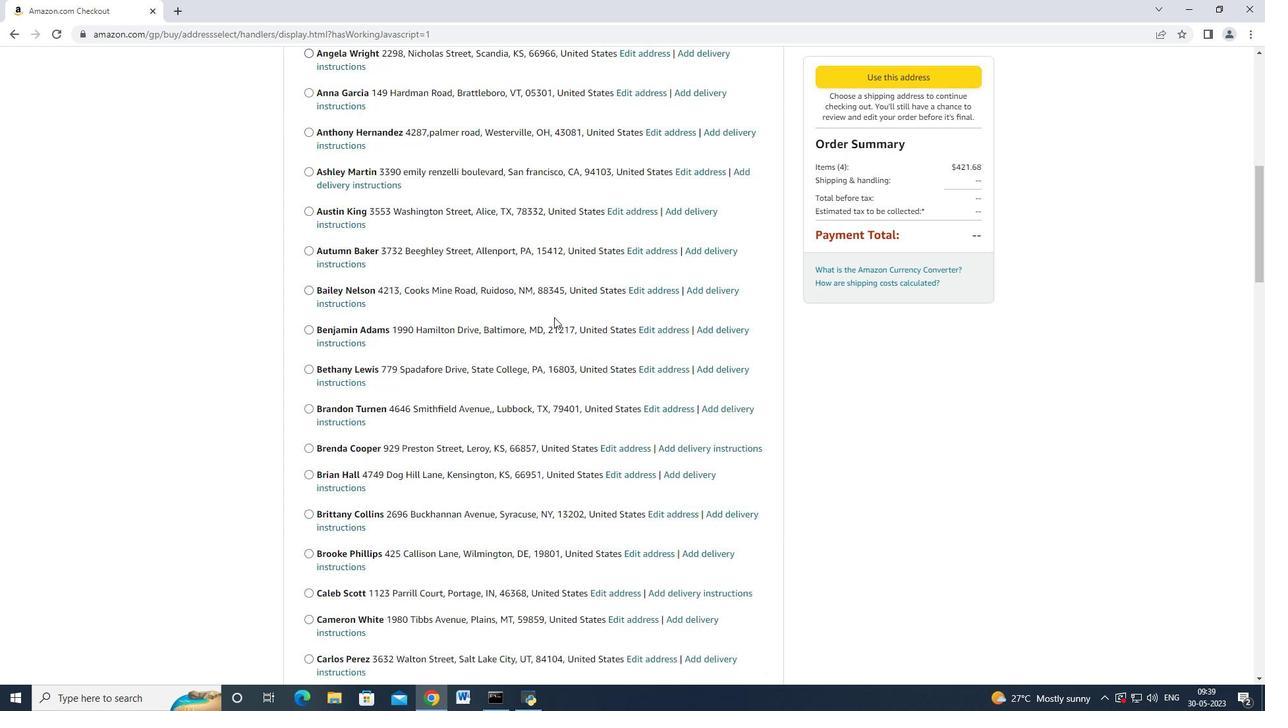 
Action: Mouse moved to (548, 319)
Screenshot: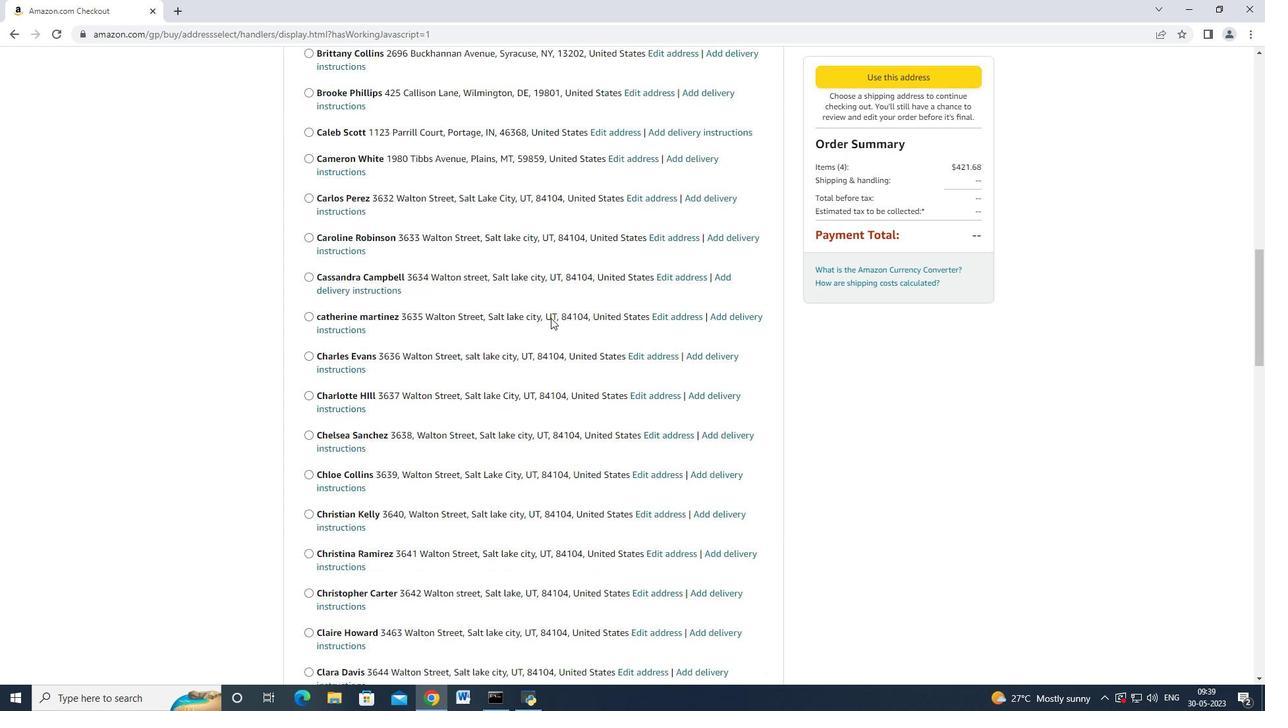 
Action: Mouse scrolled (548, 318) with delta (0, 0)
Screenshot: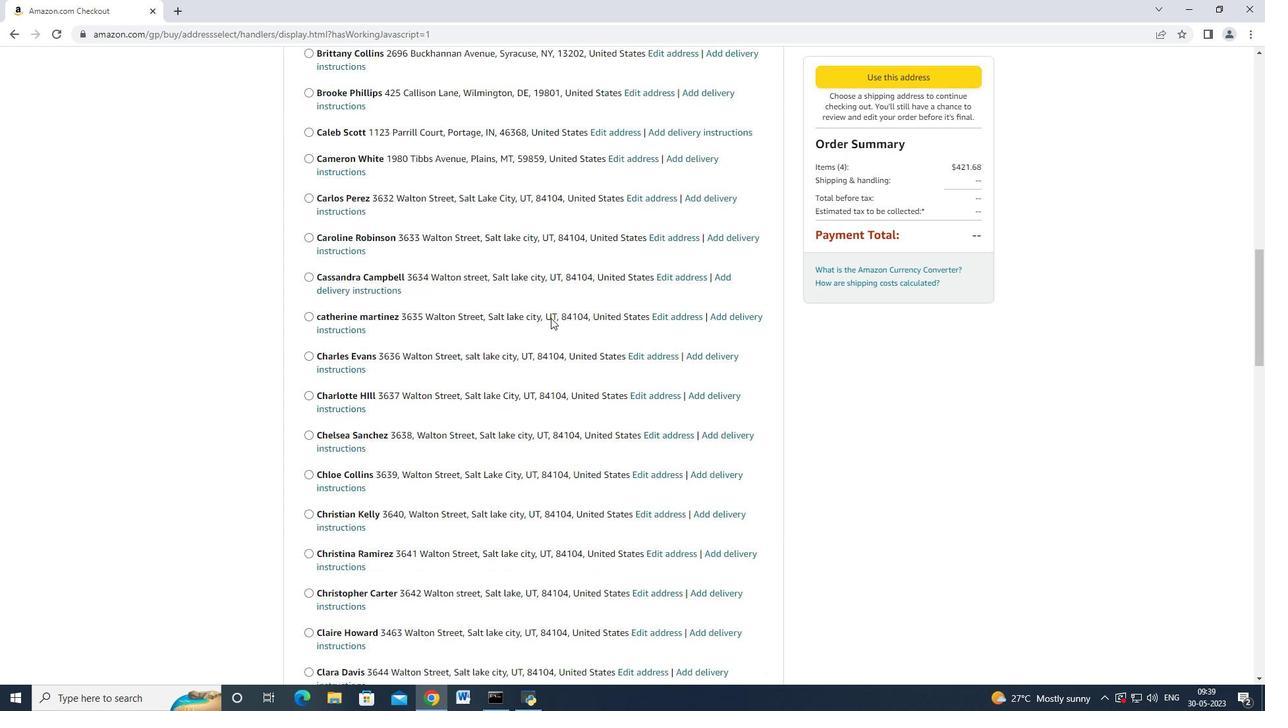 
Action: Mouse moved to (547, 319)
Screenshot: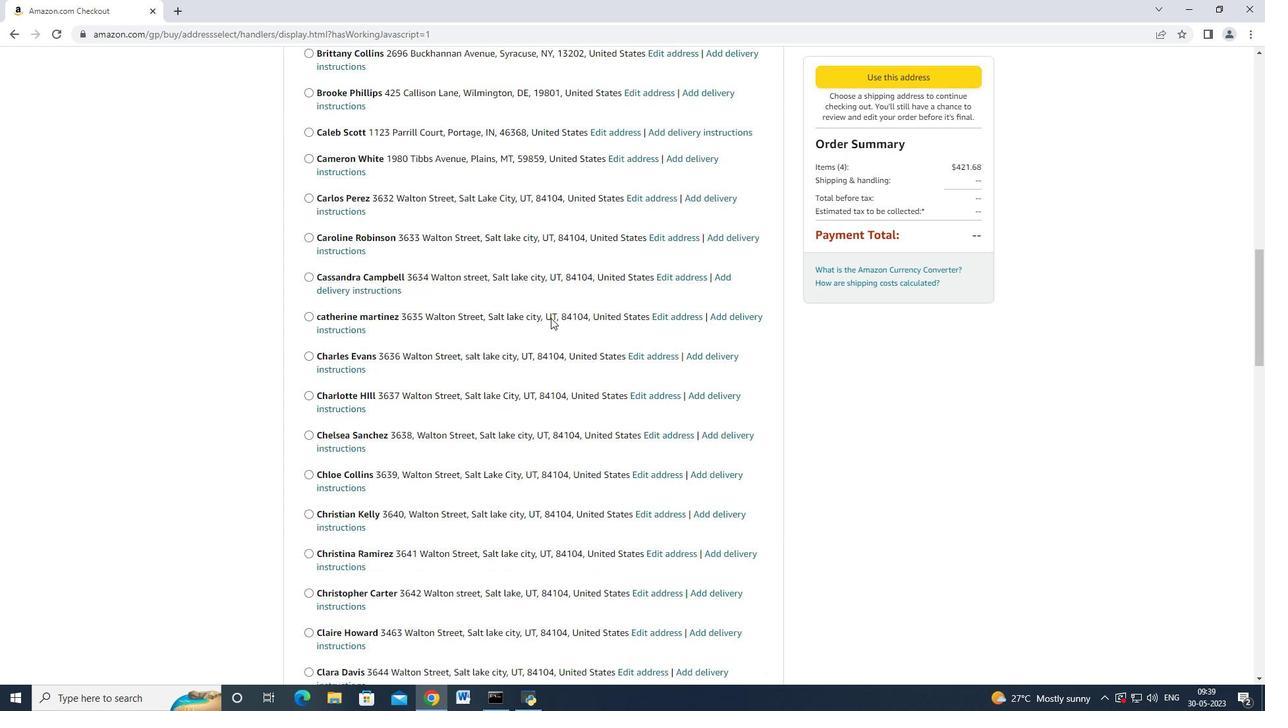 
Action: Mouse scrolled (547, 319) with delta (0, 0)
Screenshot: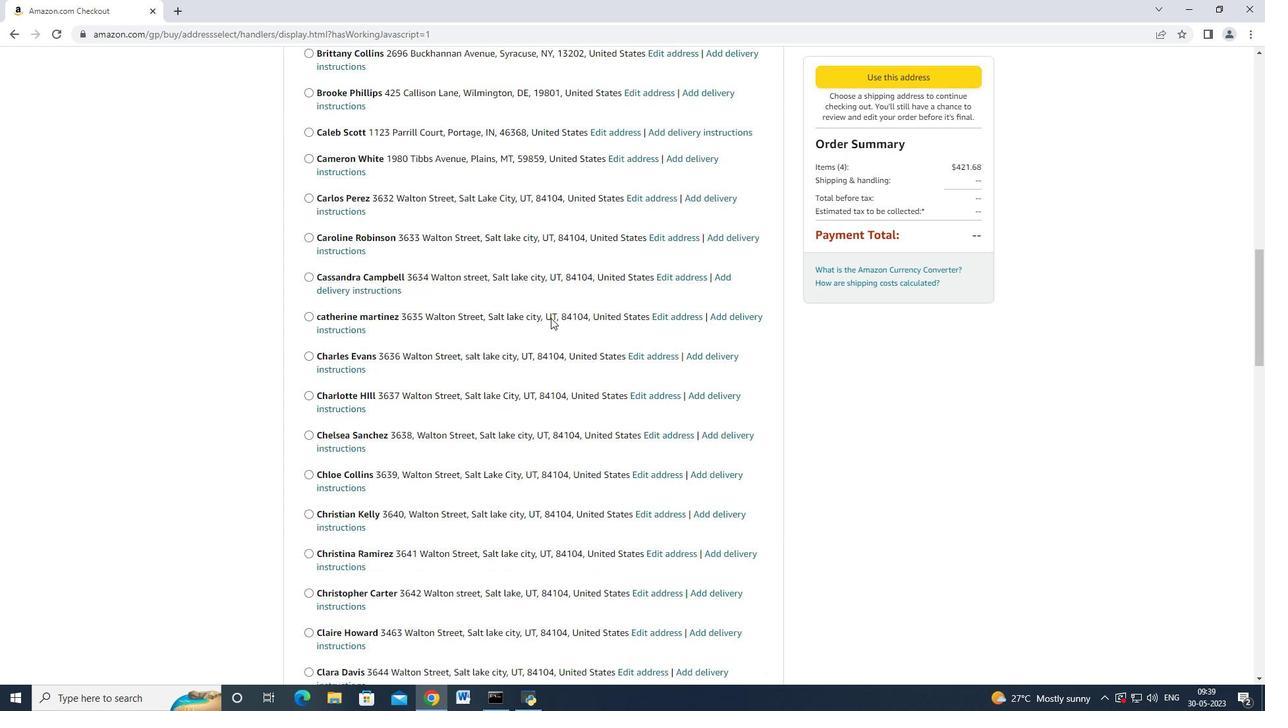 
Action: Mouse scrolled (547, 319) with delta (0, 0)
Screenshot: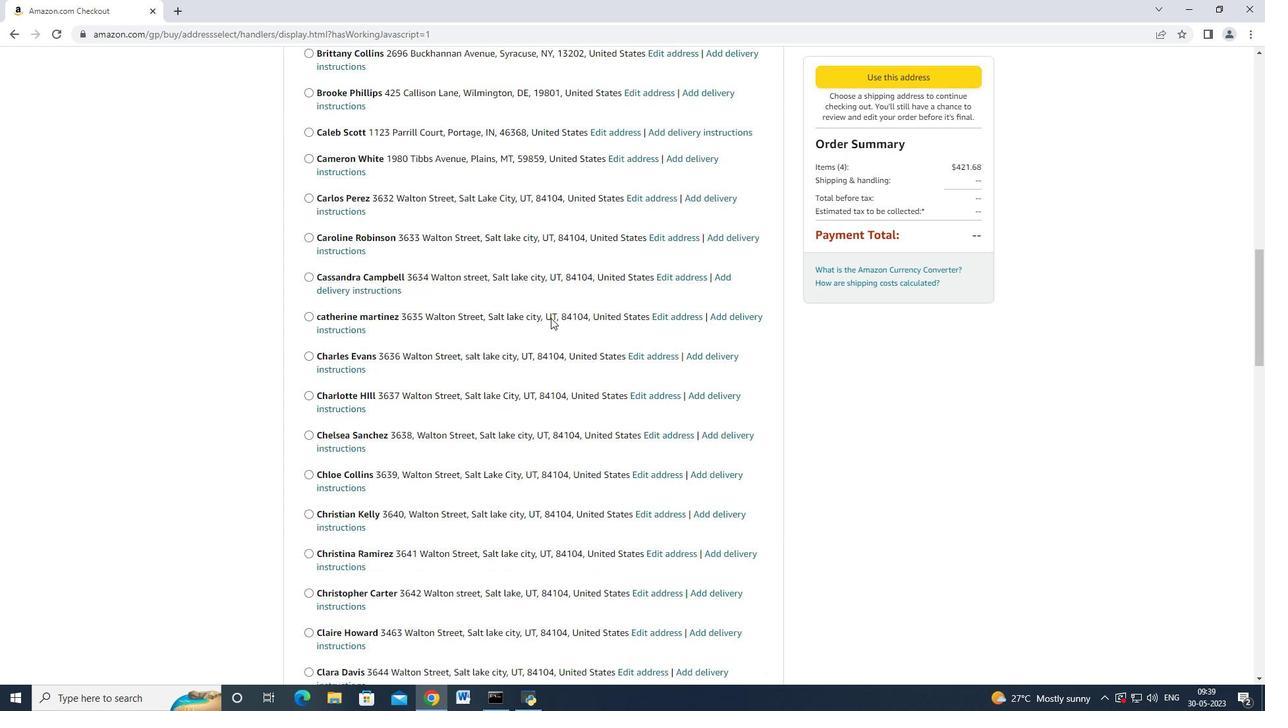 
Action: Mouse scrolled (547, 319) with delta (0, 0)
Screenshot: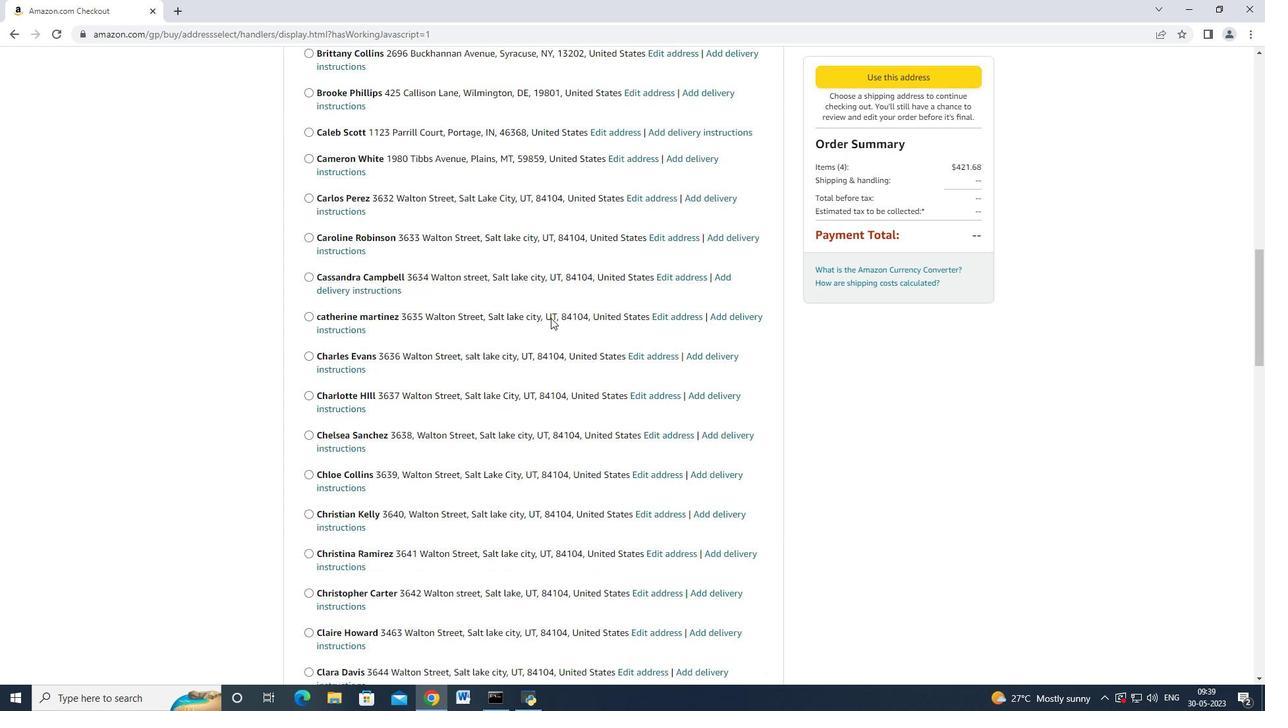 
Action: Mouse scrolled (547, 319) with delta (0, 0)
Screenshot: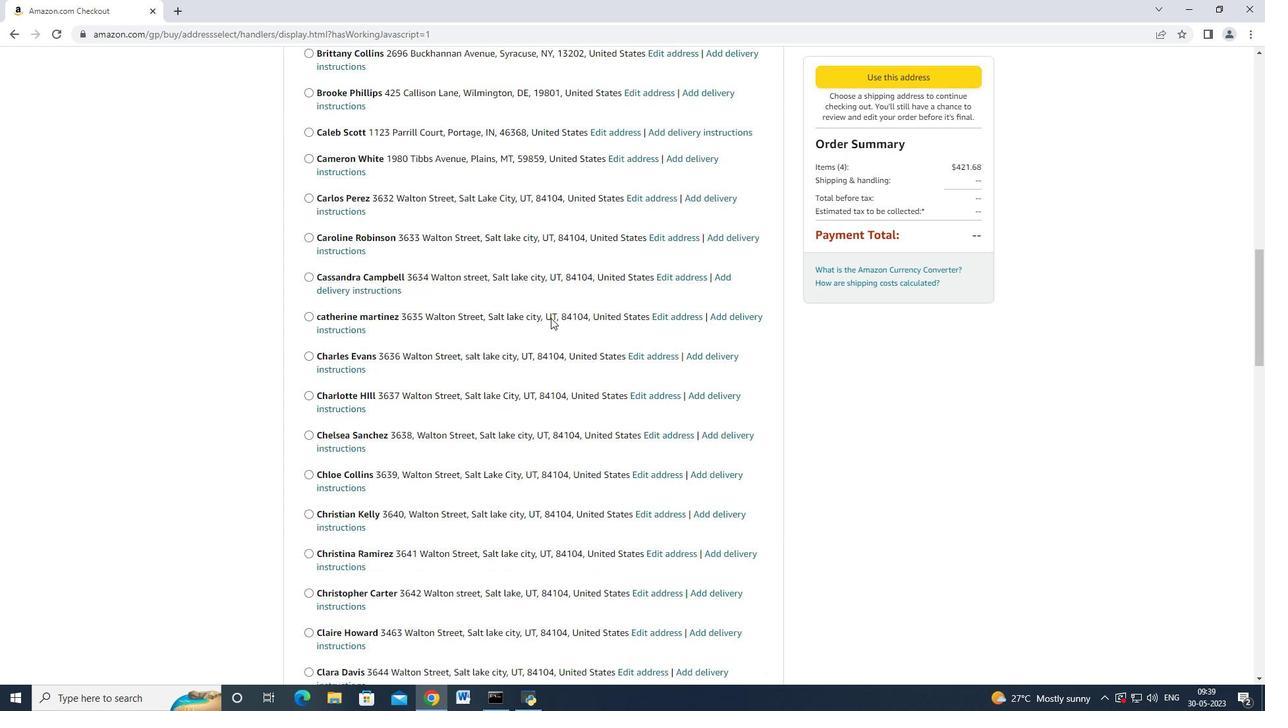 
Action: Mouse scrolled (547, 319) with delta (0, 0)
Screenshot: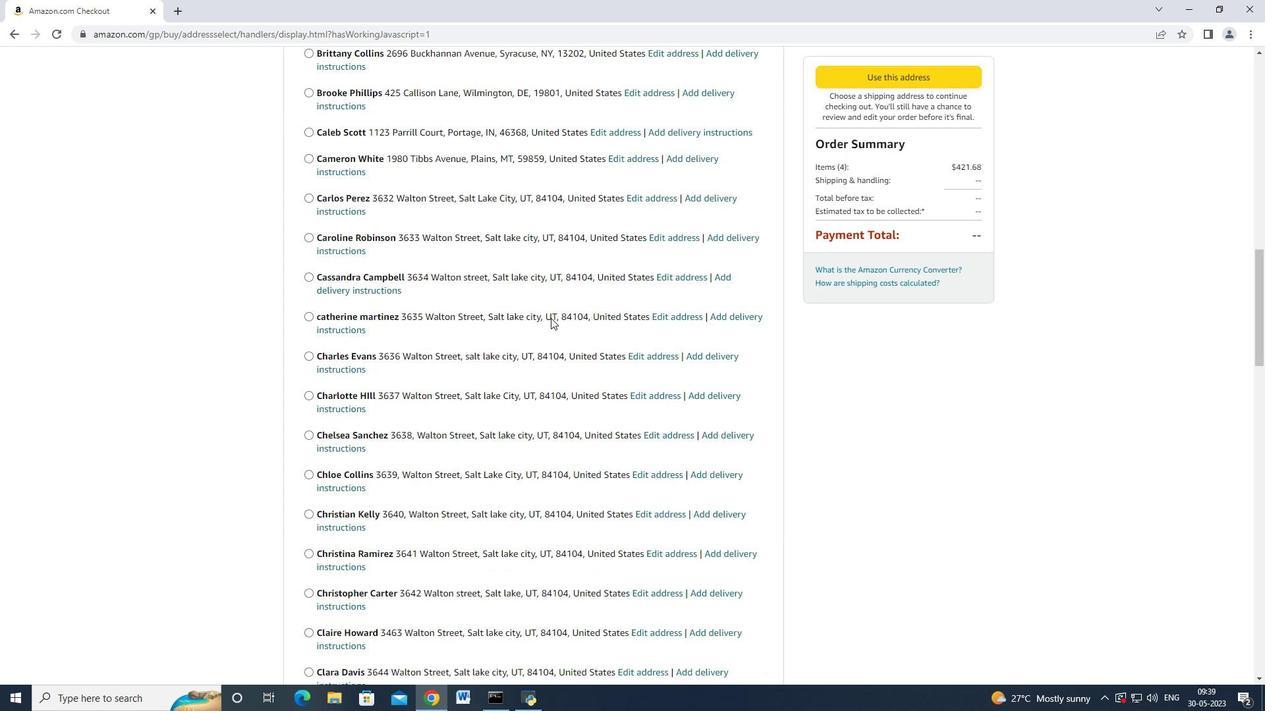 
Action: Mouse scrolled (547, 319) with delta (0, 0)
Screenshot: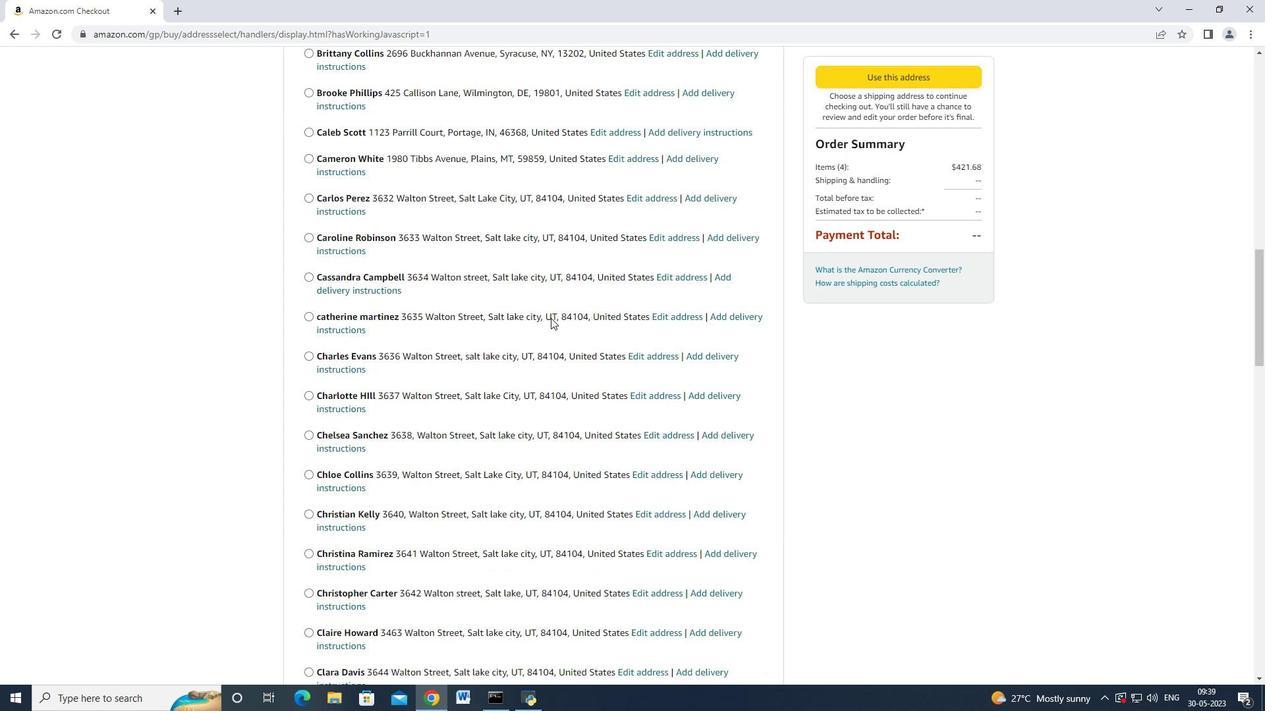 
Action: Mouse moved to (545, 321)
Screenshot: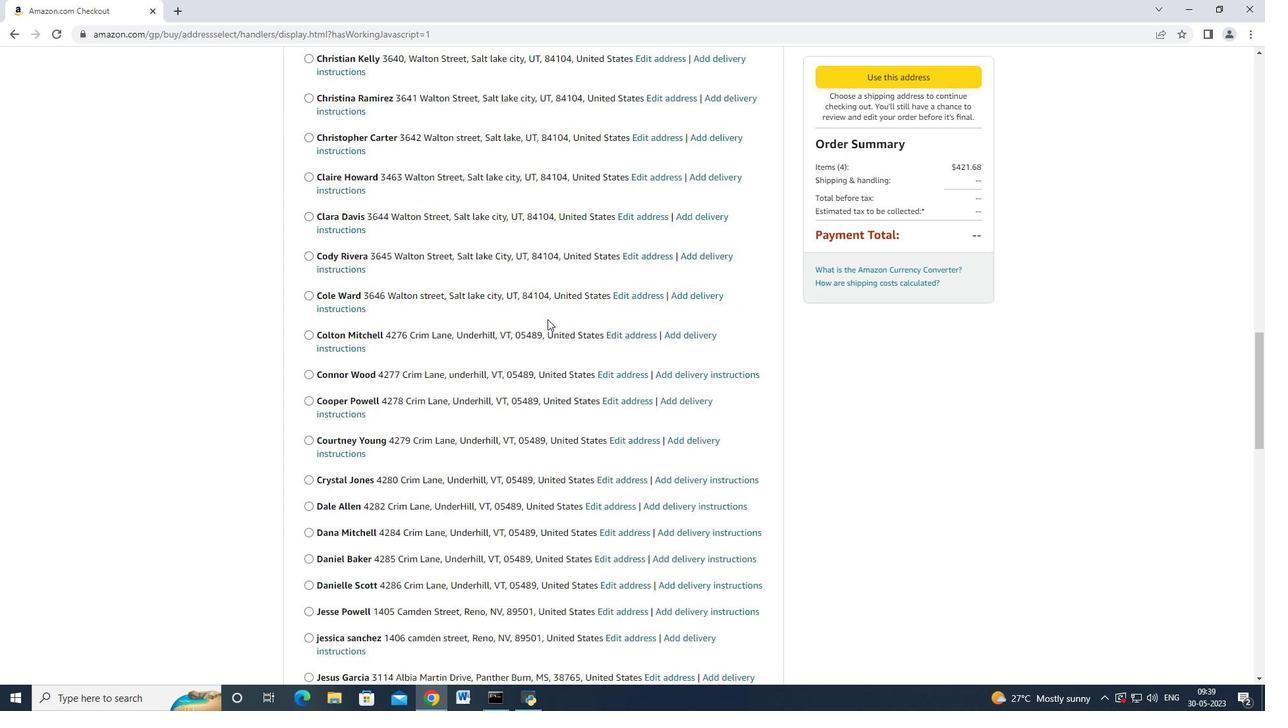 
Action: Mouse scrolled (545, 320) with delta (0, 0)
Screenshot: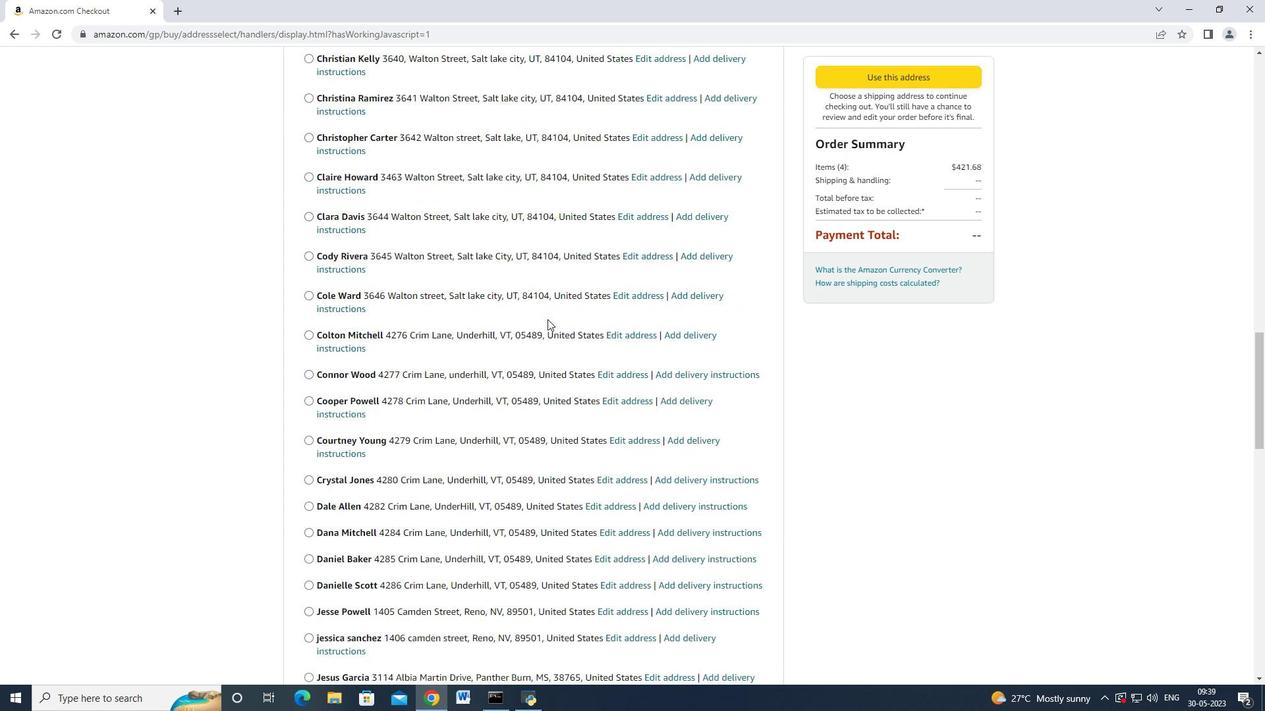 
Action: Mouse moved to (544, 321)
Screenshot: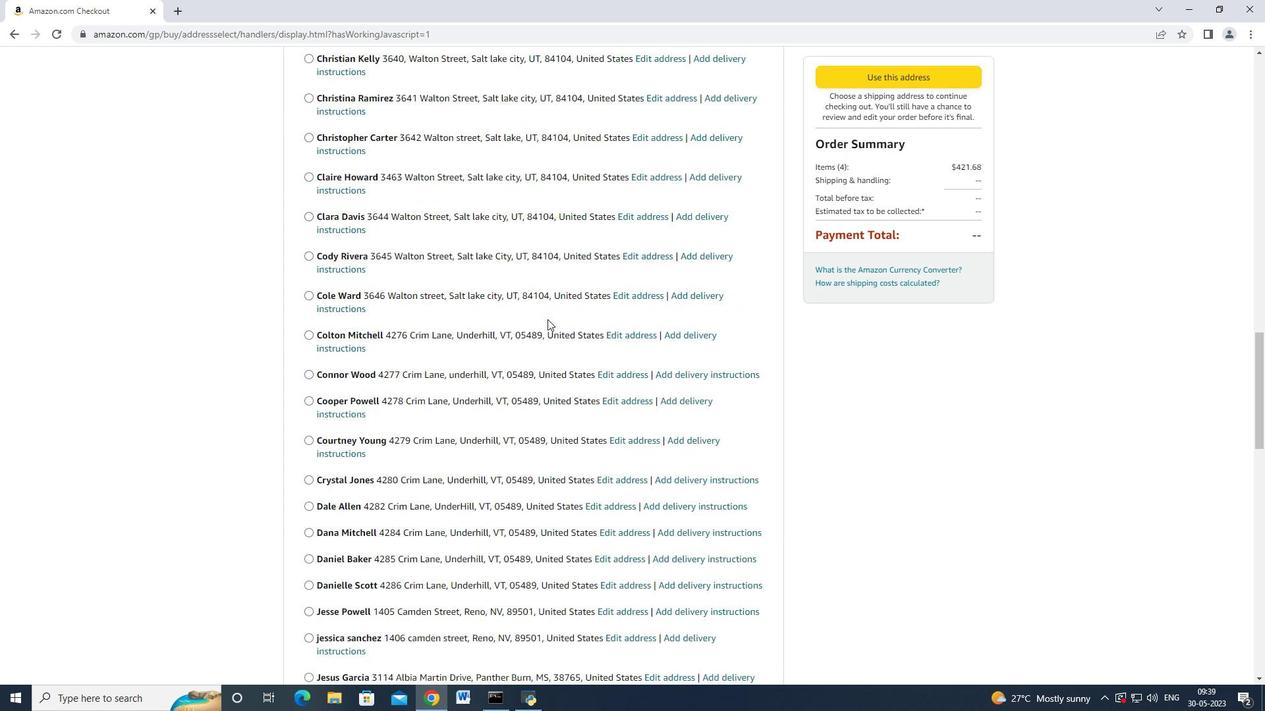 
Action: Mouse scrolled (544, 321) with delta (0, 0)
Screenshot: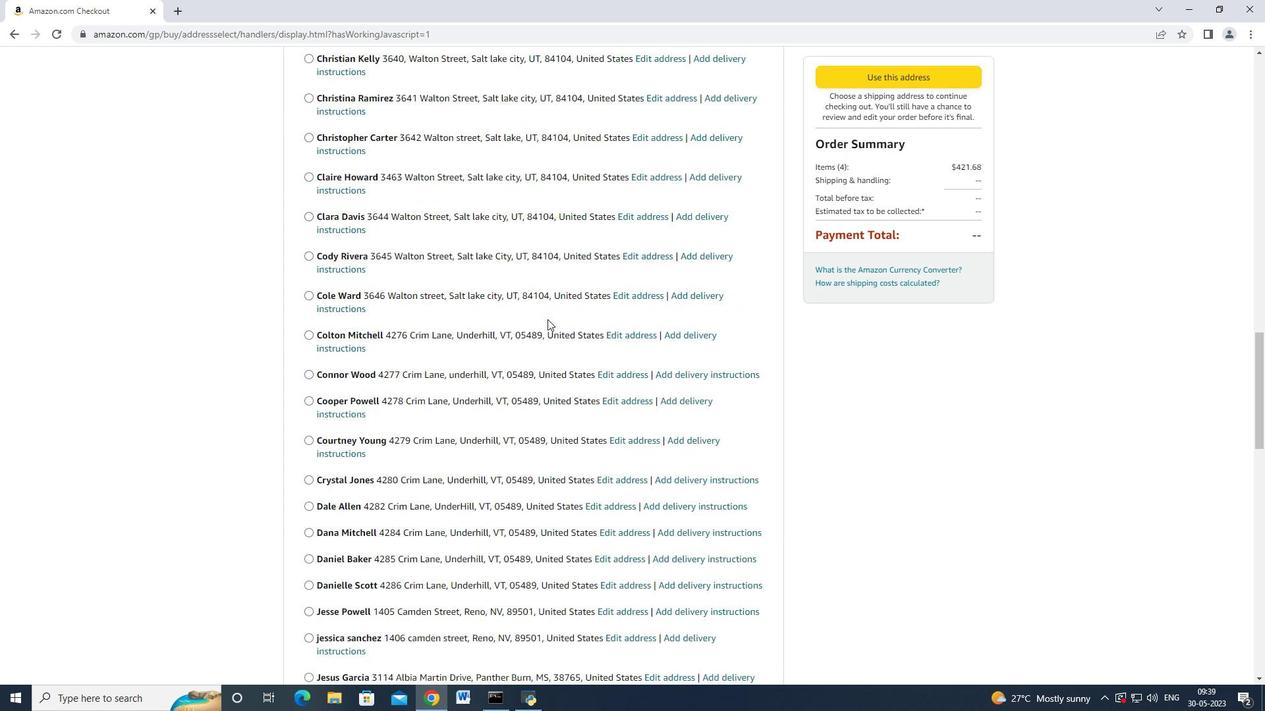 
Action: Mouse moved to (544, 322)
Screenshot: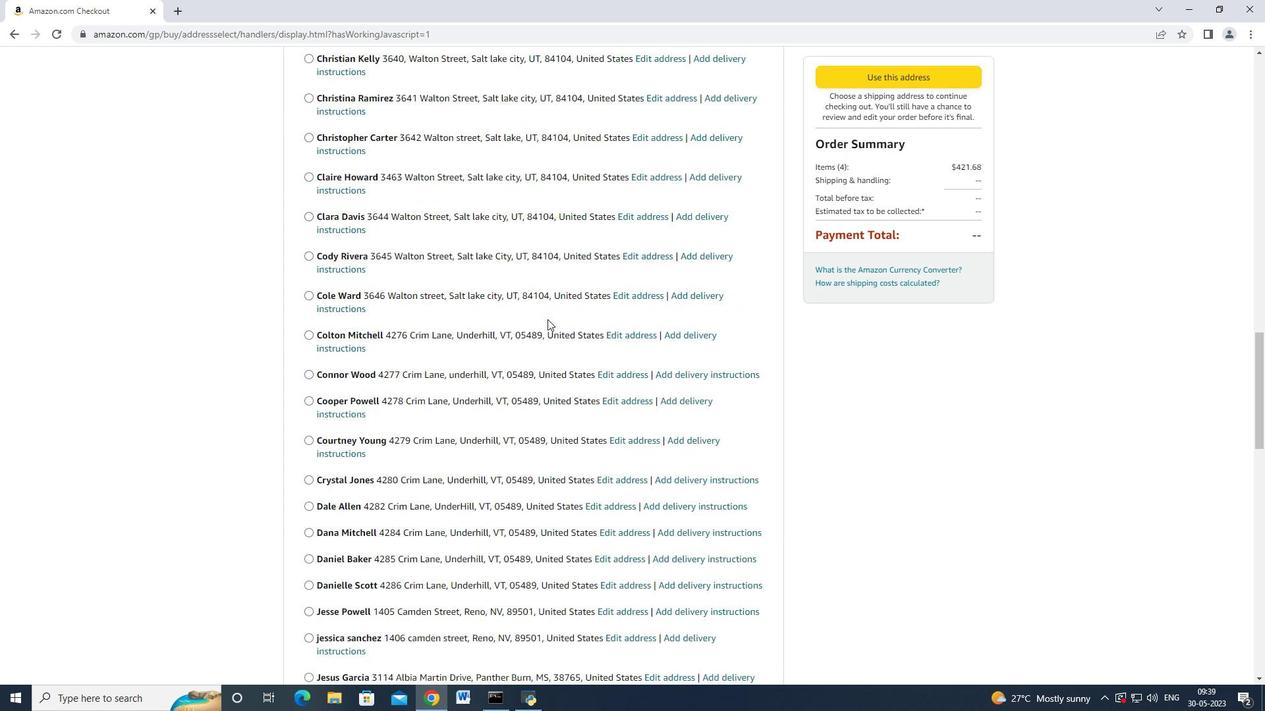 
Action: Mouse scrolled (544, 321) with delta (0, 0)
Screenshot: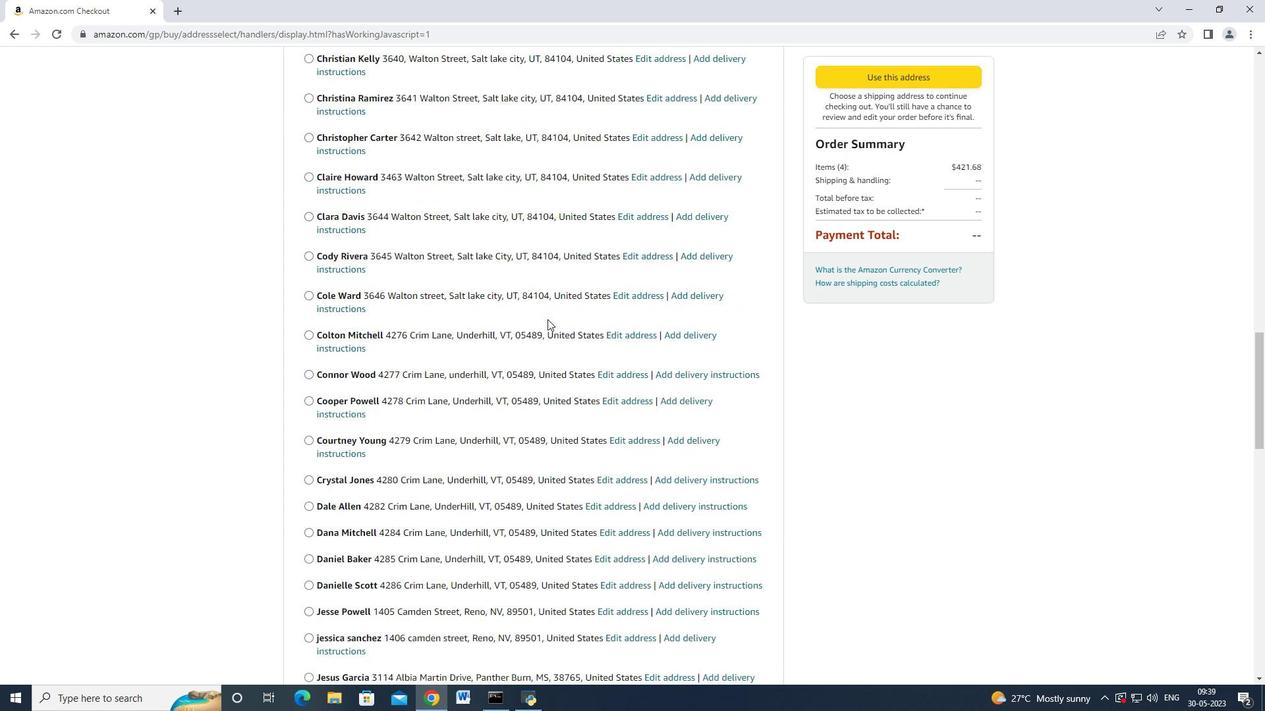 
Action: Mouse scrolled (544, 321) with delta (0, 0)
Screenshot: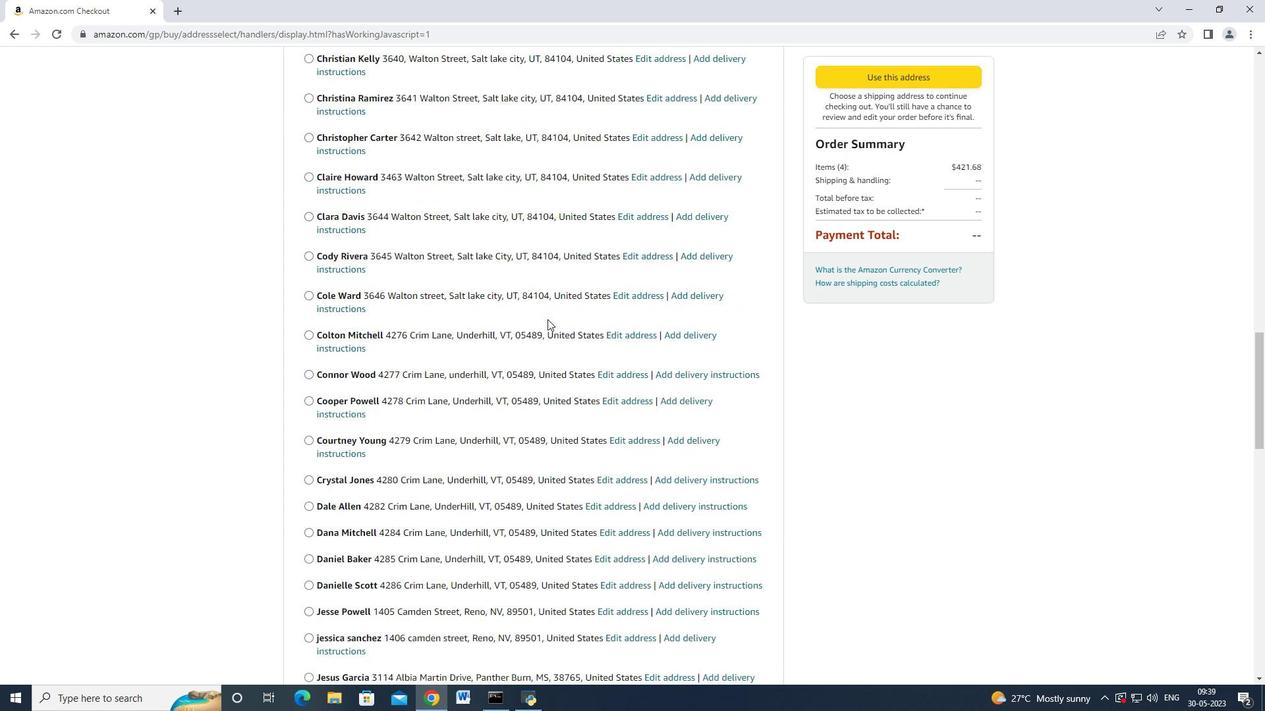
Action: Mouse moved to (544, 322)
Screenshot: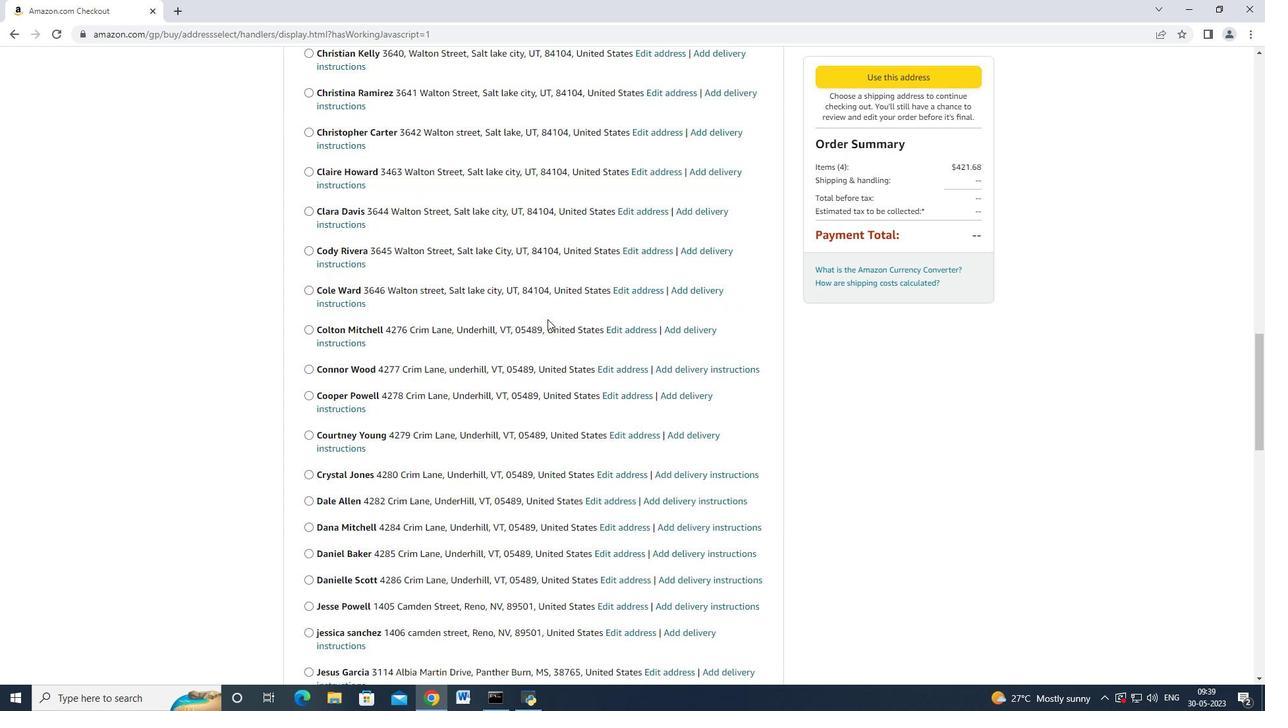 
Action: Mouse scrolled (544, 321) with delta (0, 0)
Screenshot: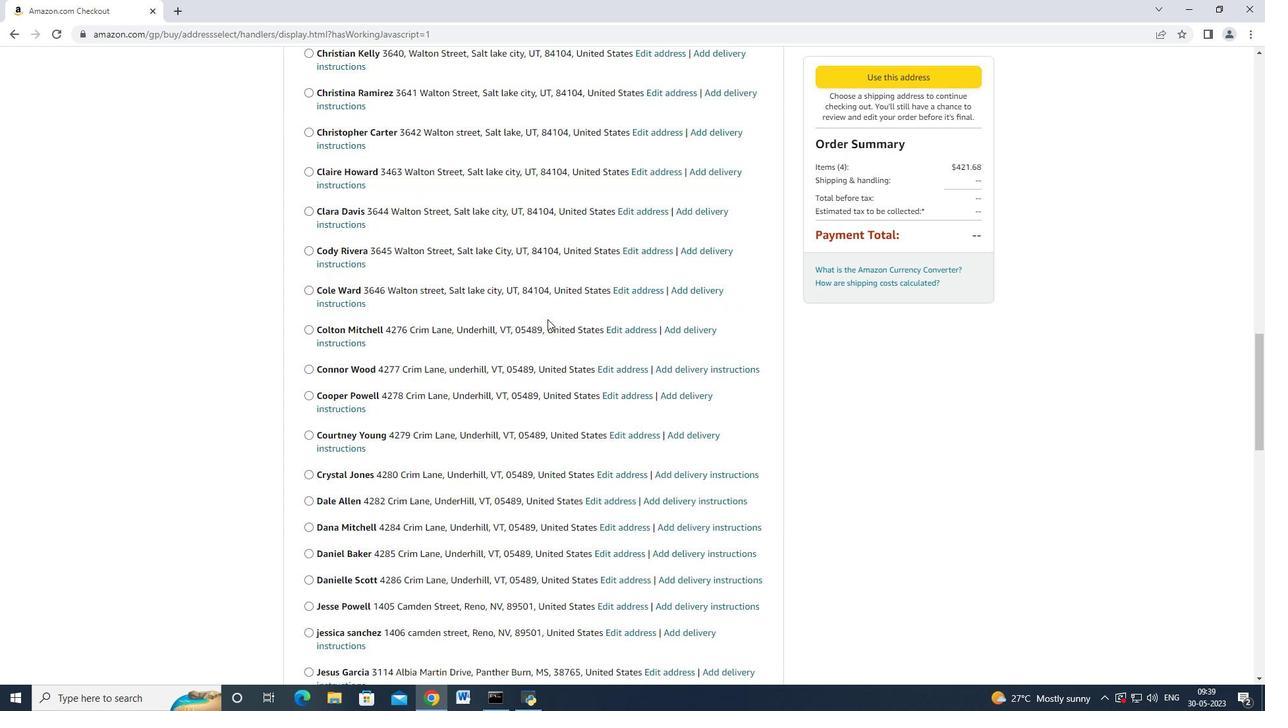 
Action: Mouse scrolled (544, 321) with delta (0, 0)
Screenshot: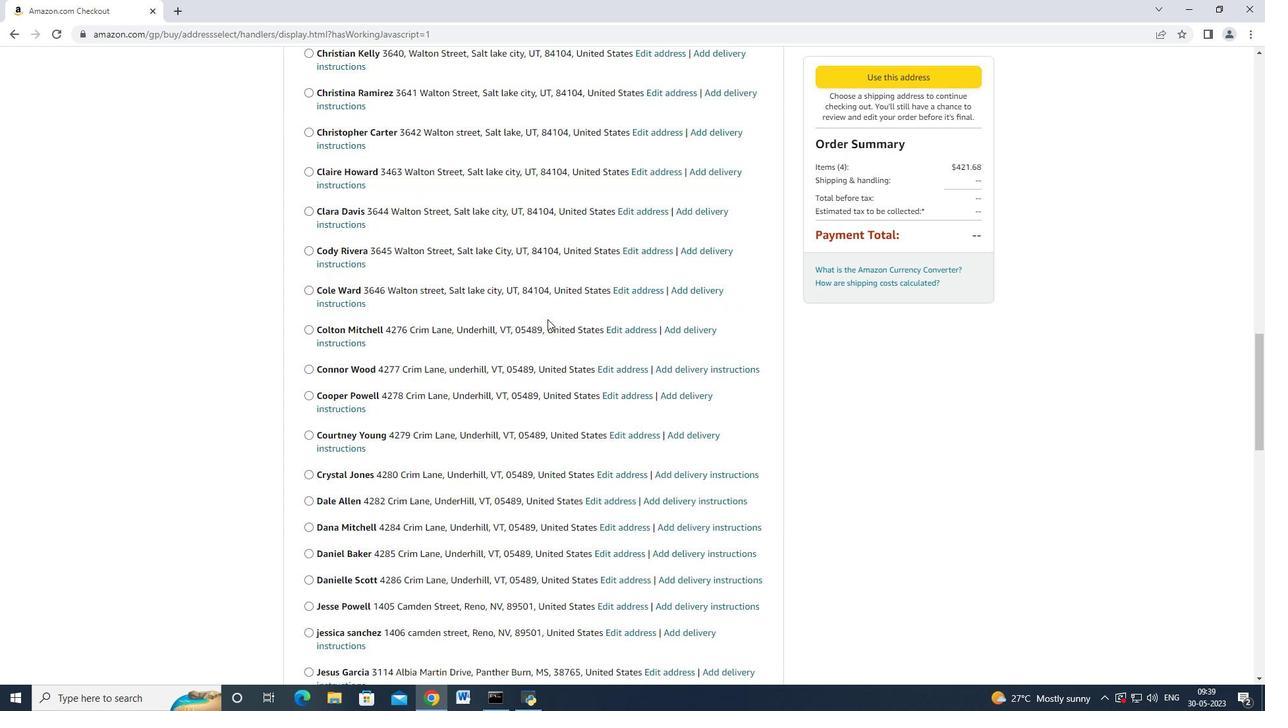 
Action: Mouse scrolled (544, 321) with delta (0, 0)
Screenshot: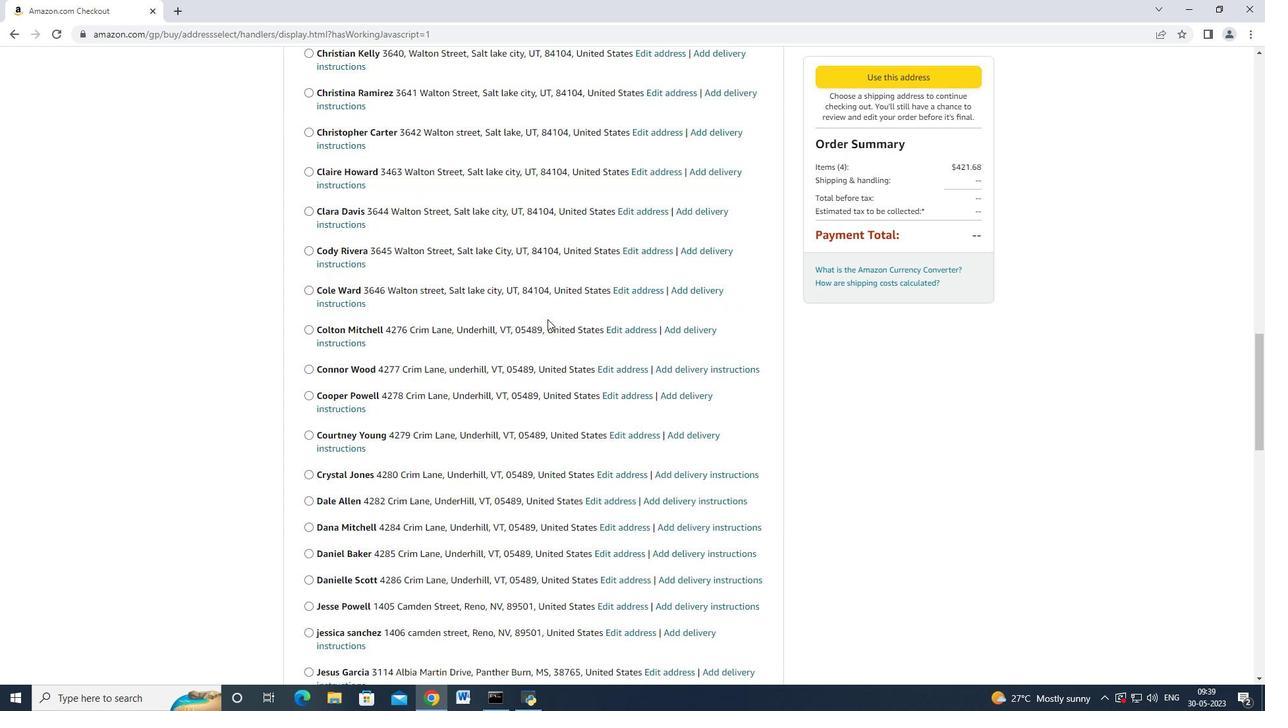 
Action: Mouse scrolled (544, 321) with delta (0, 0)
Screenshot: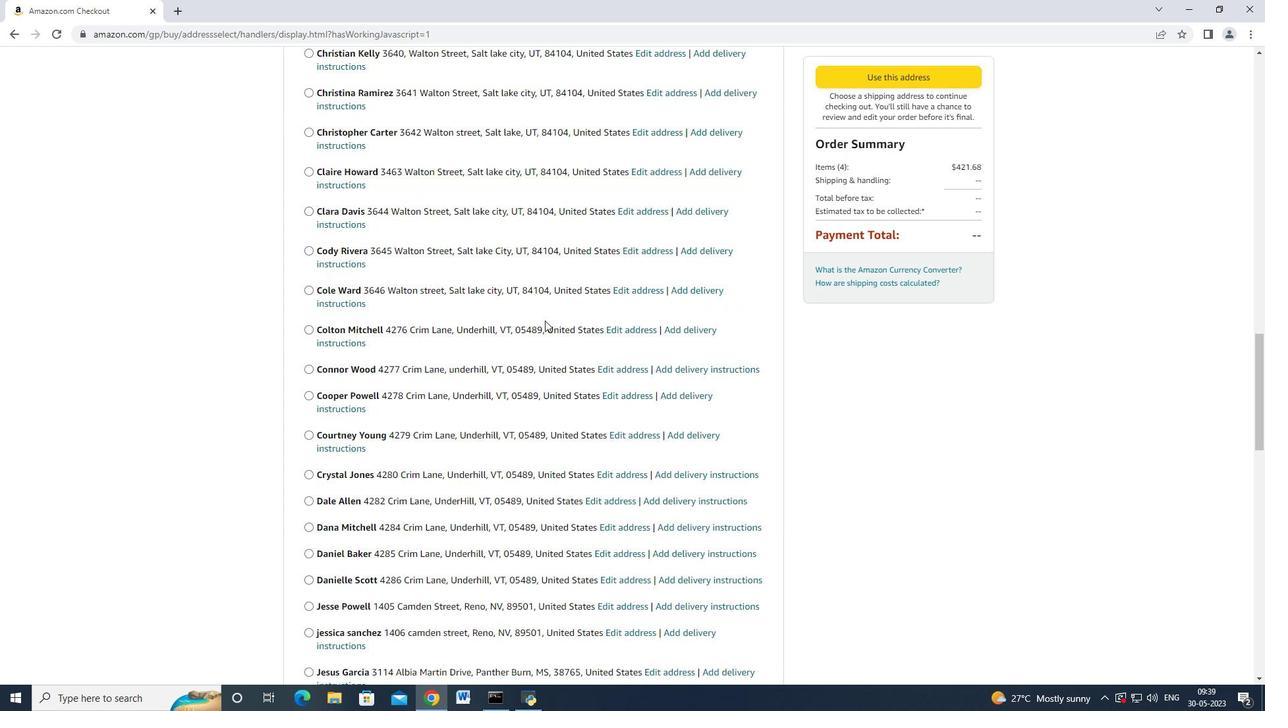 
Action: Mouse moved to (542, 321)
Screenshot: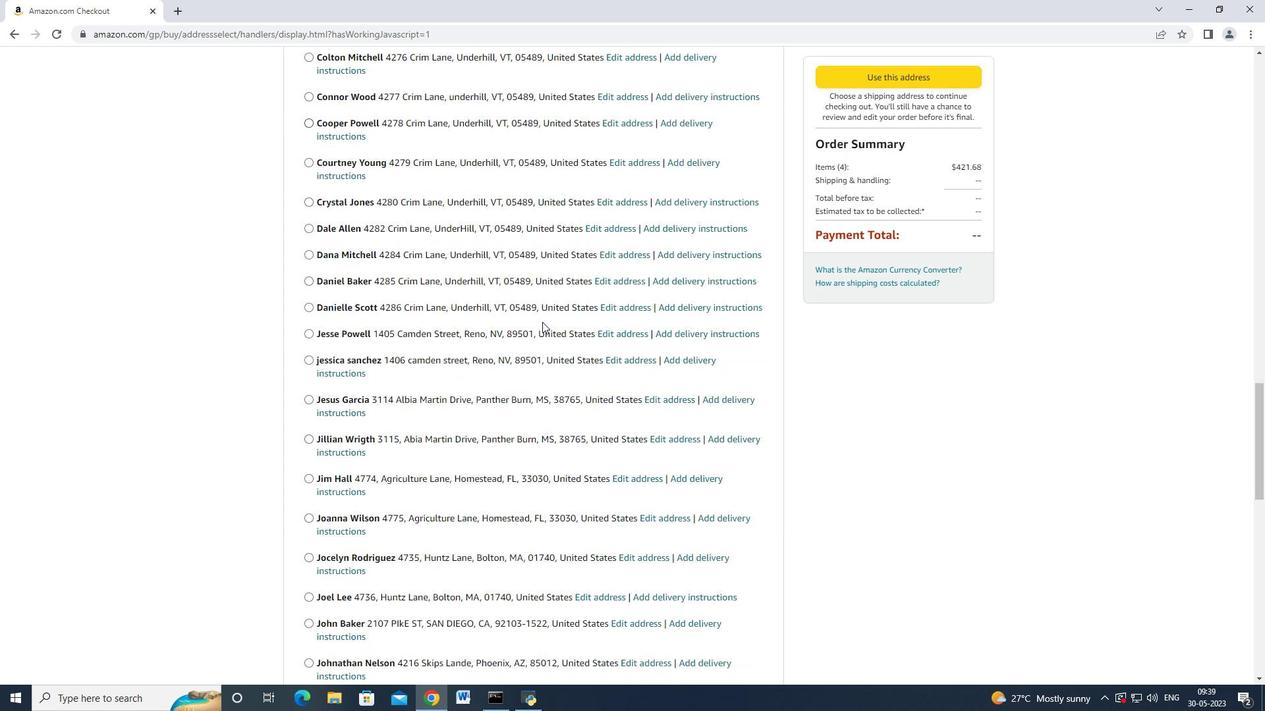 
Action: Mouse scrolled (542, 321) with delta (0, 0)
Screenshot: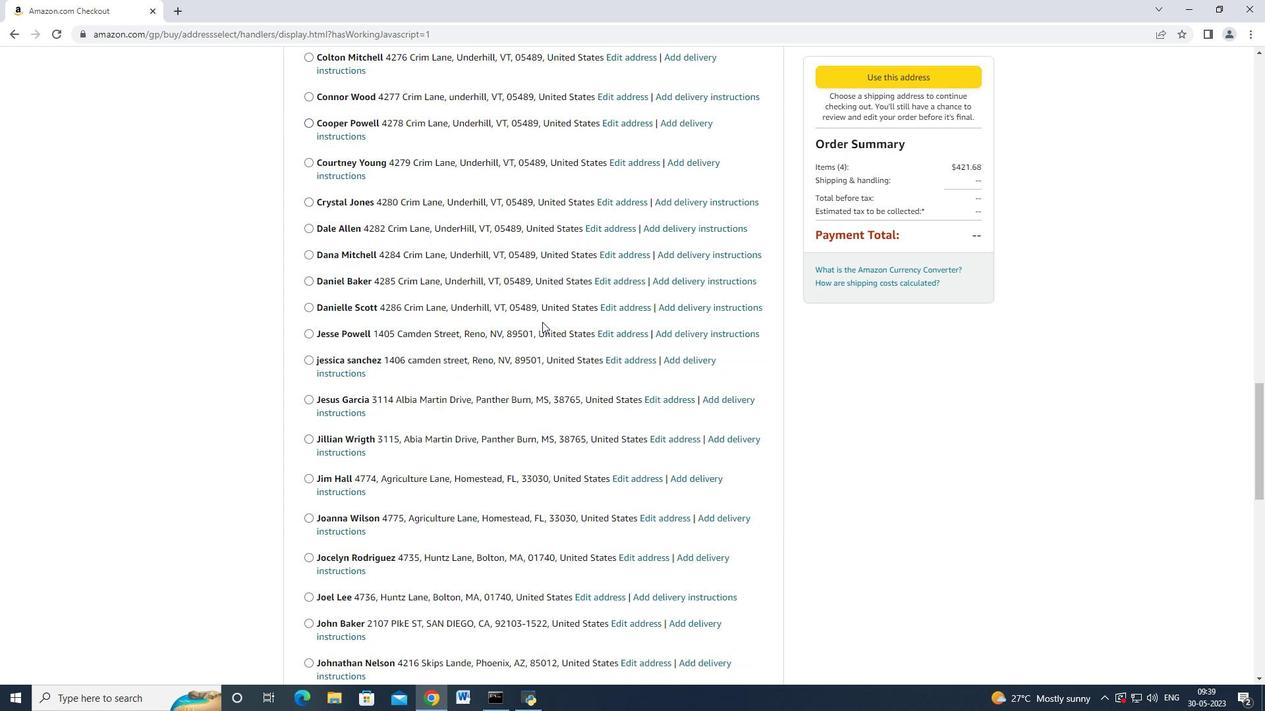 
Action: Mouse scrolled (542, 321) with delta (0, 0)
Screenshot: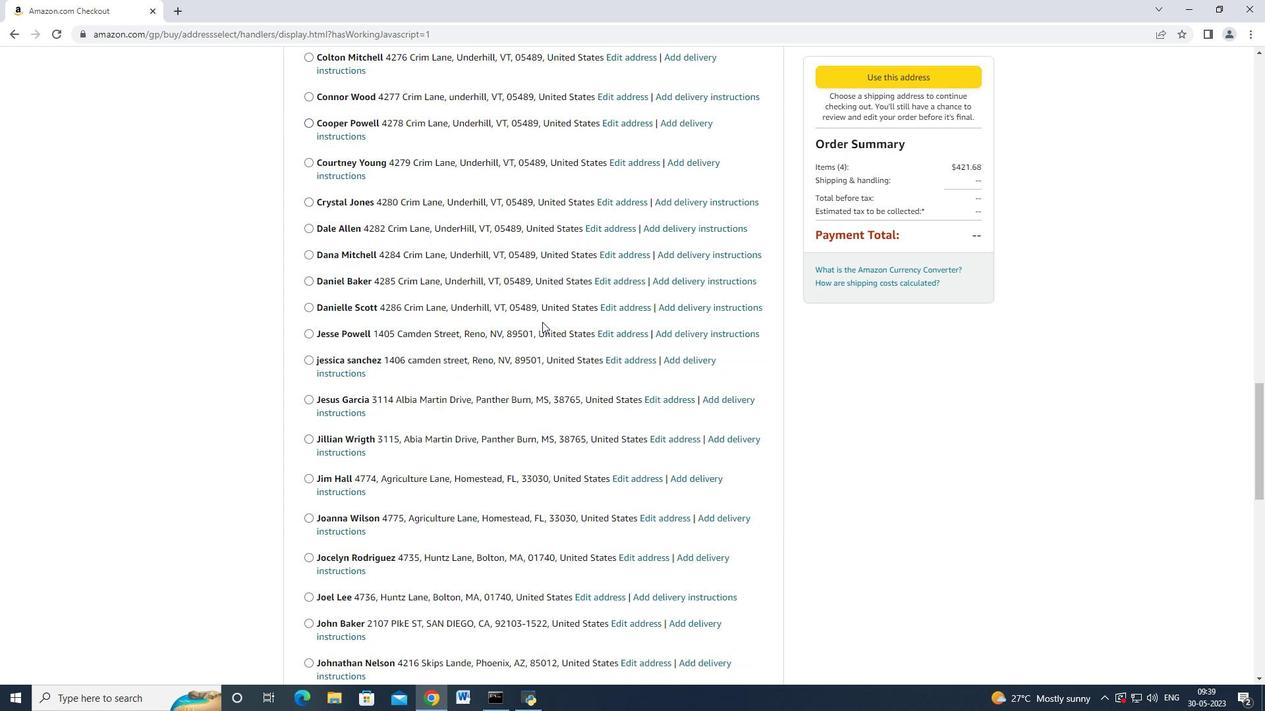 
Action: Mouse scrolled (542, 321) with delta (0, 0)
Screenshot: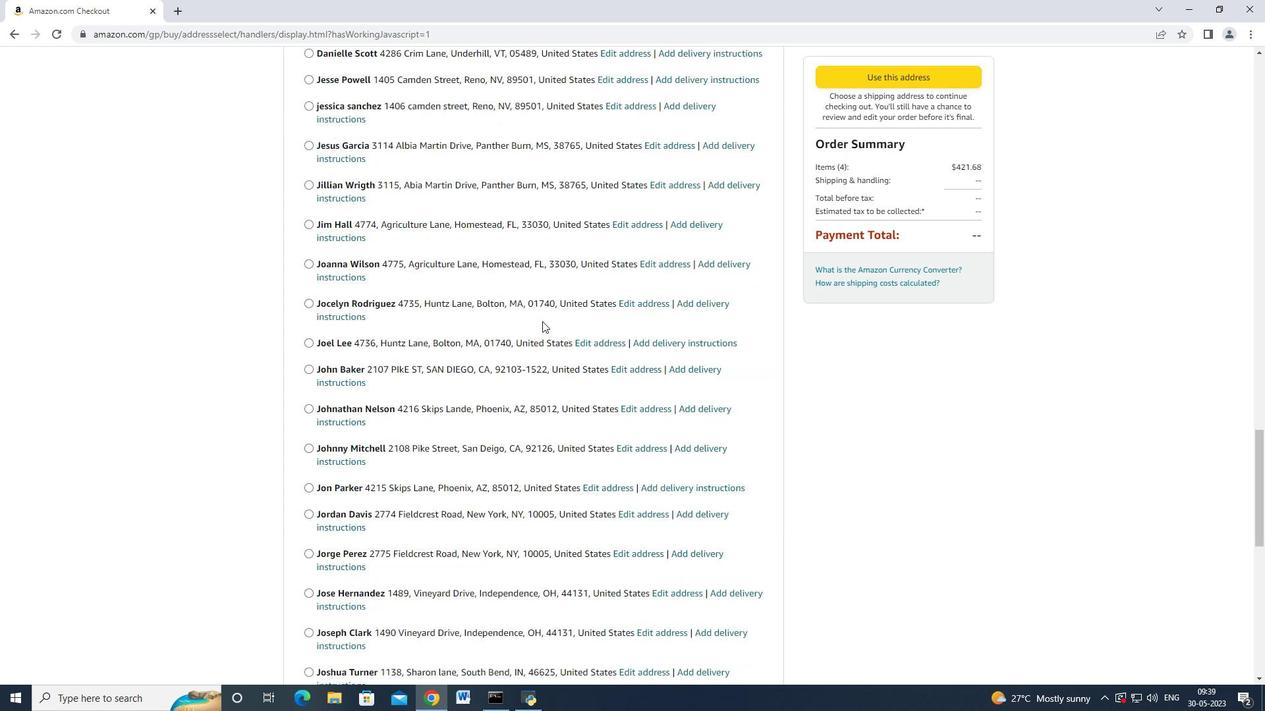 
Action: Mouse moved to (542, 321)
Screenshot: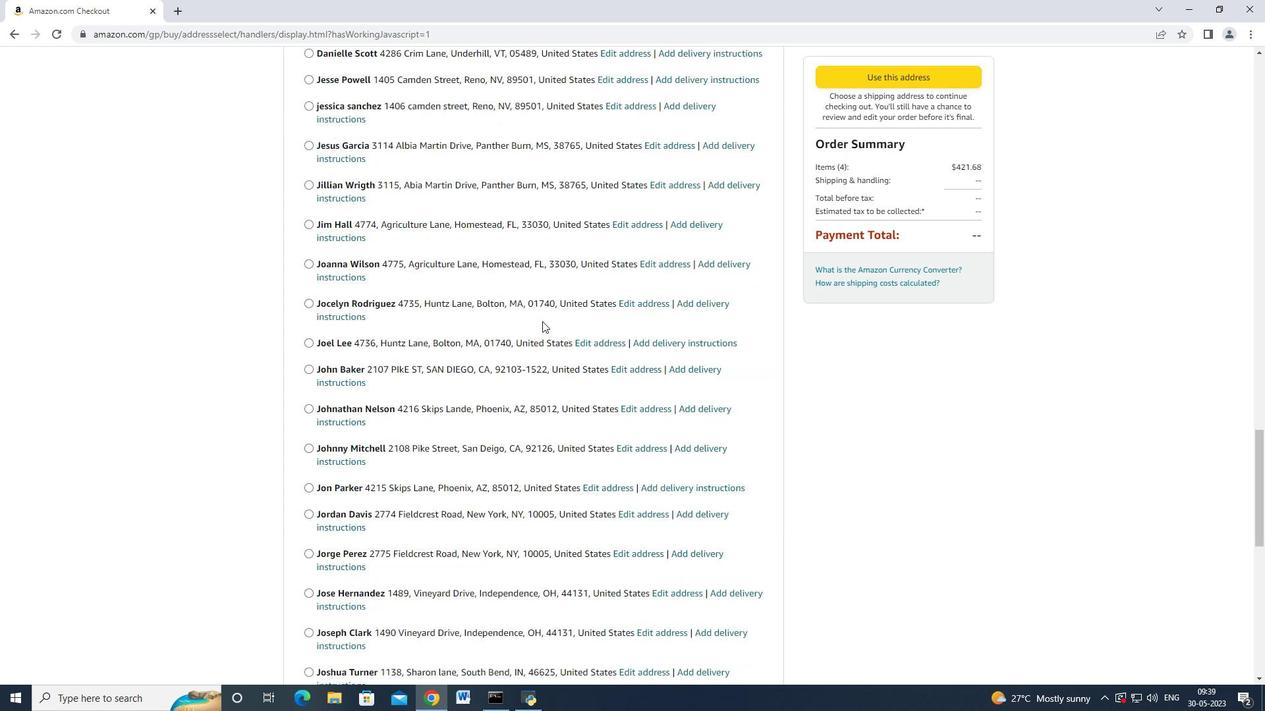 
Action: Mouse scrolled (542, 321) with delta (0, 0)
Screenshot: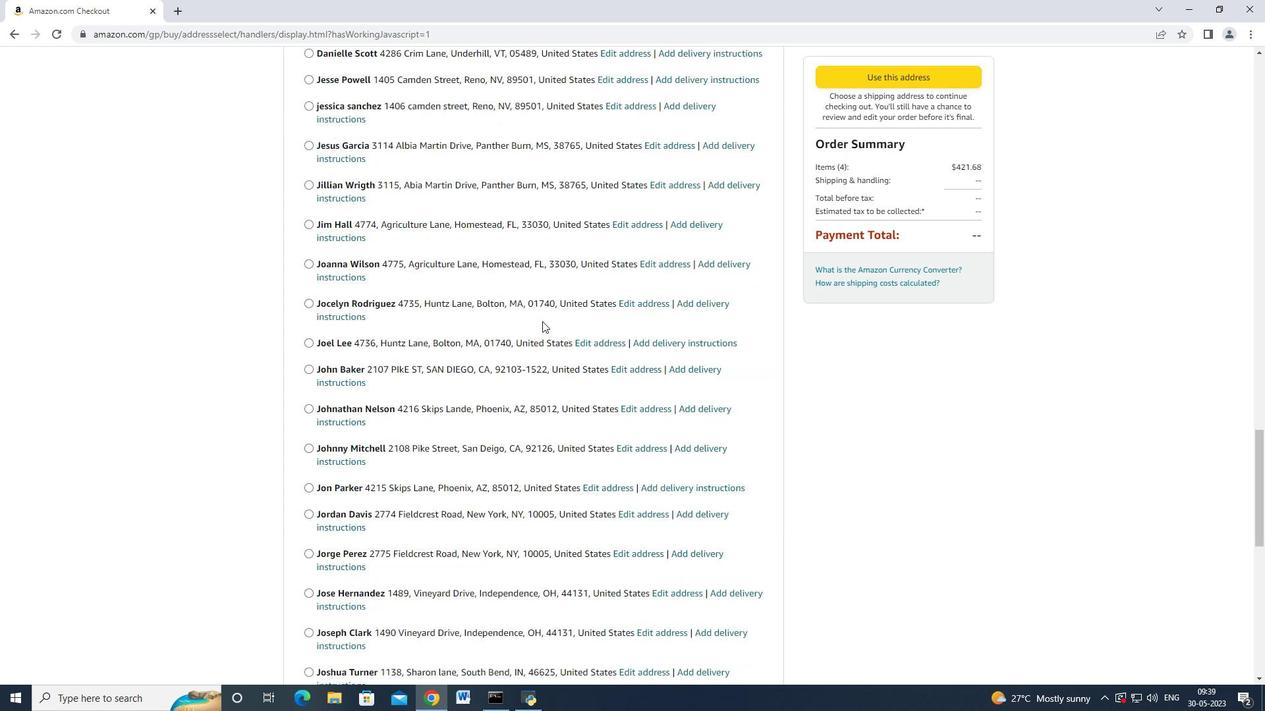 
Action: Mouse scrolled (542, 321) with delta (0, 0)
Screenshot: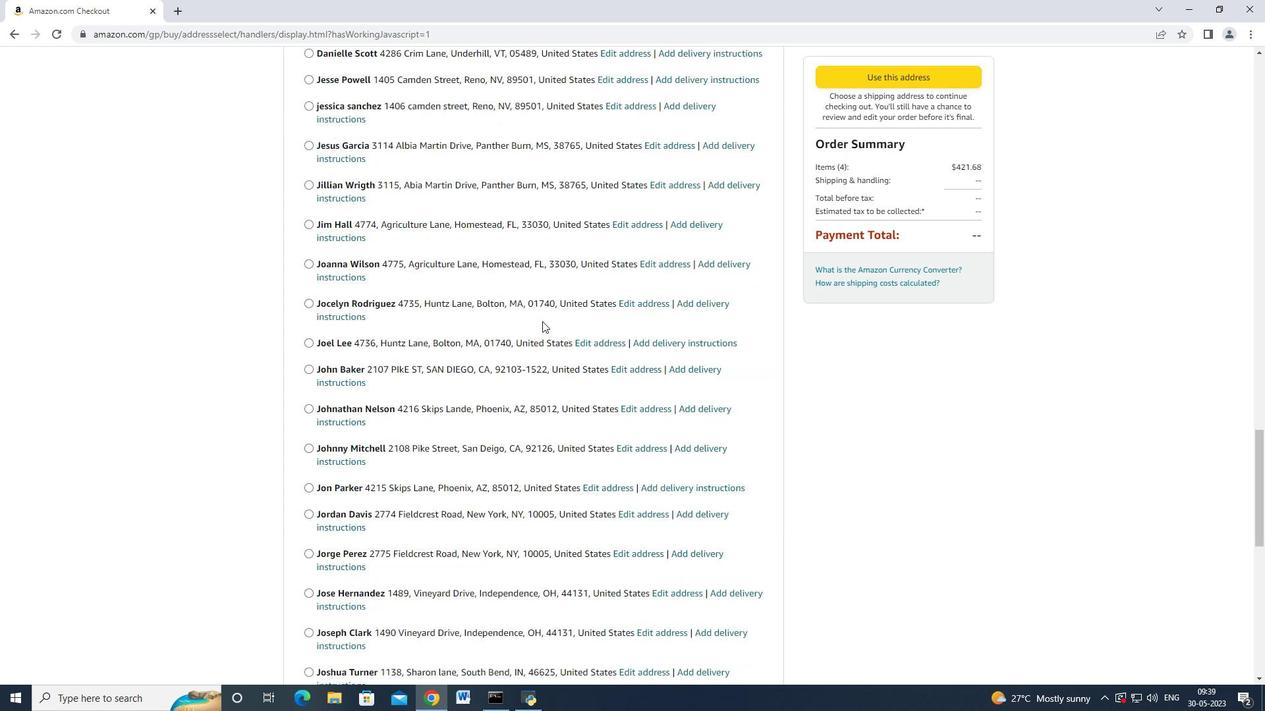 
Action: Mouse scrolled (542, 321) with delta (0, 0)
Screenshot: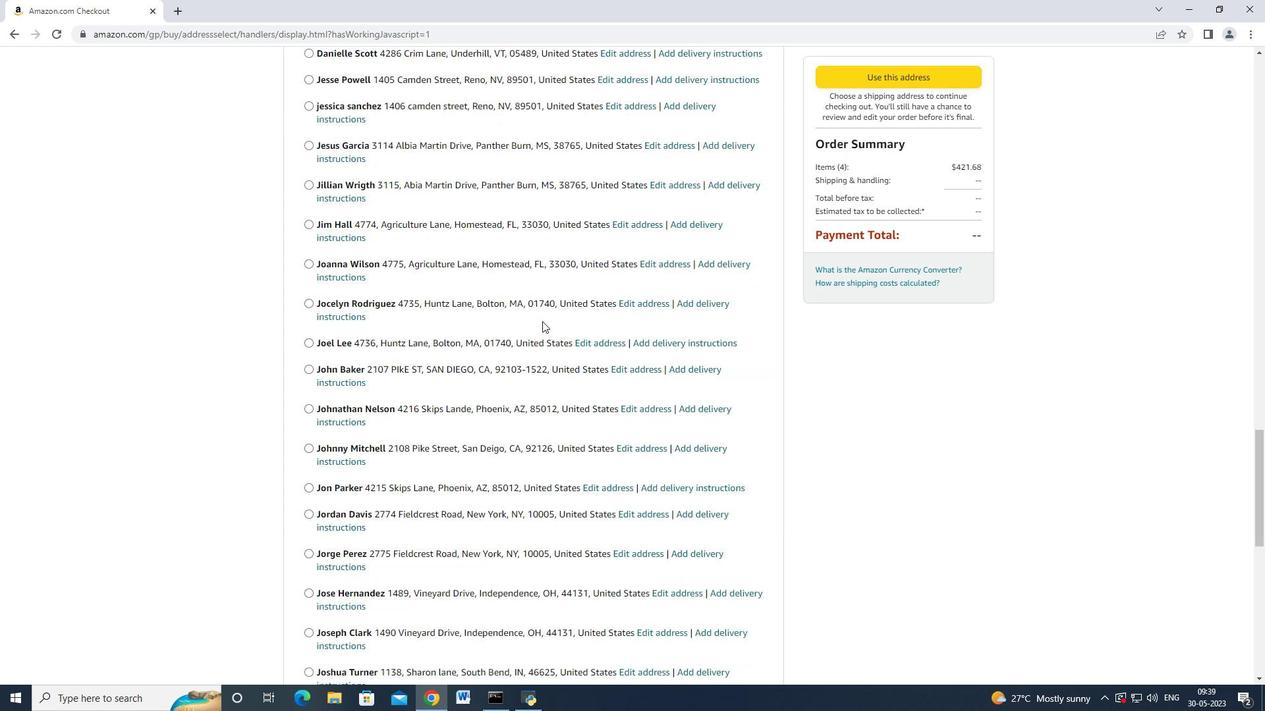 
Action: Mouse scrolled (542, 321) with delta (0, 0)
Screenshot: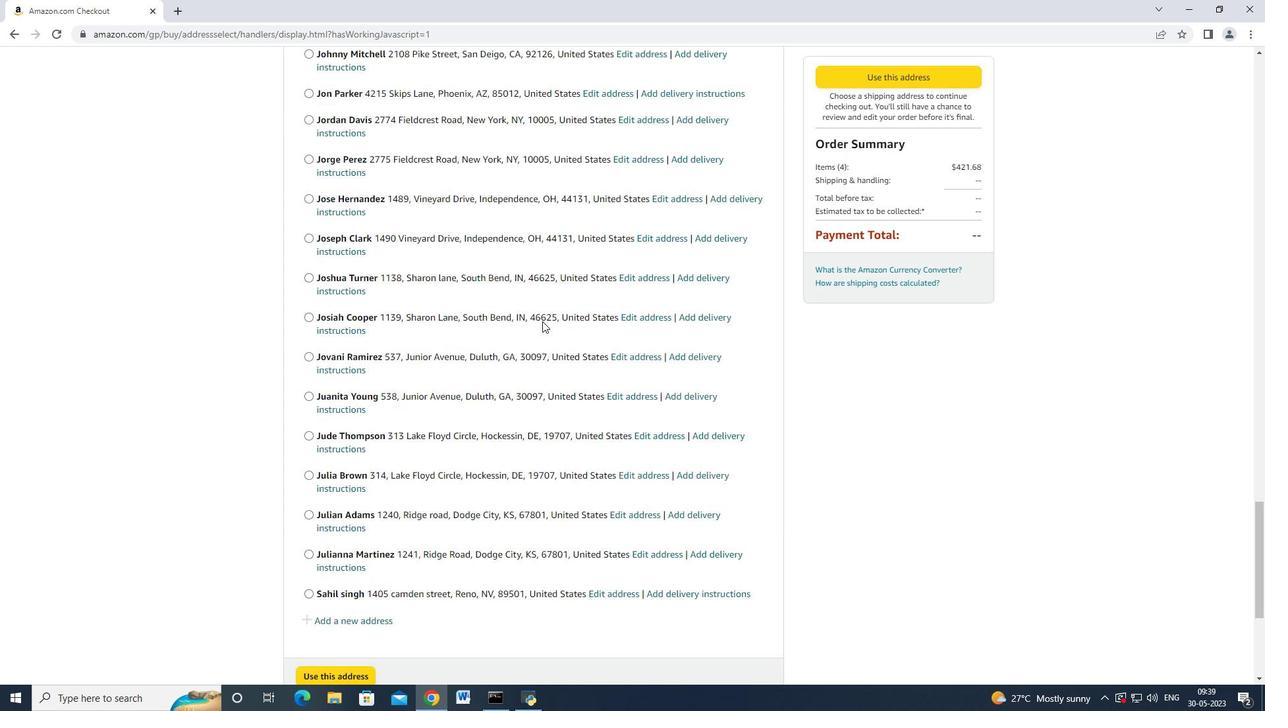 
Action: Mouse scrolled (542, 321) with delta (0, 0)
Screenshot: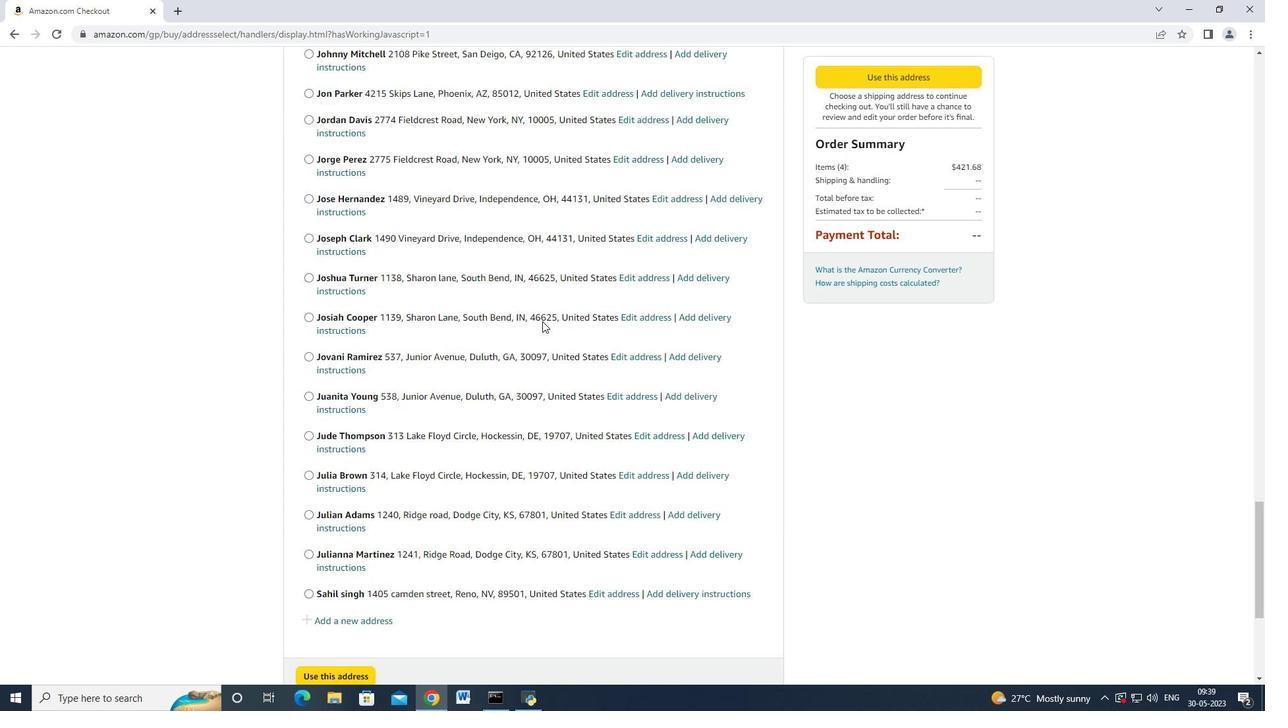 
Action: Mouse moved to (541, 321)
Screenshot: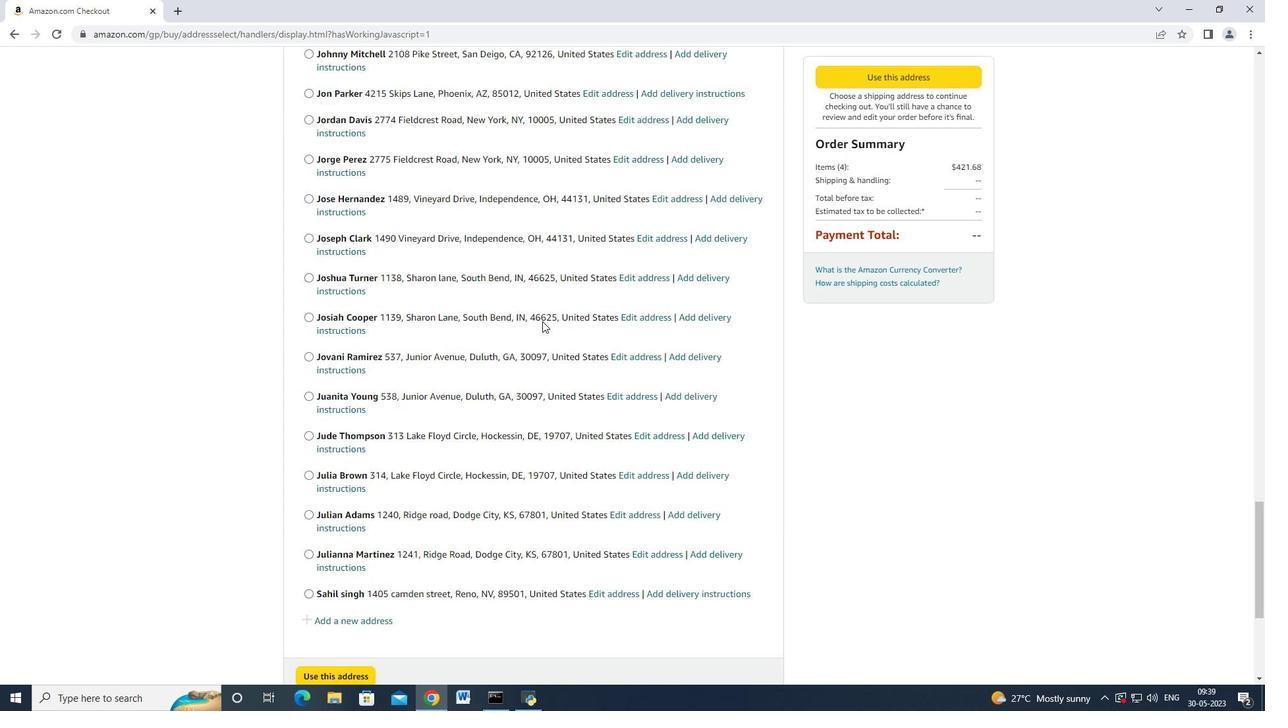 
Action: Mouse scrolled (541, 321) with delta (0, 0)
Screenshot: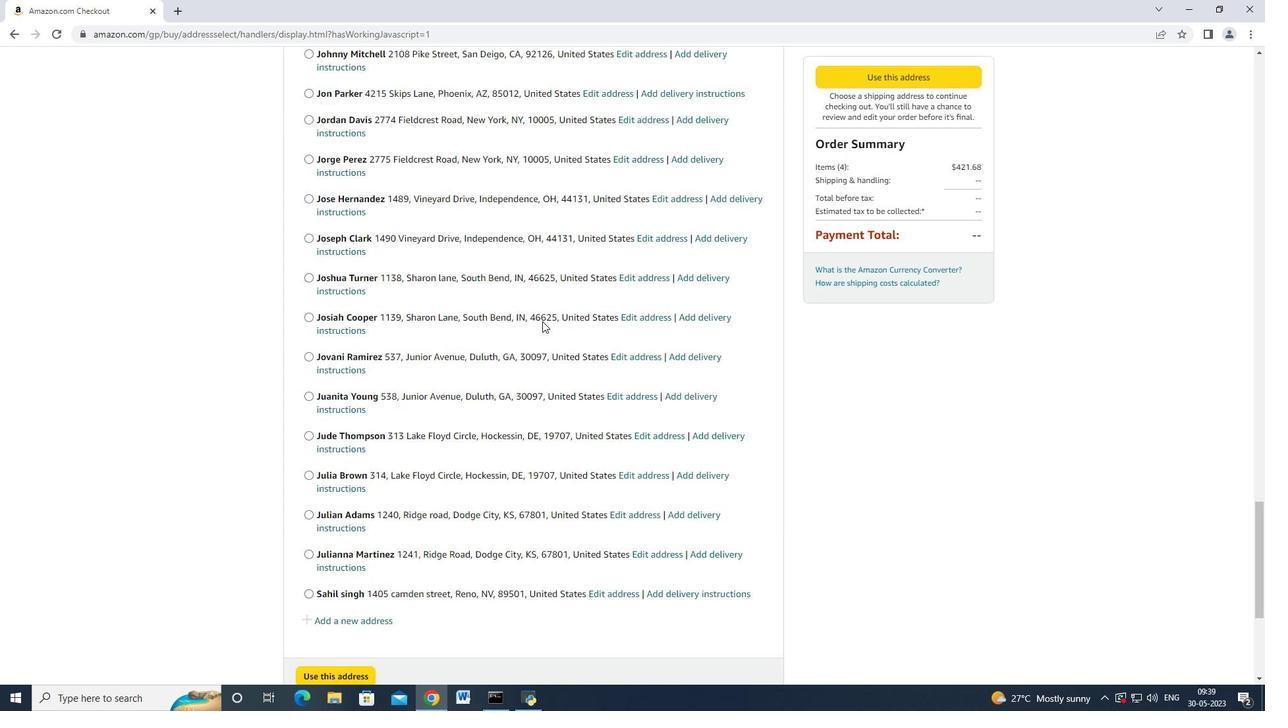 
Action: Mouse moved to (541, 321)
Screenshot: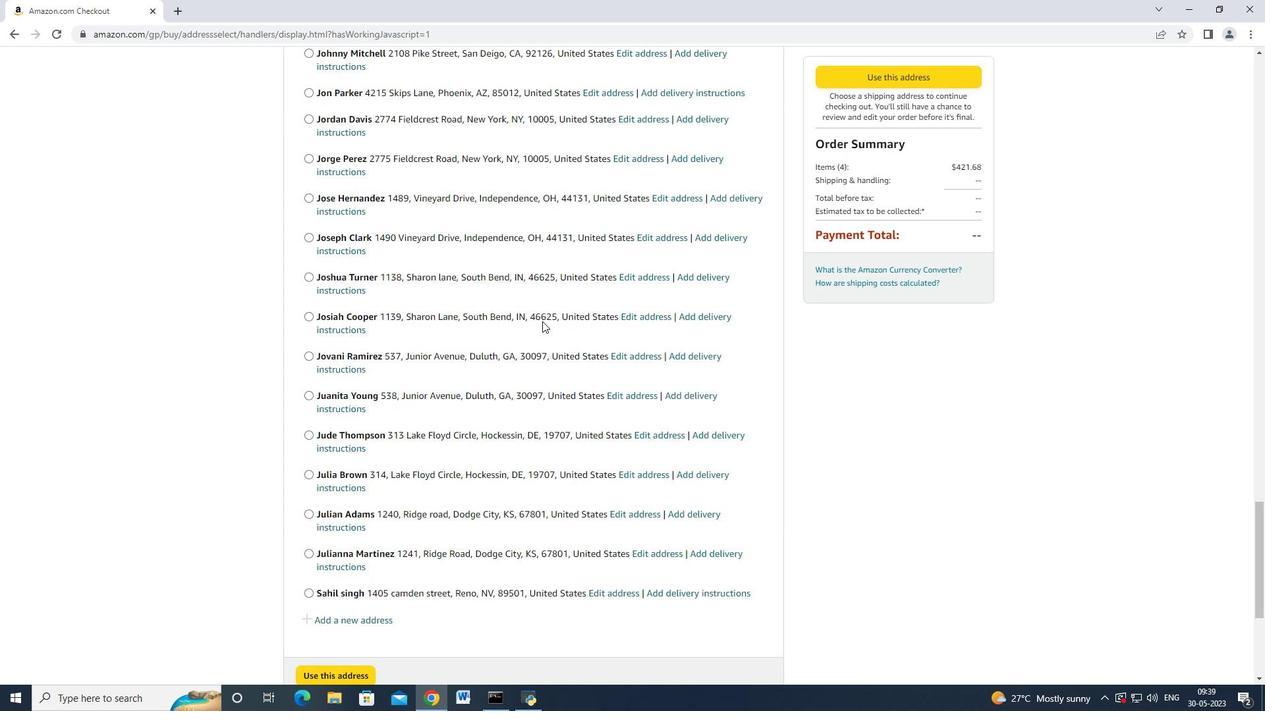 
Action: Mouse scrolled (541, 321) with delta (0, 0)
Screenshot: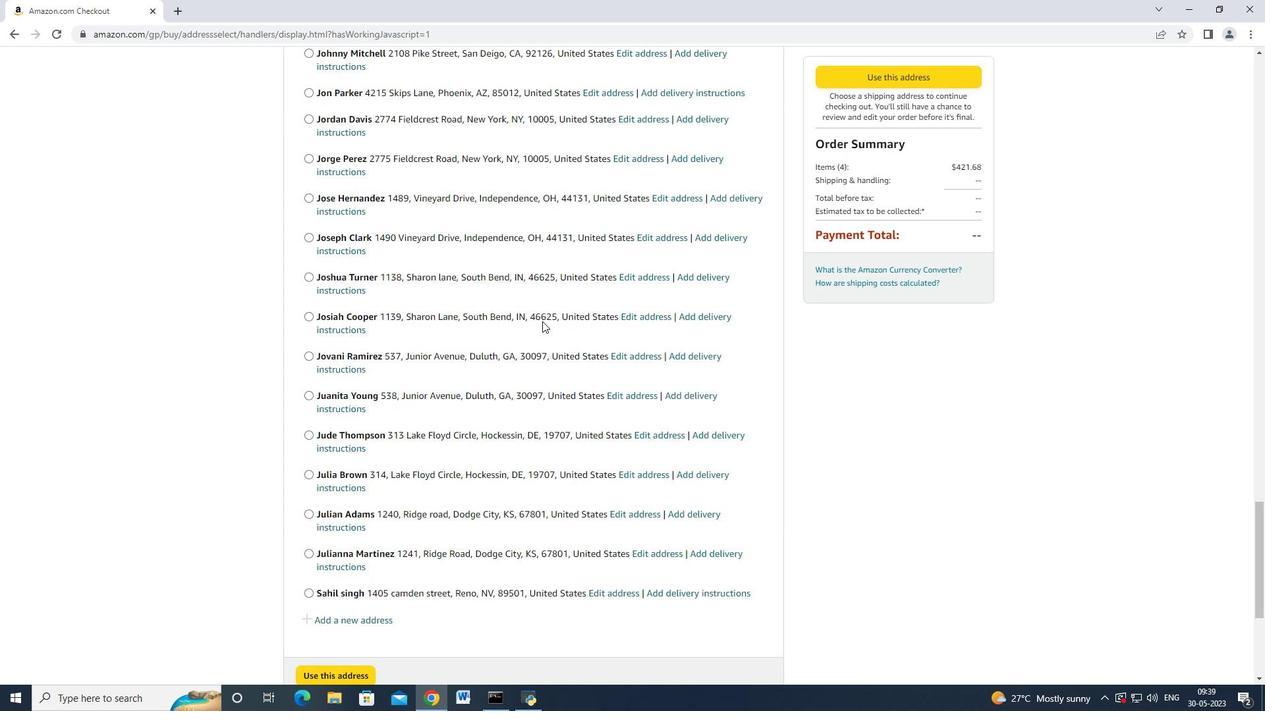 
Action: Mouse scrolled (541, 321) with delta (0, 0)
Screenshot: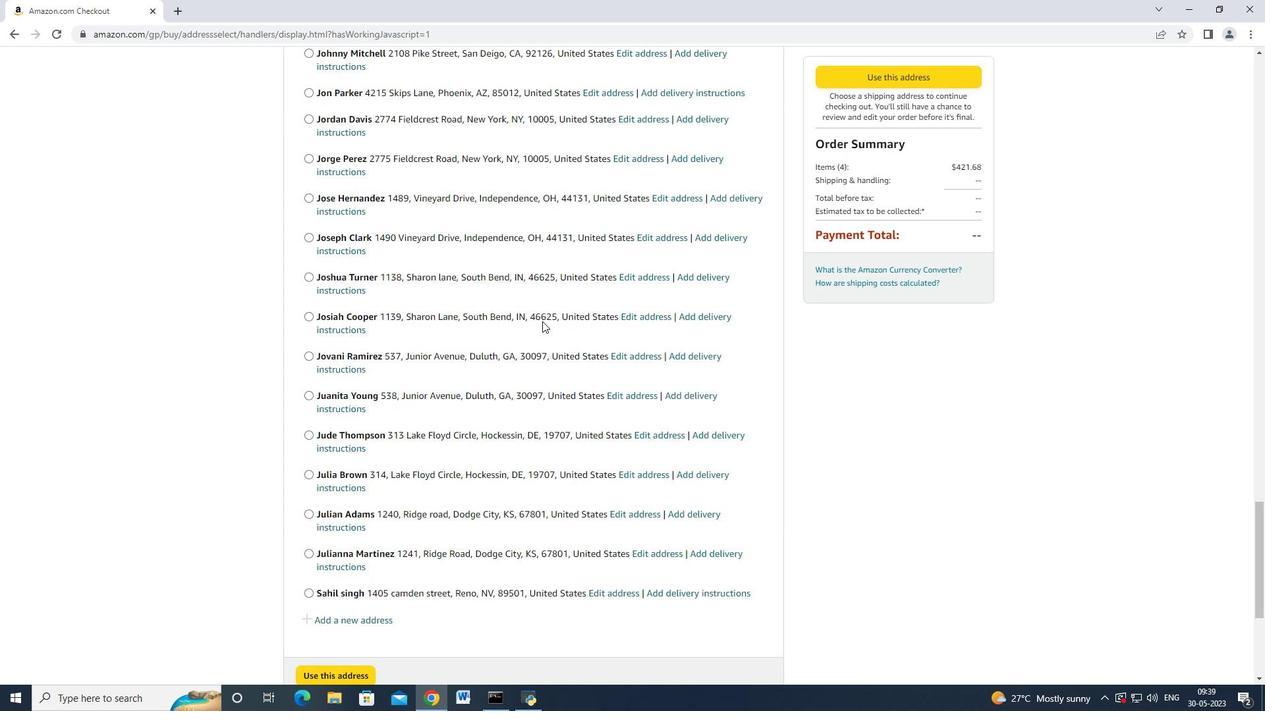 
Action: Mouse scrolled (541, 321) with delta (0, 0)
Screenshot: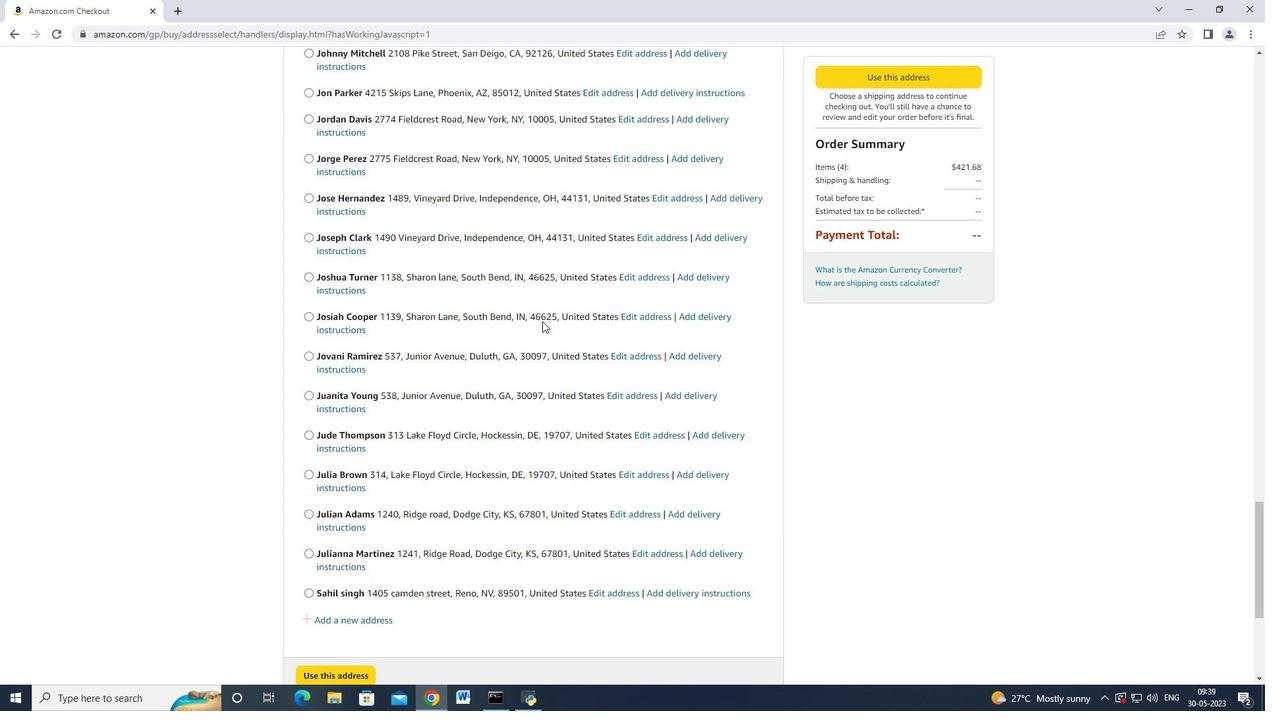 
Action: Mouse moved to (541, 322)
Screenshot: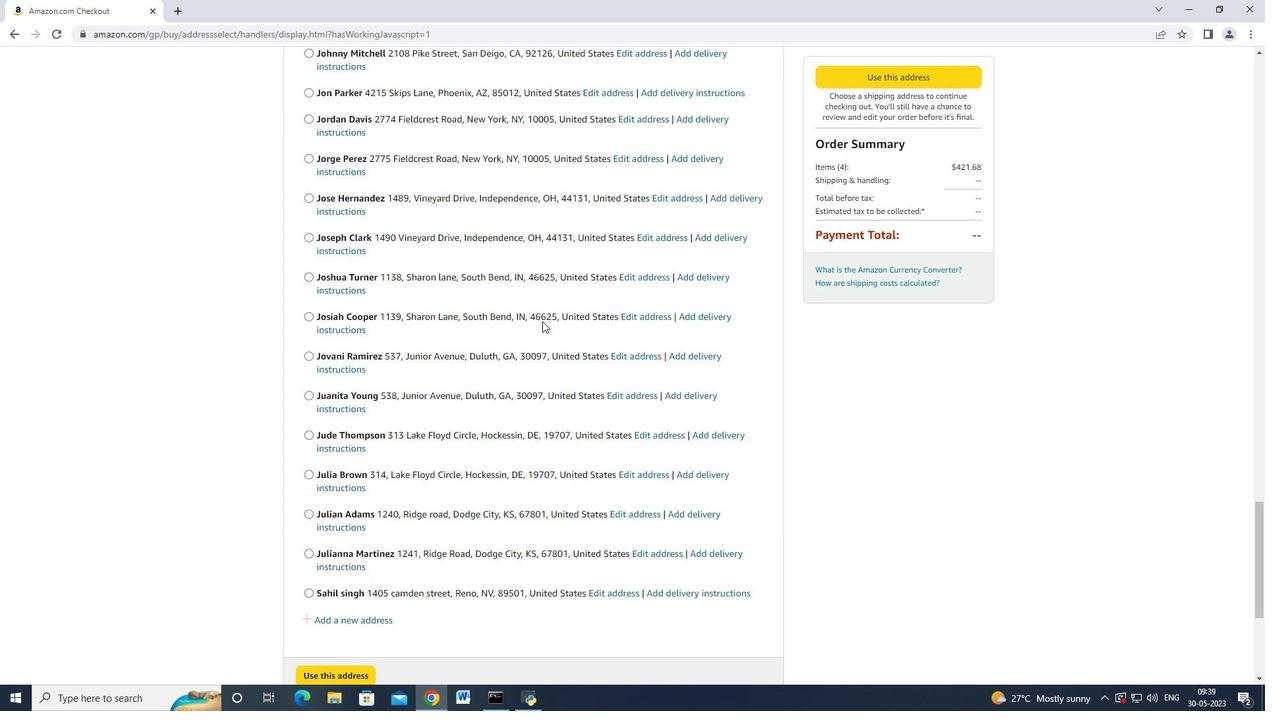 
Action: Mouse scrolled (541, 321) with delta (0, 0)
Screenshot: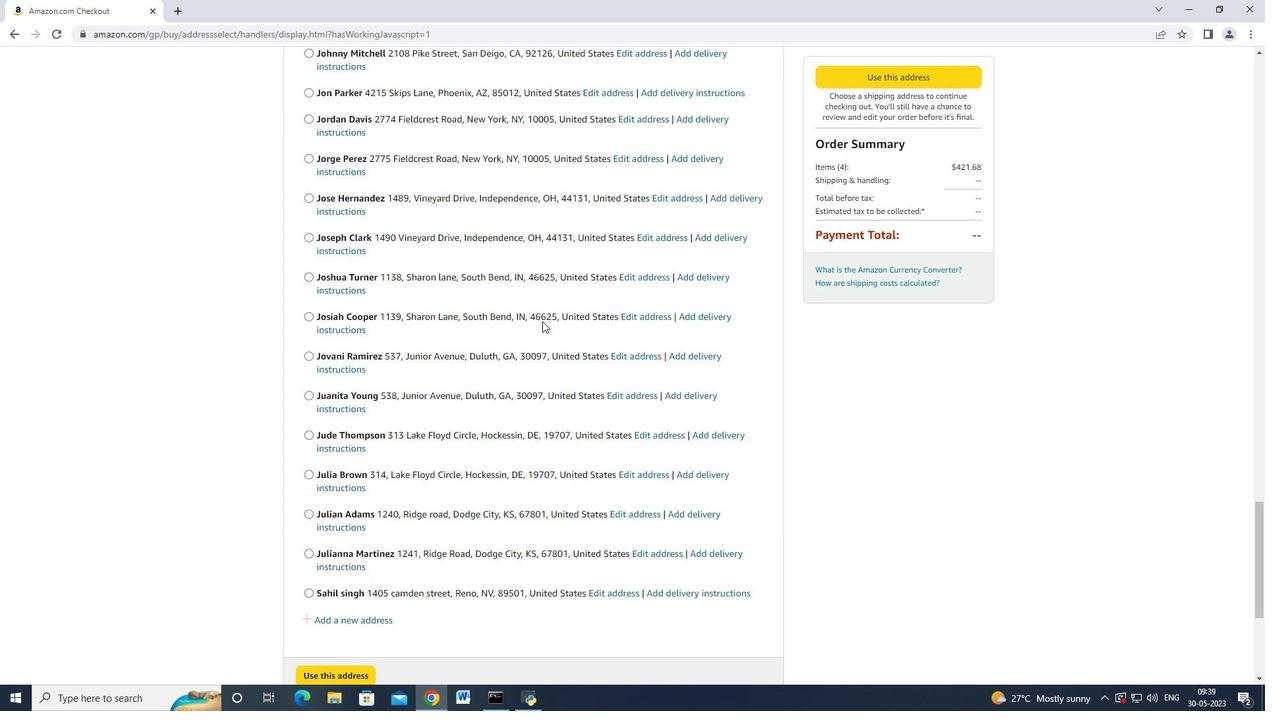 
Action: Mouse moved to (376, 323)
Screenshot: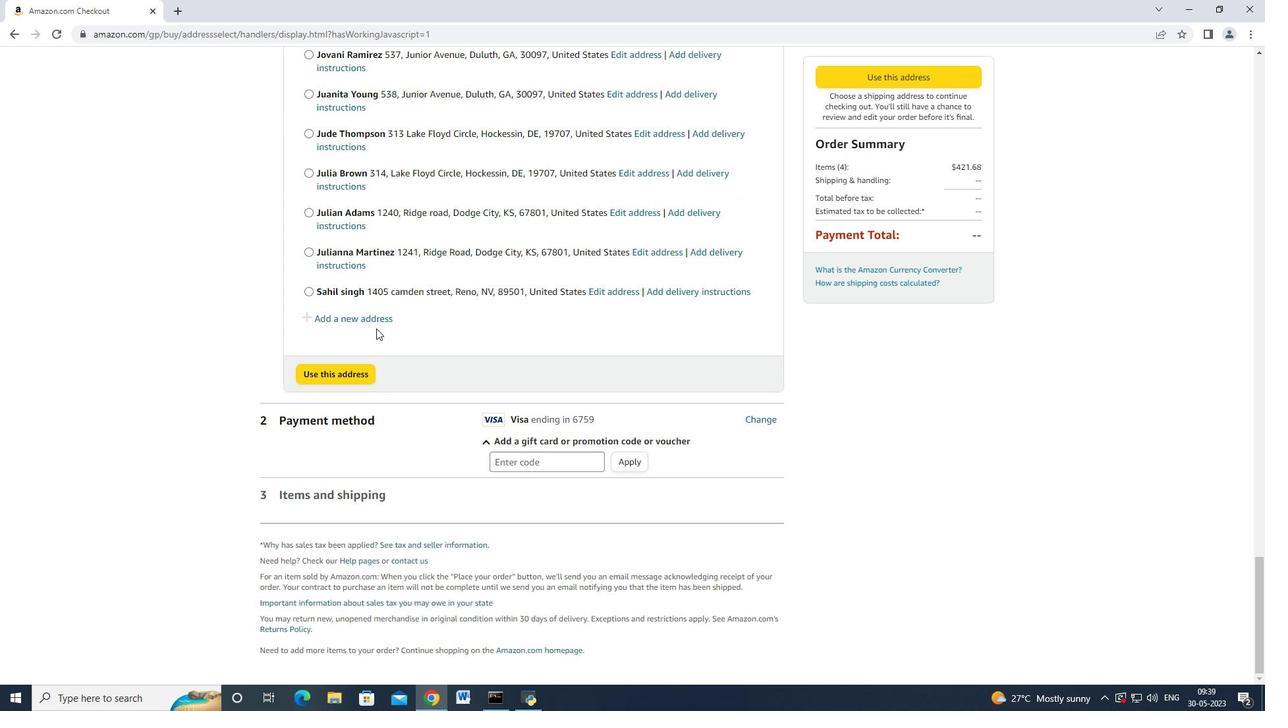 
Action: Mouse pressed left at (376, 323)
Screenshot: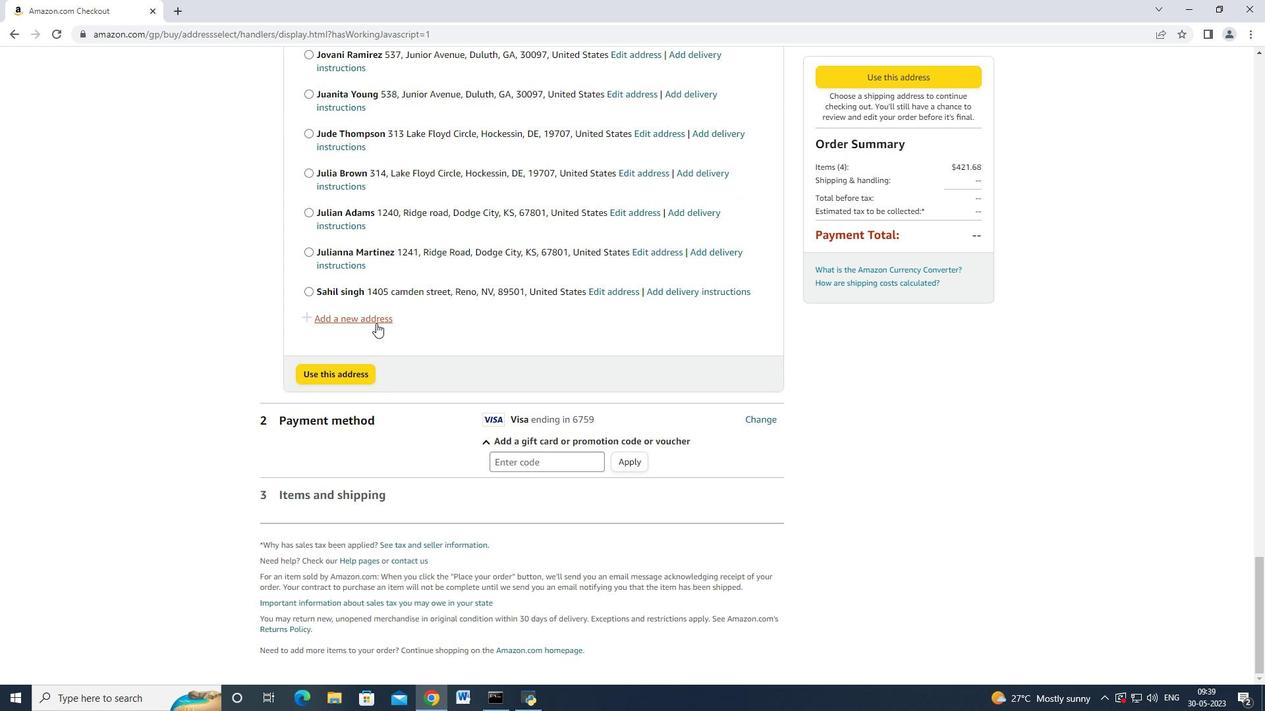 
Action: Mouse moved to (427, 317)
Screenshot: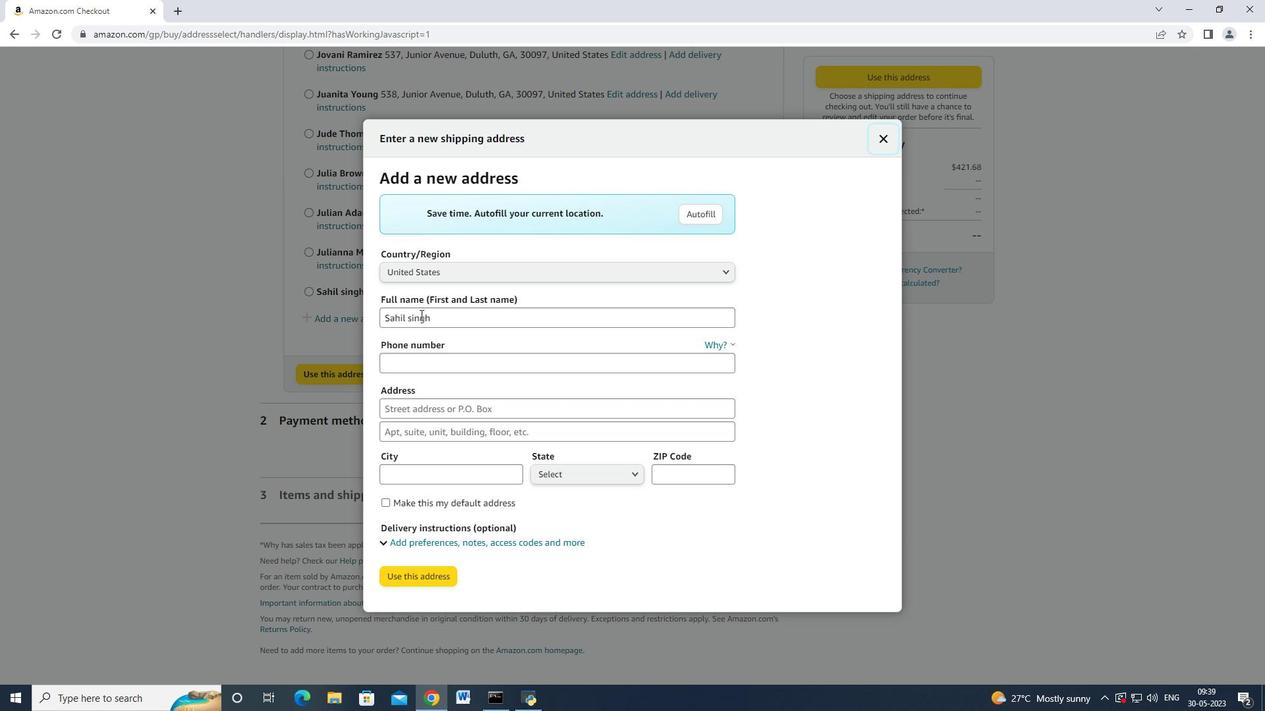 
Action: Mouse pressed left at (427, 317)
Screenshot: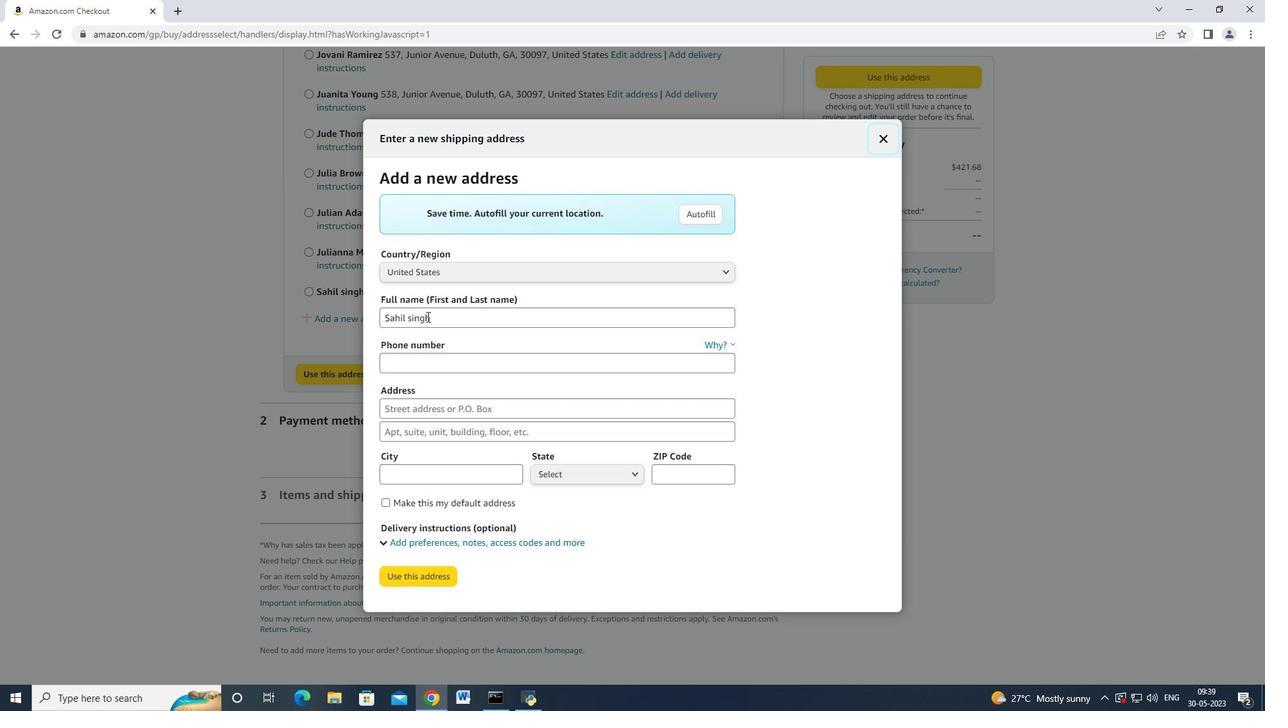 
Action: Mouse moved to (444, 321)
Screenshot: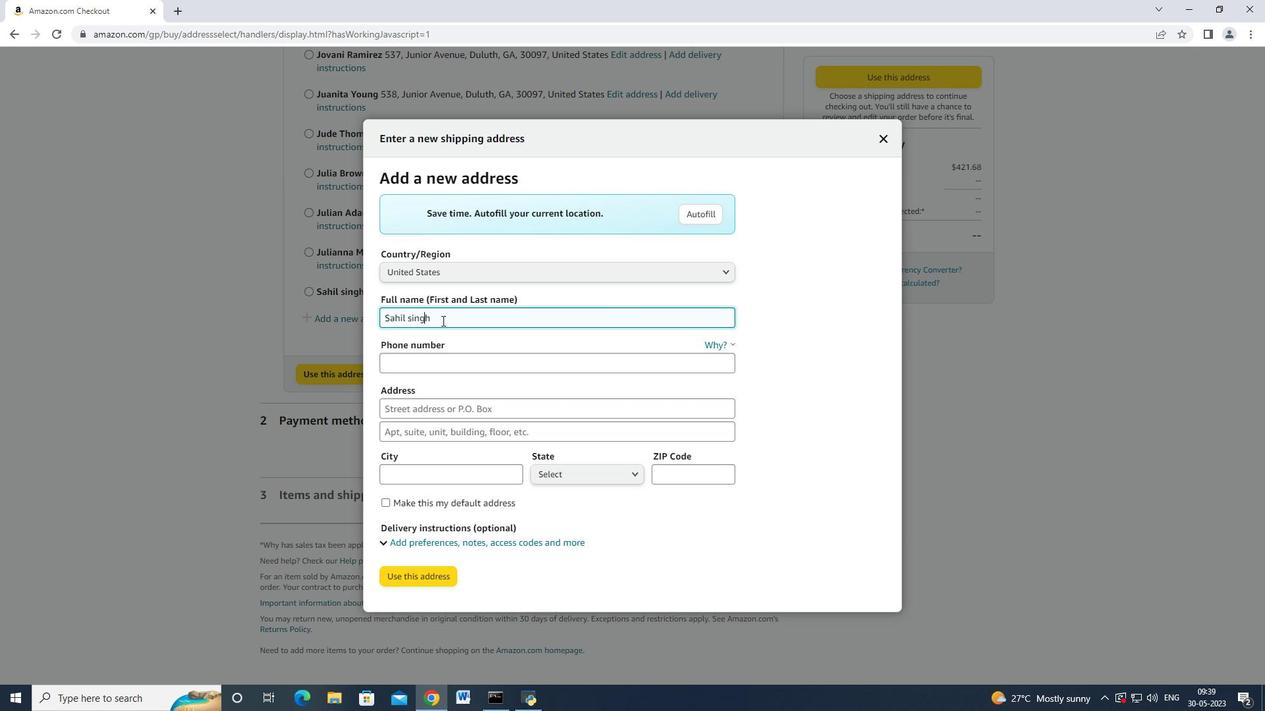 
Action: Mouse pressed left at (444, 321)
Screenshot: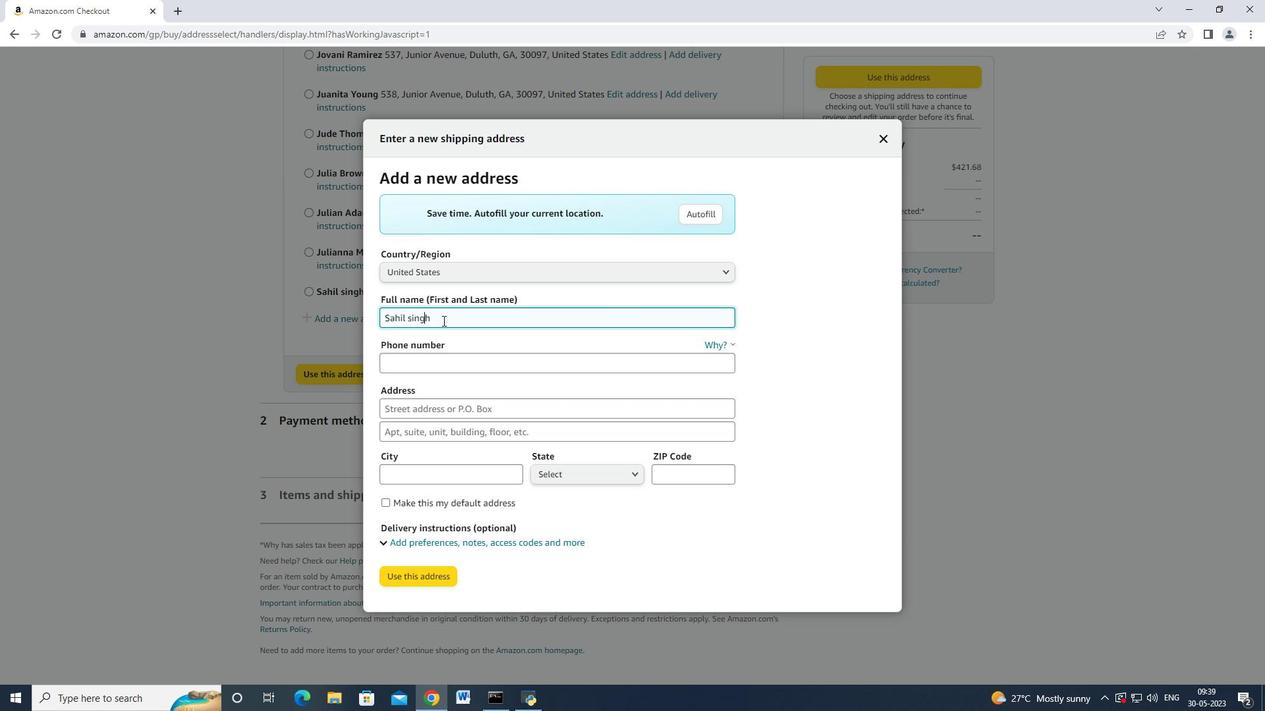 
Action: Mouse moved to (373, 316)
Screenshot: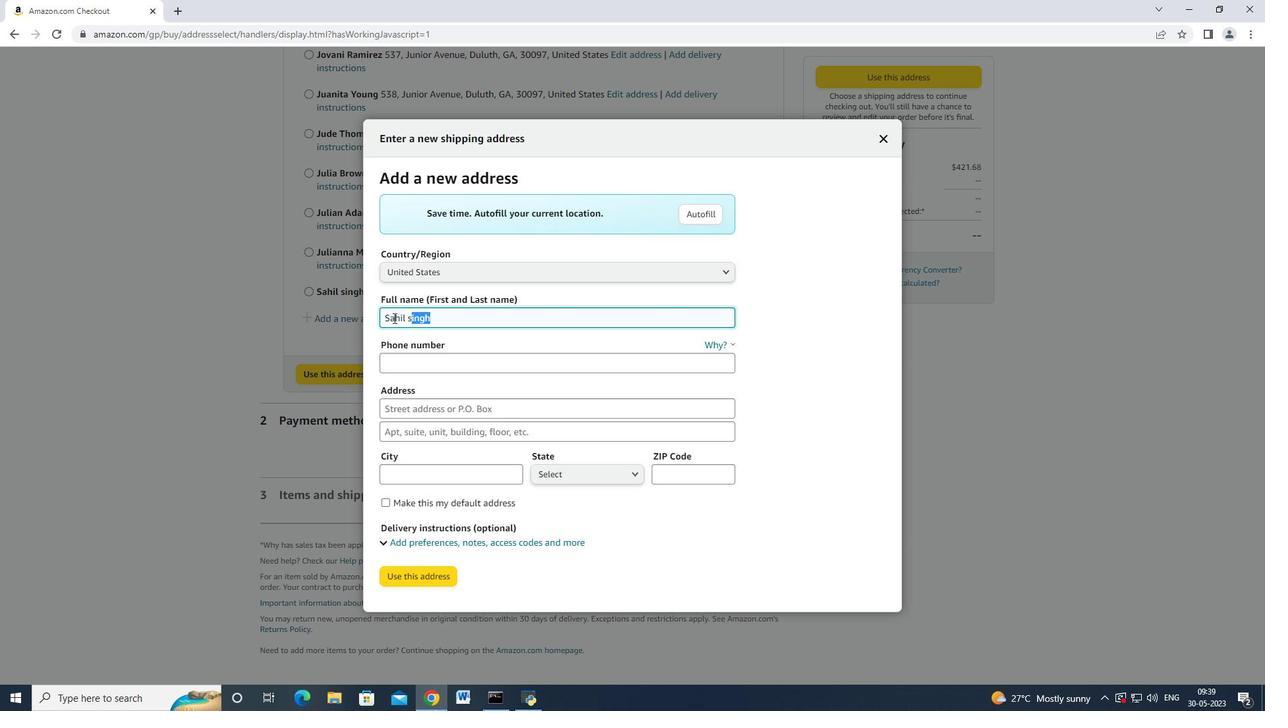 
Action: Key pressed <Key.backspace><Key.shift_r>Danny<Key.space><Key.shift>Hernandez<Key.tab><Key.tab>9377427970<Key.tab>4287<Key.space><Key.shift>Crim<Key.space><Key.shift>Lane<Key.tab><Key.tab><Key.shift>Underhill
Screenshot: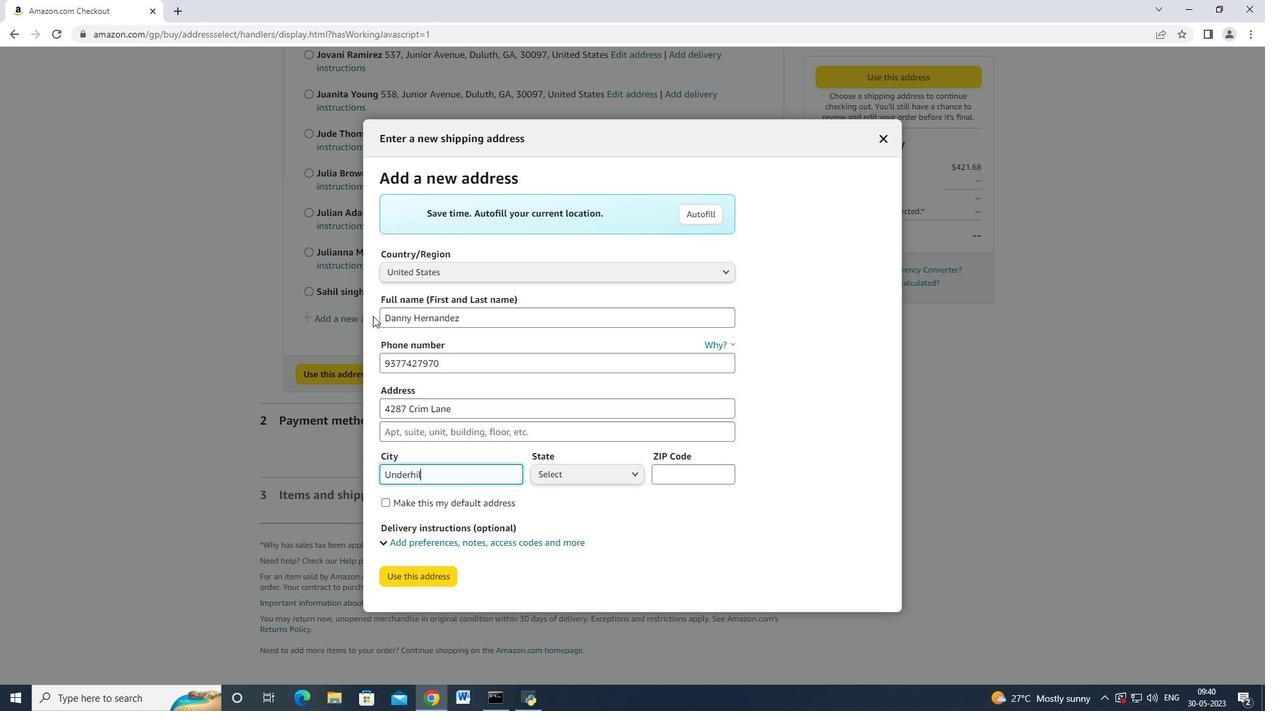 
Action: Mouse moved to (569, 477)
Screenshot: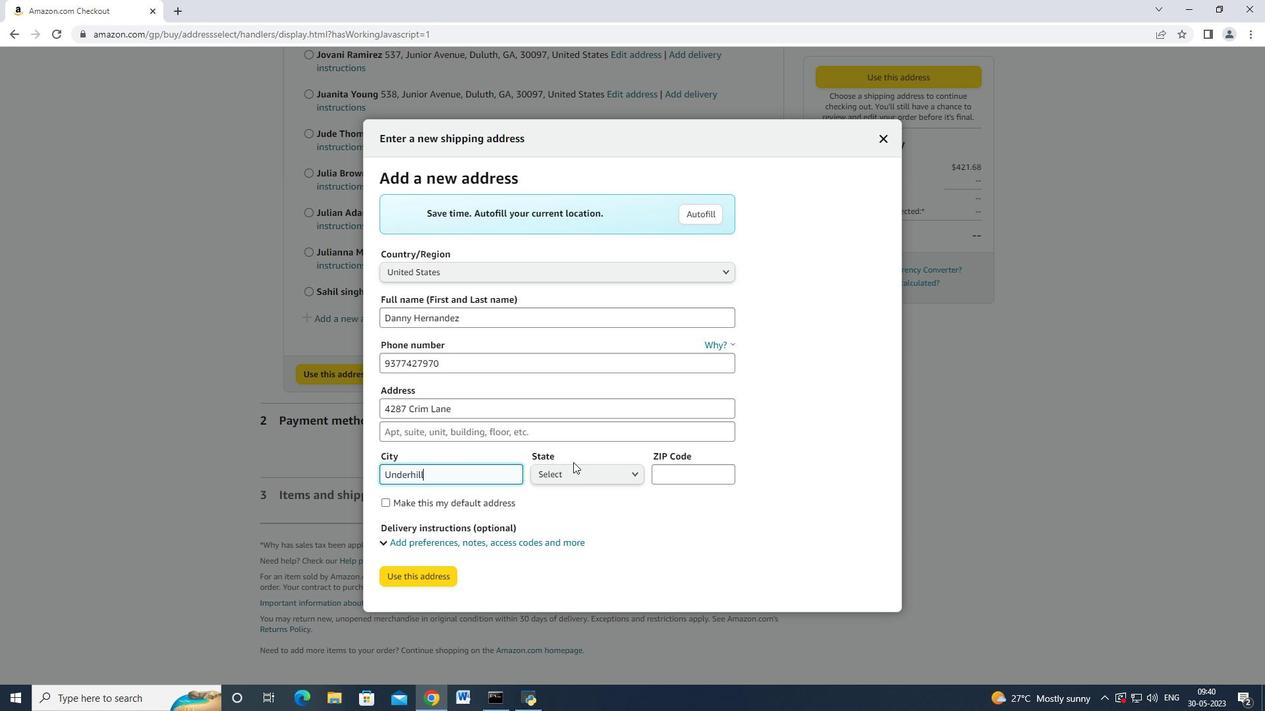 
Action: Mouse pressed left at (569, 477)
Screenshot: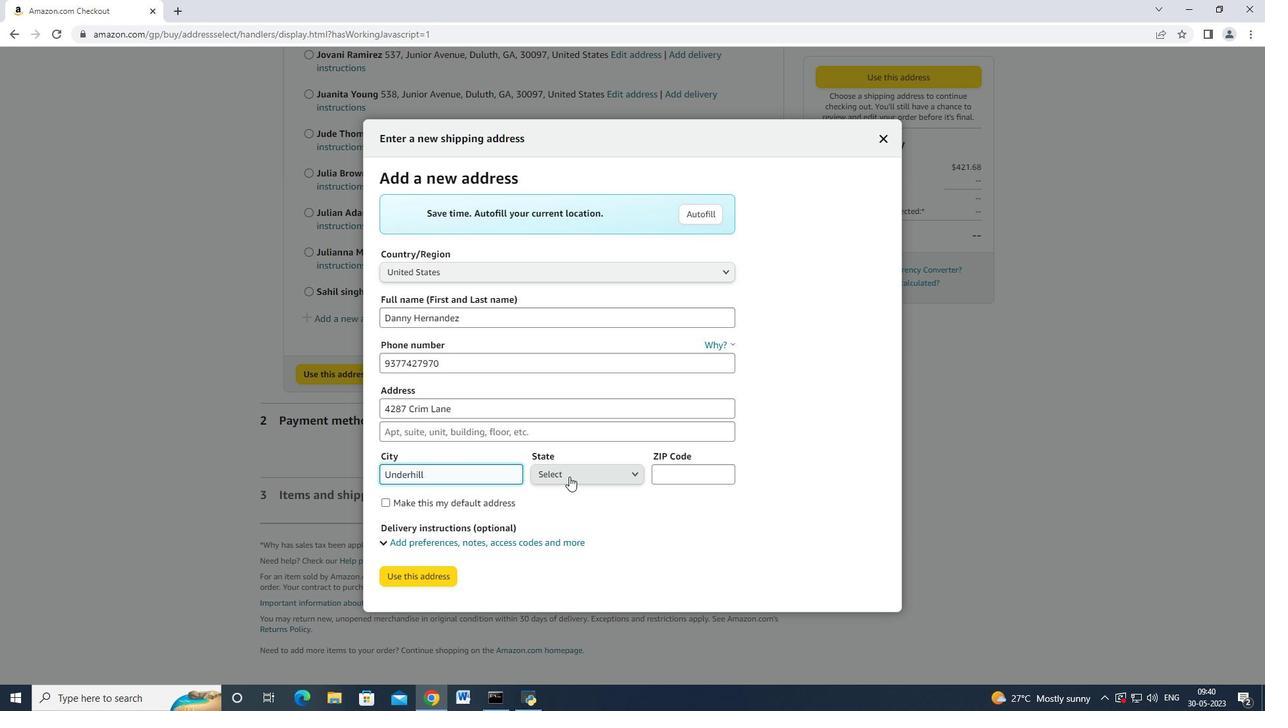 
Action: Mouse moved to (595, 334)
Screenshot: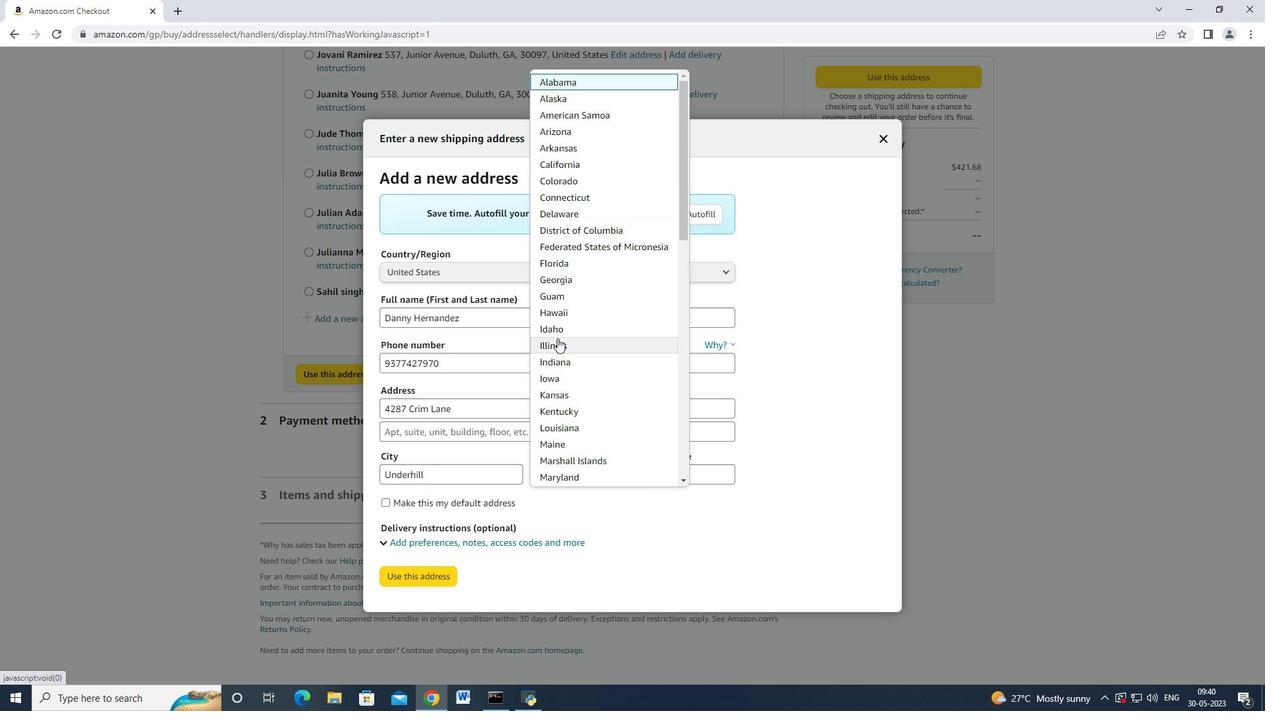 
Action: Mouse scrolled (595, 333) with delta (0, 0)
Screenshot: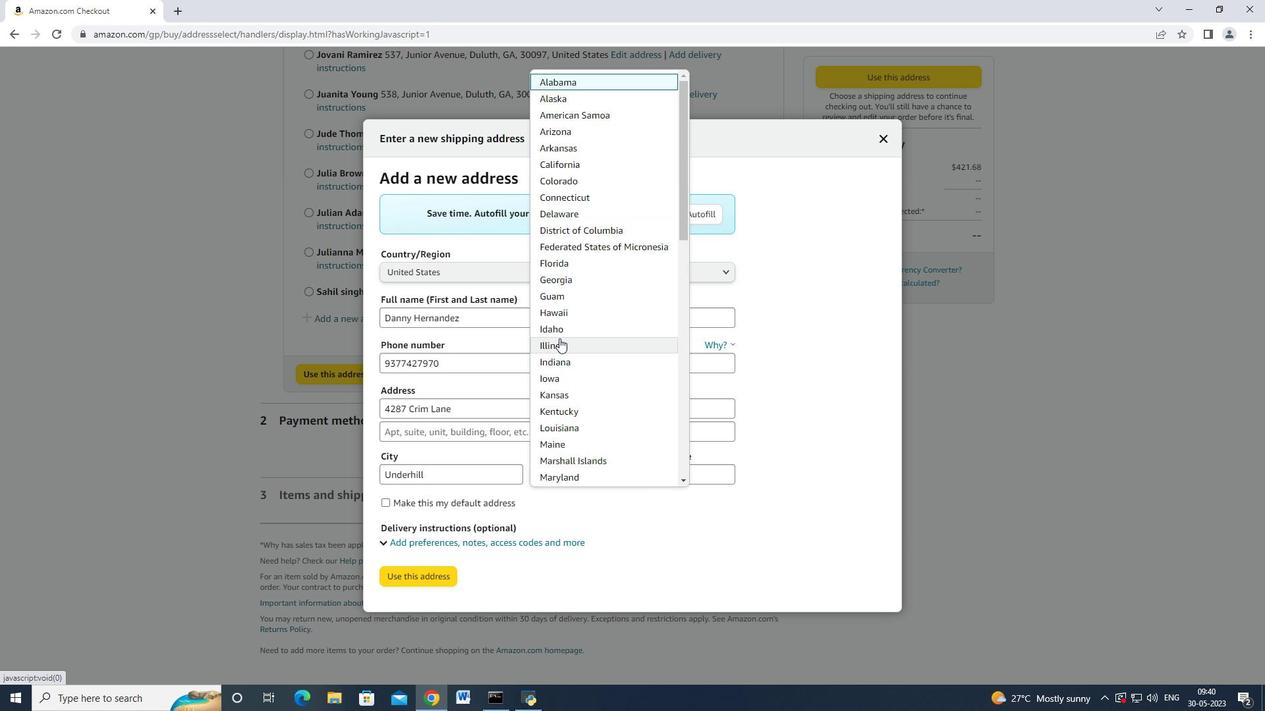 
Action: Mouse scrolled (595, 333) with delta (0, 0)
Screenshot: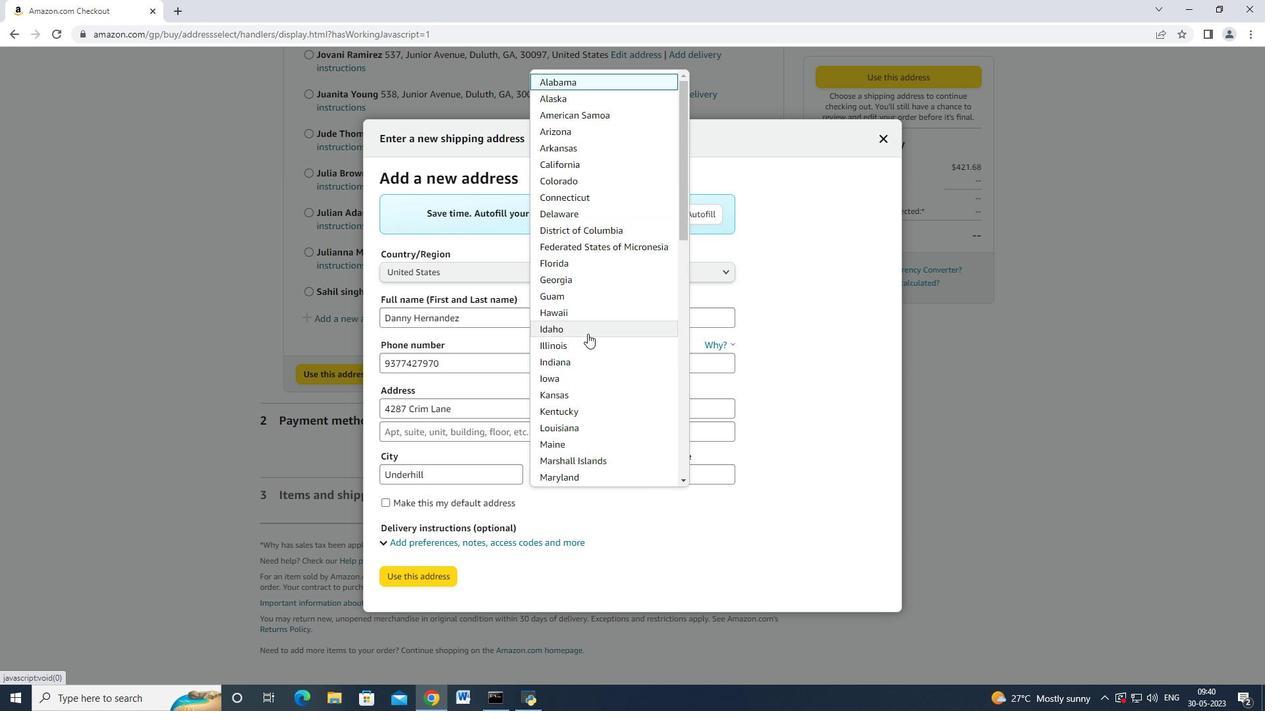
Action: Mouse scrolled (595, 333) with delta (0, 0)
Screenshot: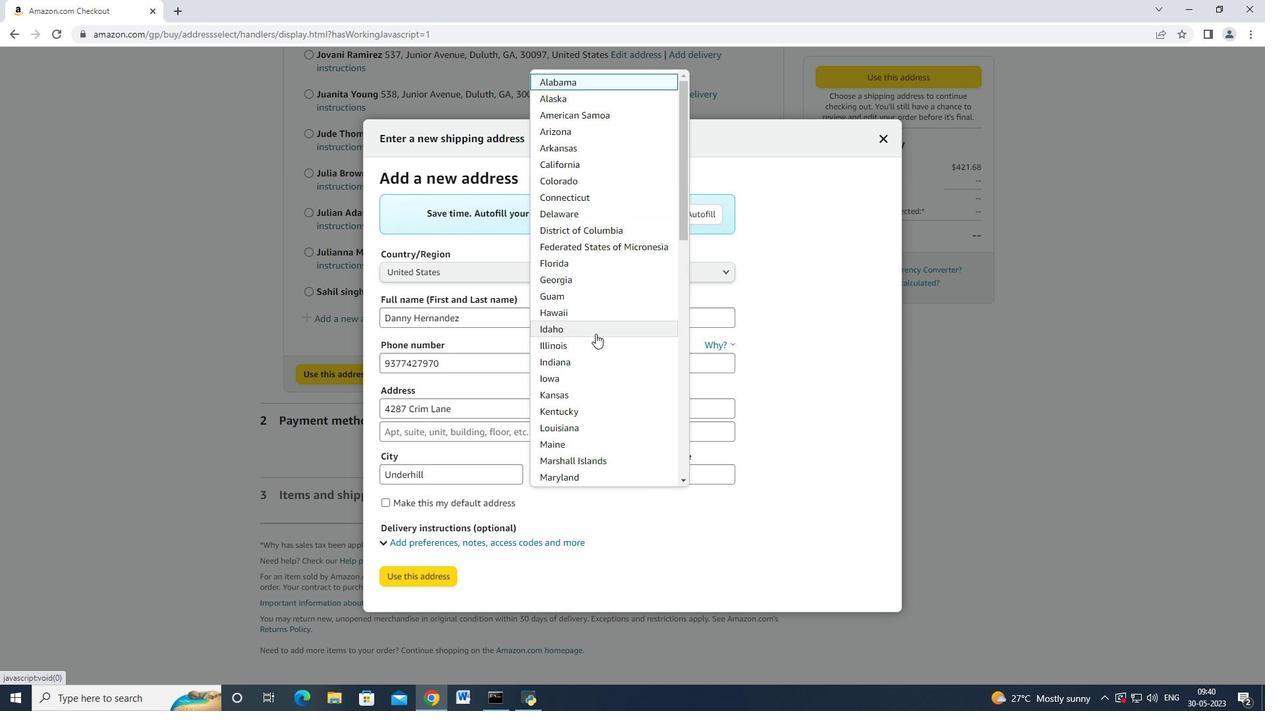 
Action: Mouse moved to (595, 334)
Screenshot: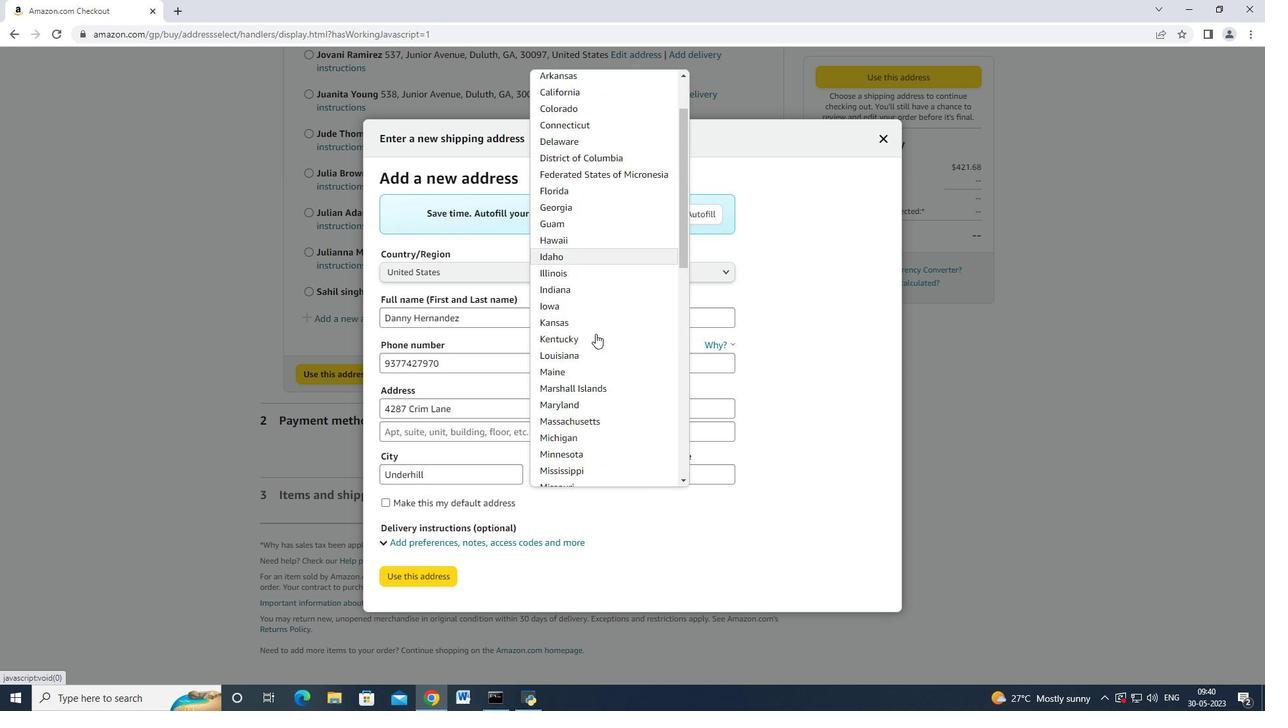 
Action: Mouse scrolled (595, 333) with delta (0, 0)
Screenshot: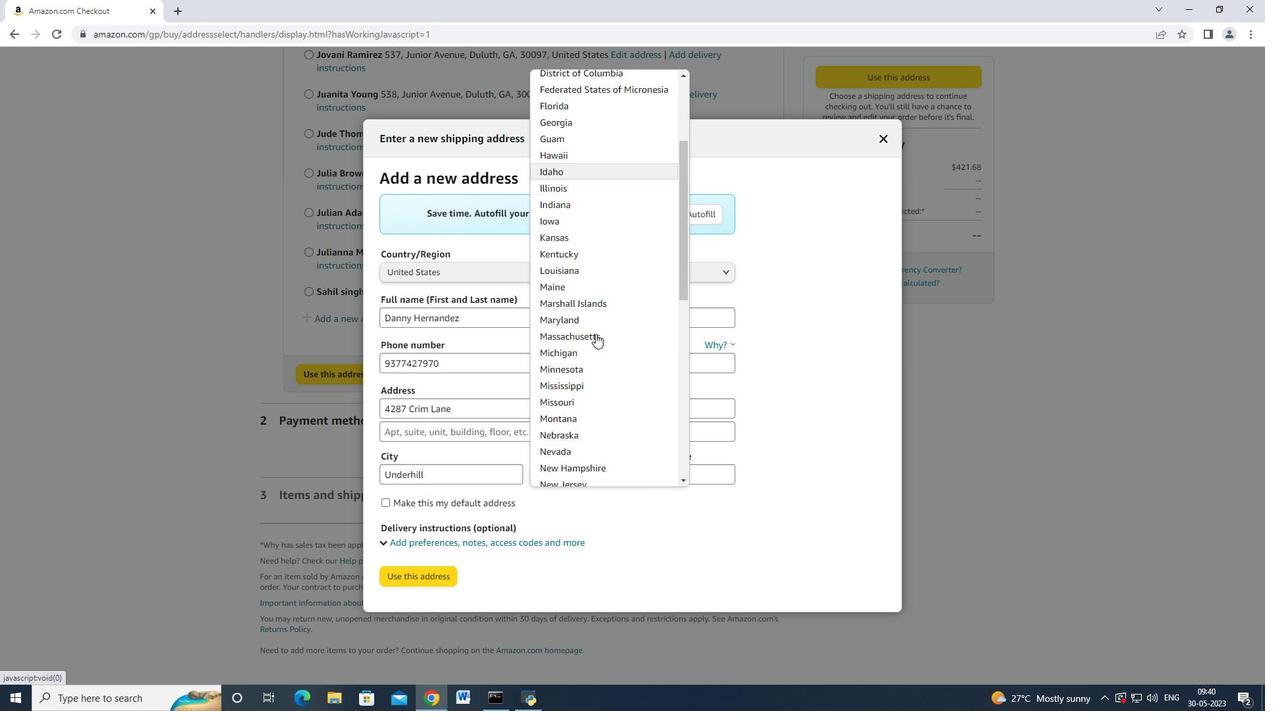 
Action: Mouse scrolled (595, 333) with delta (0, 0)
Screenshot: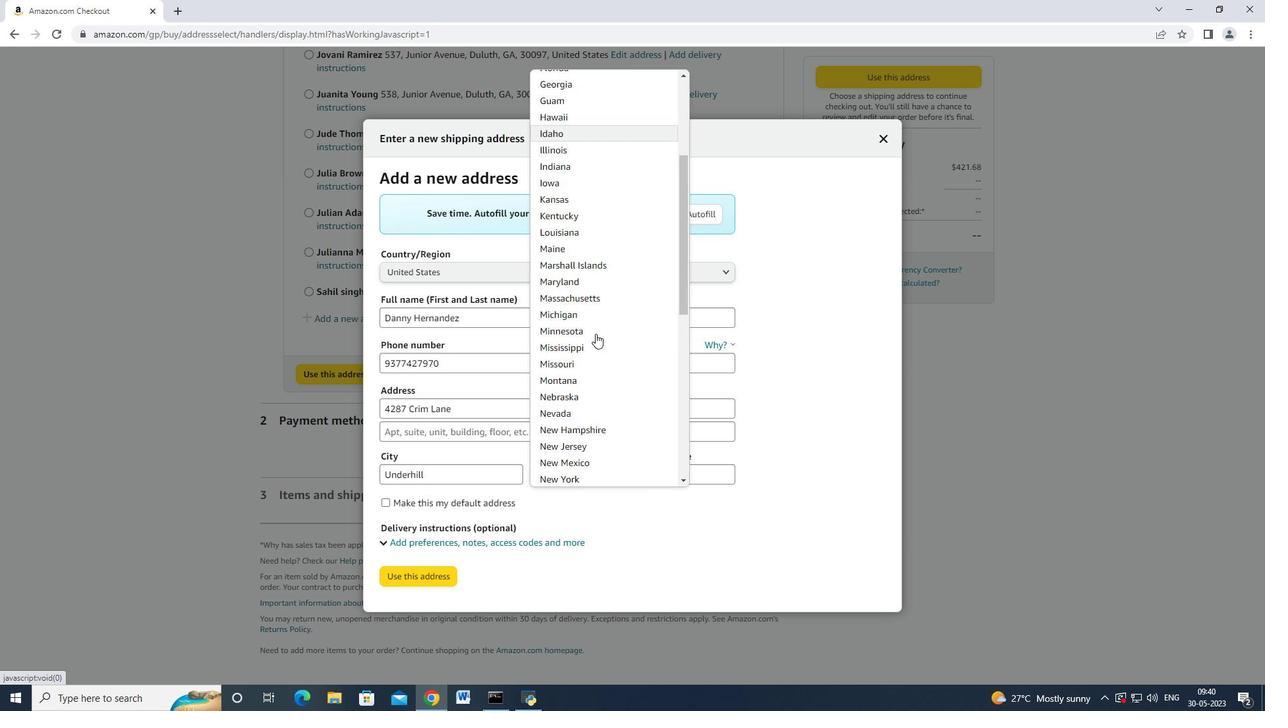 
Action: Mouse scrolled (595, 333) with delta (0, 0)
Screenshot: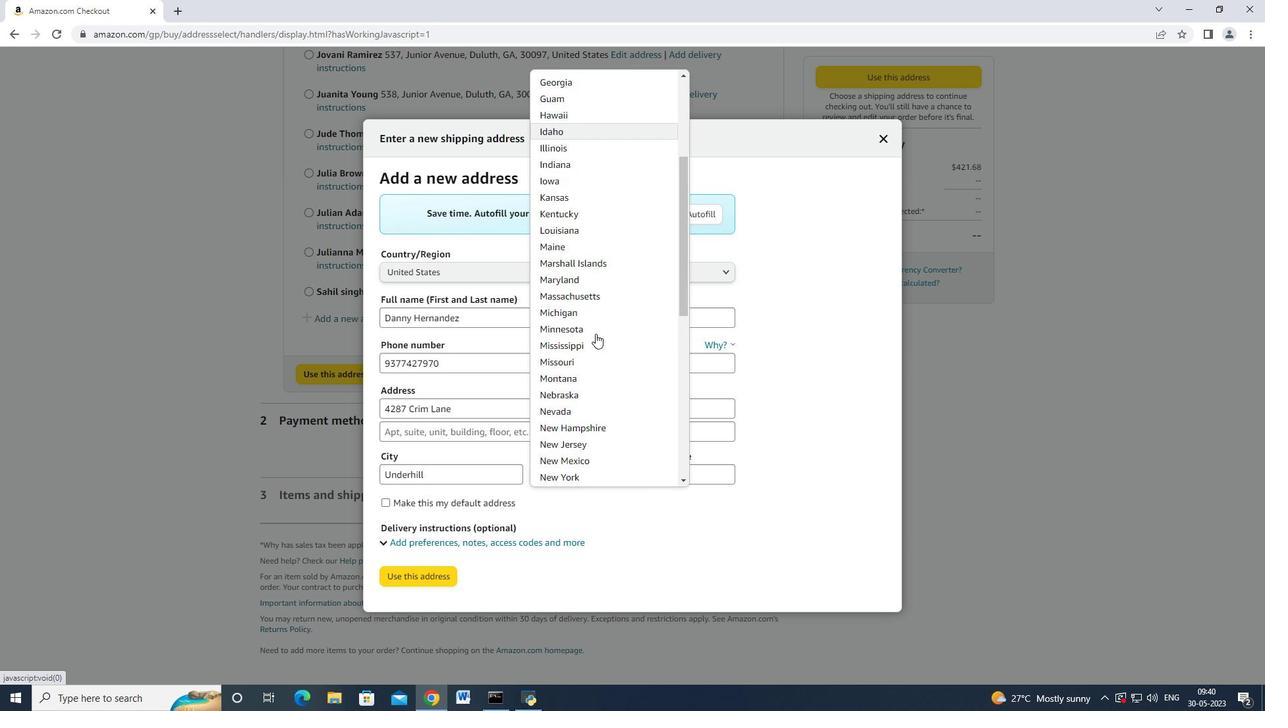
Action: Mouse scrolled (595, 333) with delta (0, 0)
Screenshot: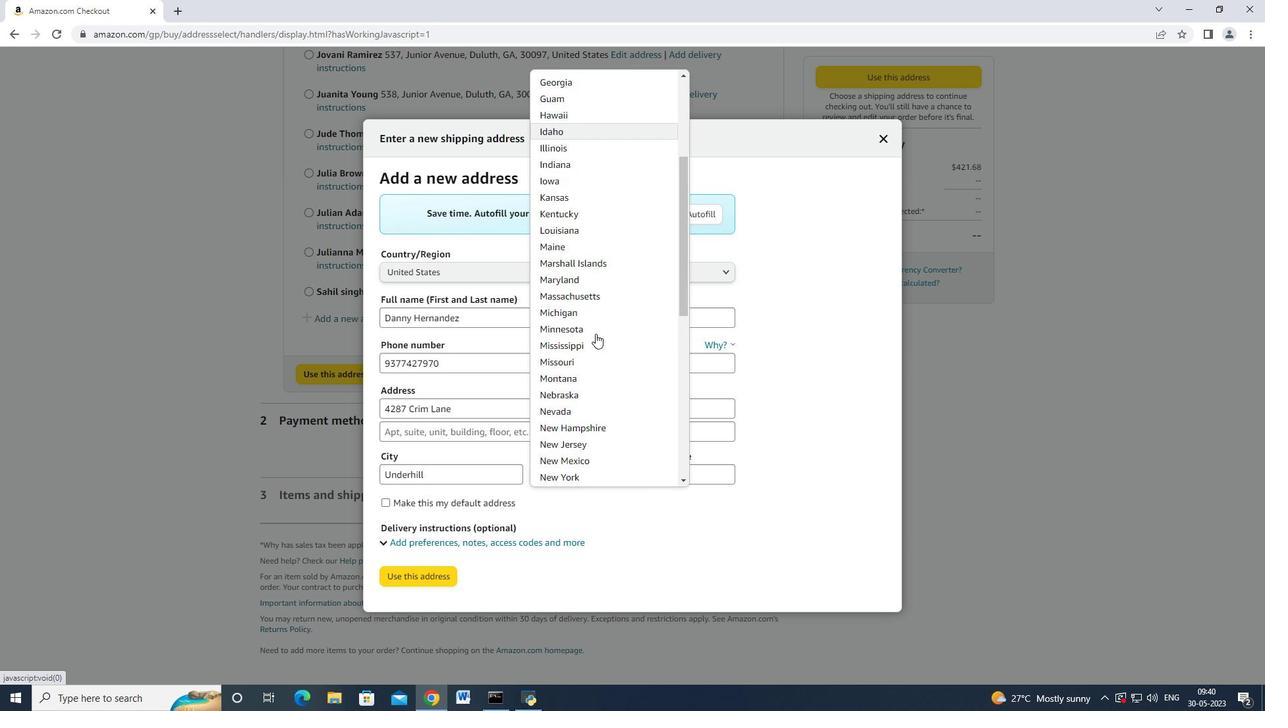 
Action: Mouse scrolled (595, 333) with delta (0, 0)
Screenshot: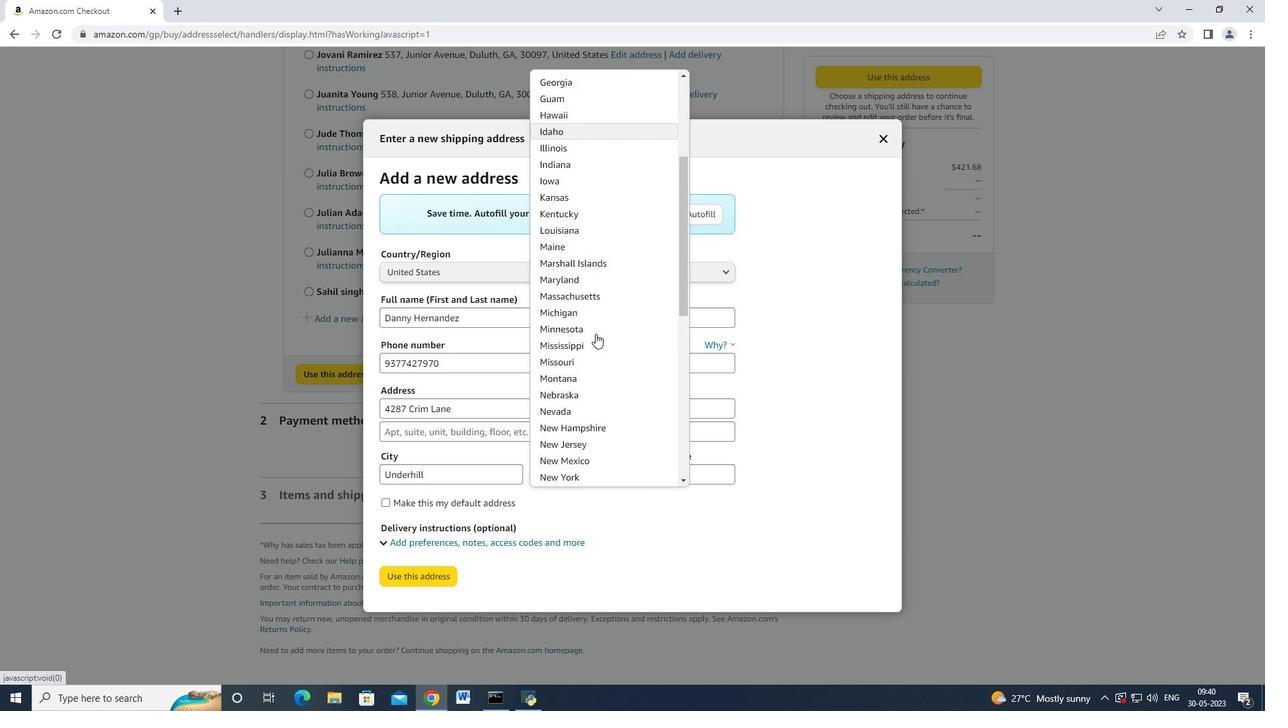 
Action: Mouse moved to (591, 334)
Screenshot: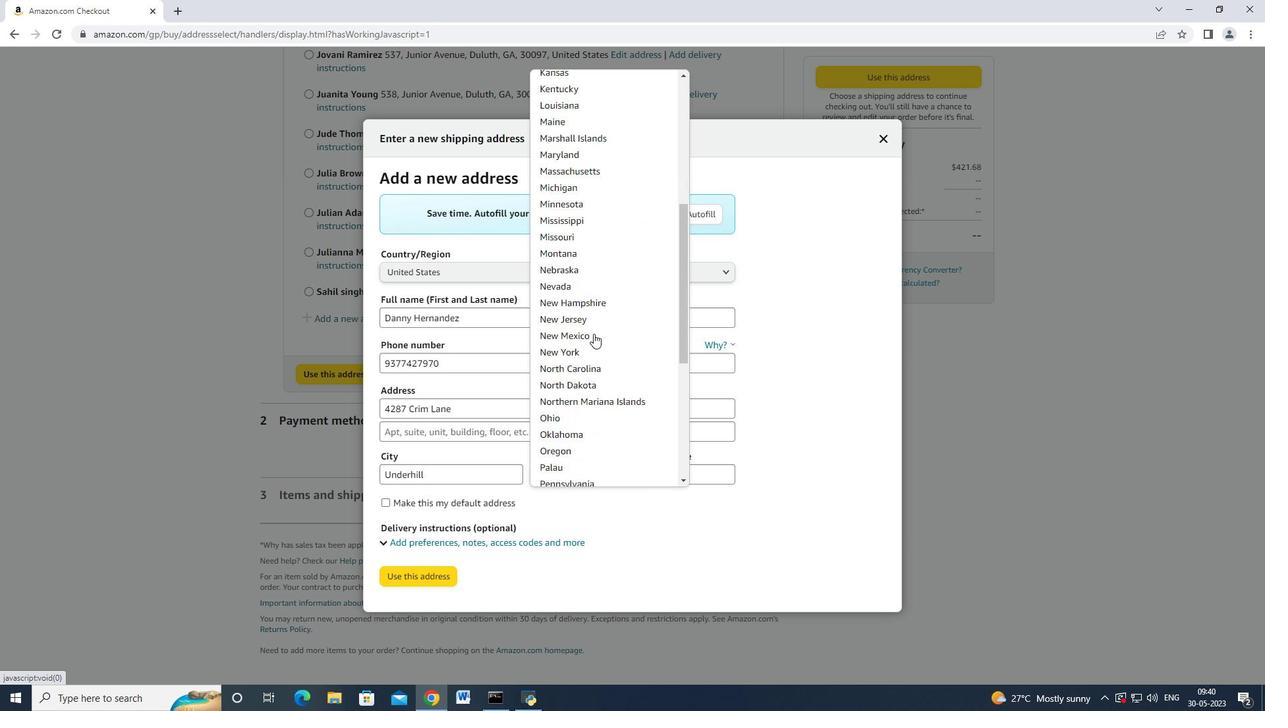 
Action: Mouse scrolled (591, 334) with delta (0, 0)
Screenshot: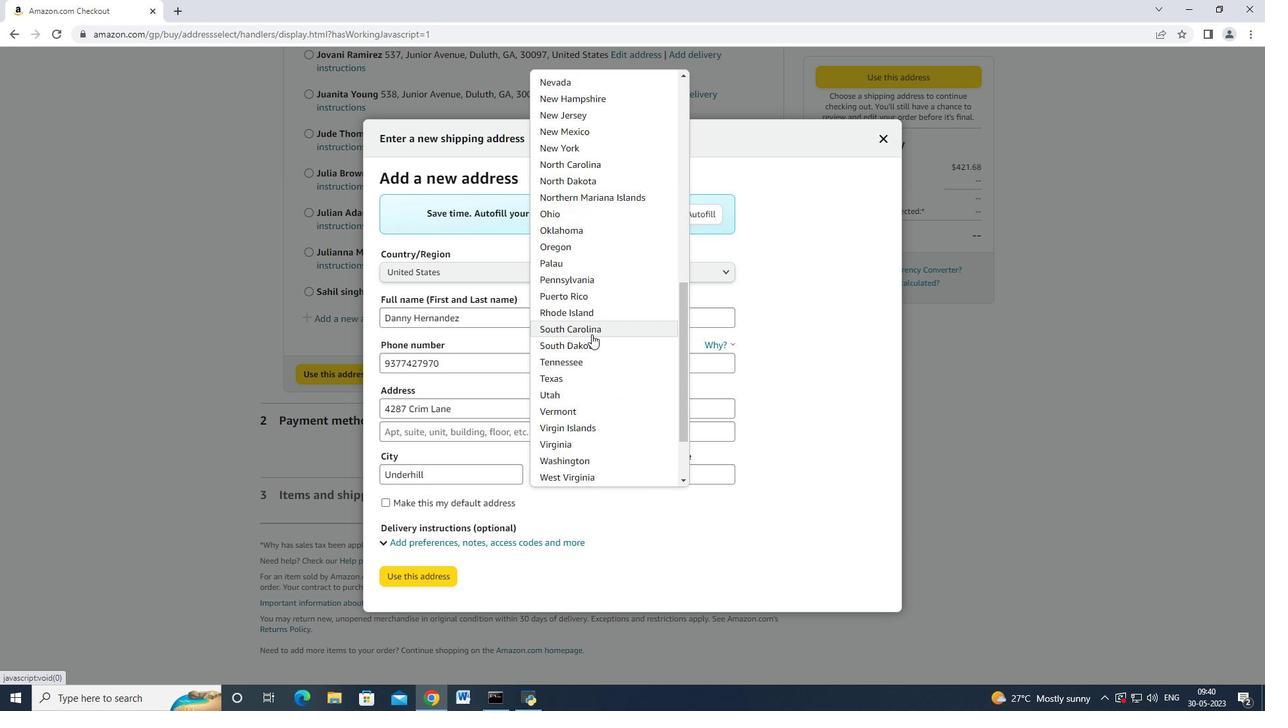 
Action: Mouse moved to (591, 335)
Screenshot: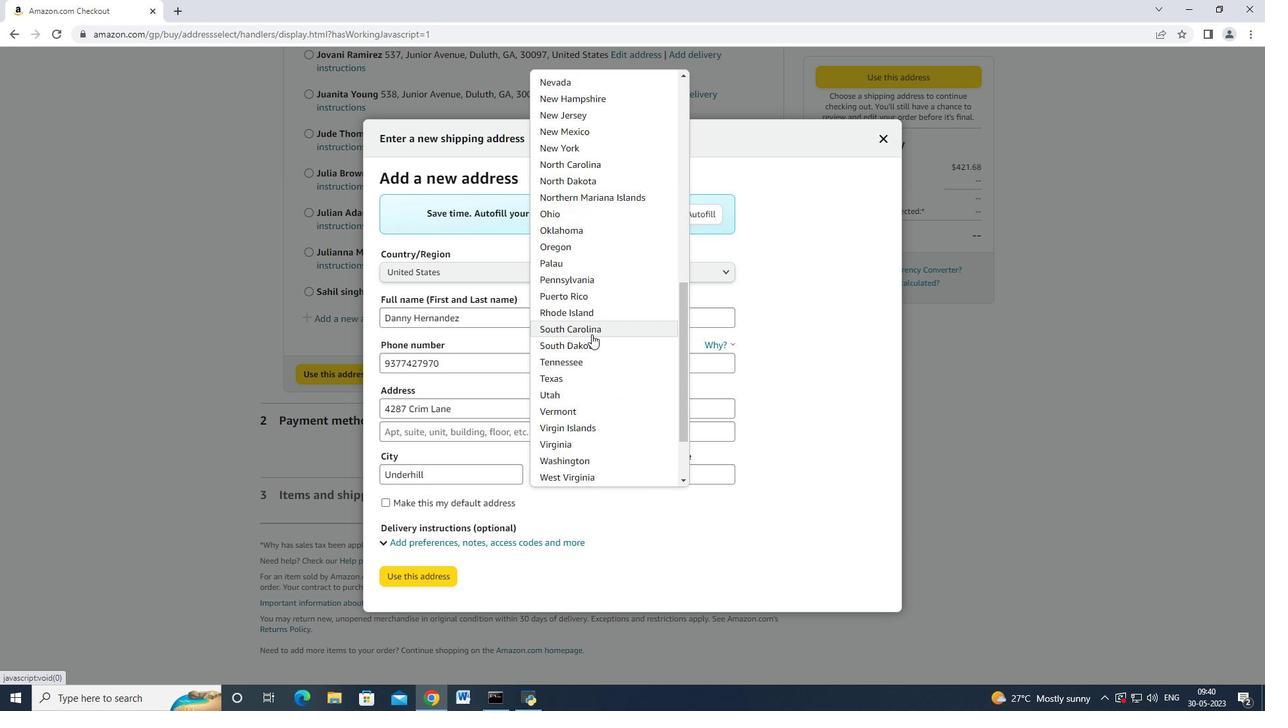 
Action: Mouse scrolled (591, 334) with delta (0, 0)
Screenshot: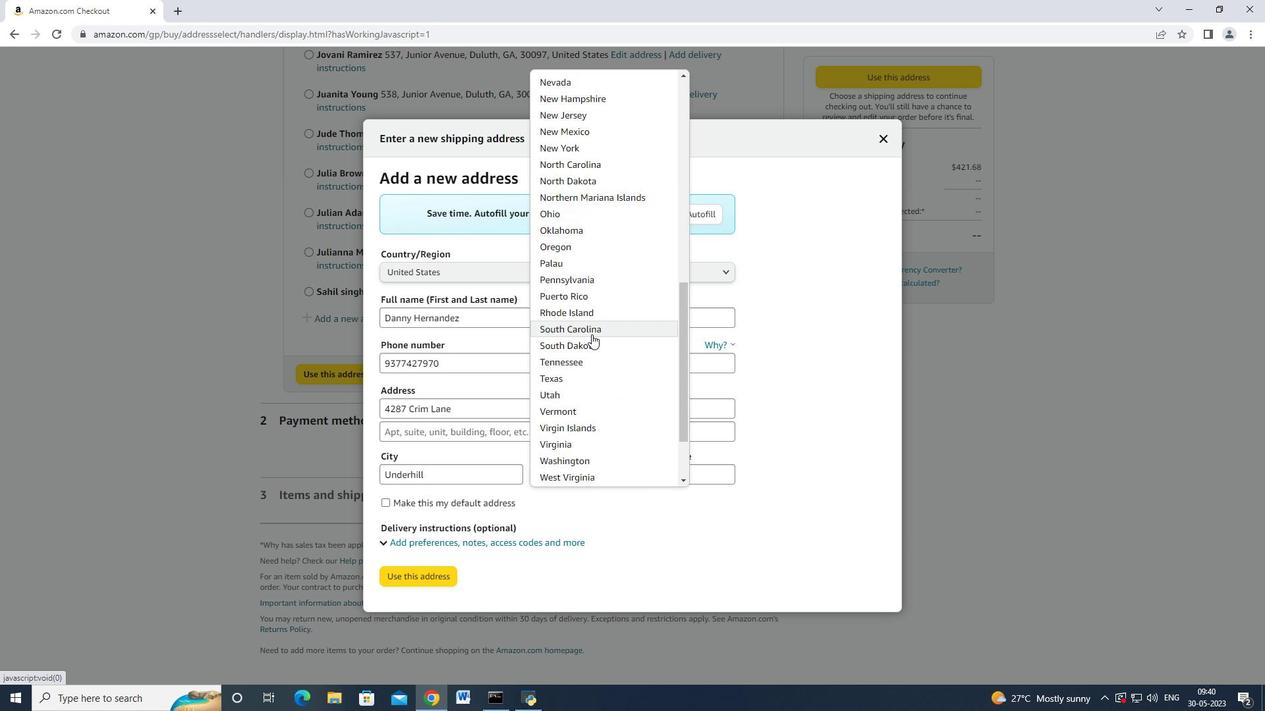 
Action: Mouse moved to (590, 337)
Screenshot: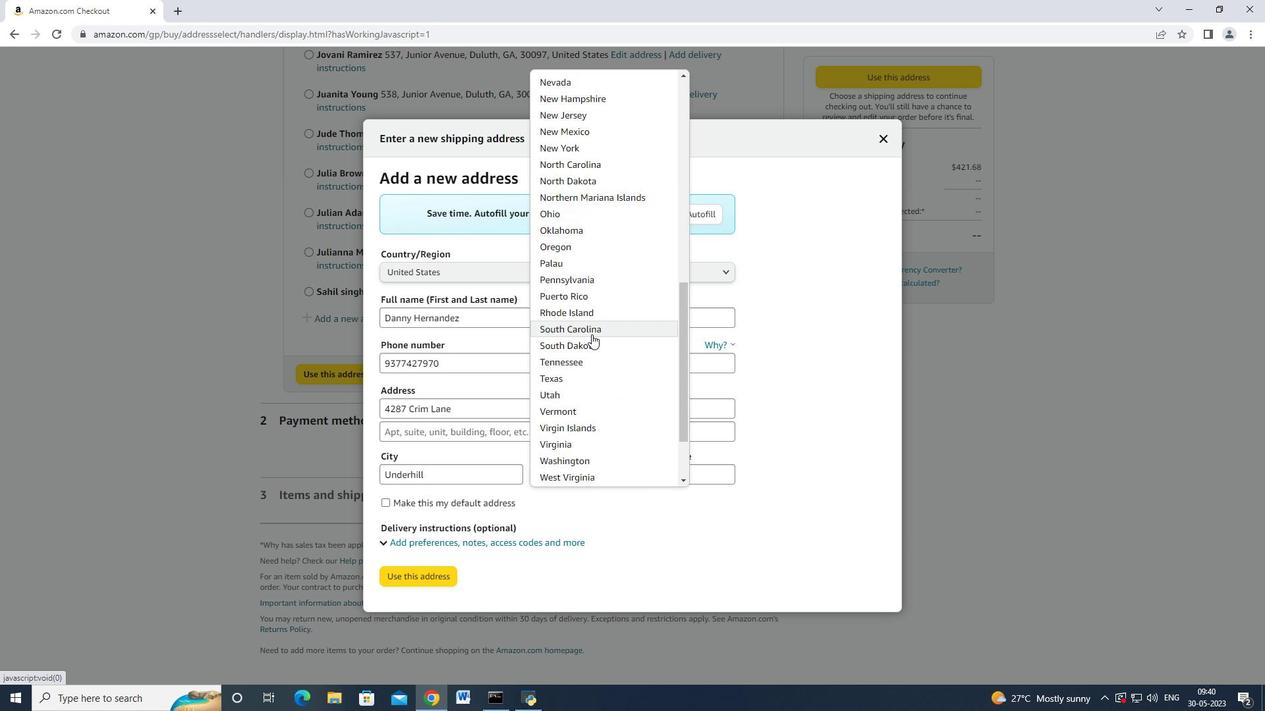 
Action: Mouse scrolled (590, 336) with delta (0, 0)
Screenshot: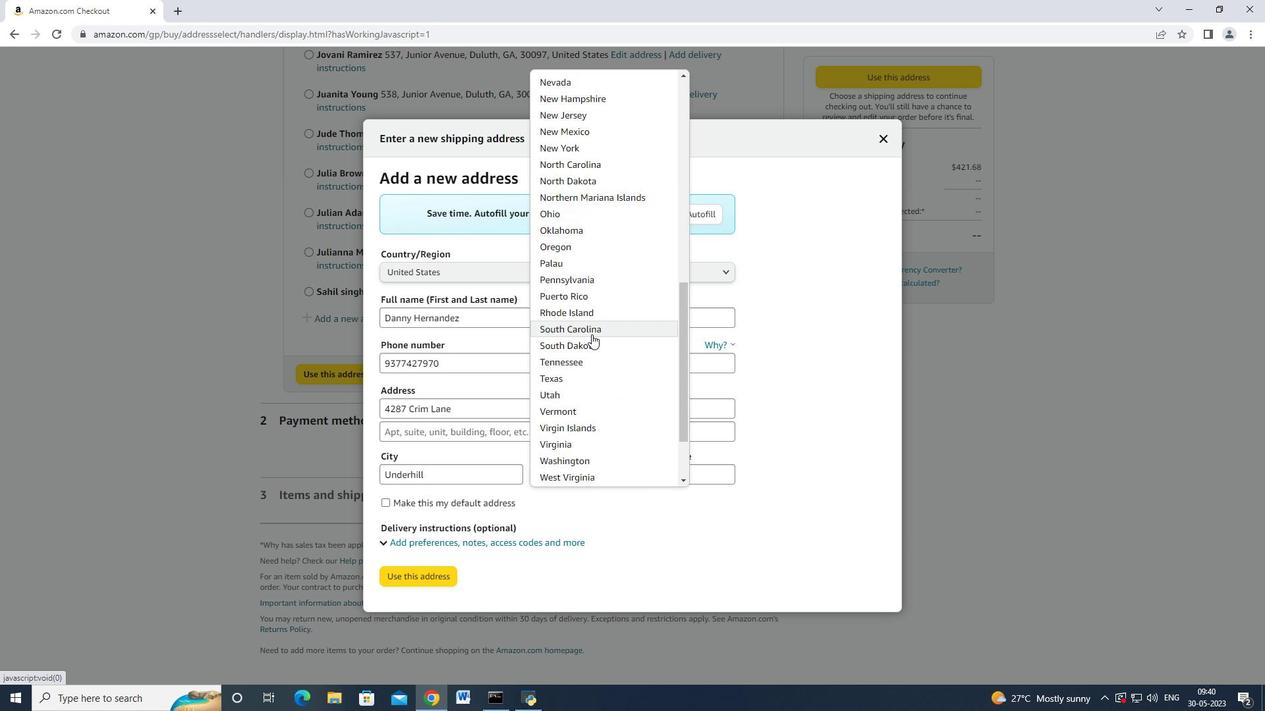 
Action: Mouse moved to (589, 338)
Screenshot: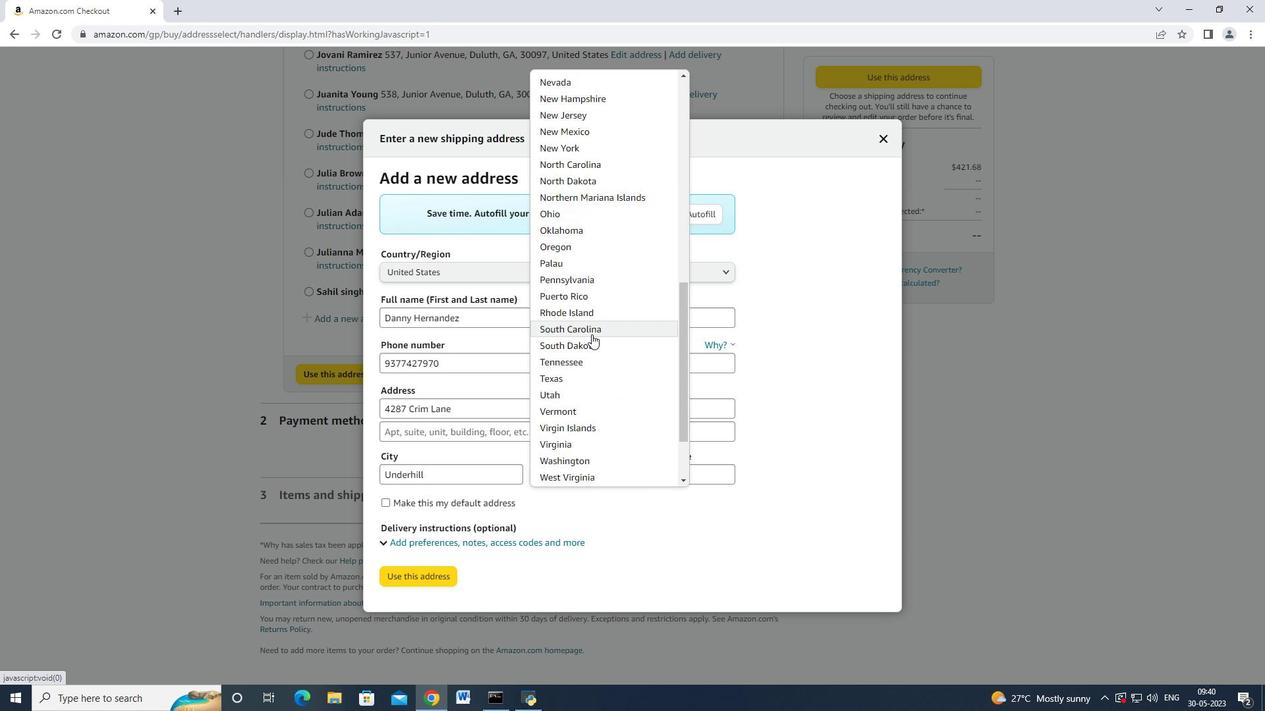 
Action: Mouse scrolled (589, 338) with delta (0, 0)
Screenshot: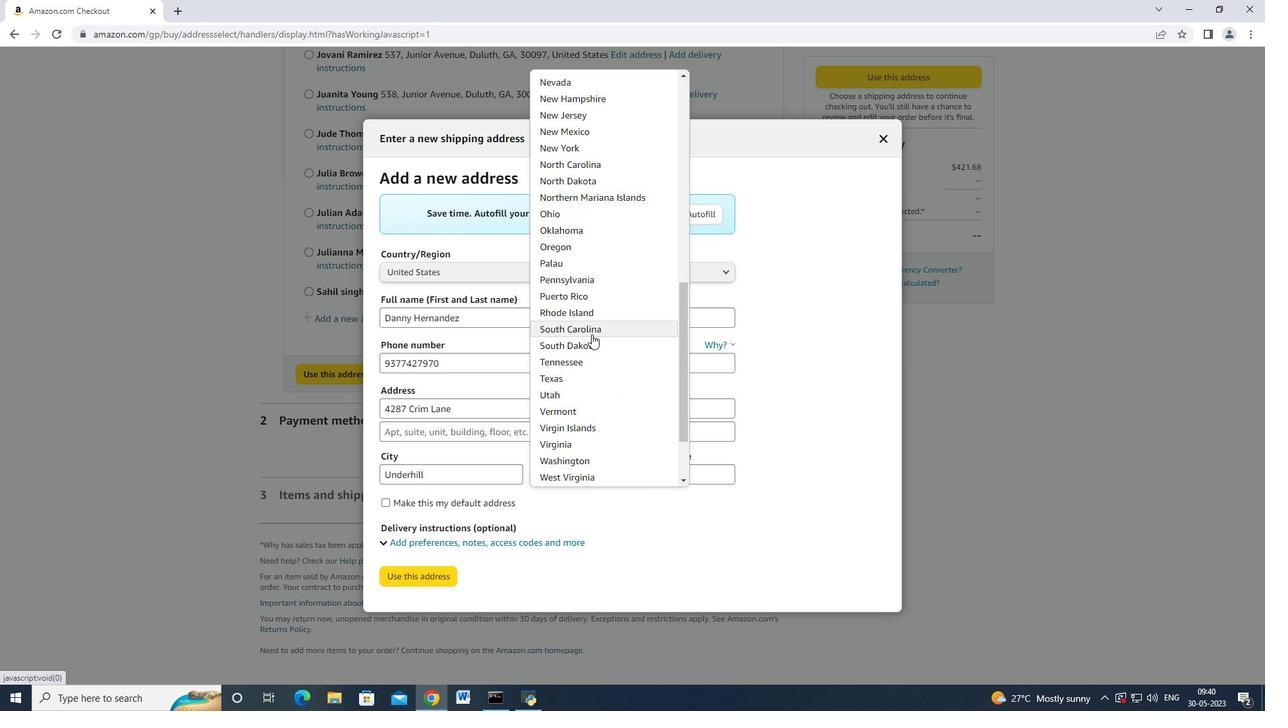 
Action: Mouse moved to (587, 343)
Screenshot: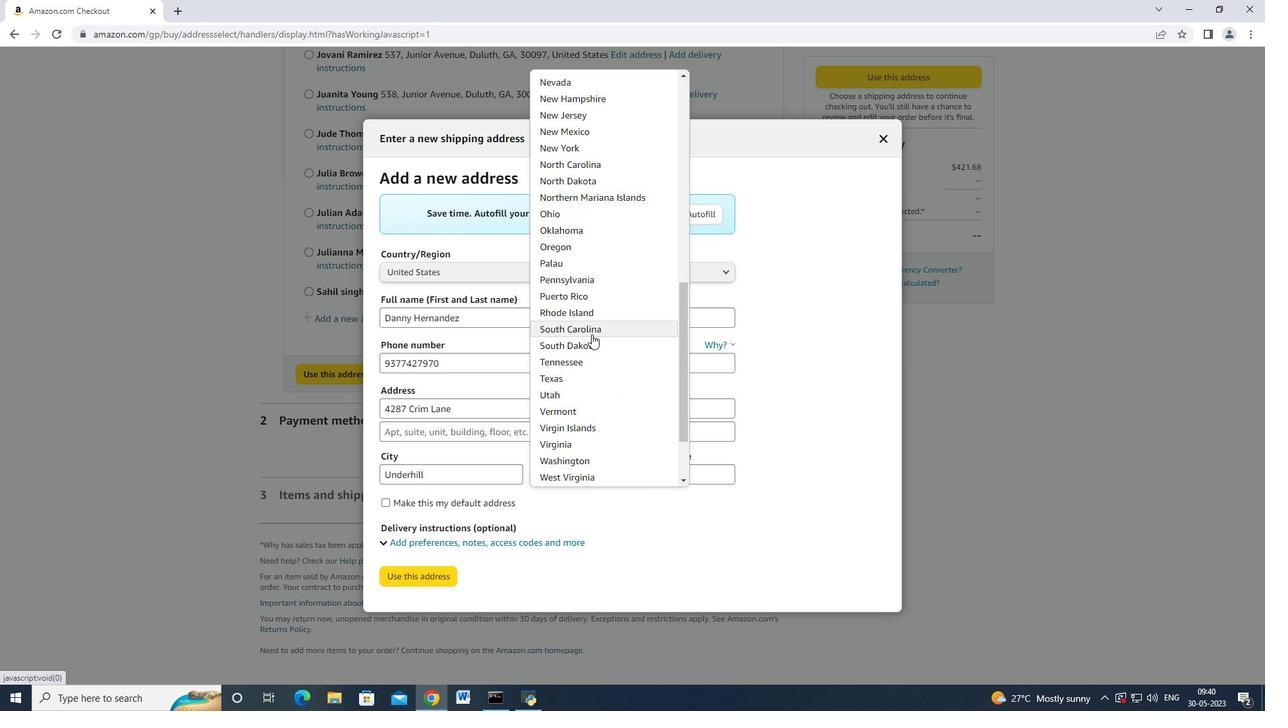 
Action: Mouse scrolled (587, 342) with delta (0, 0)
Screenshot: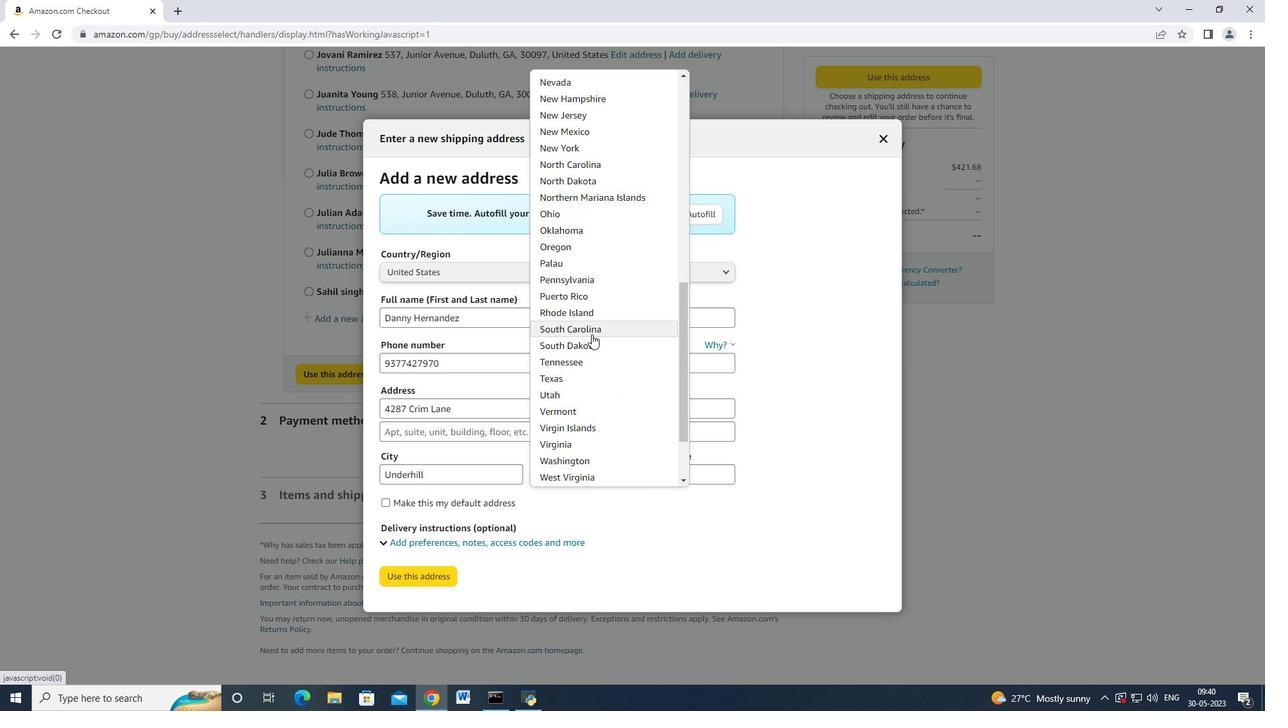 
Action: Mouse moved to (589, 330)
Screenshot: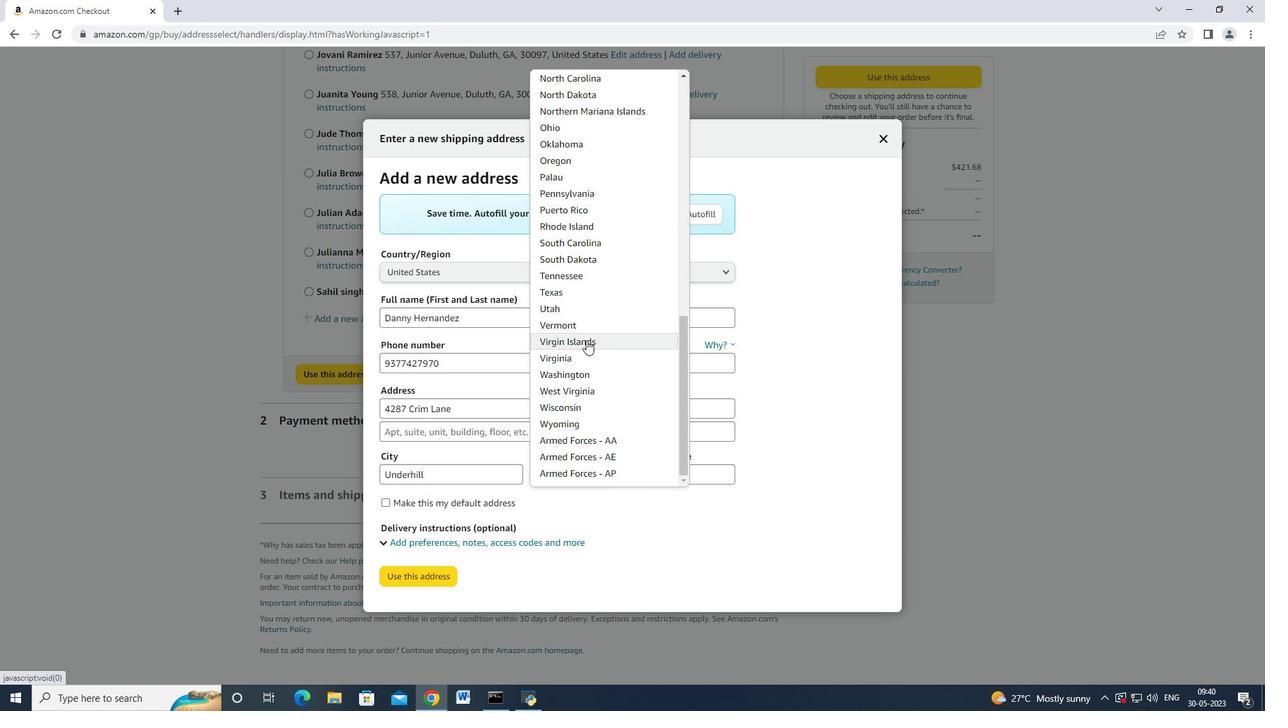 
Action: Mouse pressed left at (589, 330)
Screenshot: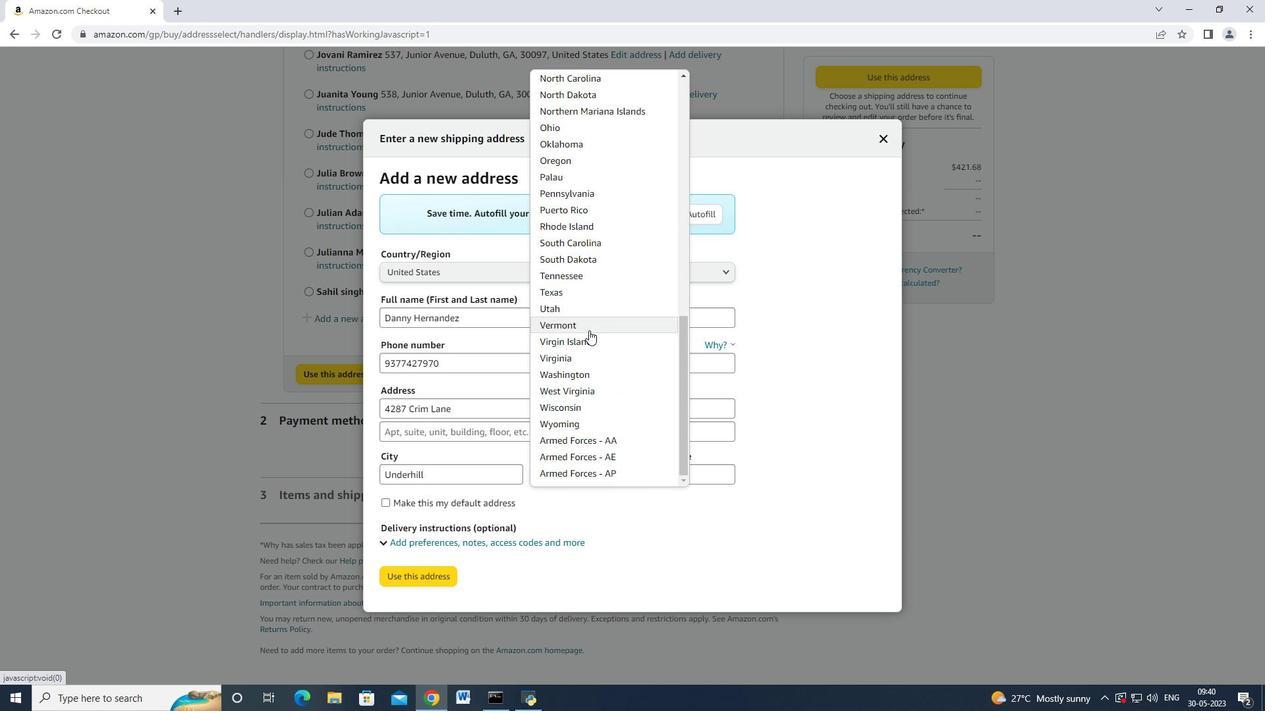 
Action: Mouse moved to (698, 476)
Screenshot: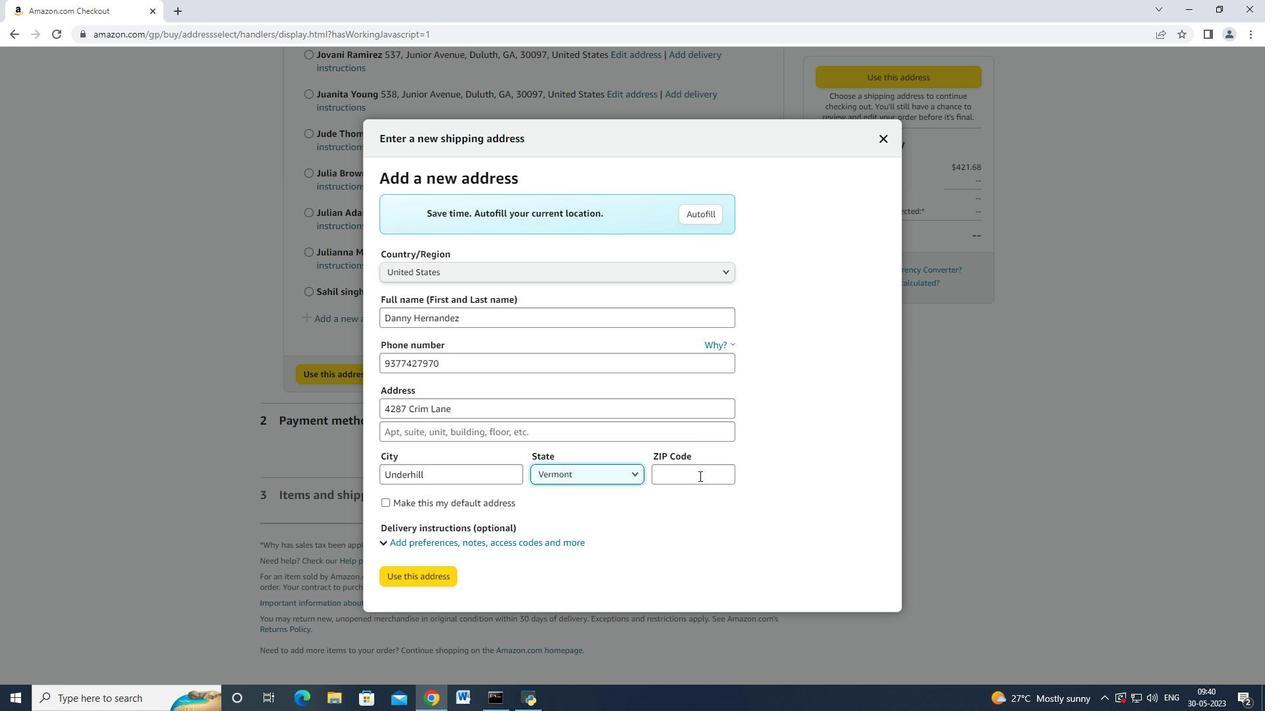 
Action: Mouse pressed left at (698, 476)
Screenshot: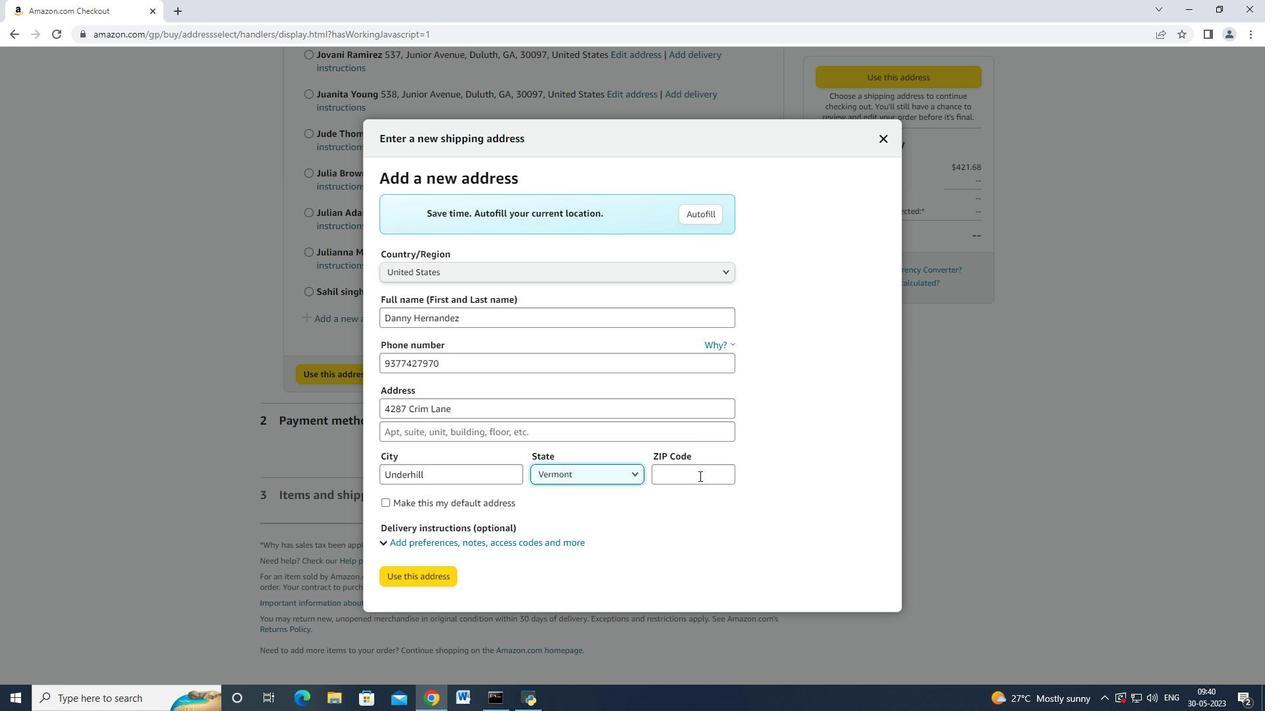 
Action: Mouse moved to (699, 476)
Screenshot: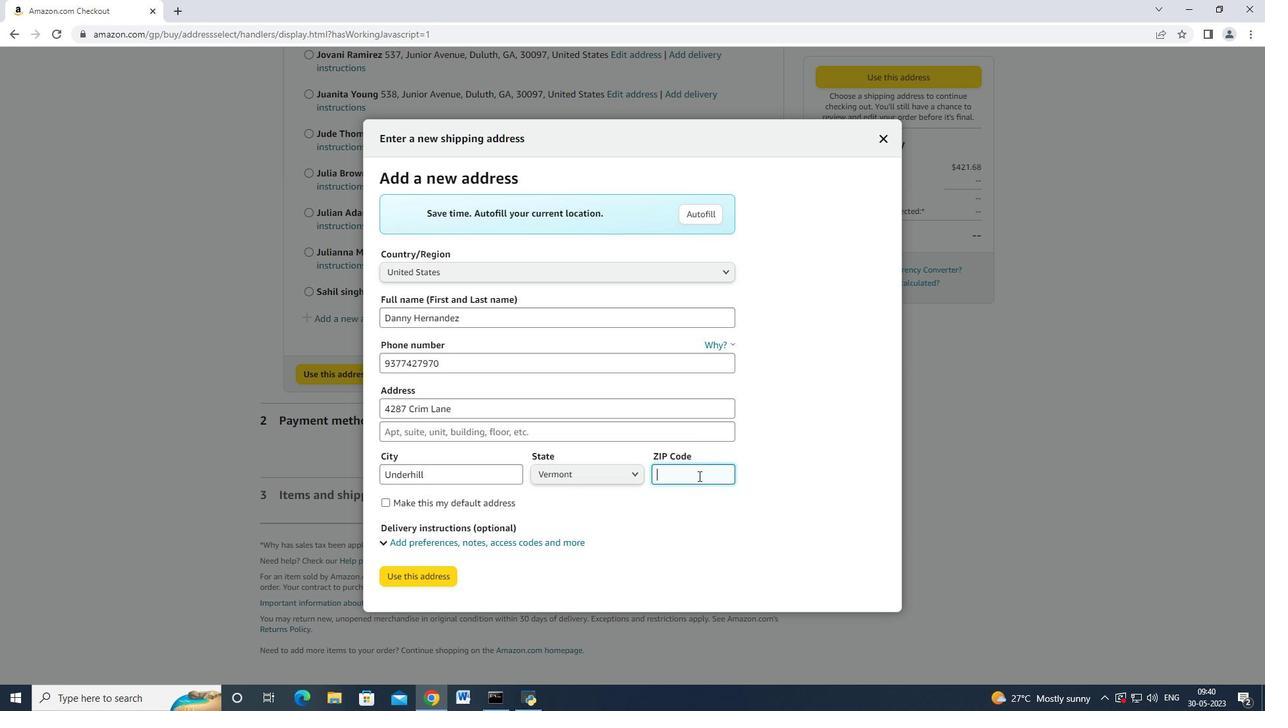 
Action: Key pressed 05489
Screenshot: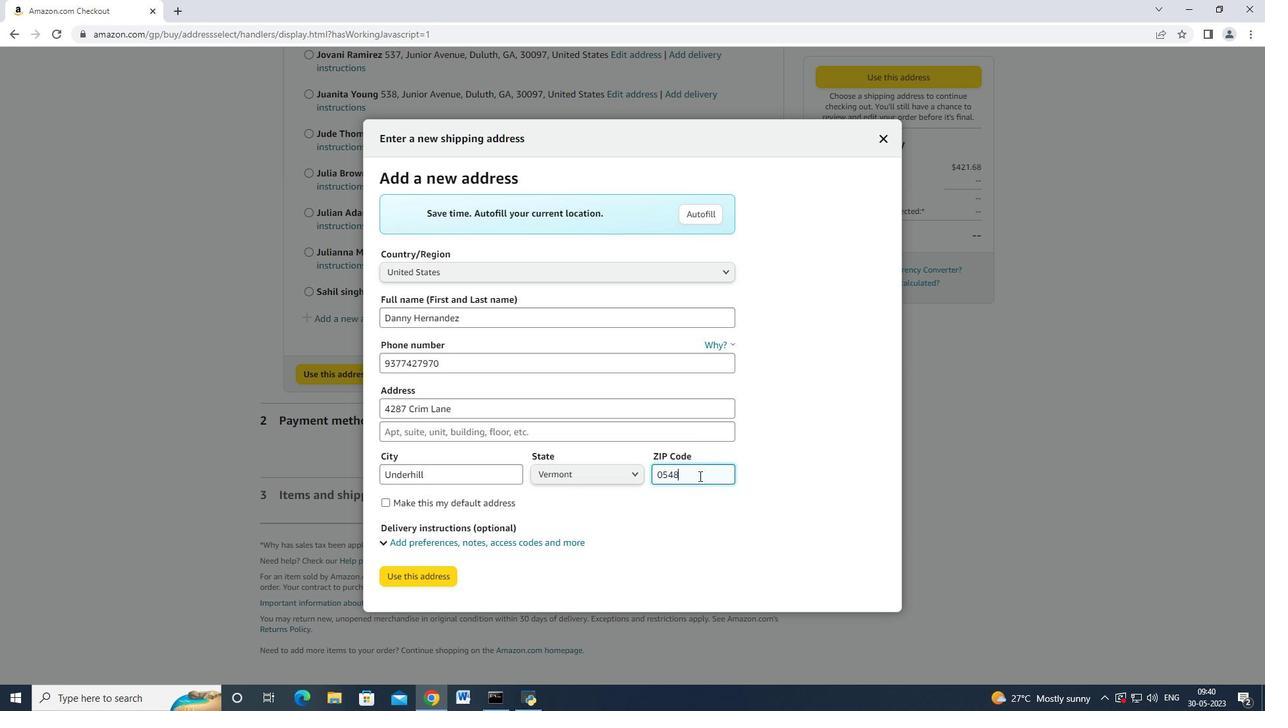 
Action: Mouse moved to (562, 473)
Screenshot: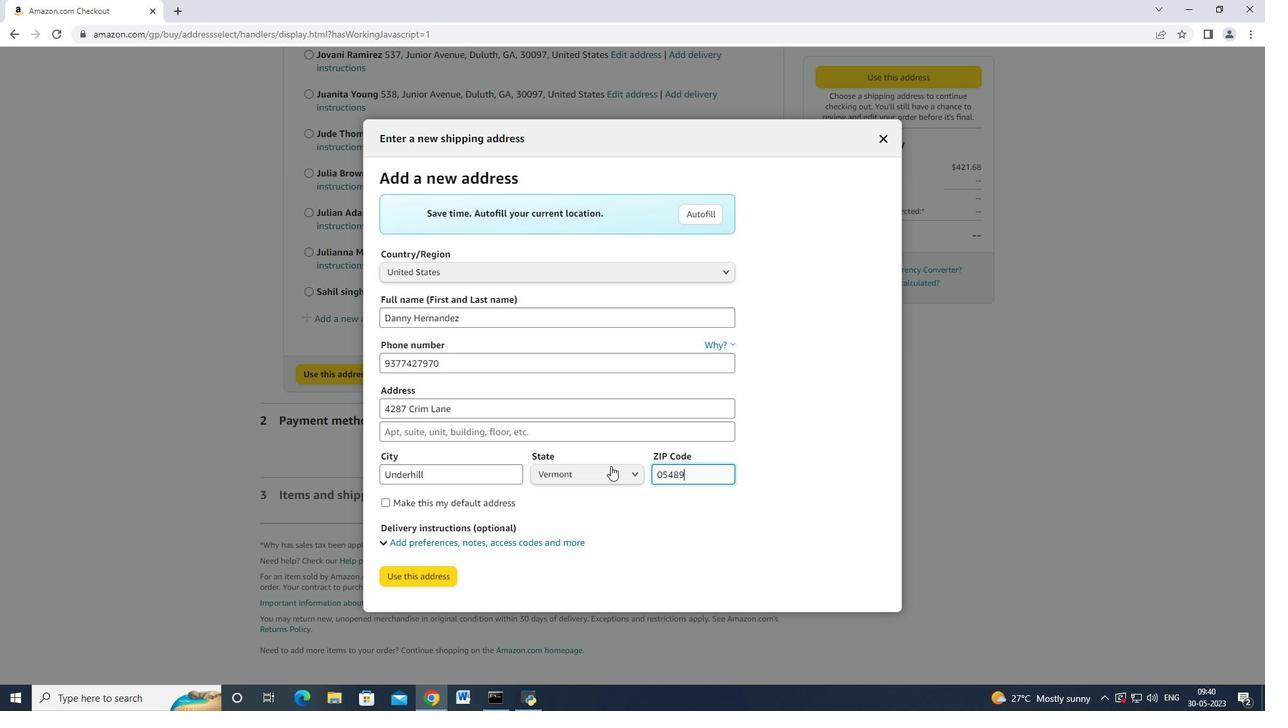 
Action: Mouse scrolled (562, 472) with delta (0, 0)
Screenshot: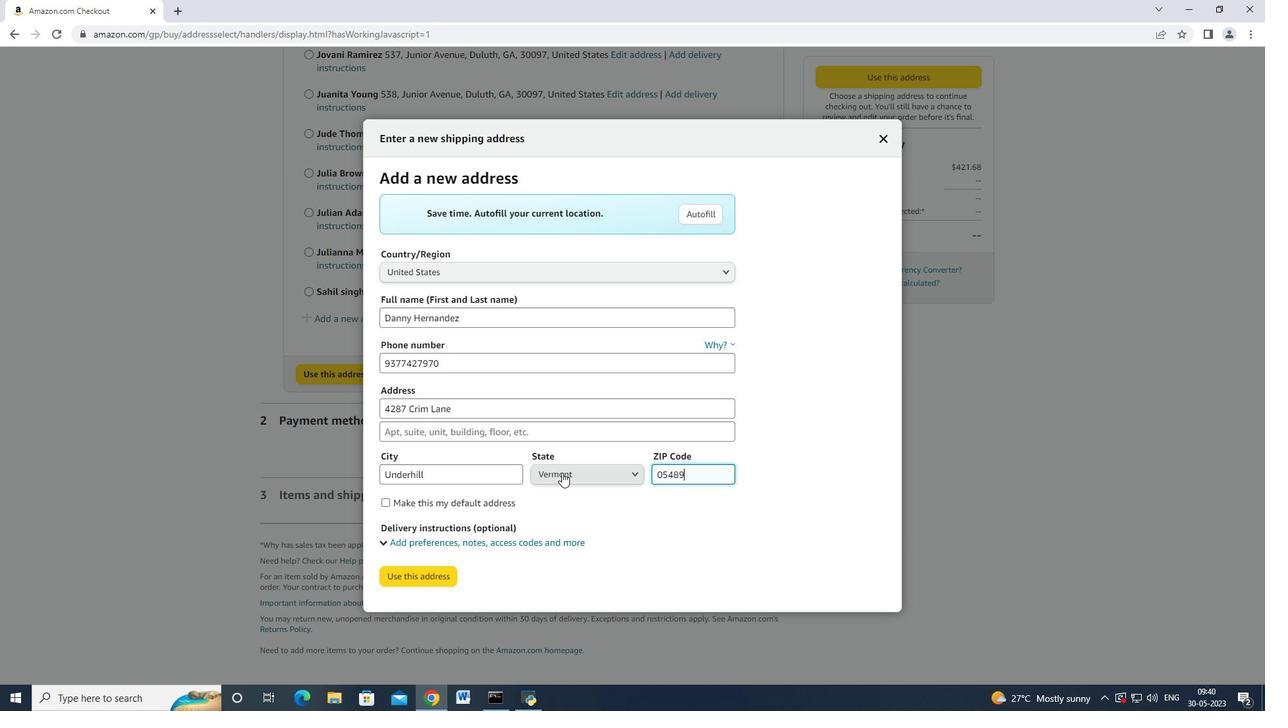
Action: Mouse scrolled (562, 472) with delta (0, 0)
Screenshot: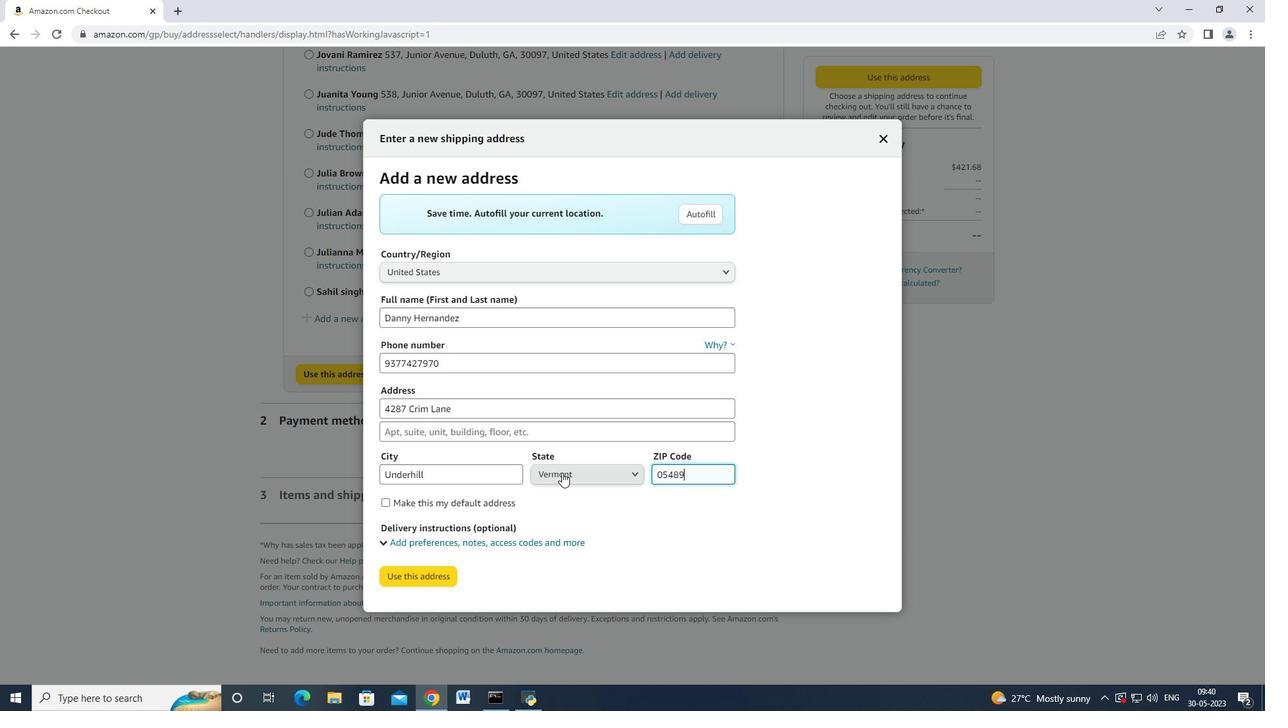 
Action: Mouse moved to (411, 578)
Screenshot: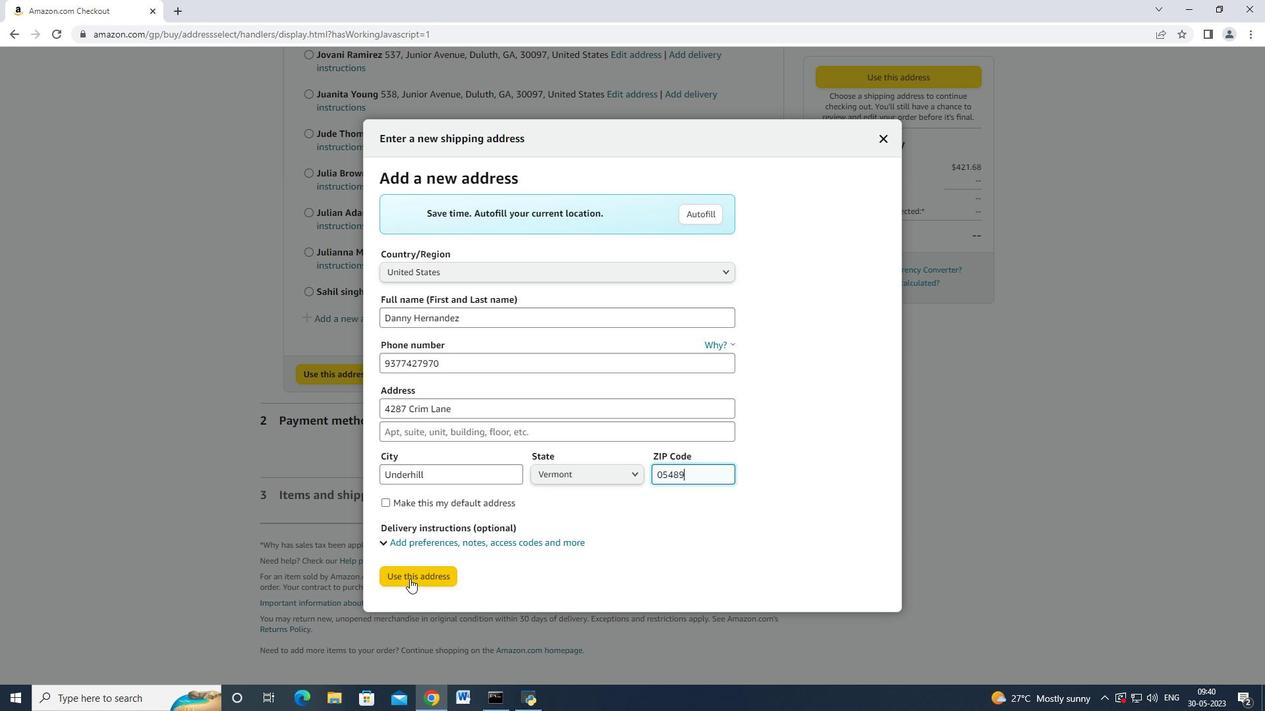 
Action: Mouse pressed left at (411, 578)
Screenshot: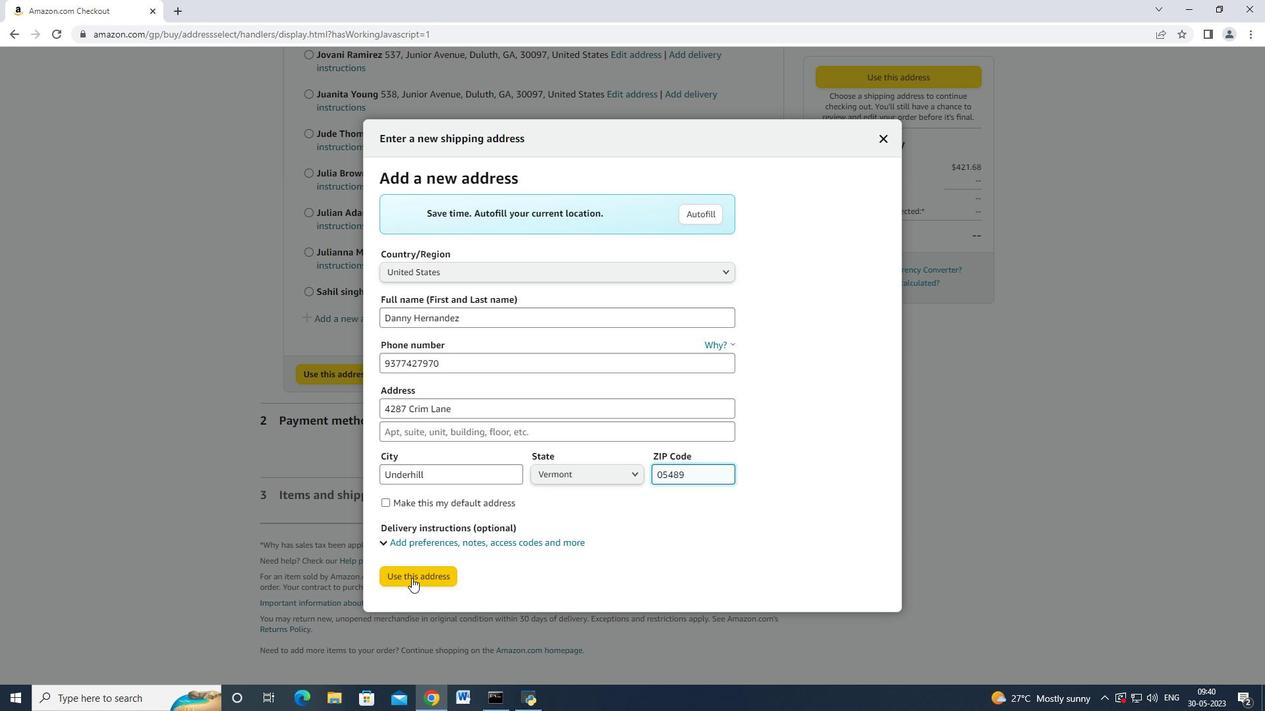 
Action: Mouse moved to (475, 568)
Screenshot: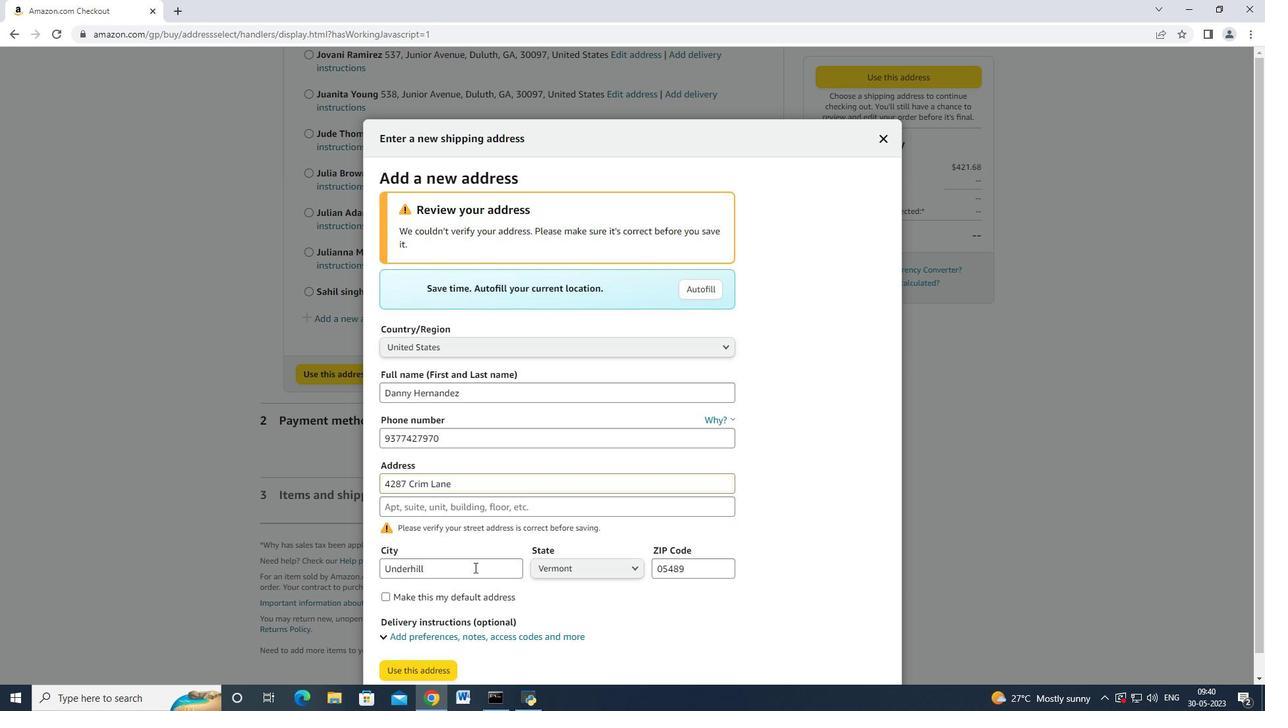 
Action: Mouse scrolled (475, 567) with delta (0, 0)
Screenshot: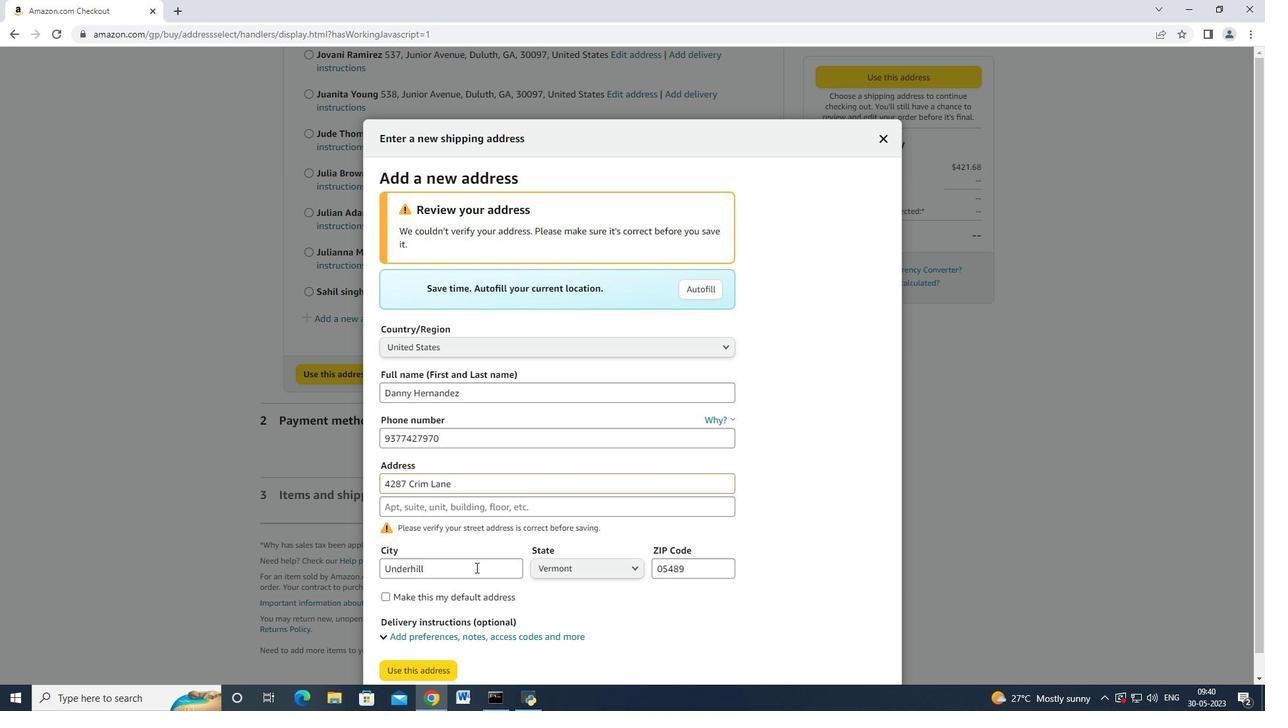 
Action: Mouse moved to (482, 565)
Screenshot: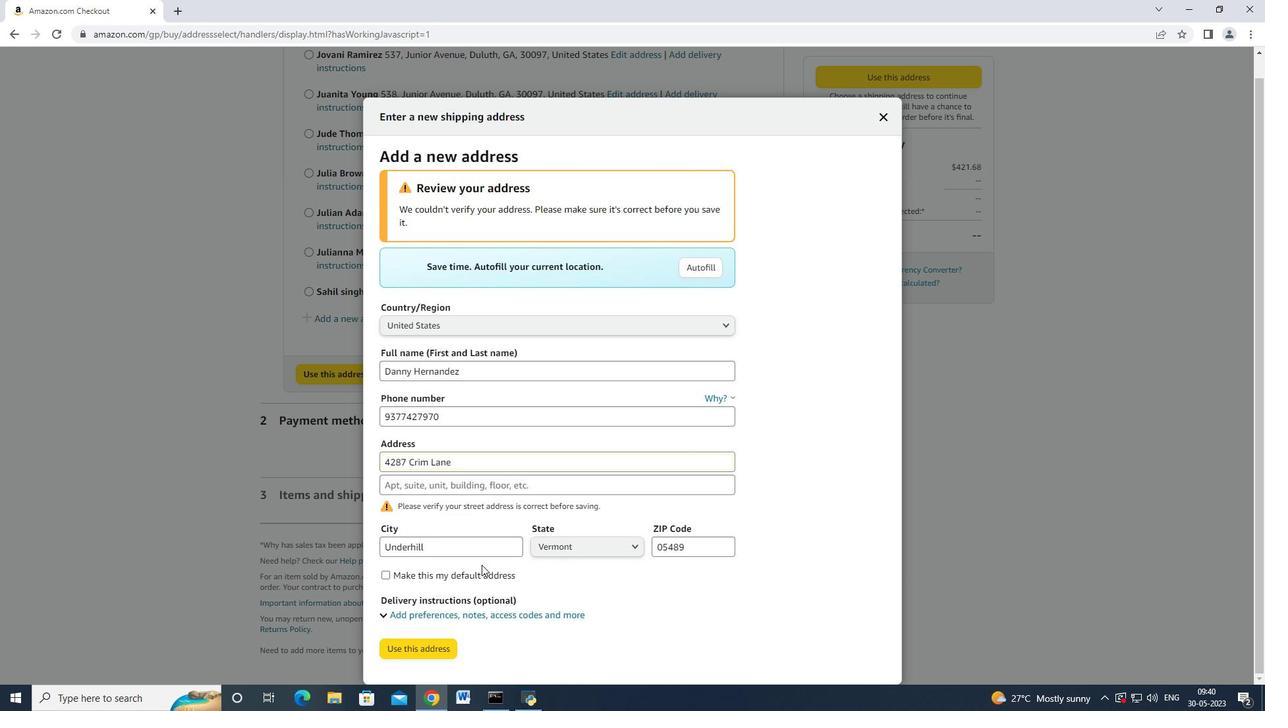 
Action: Mouse scrolled (482, 564) with delta (0, 0)
Screenshot: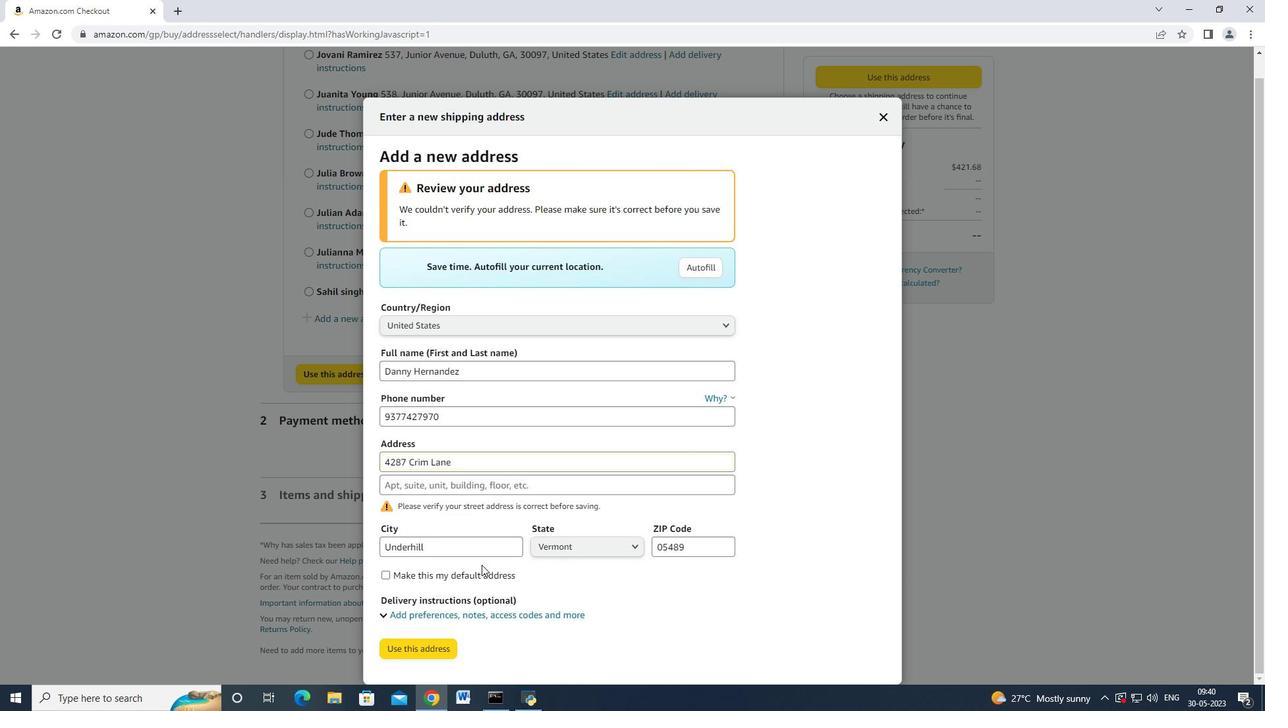 
Action: Mouse moved to (474, 537)
Screenshot: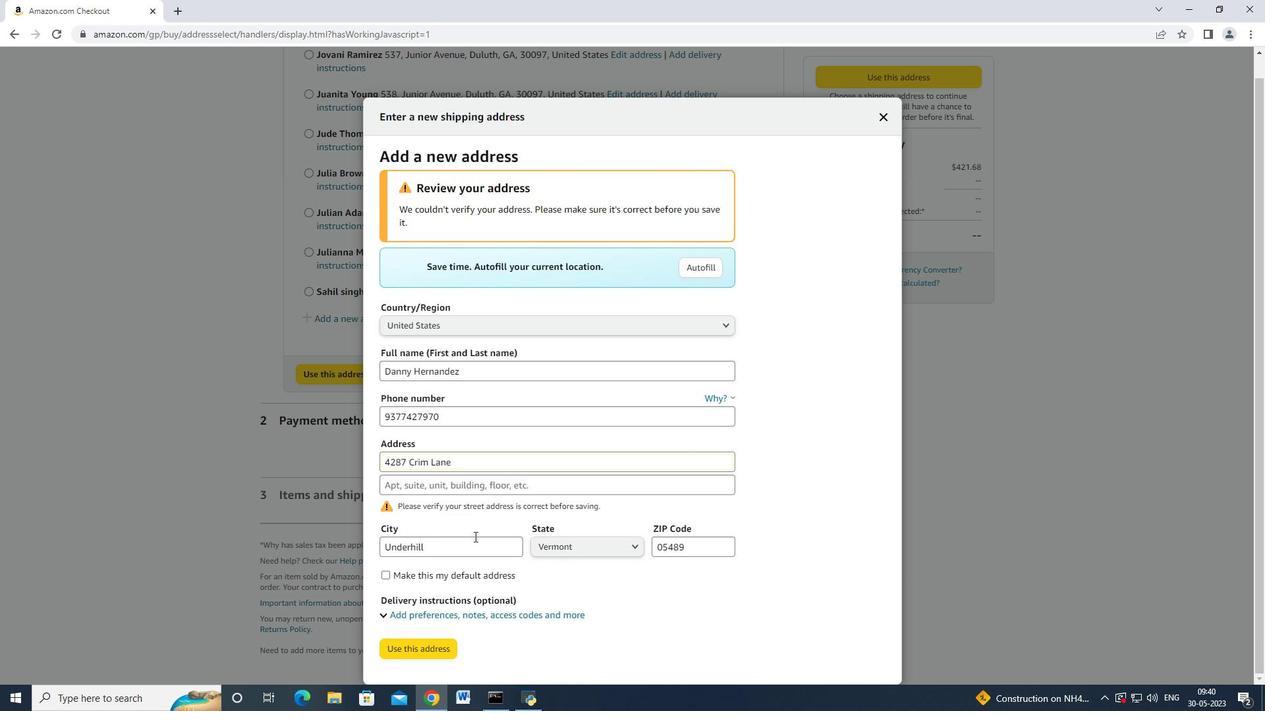 
Action: Mouse scrolled (474, 536) with delta (0, 0)
Screenshot: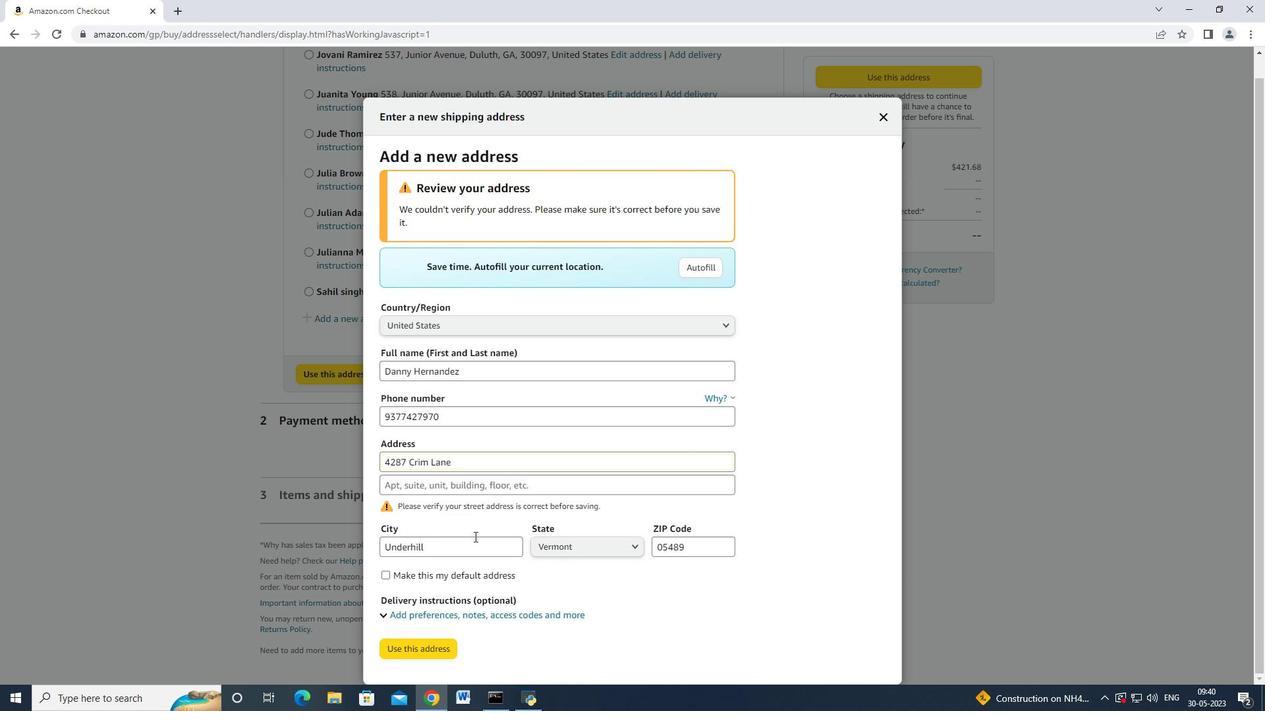 
Action: Mouse scrolled (474, 536) with delta (0, 0)
Screenshot: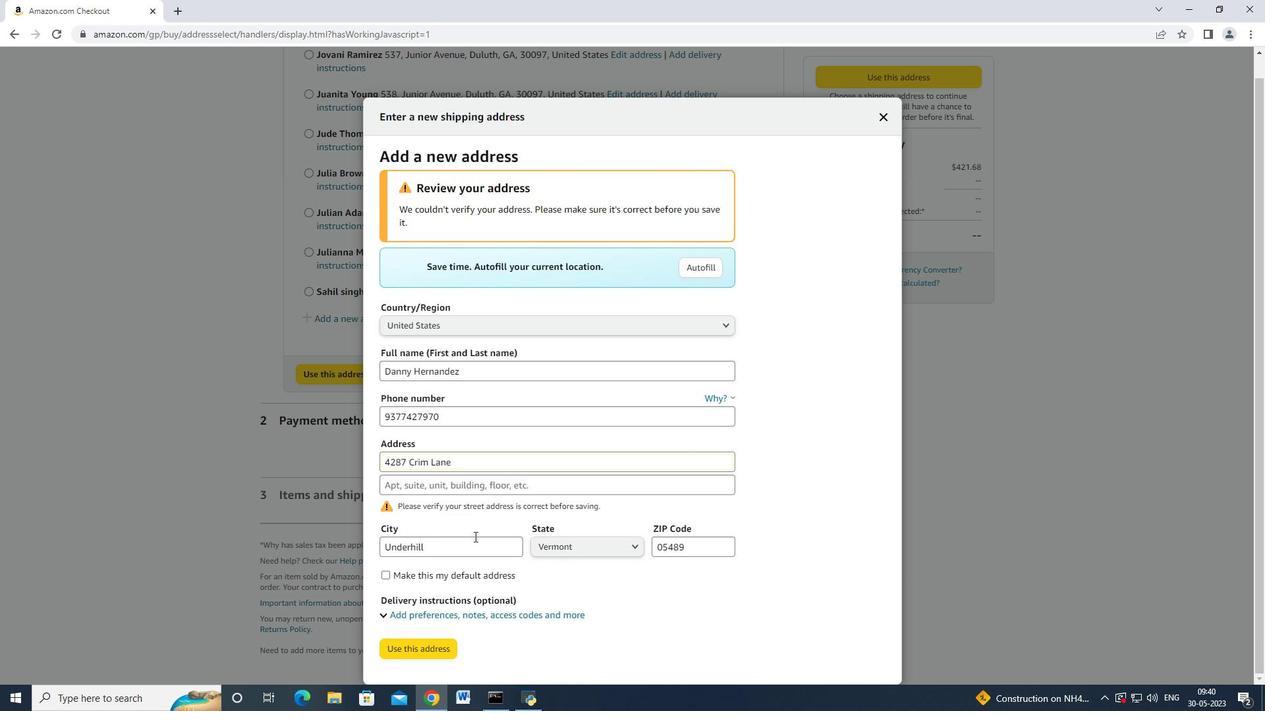 
Action: Mouse moved to (426, 646)
Screenshot: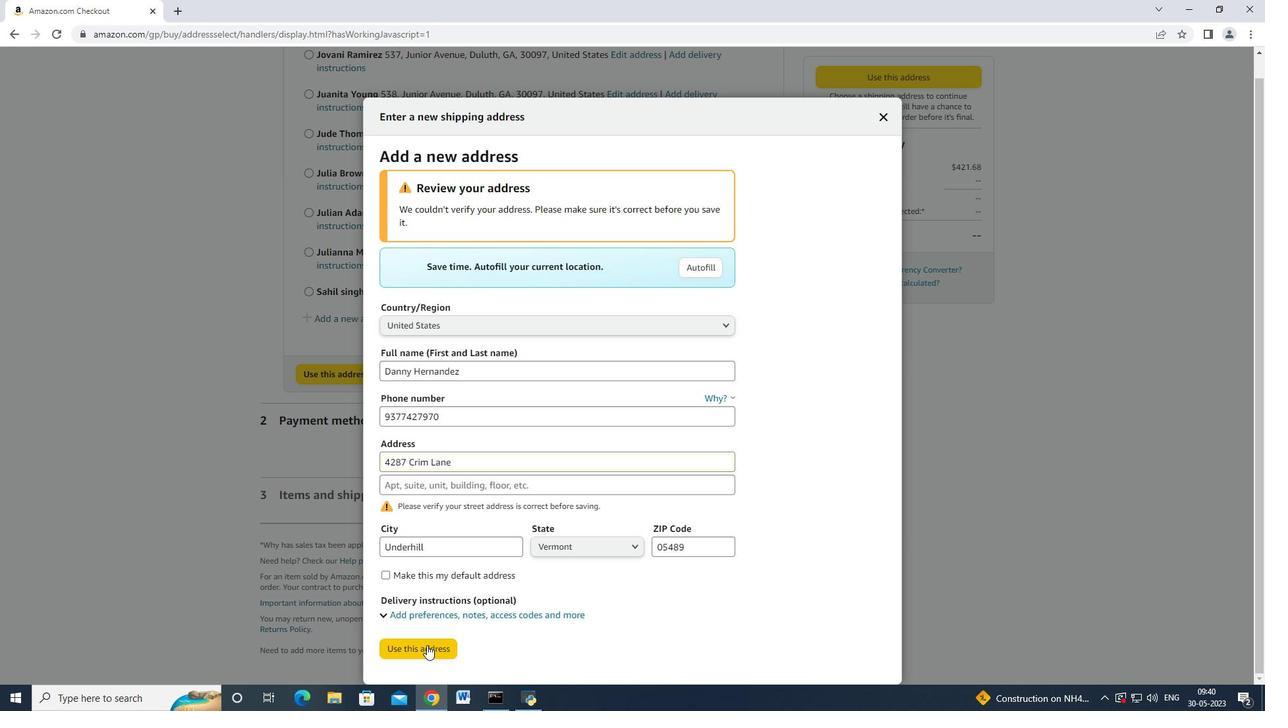
Action: Mouse pressed left at (426, 646)
Screenshot: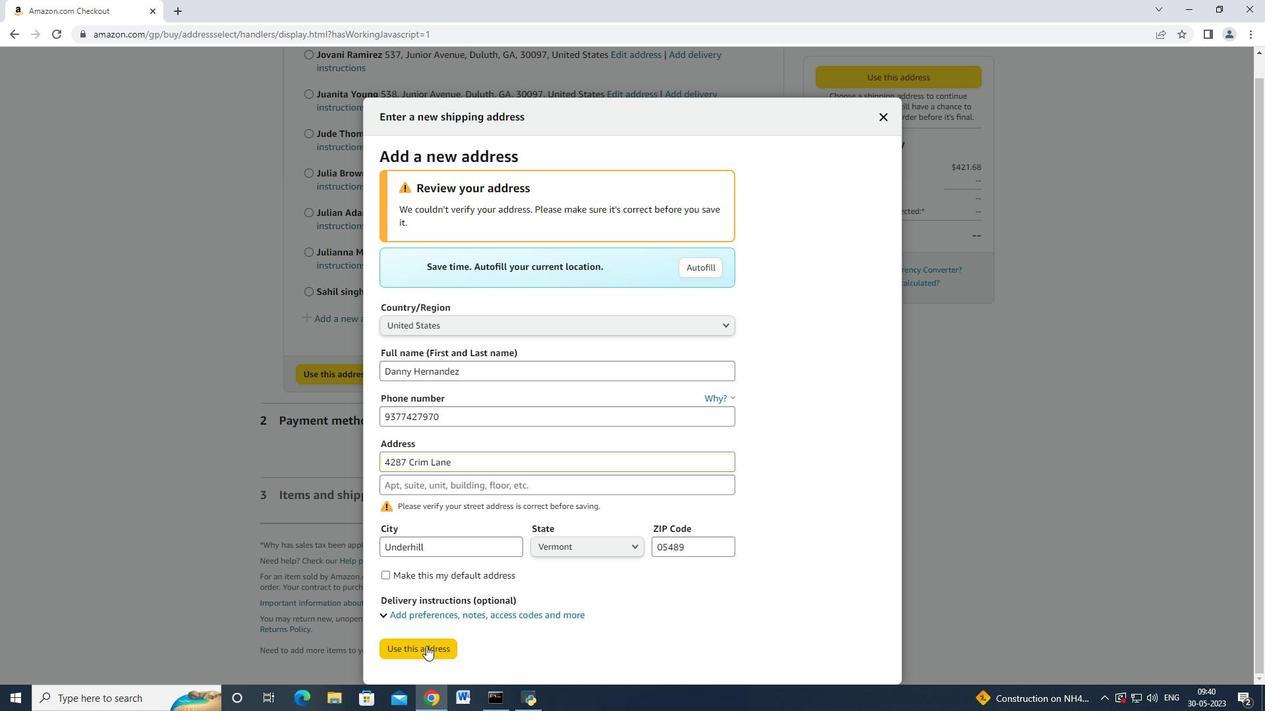 
Action: Mouse moved to (635, 327)
Screenshot: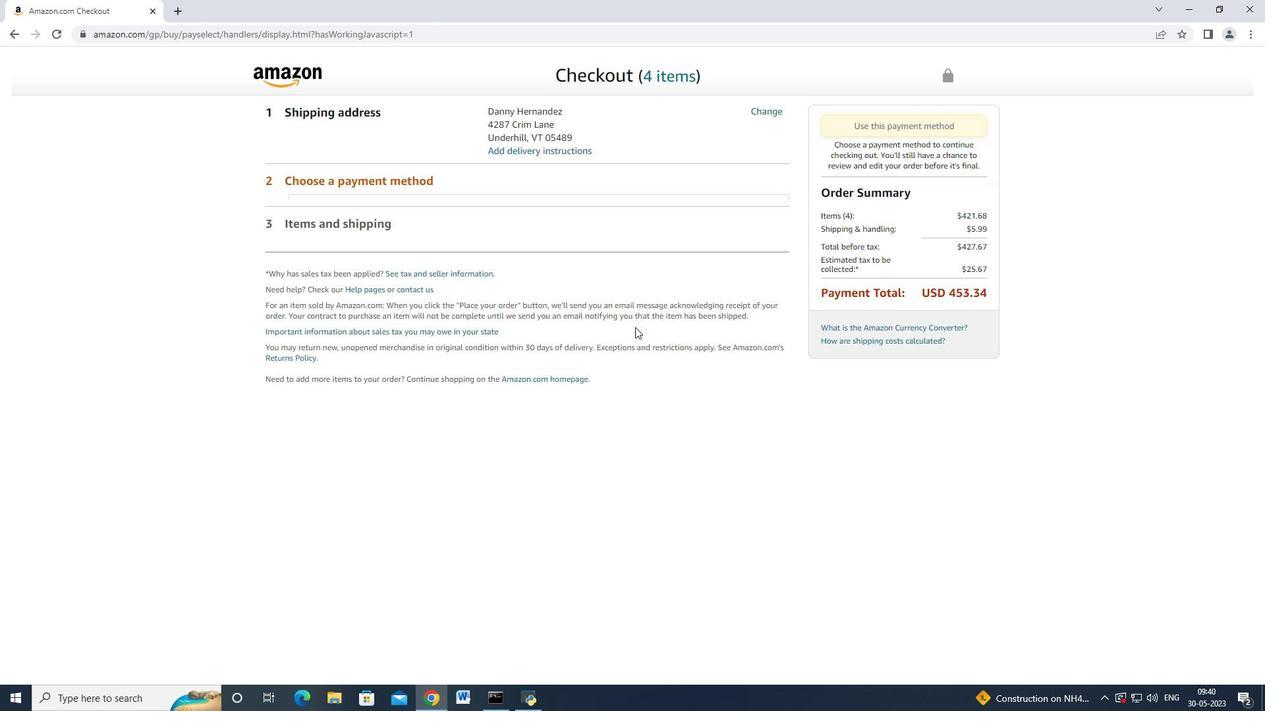 
Action: Mouse scrolled (635, 328) with delta (0, 0)
Screenshot: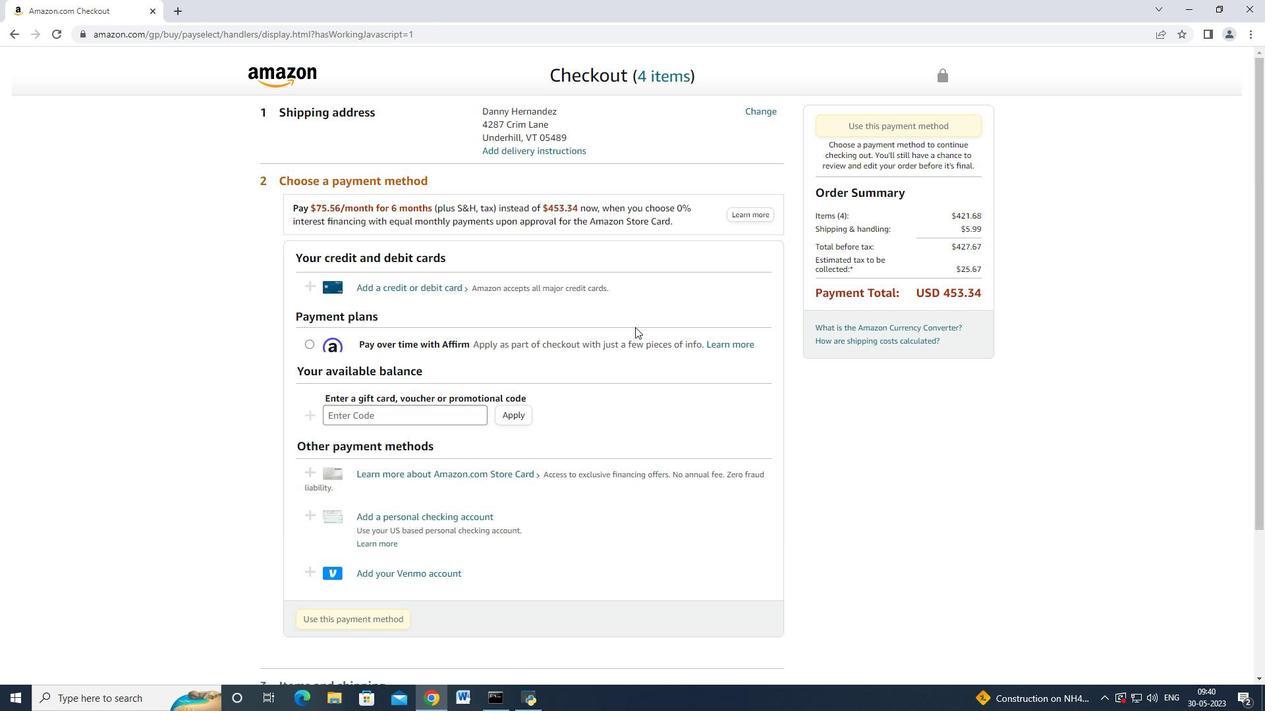 
Action: Mouse moved to (406, 284)
Screenshot: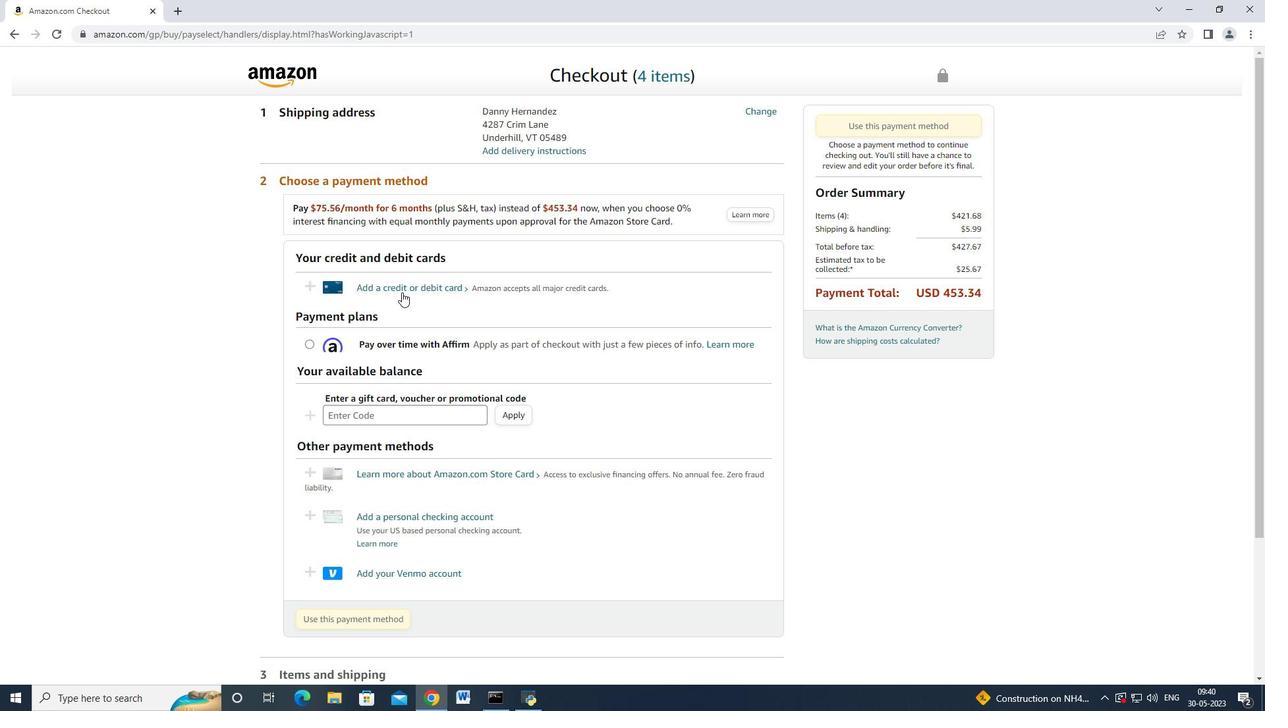 
Action: Mouse pressed left at (406, 284)
Screenshot: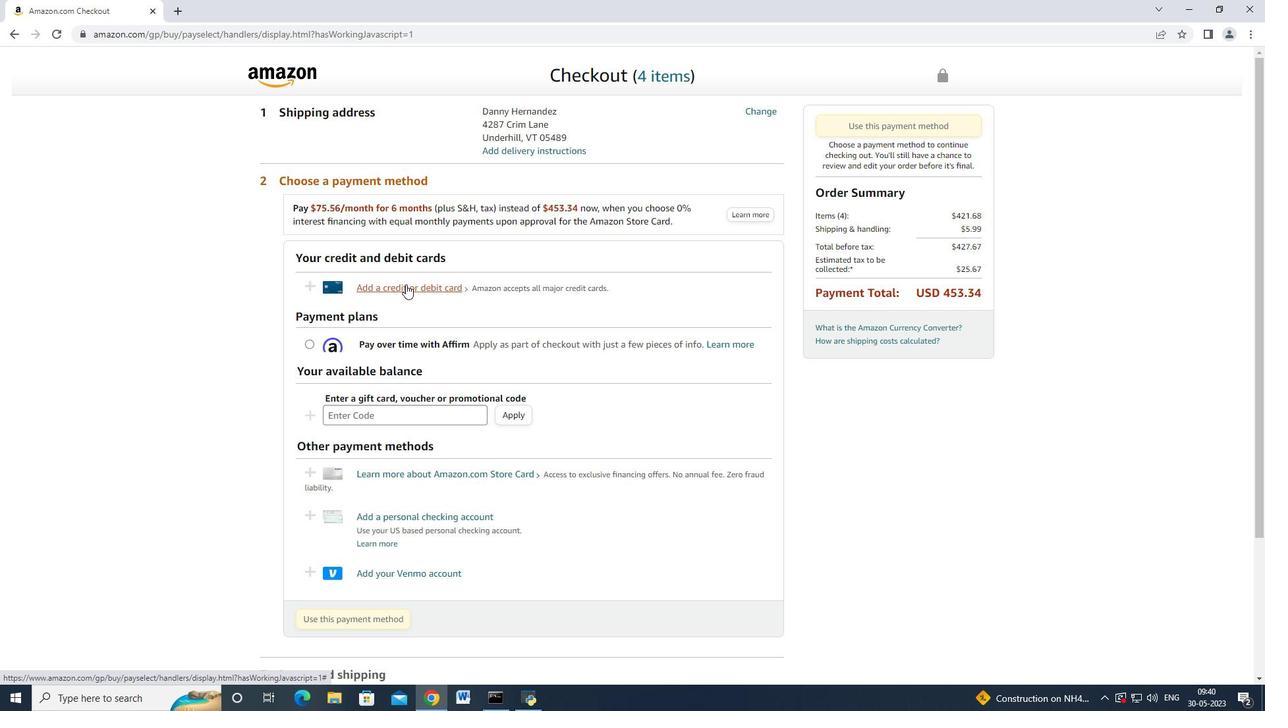 
Action: Mouse moved to (504, 305)
Screenshot: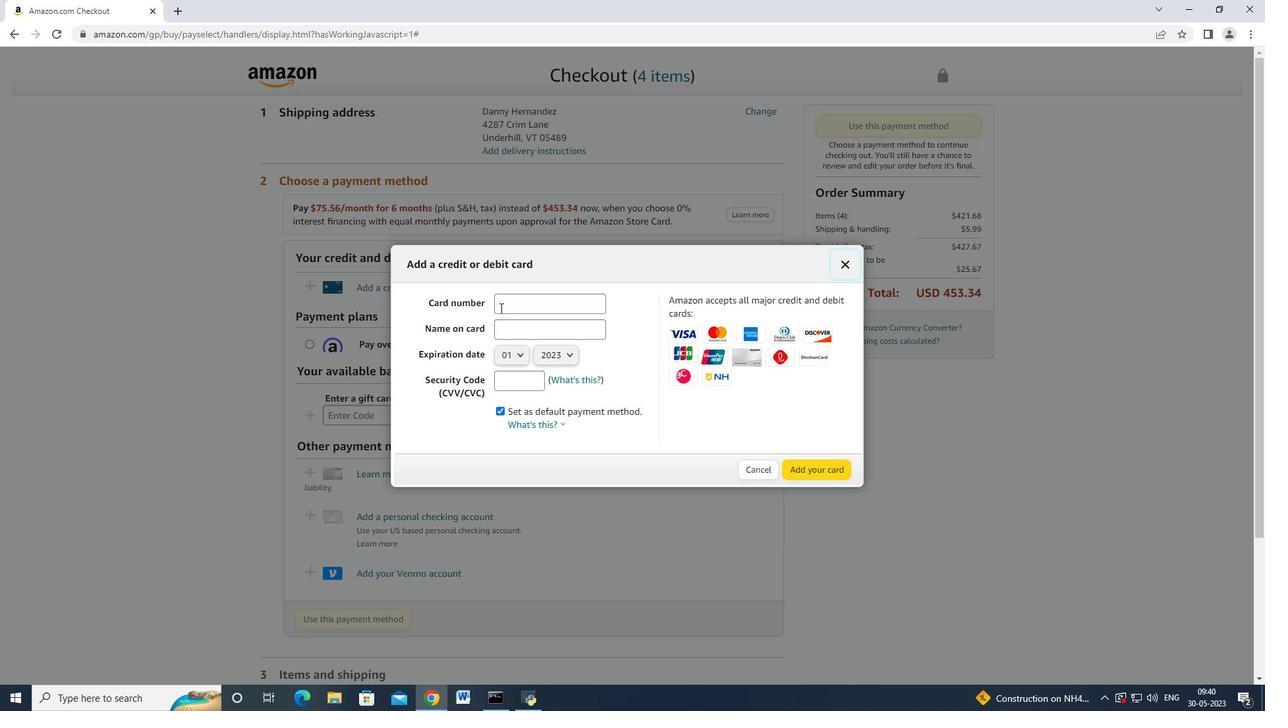 
Action: Mouse pressed left at (504, 305)
Screenshot: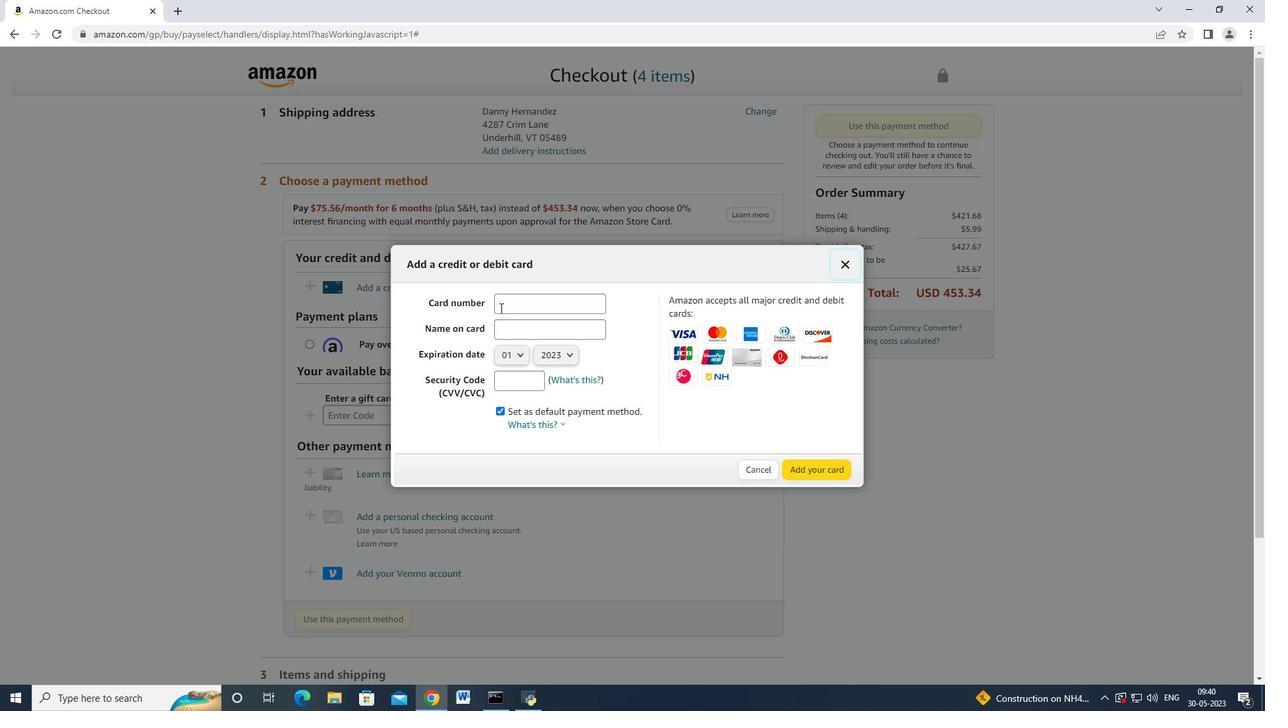 
Action: Mouse moved to (504, 305)
Screenshot: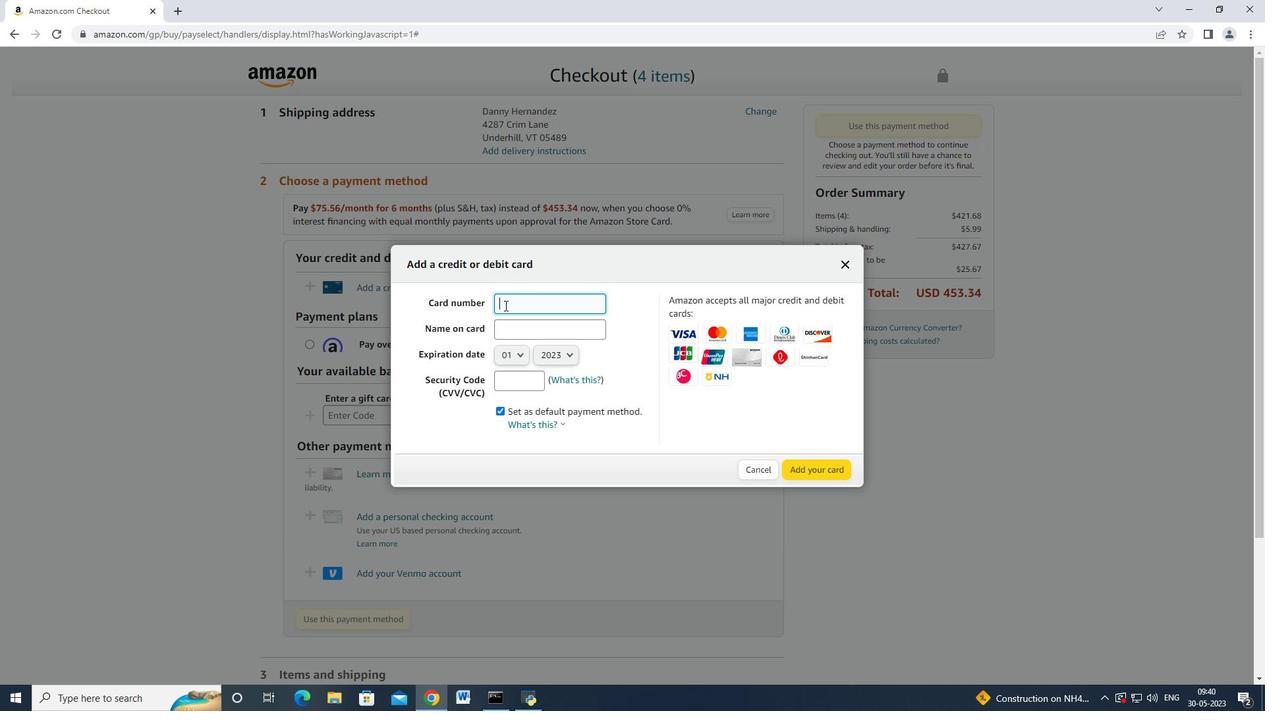 
Action: Key pressed 4726664477556010<Key.tab><Key.shift>mark<Key.space>adams<Key.tab><Key.enter><Key.down><Key.down><Key.down><Key.enter><Key.tab><Key.tab><Key.enter><Key.down><Key.down><Key.enter><Key.tab><Key.tab>682
Screenshot: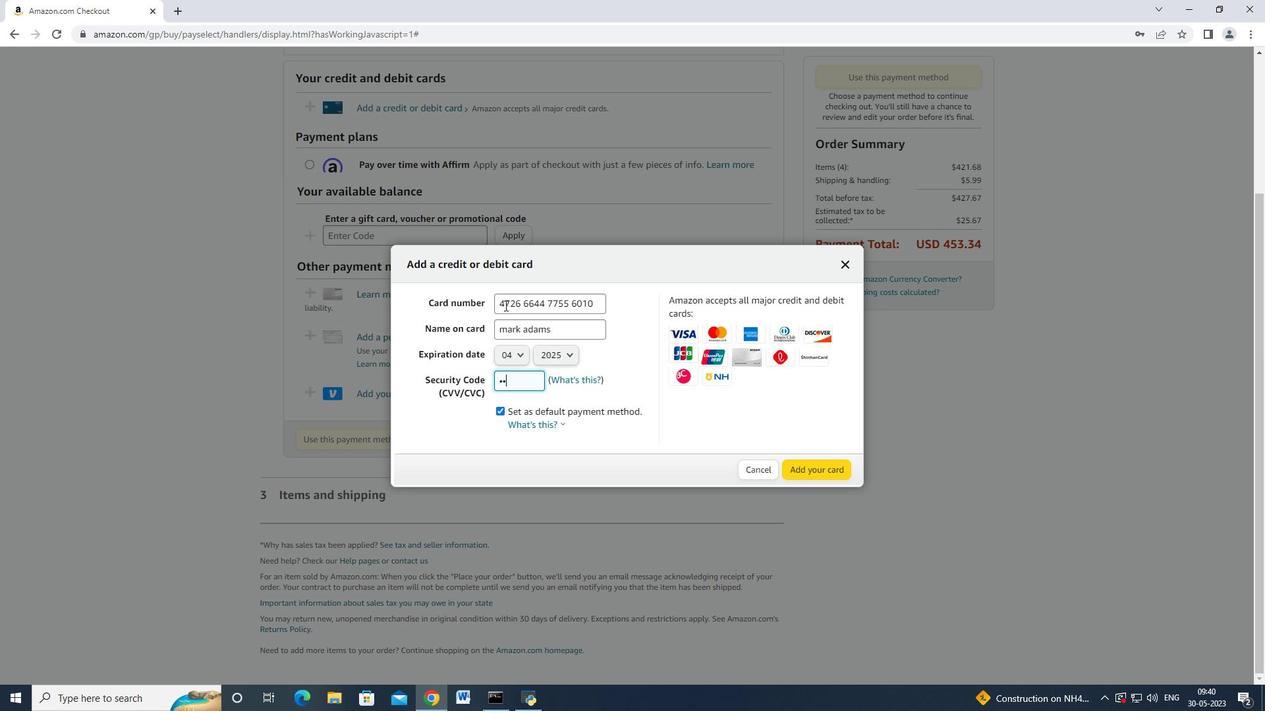 
Action: Mouse moved to (847, 475)
Screenshot: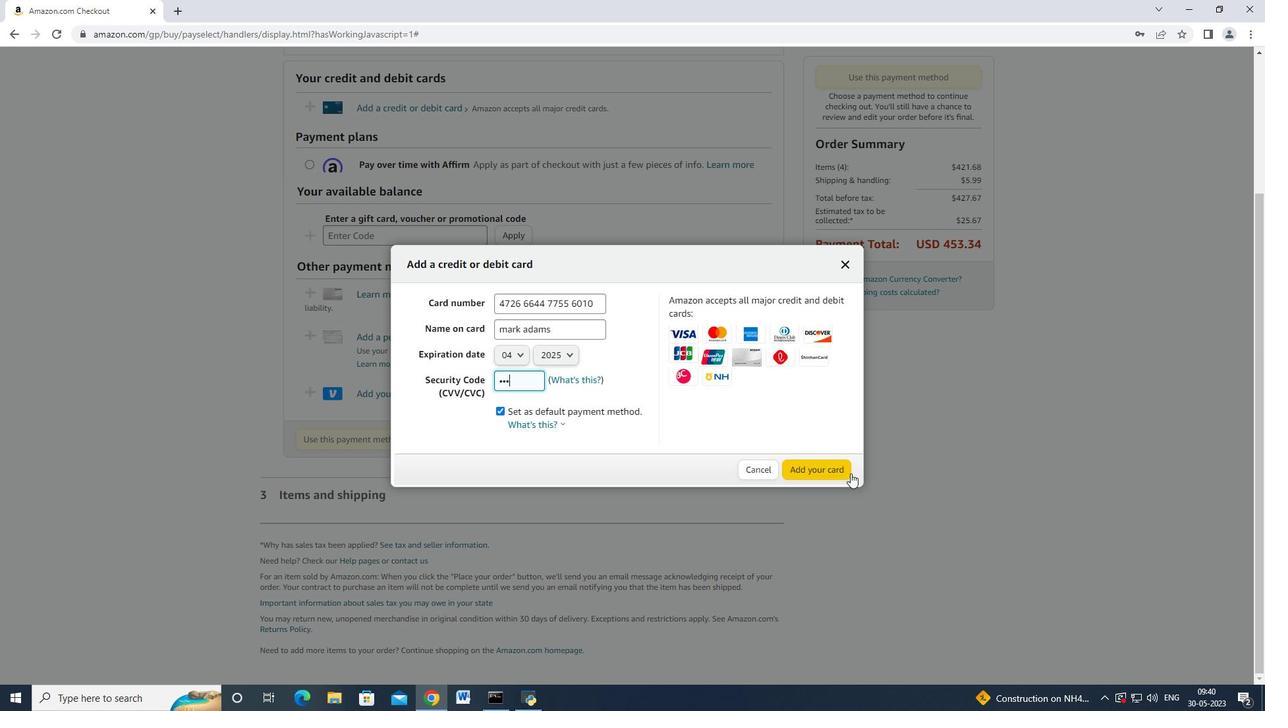 
